 Task: Look for Airbnb options in Torrox, Spain from 15th December, 2023 to 20th December, 2023 for 1 adult.1  bedroom having 1 bed and 1 bathroom. Property type can be hotel. Booking option can be shelf check-in. Look for 5 properties as per requirement.
Action: Mouse moved to (737, 88)
Screenshot: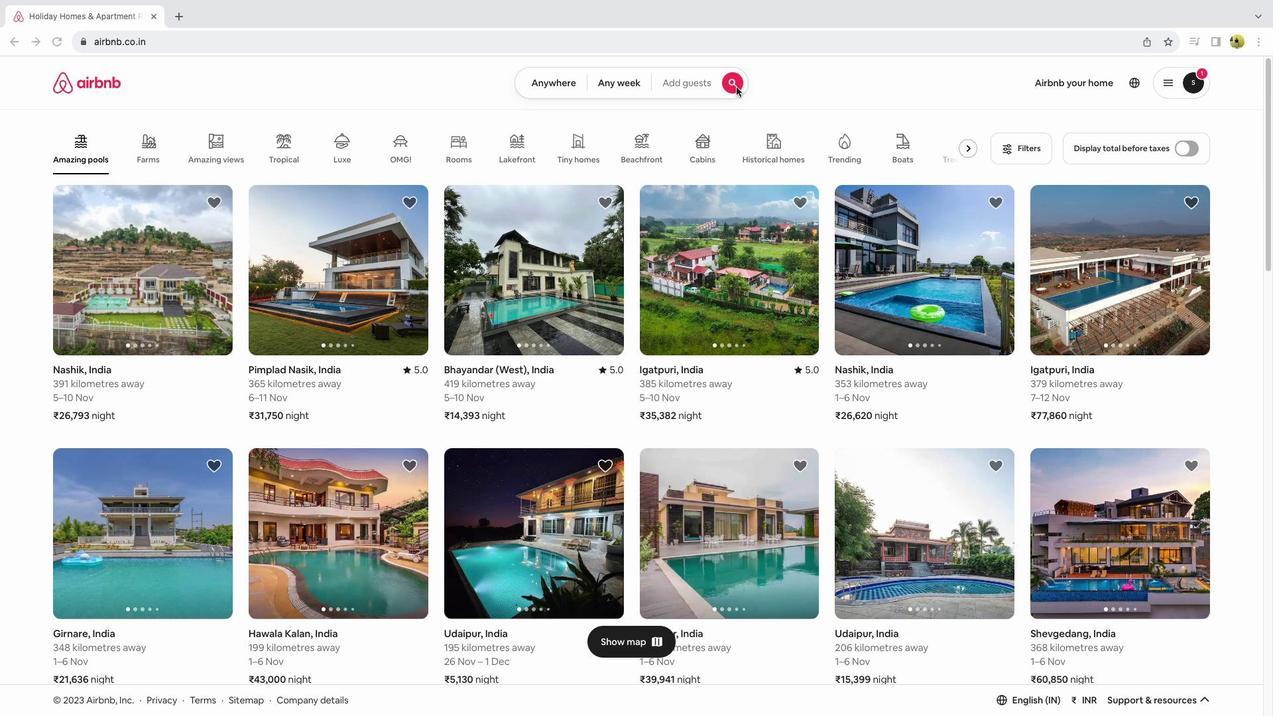 
Action: Mouse pressed left at (737, 88)
Screenshot: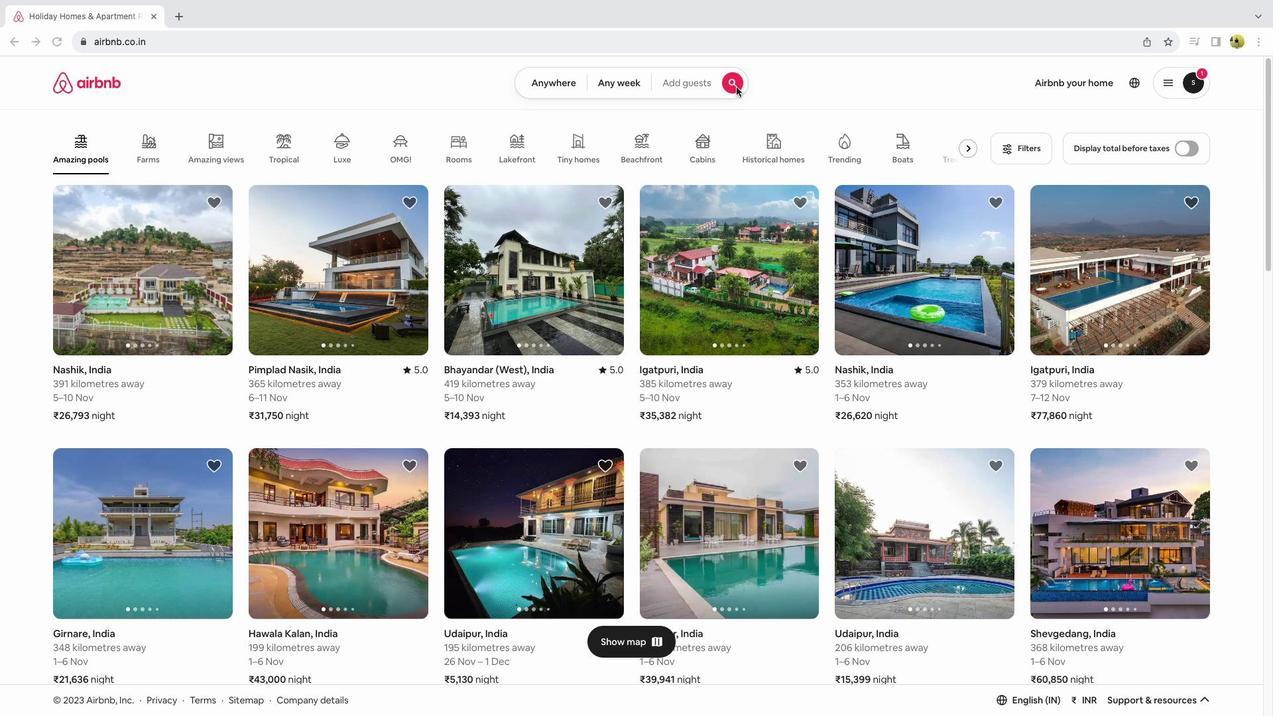 
Action: Mouse pressed left at (737, 88)
Screenshot: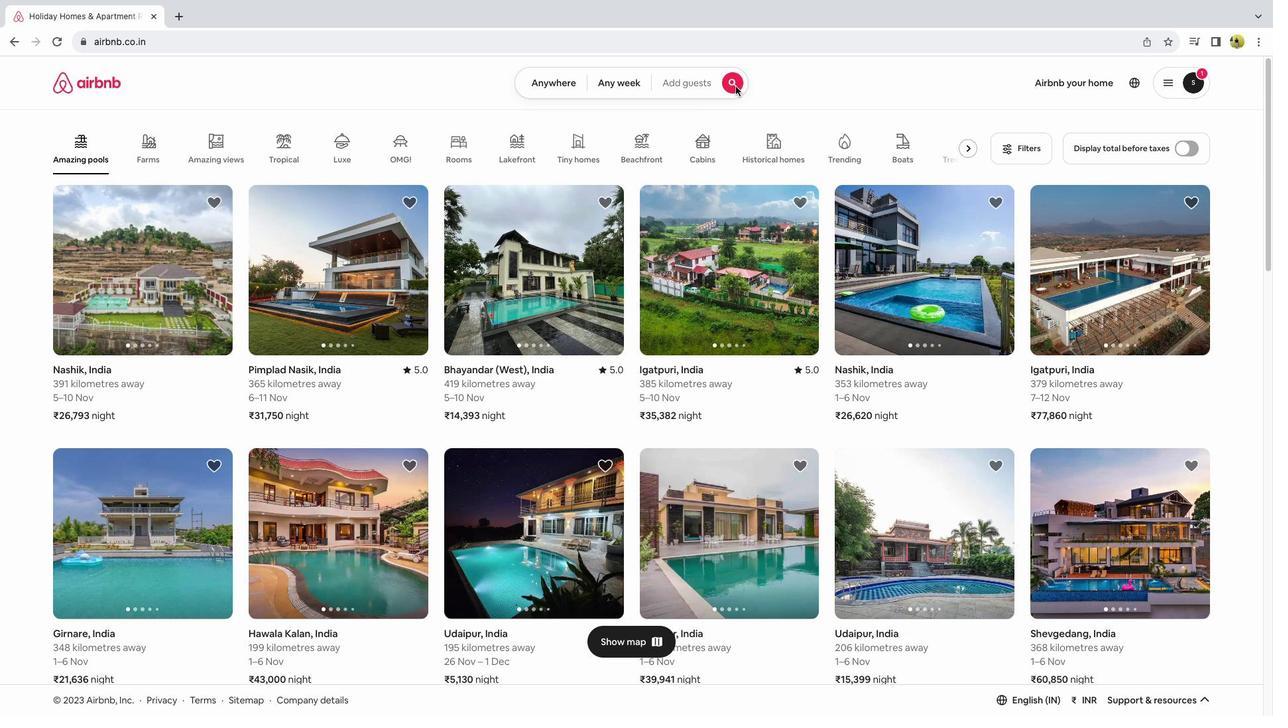 
Action: Mouse moved to (482, 145)
Screenshot: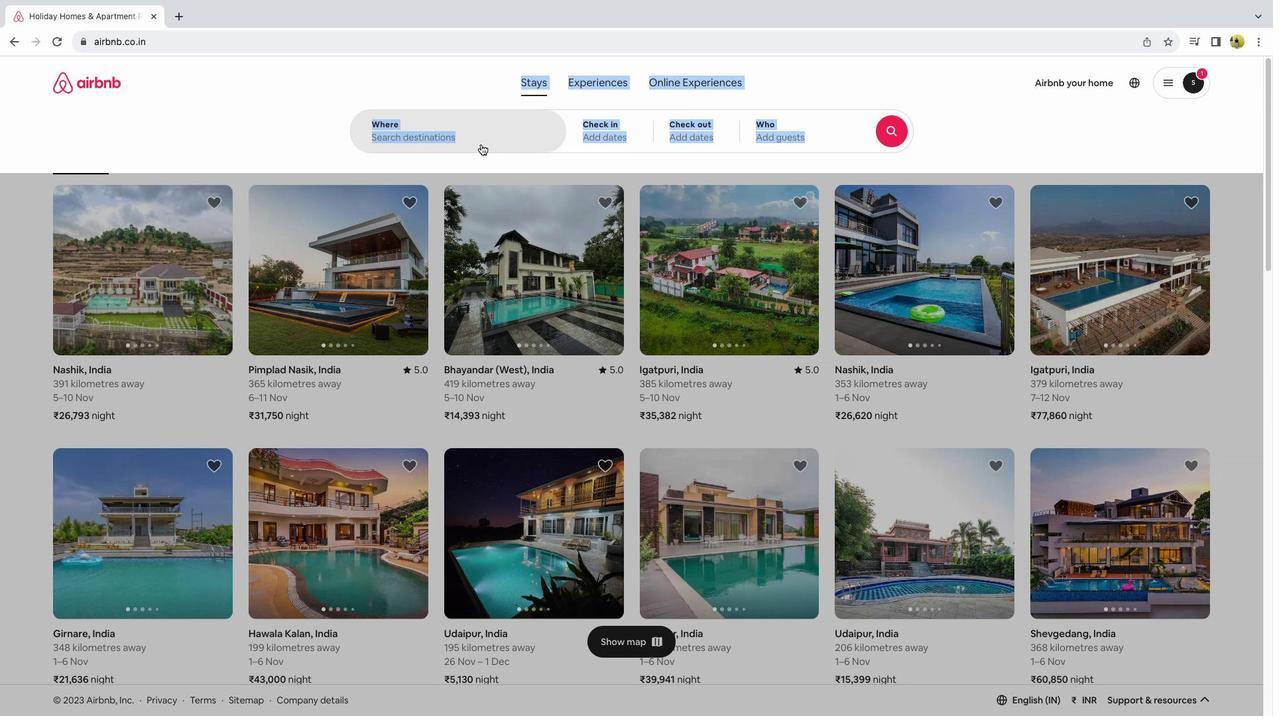 
Action: Mouse pressed left at (482, 145)
Screenshot: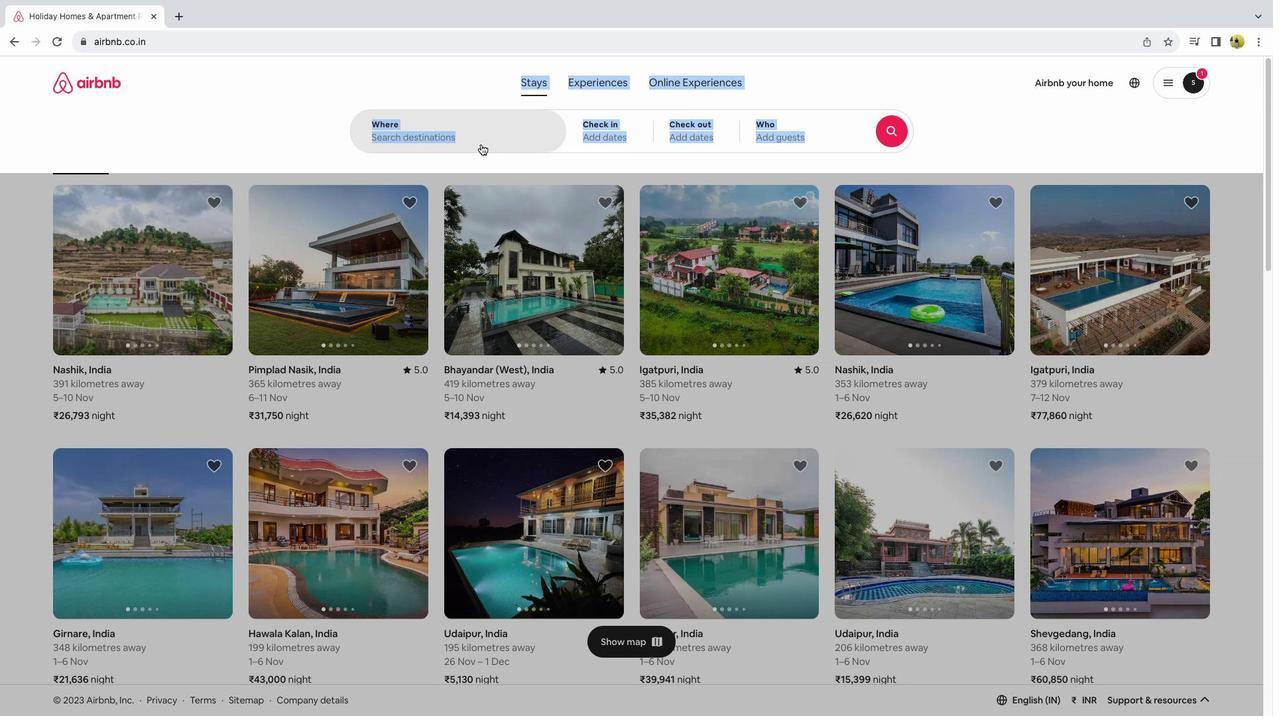 
Action: Mouse moved to (482, 143)
Screenshot: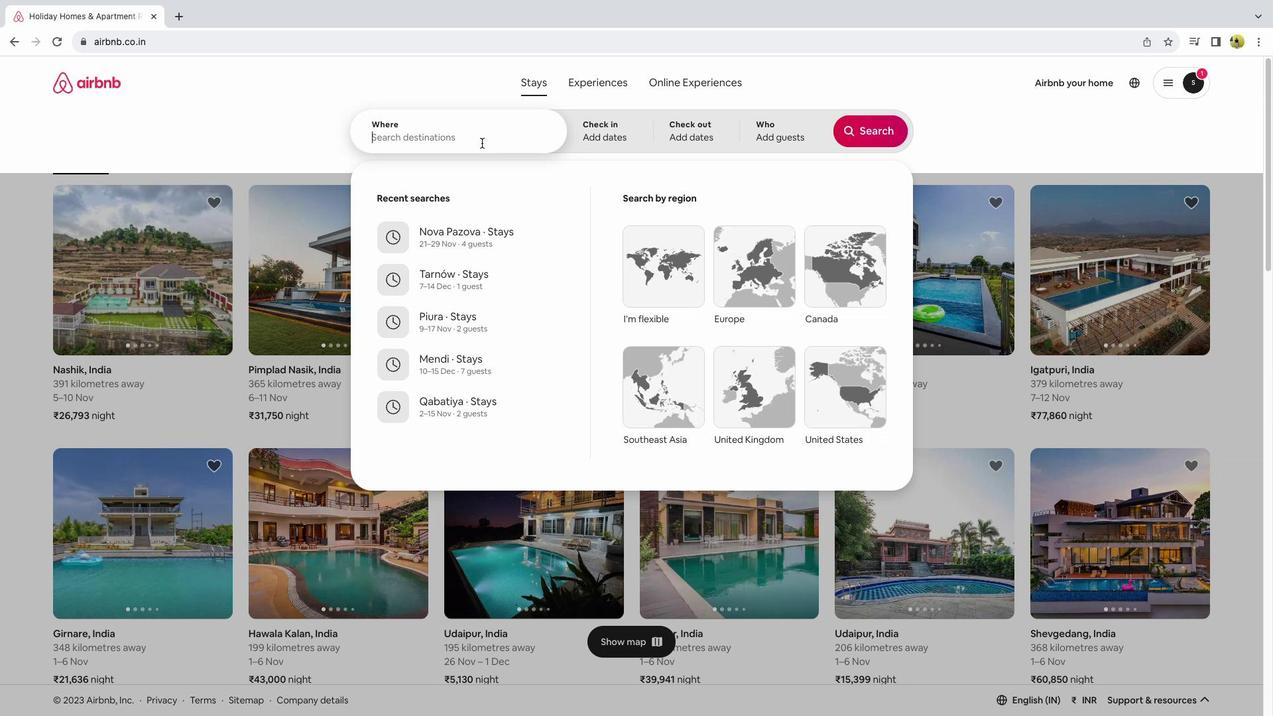 
Action: Key pressed Key.shift_r'T''o''r''r''o''x'','Key.spaceKey.shift_r'S''p''a''i''n'Key.enter
Screenshot: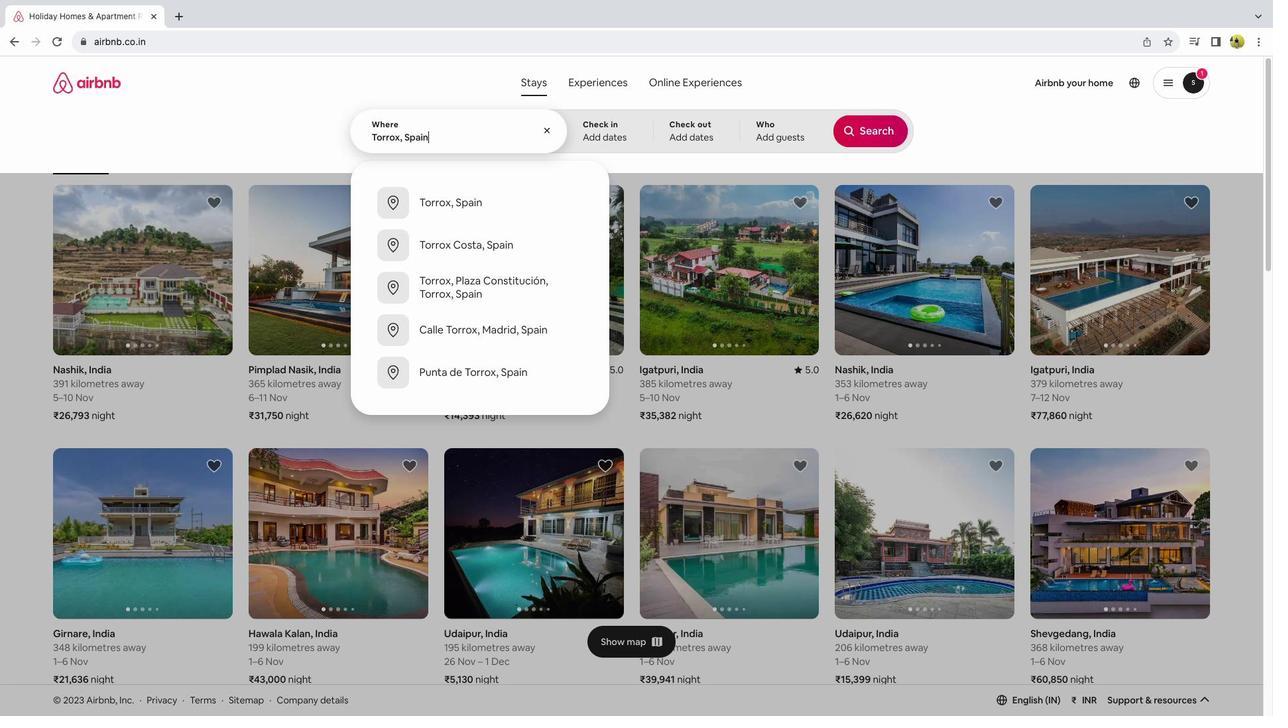 
Action: Mouse moved to (862, 237)
Screenshot: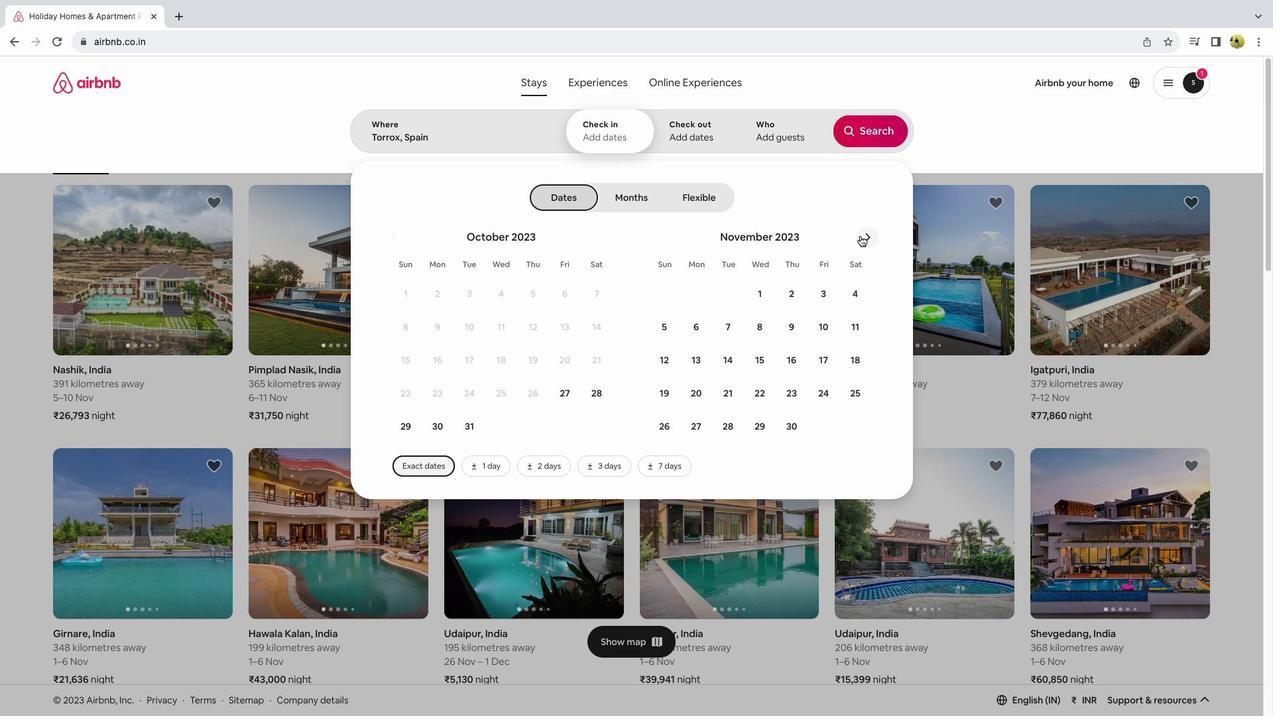
Action: Mouse pressed left at (862, 237)
Screenshot: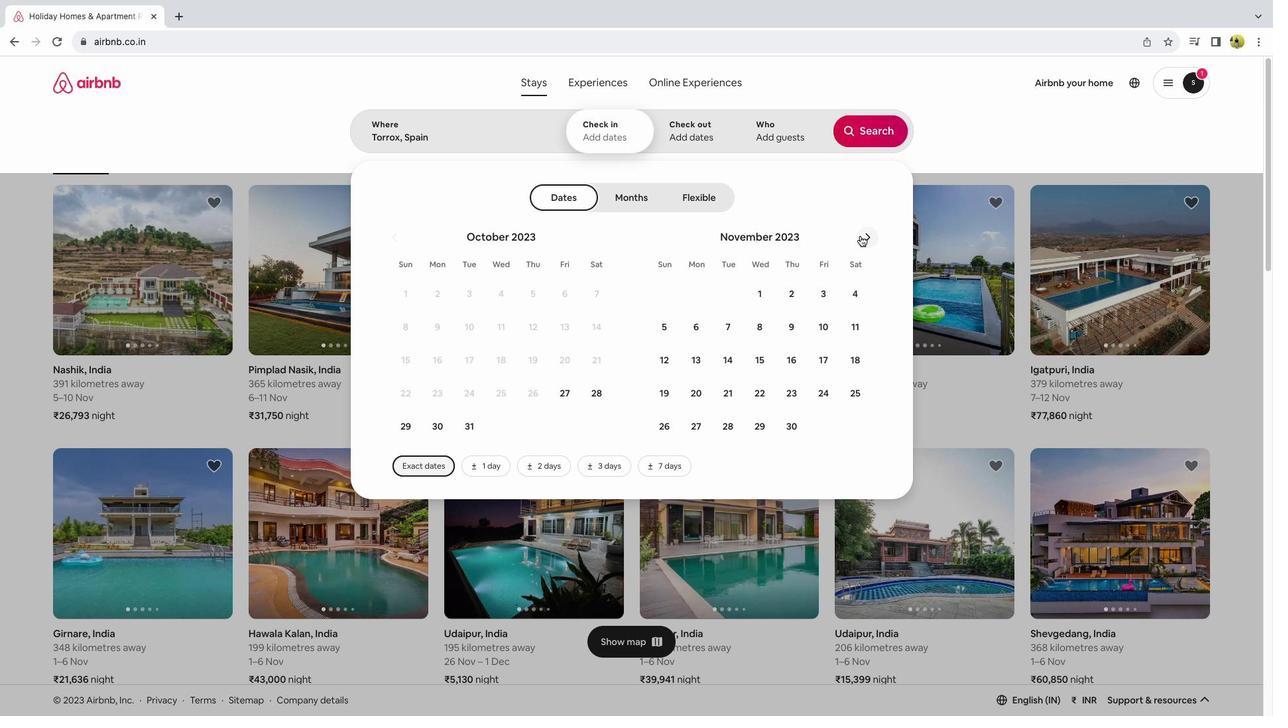 
Action: Mouse moved to (825, 356)
Screenshot: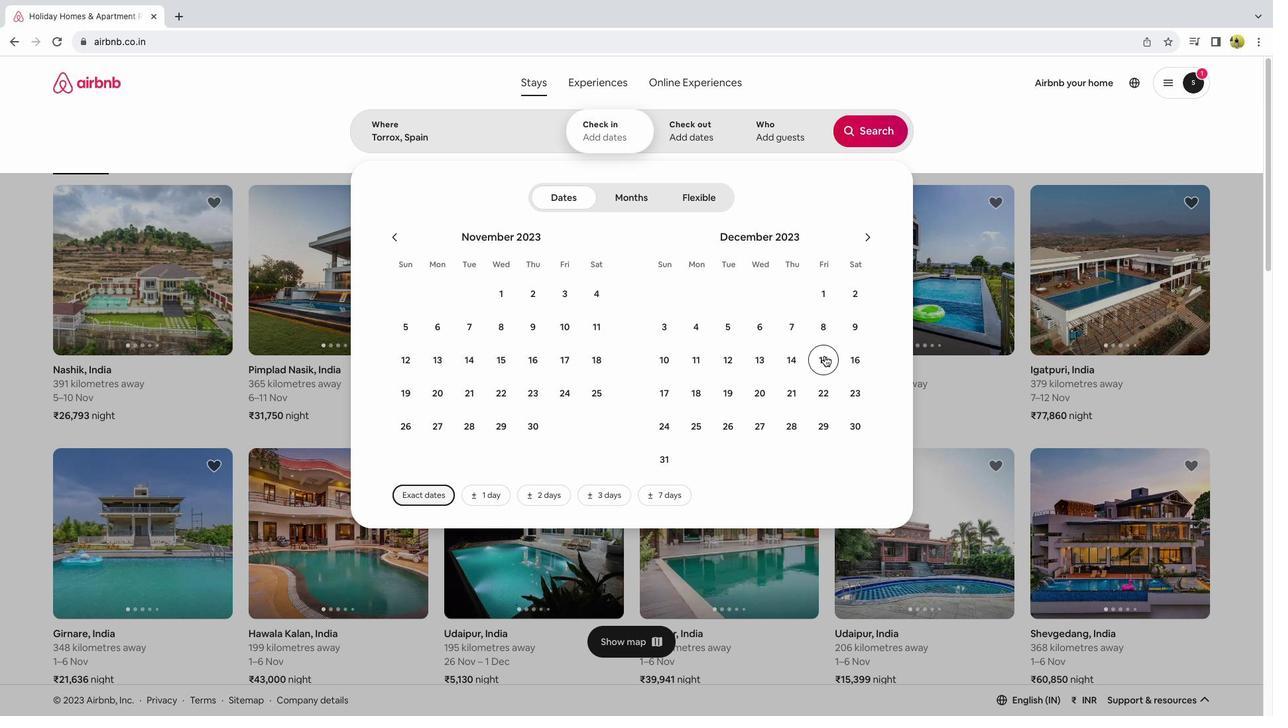 
Action: Mouse pressed left at (825, 356)
Screenshot: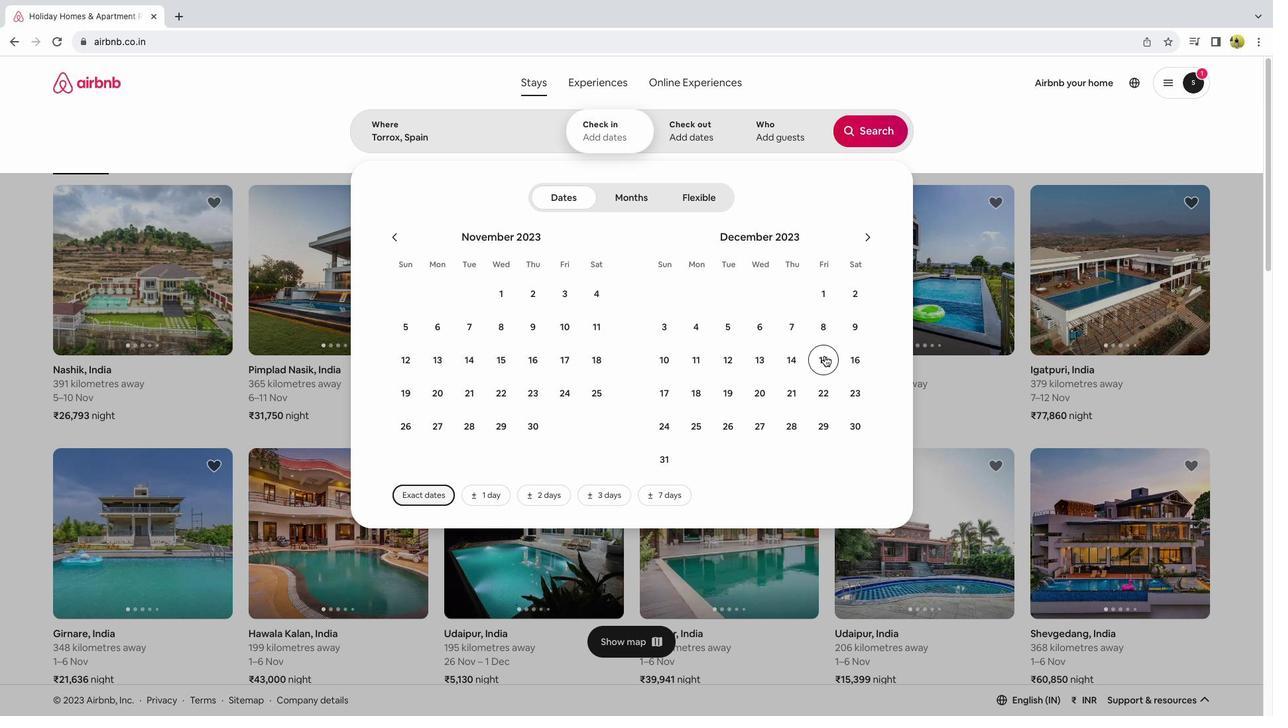 
Action: Mouse moved to (763, 401)
Screenshot: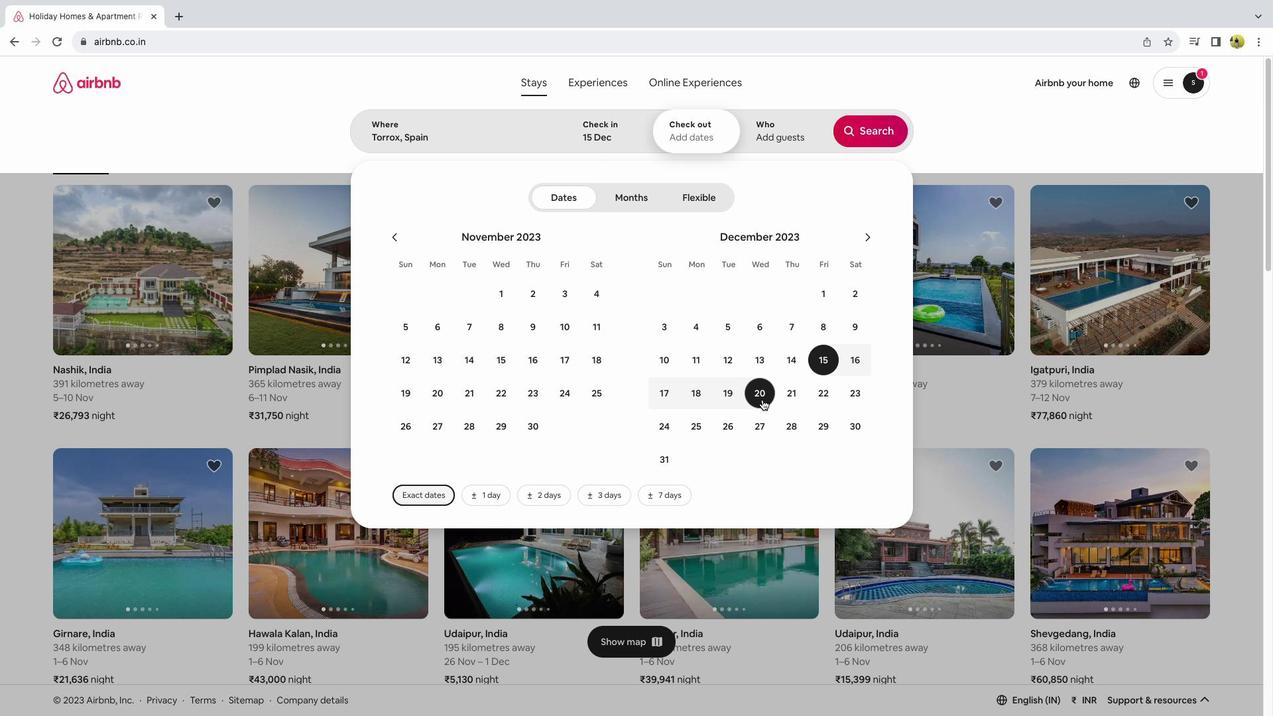 
Action: Mouse pressed left at (763, 401)
Screenshot: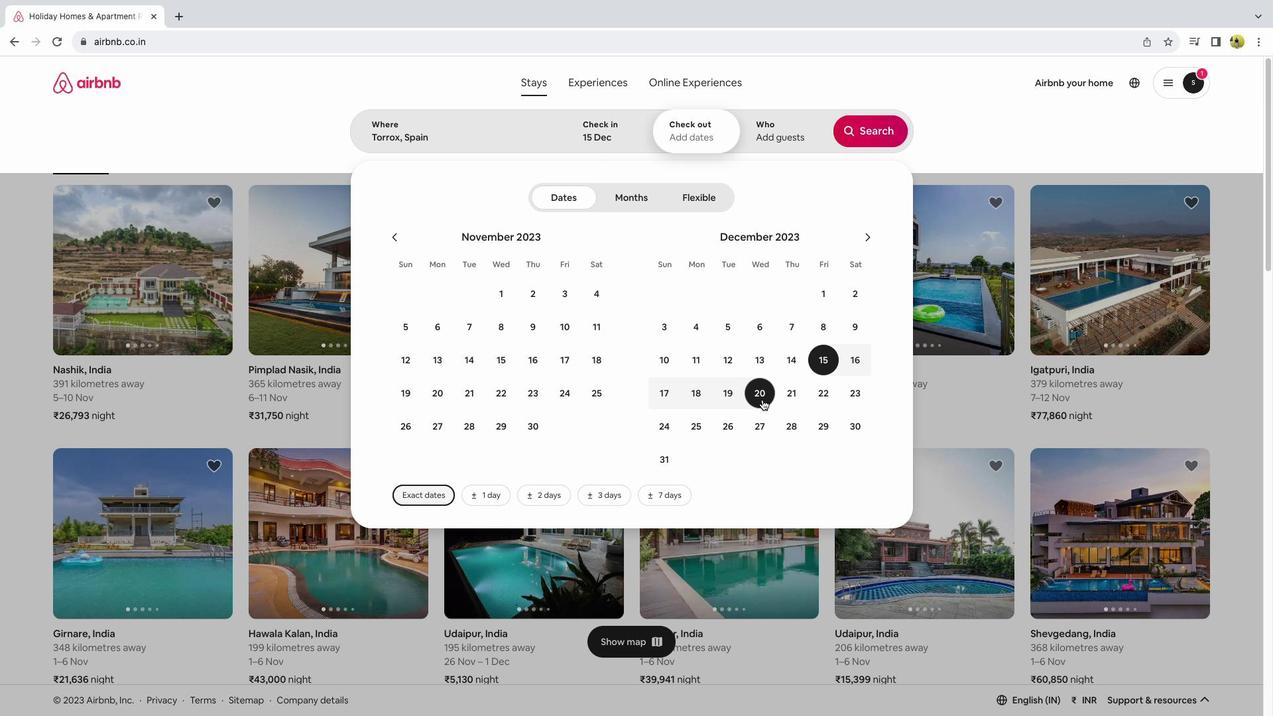 
Action: Mouse moved to (797, 147)
Screenshot: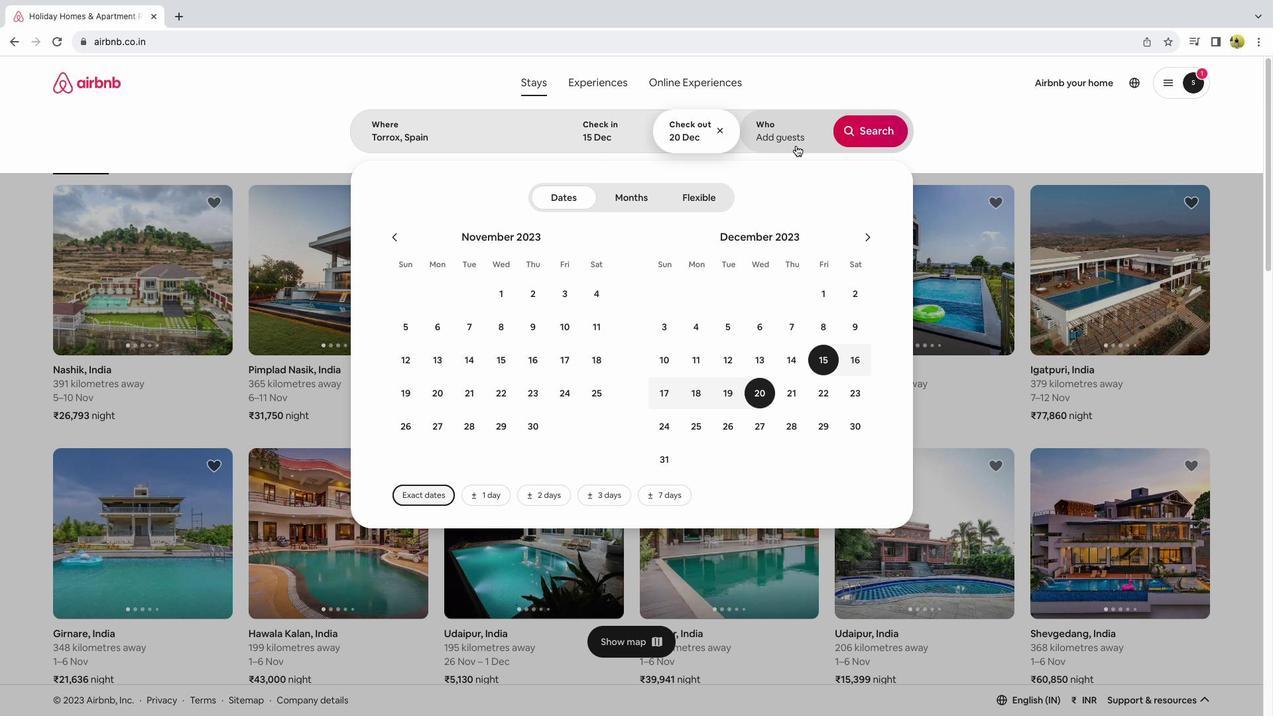 
Action: Mouse pressed left at (797, 147)
Screenshot: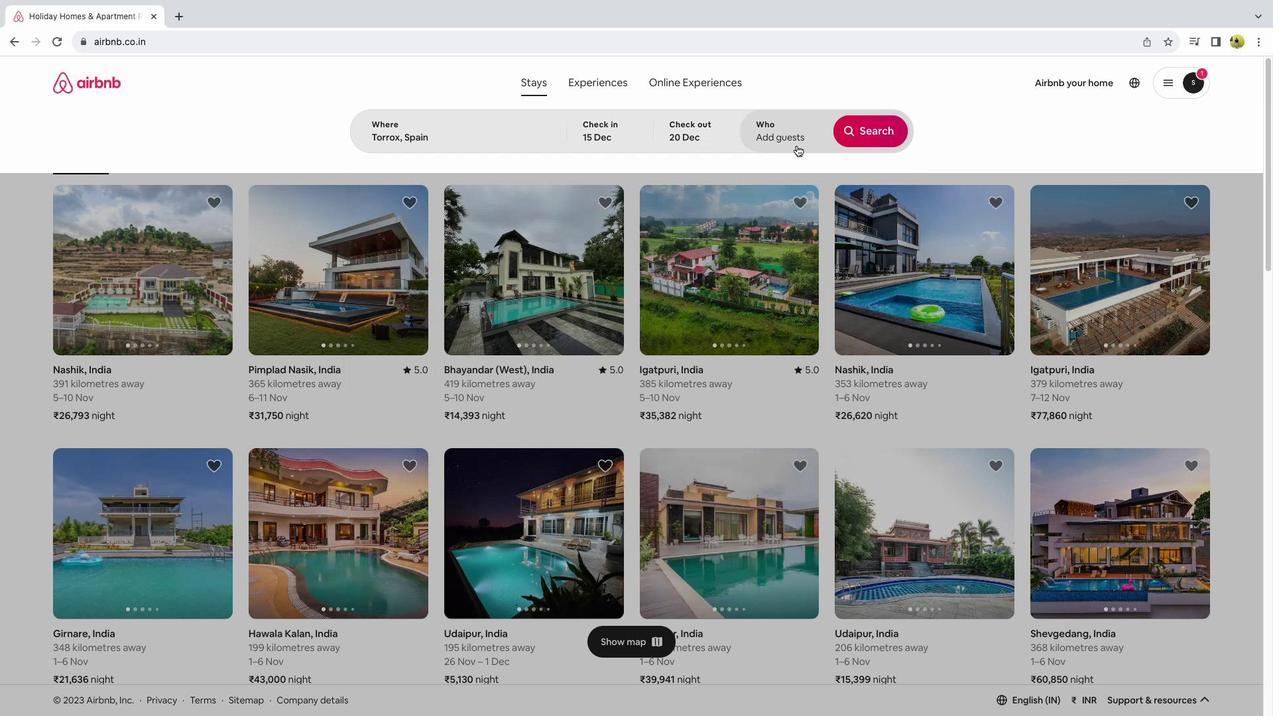 
Action: Mouse moved to (878, 200)
Screenshot: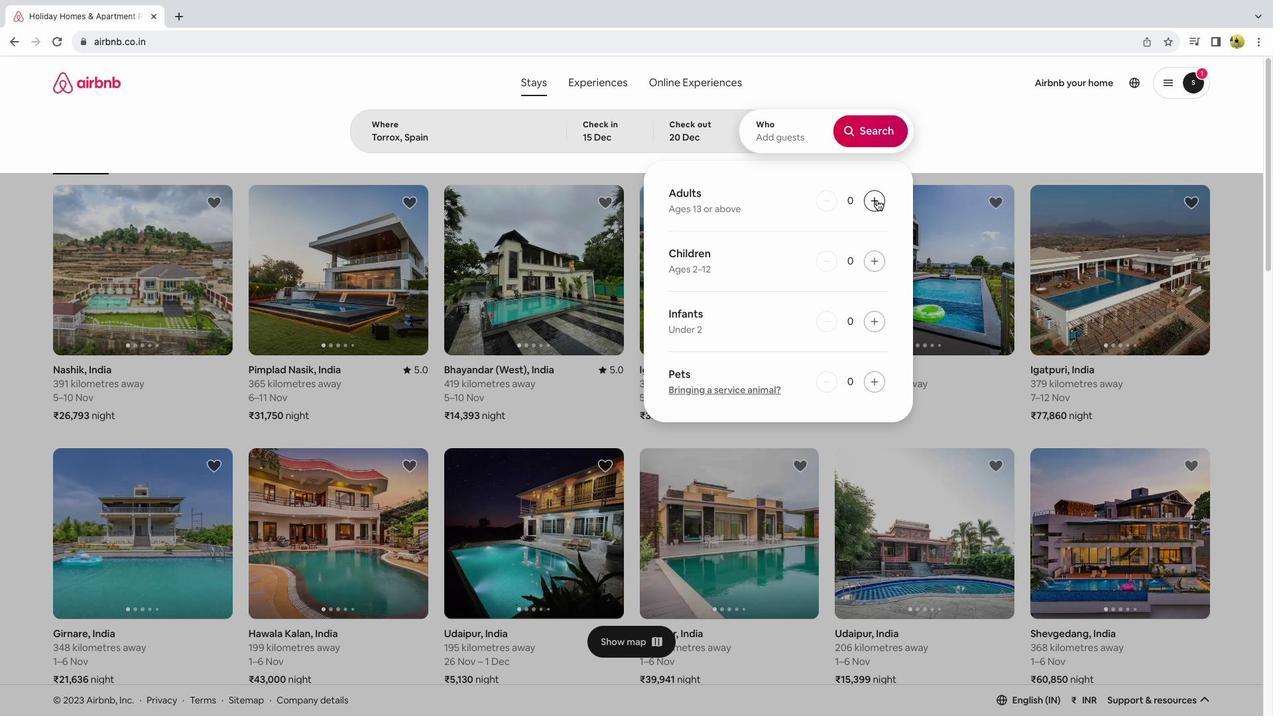
Action: Mouse pressed left at (878, 200)
Screenshot: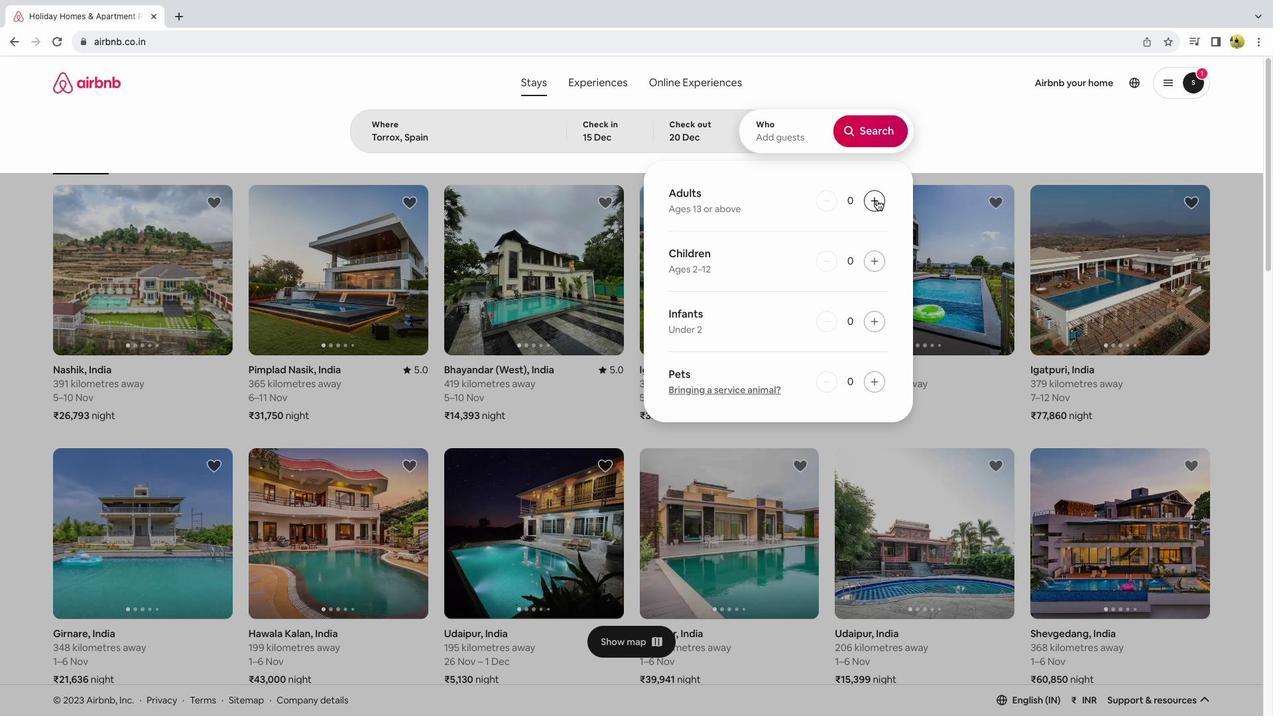 
Action: Mouse moved to (857, 139)
Screenshot: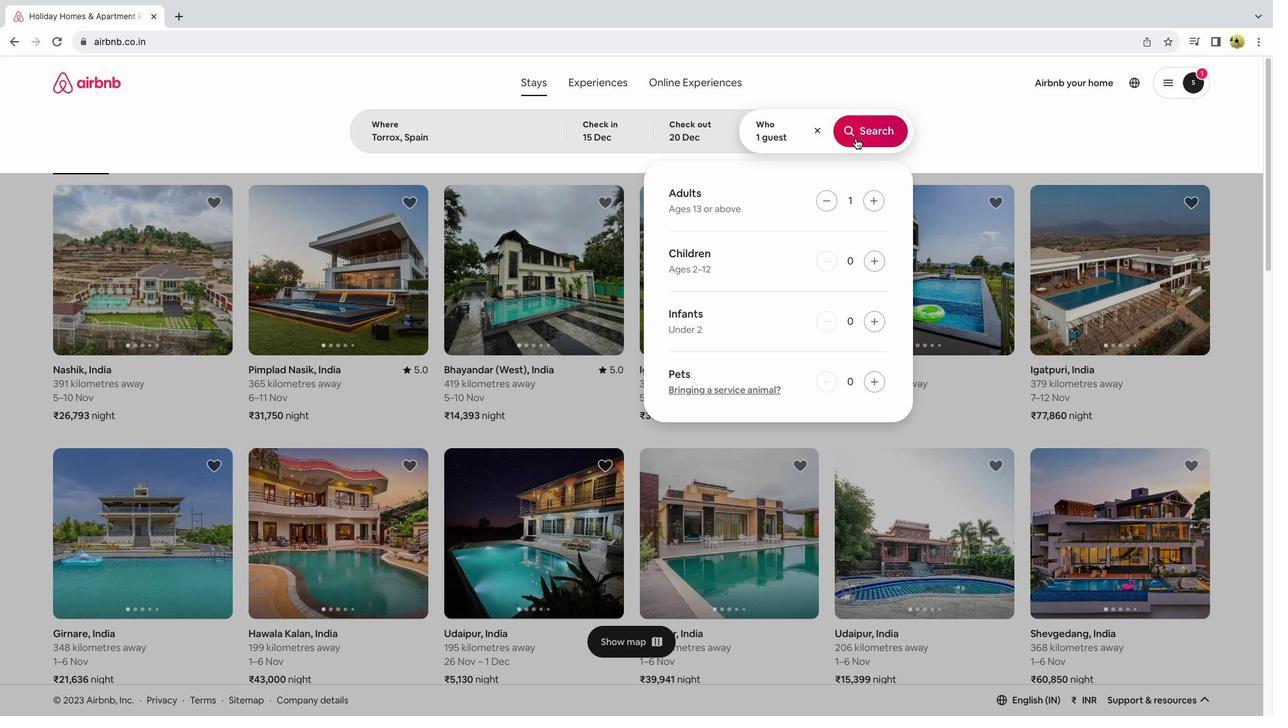 
Action: Mouse pressed left at (857, 139)
Screenshot: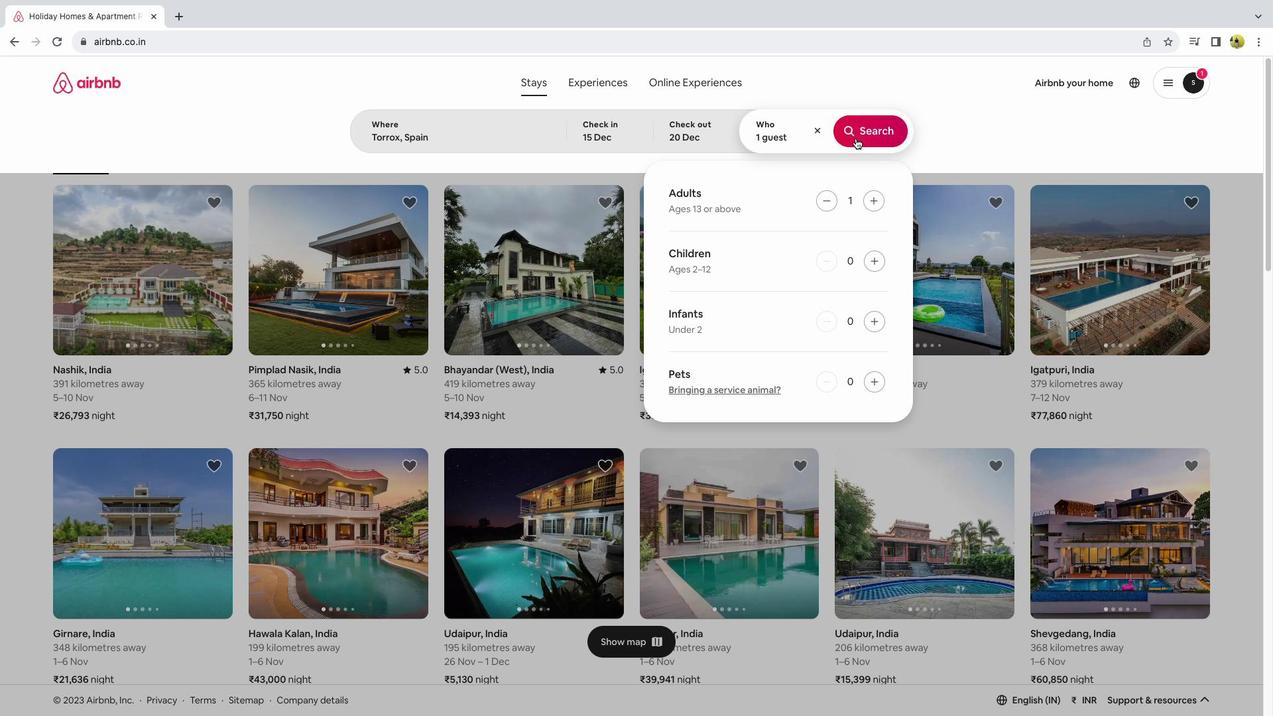 
Action: Mouse moved to (1044, 141)
Screenshot: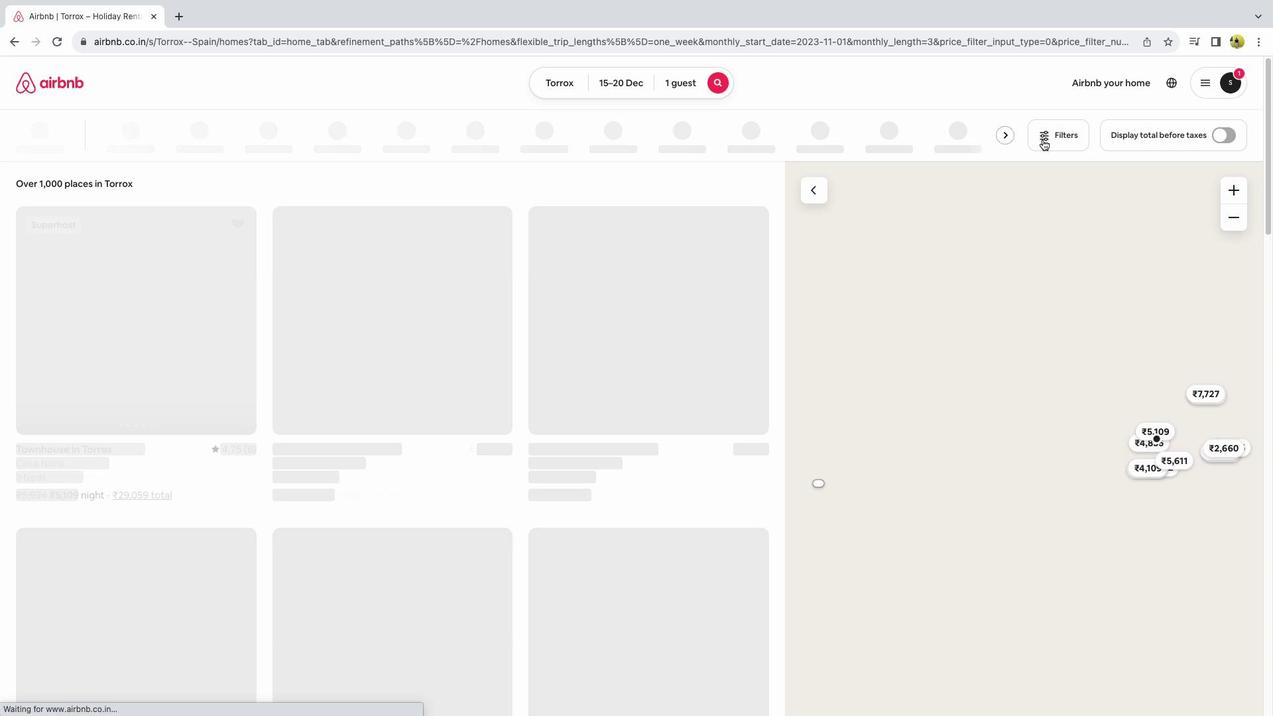 
Action: Mouse pressed left at (1044, 141)
Screenshot: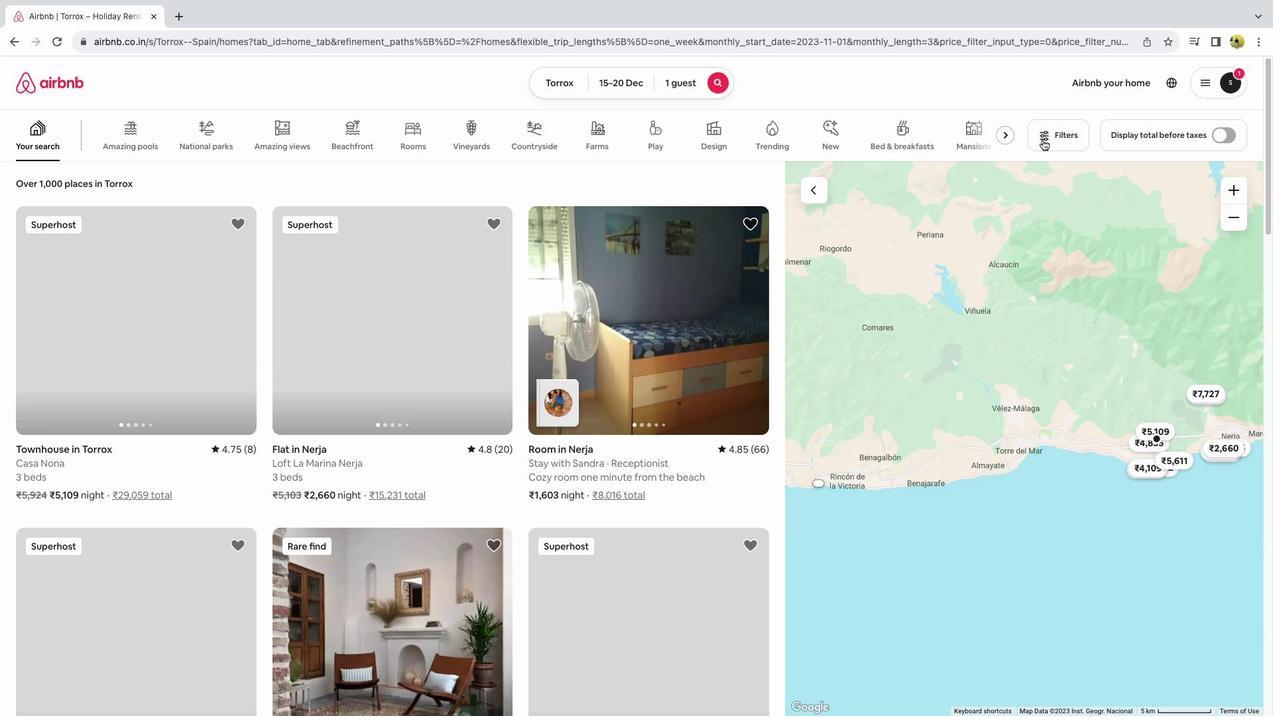 
Action: Mouse moved to (657, 338)
Screenshot: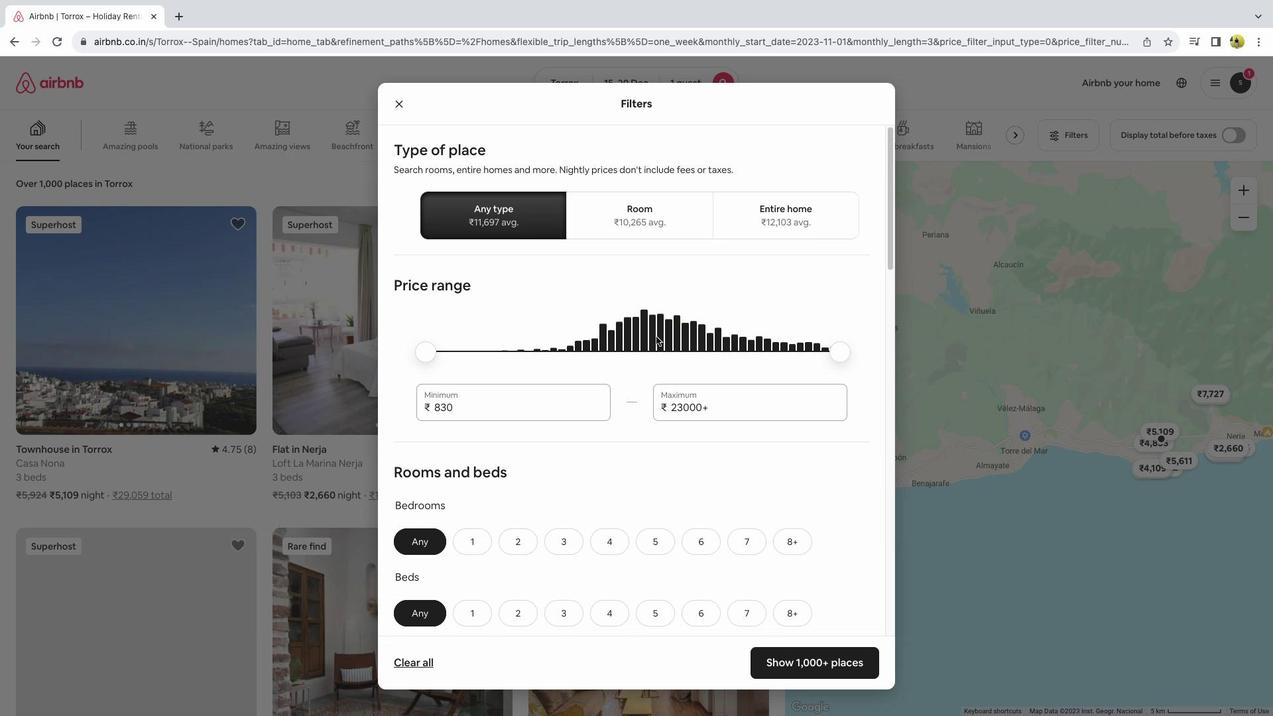 
Action: Mouse scrolled (657, 338) with delta (1, 0)
Screenshot: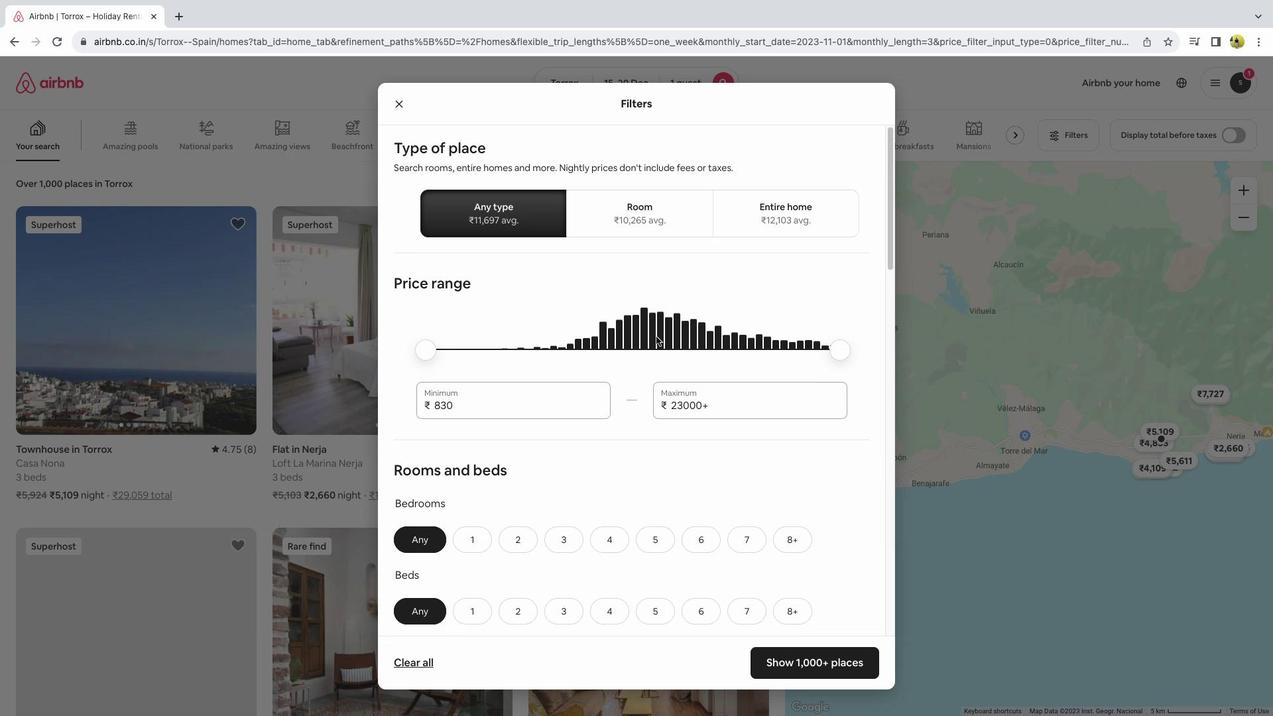 
Action: Mouse scrolled (657, 338) with delta (1, 0)
Screenshot: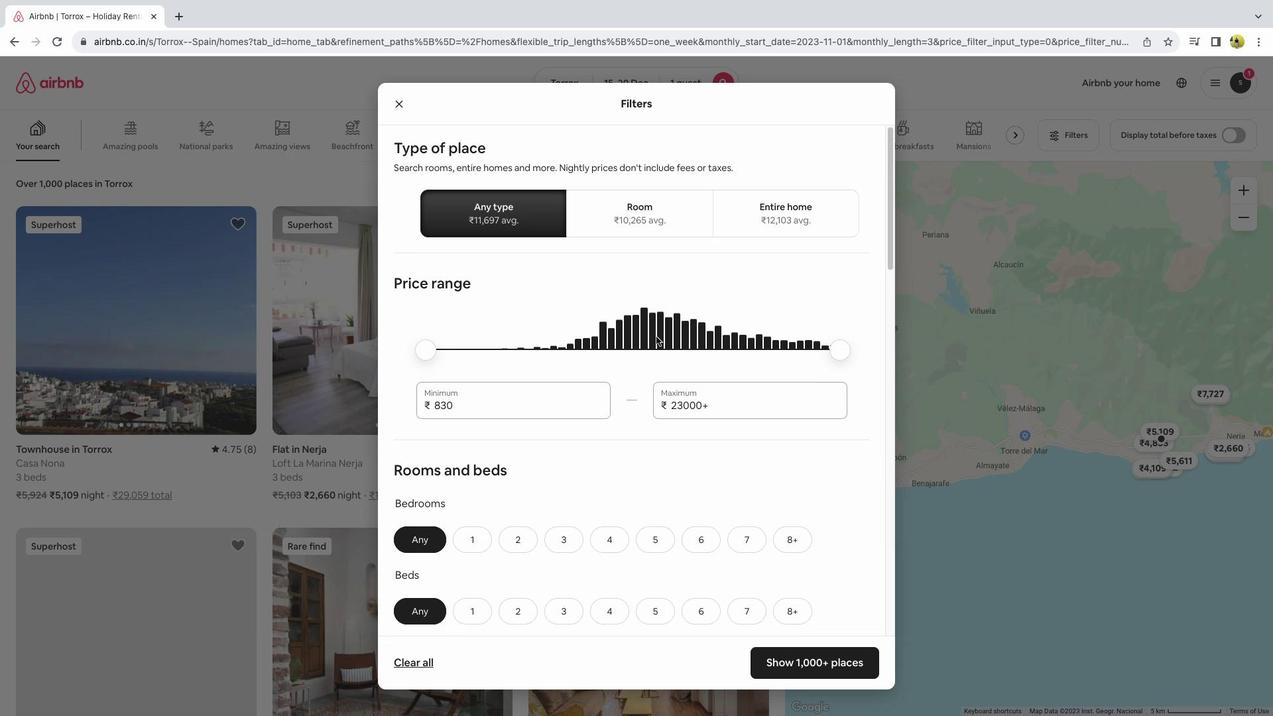 
Action: Mouse moved to (688, 328)
Screenshot: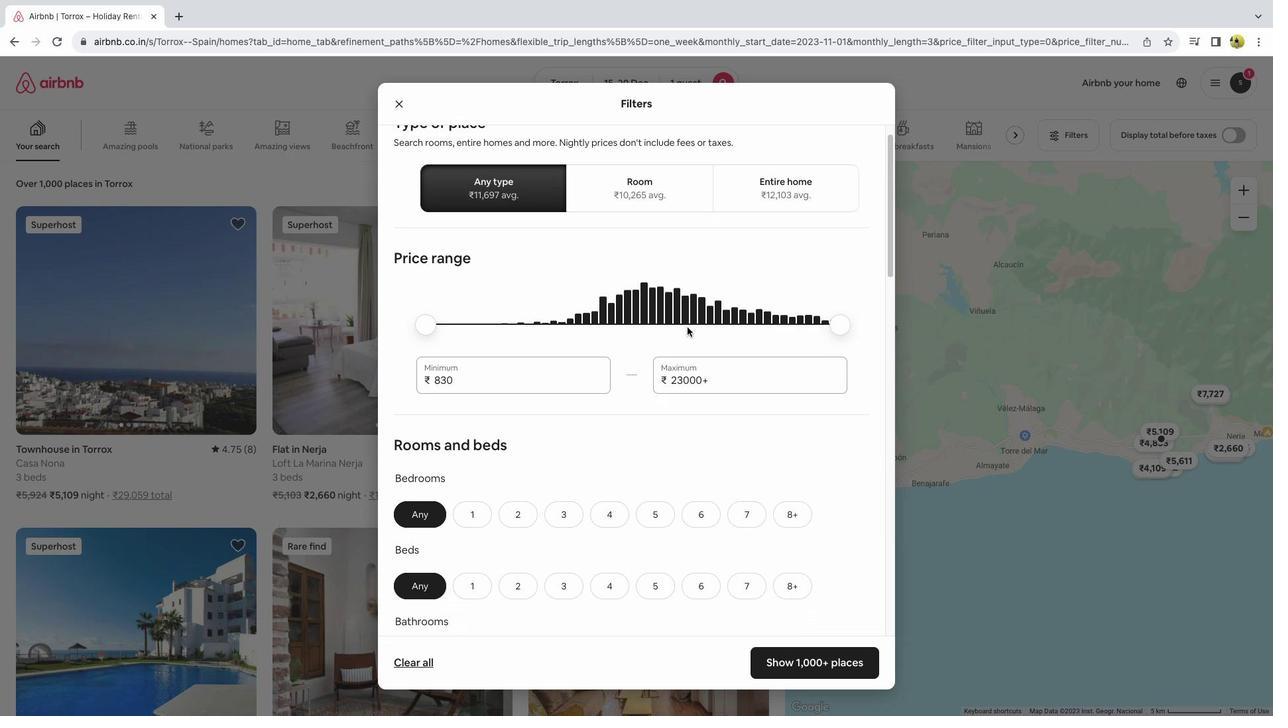 
Action: Mouse scrolled (688, 328) with delta (1, 0)
Screenshot: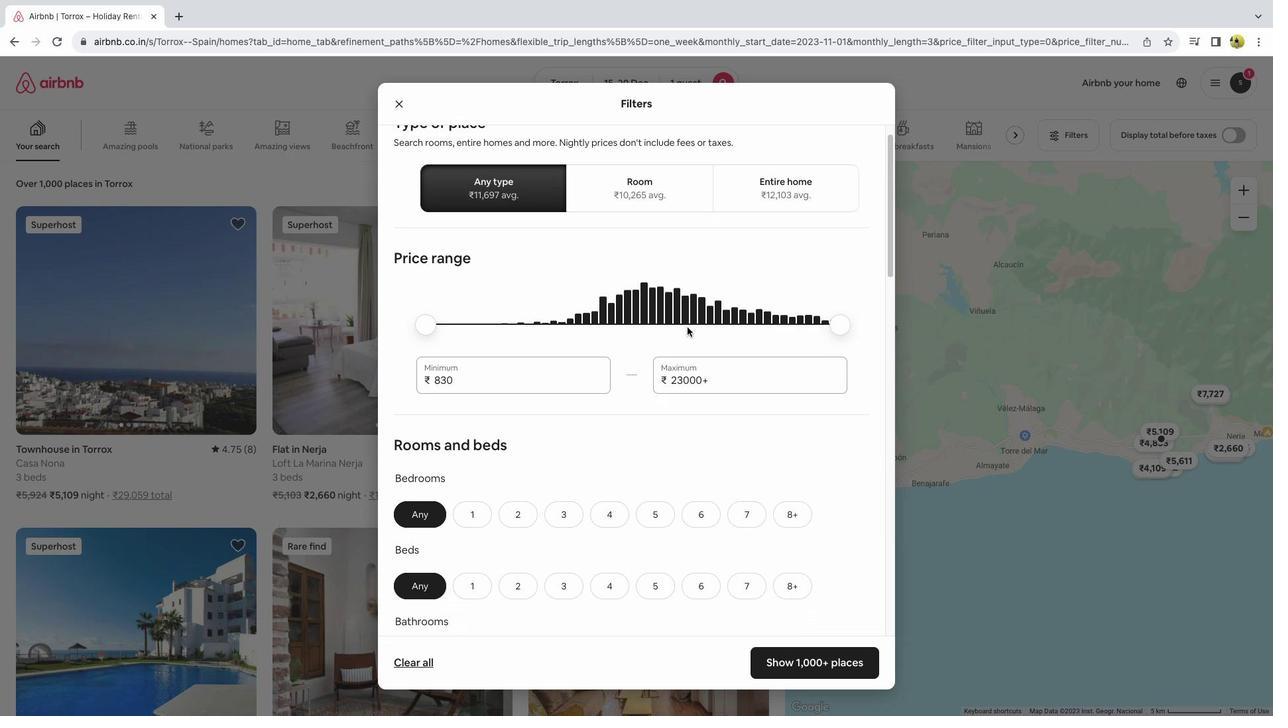 
Action: Mouse scrolled (688, 328) with delta (1, 0)
Screenshot: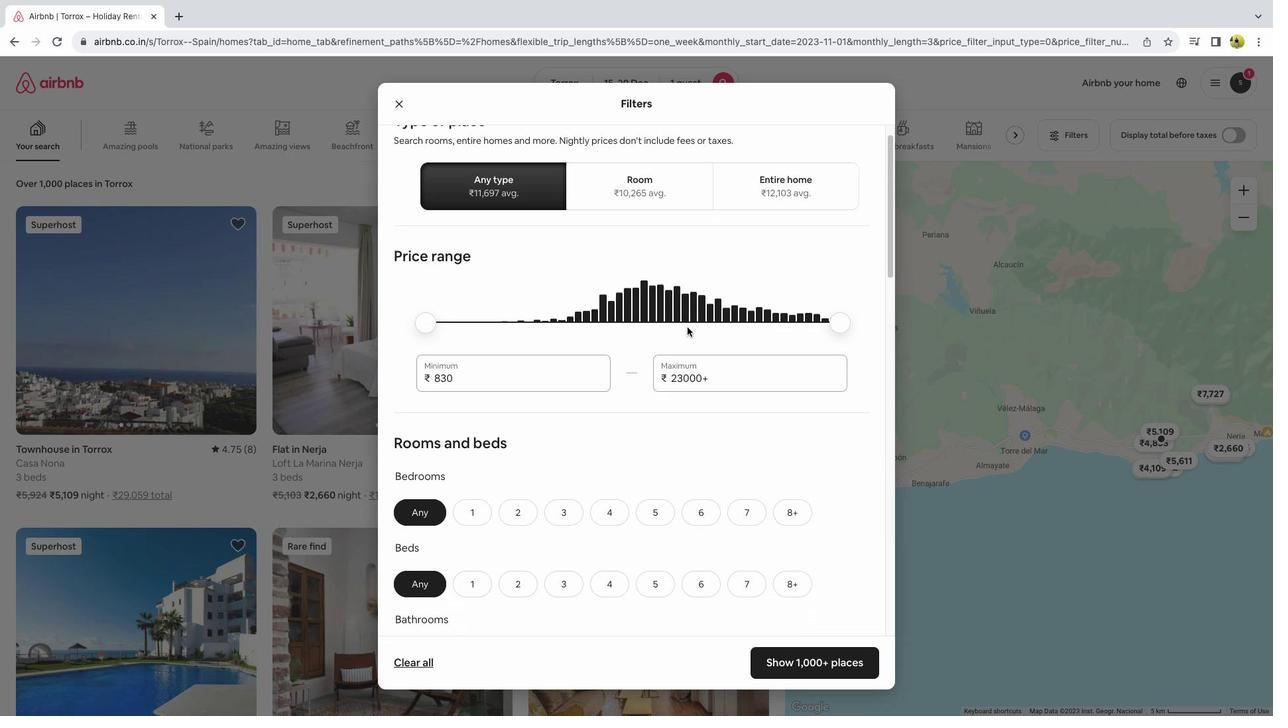 
Action: Mouse moved to (482, 492)
Screenshot: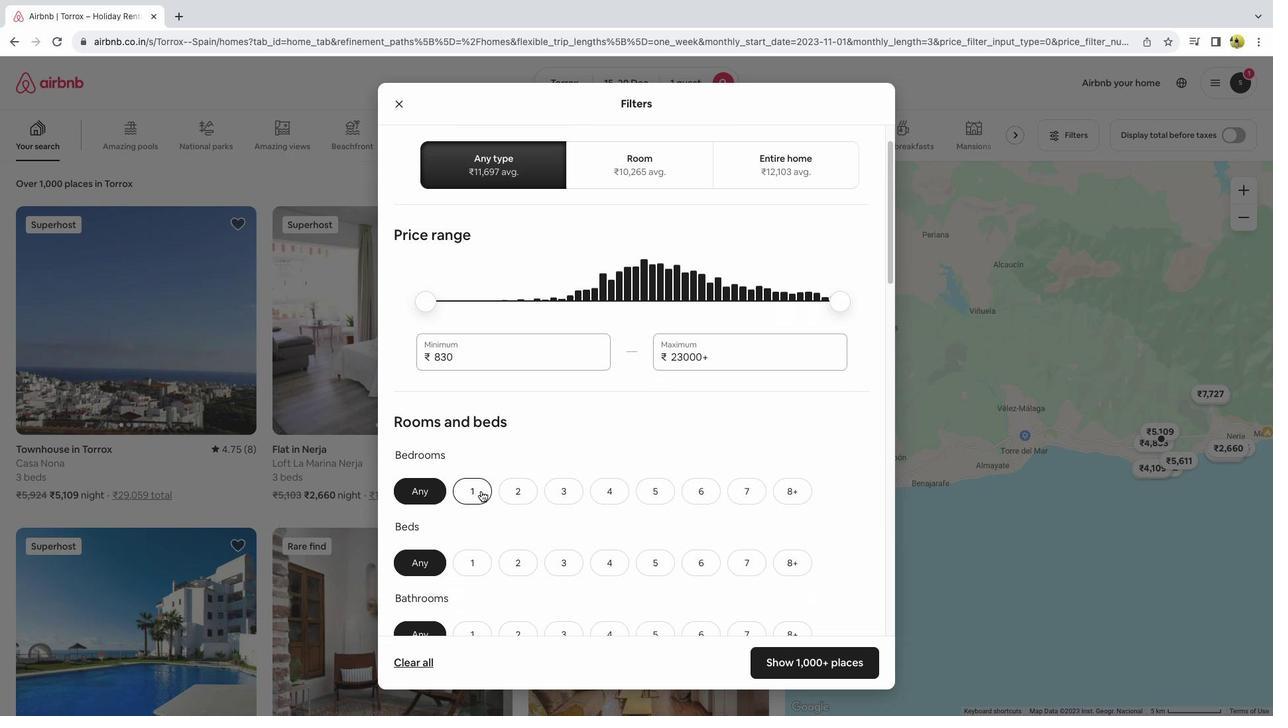 
Action: Mouse pressed left at (482, 492)
Screenshot: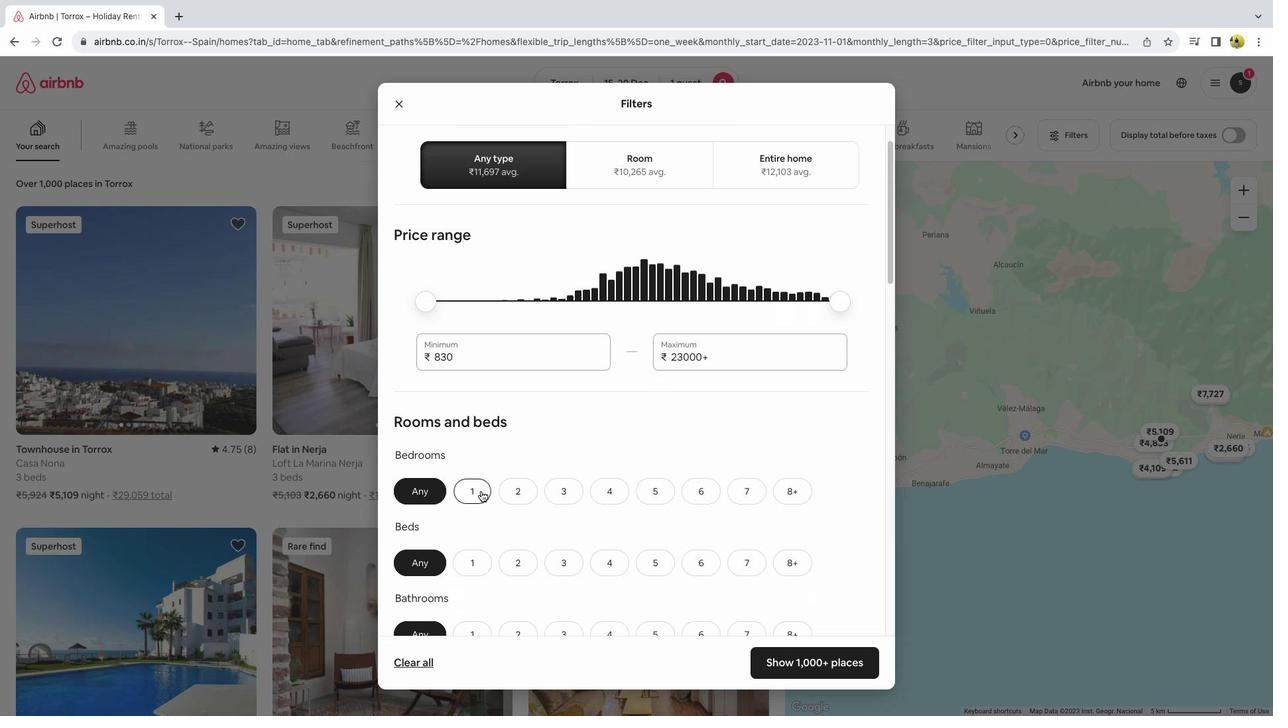 
Action: Mouse moved to (551, 434)
Screenshot: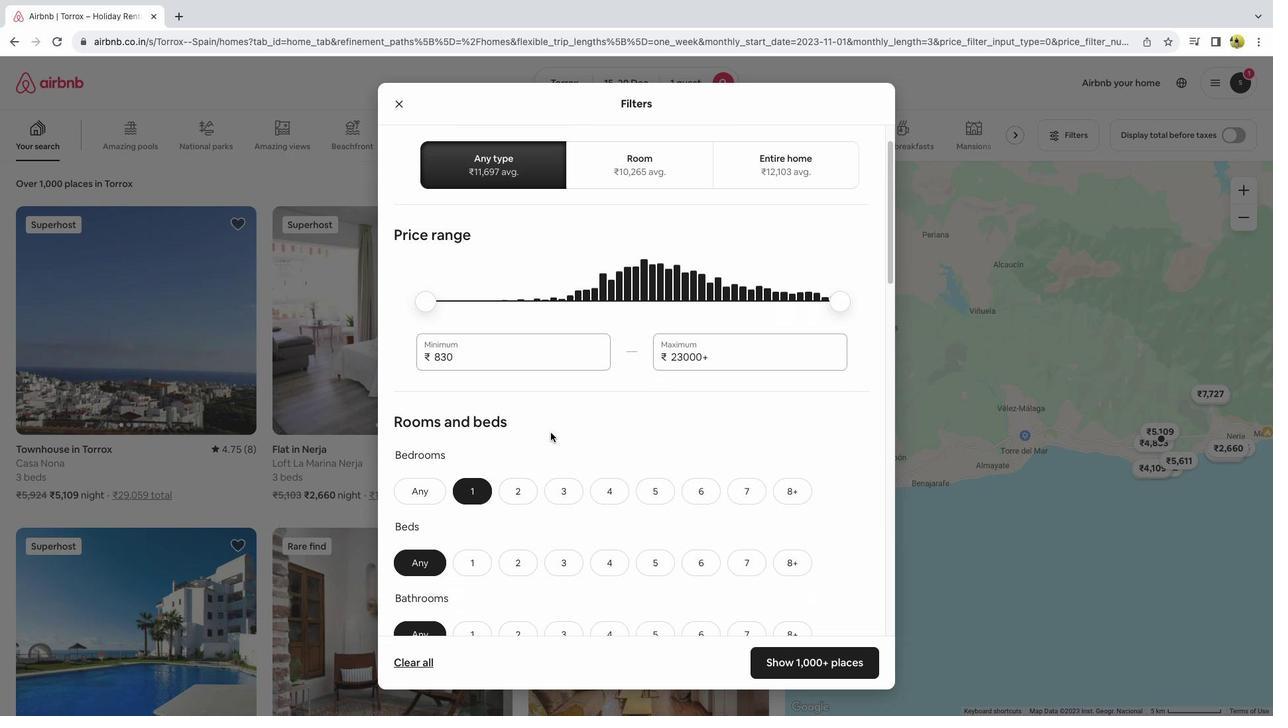 
Action: Mouse scrolled (551, 434) with delta (1, 0)
Screenshot: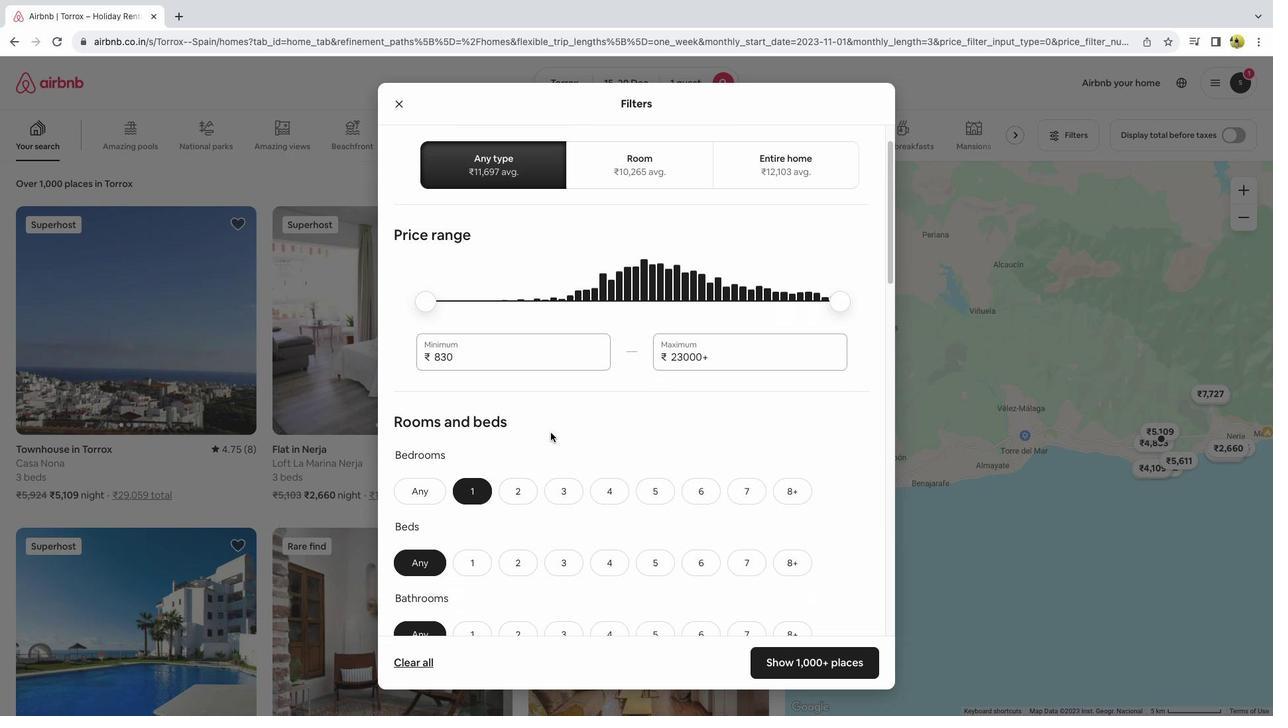 
Action: Mouse scrolled (551, 434) with delta (1, 0)
Screenshot: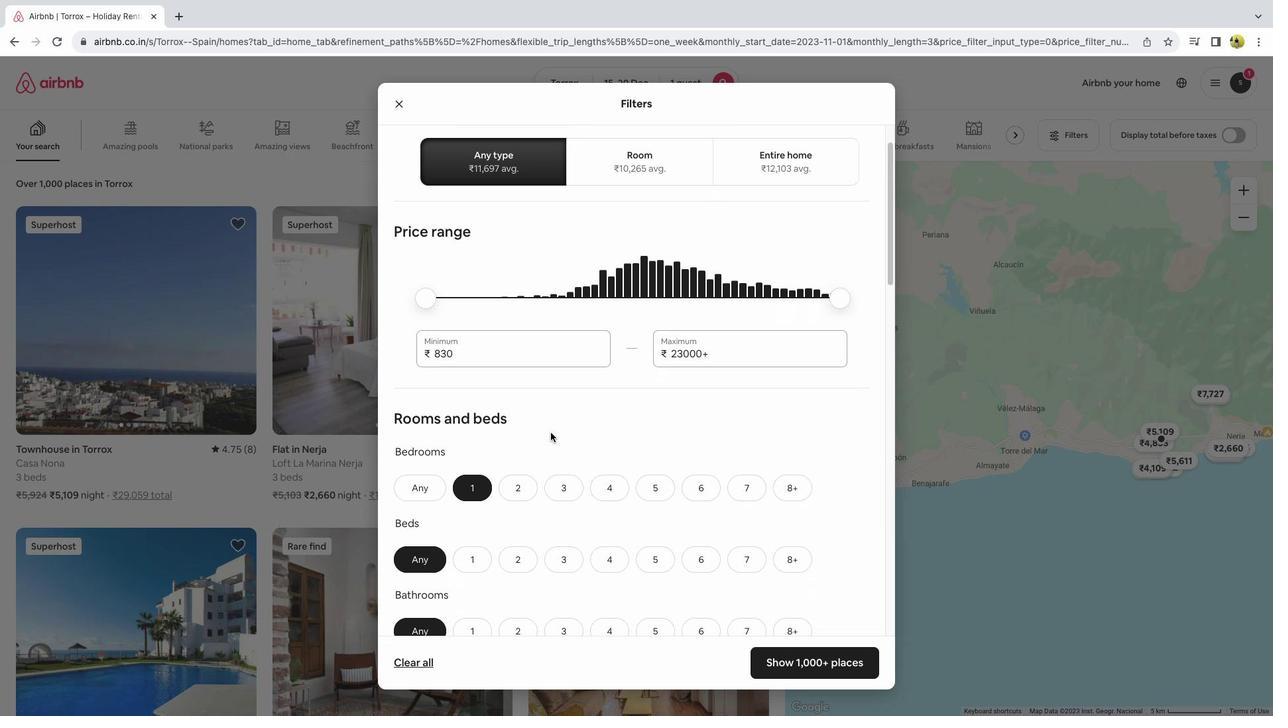 
Action: Mouse scrolled (551, 434) with delta (1, 0)
Screenshot: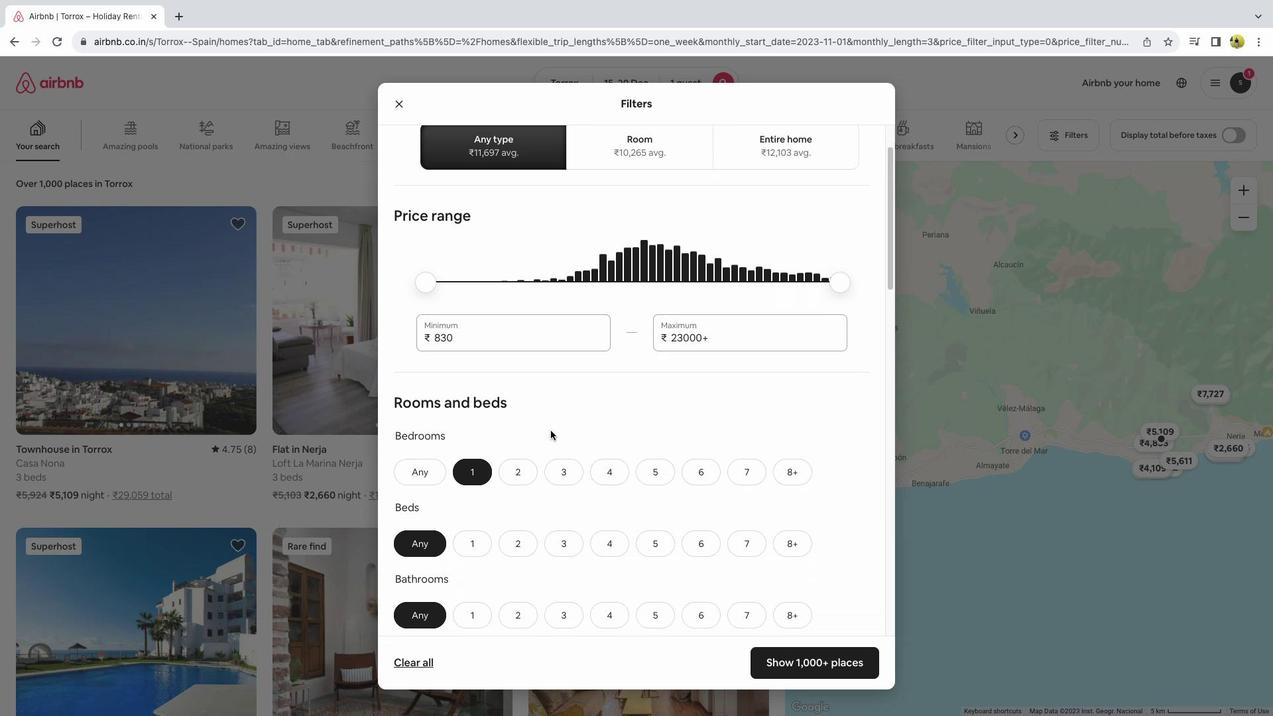 
Action: Mouse moved to (574, 420)
Screenshot: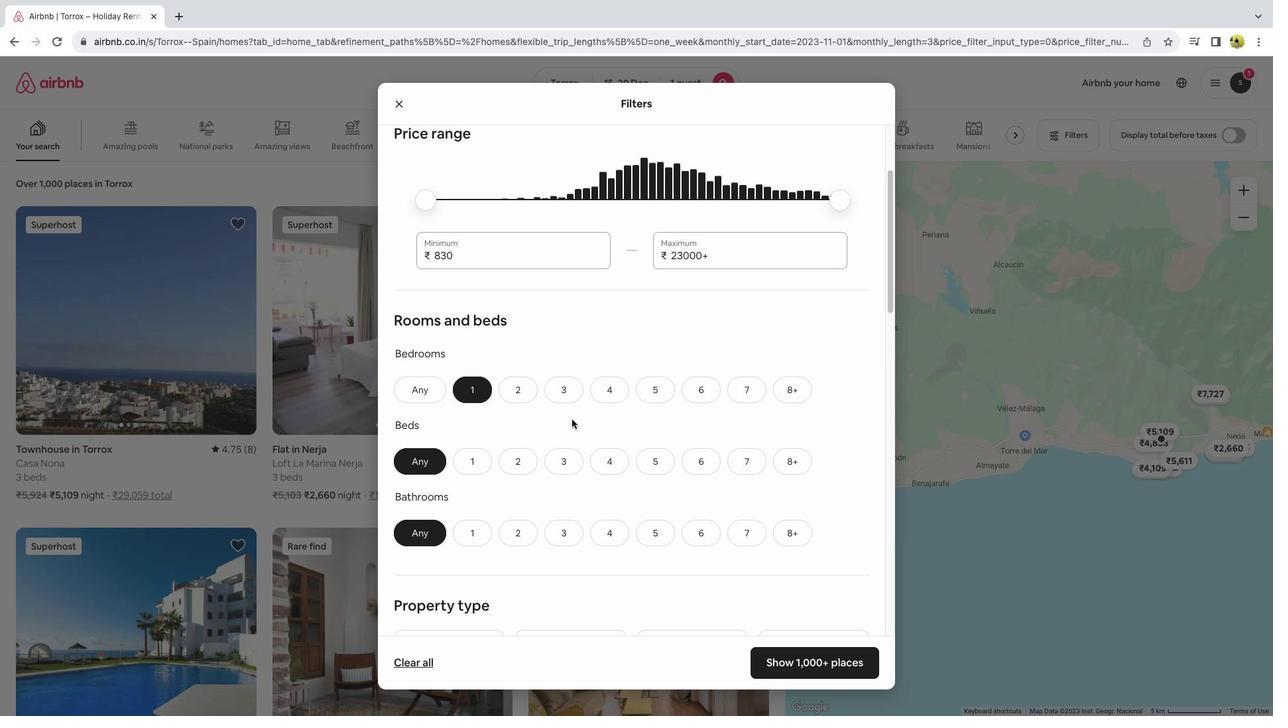 
Action: Mouse scrolled (574, 420) with delta (1, 0)
Screenshot: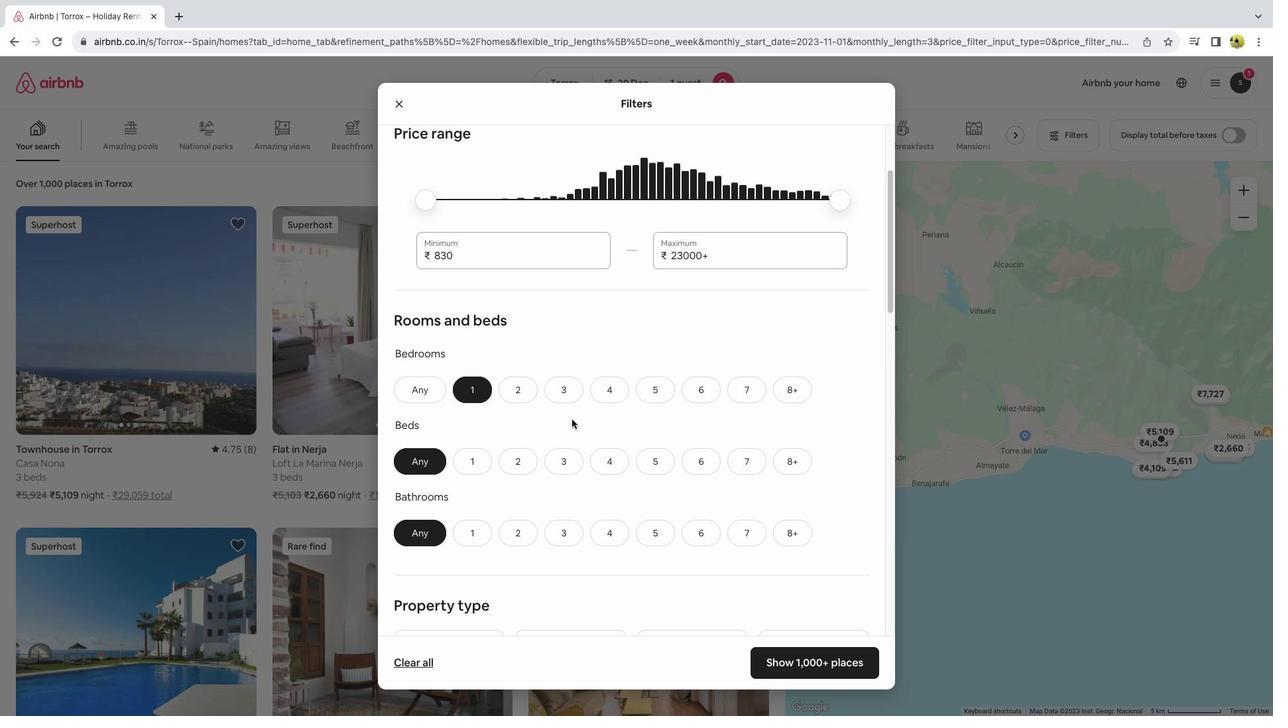 
Action: Mouse moved to (572, 421)
Screenshot: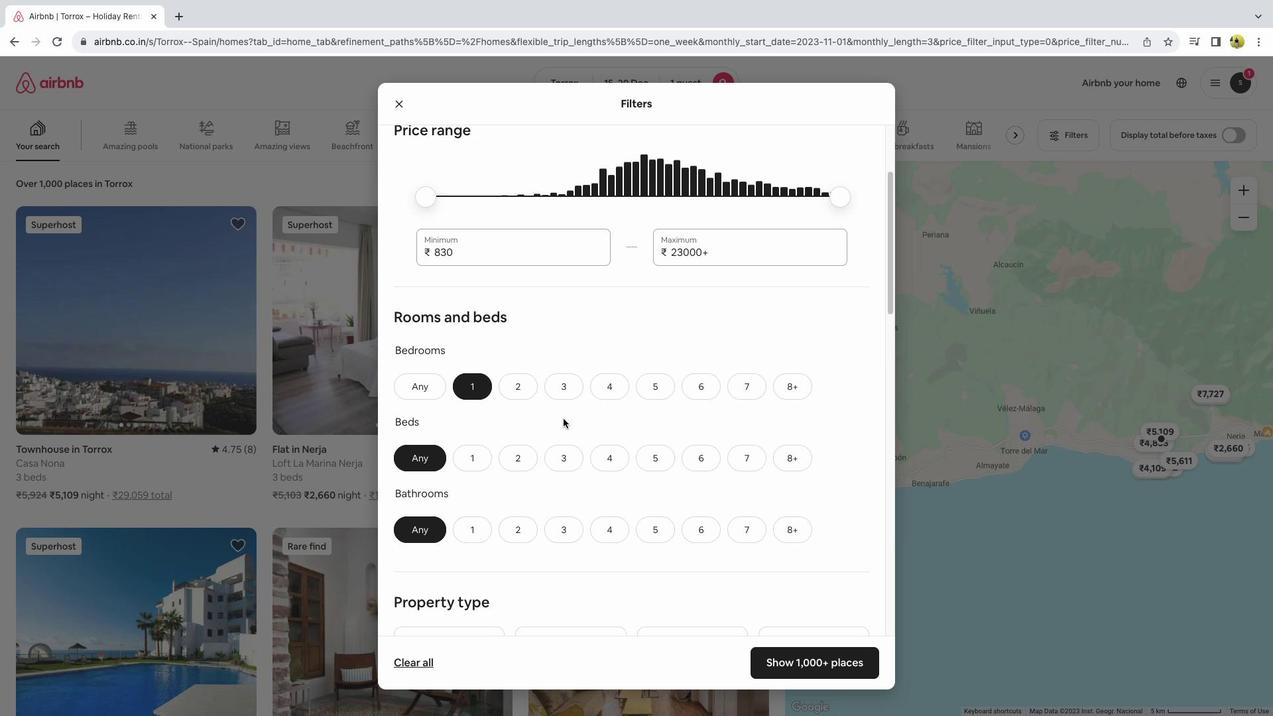 
Action: Mouse scrolled (572, 421) with delta (1, 0)
Screenshot: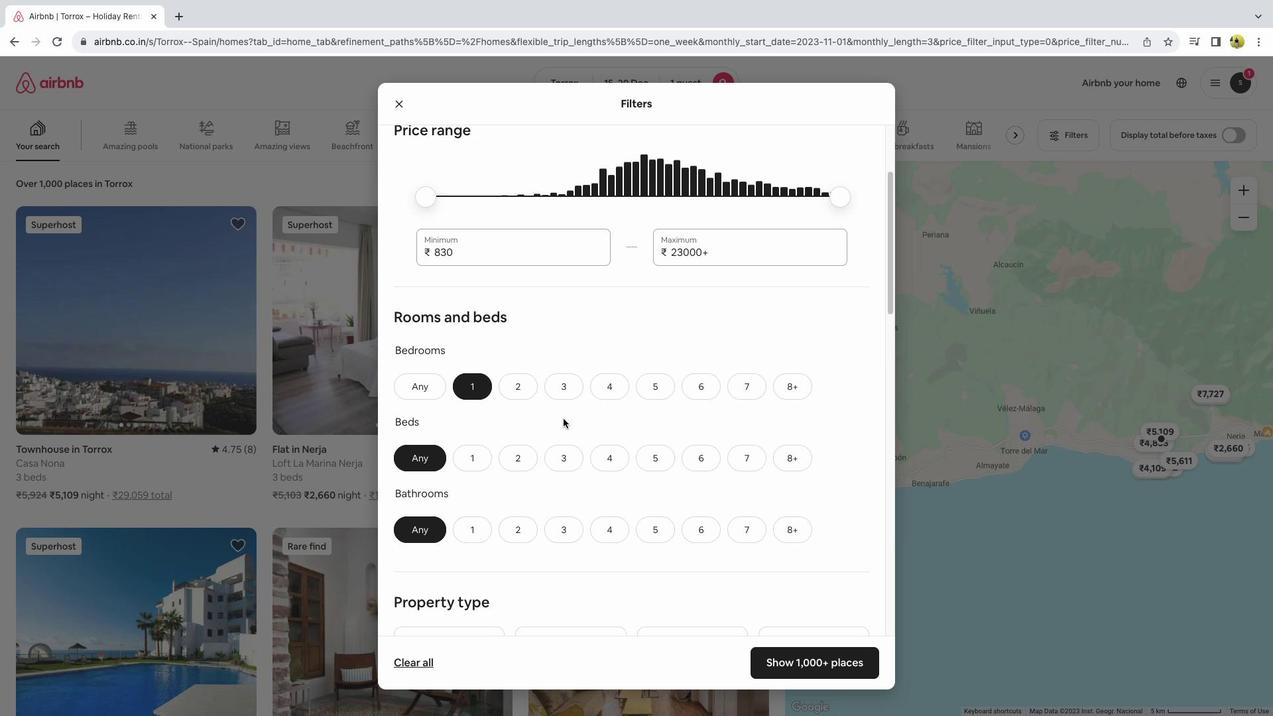 
Action: Mouse moved to (448, 452)
Screenshot: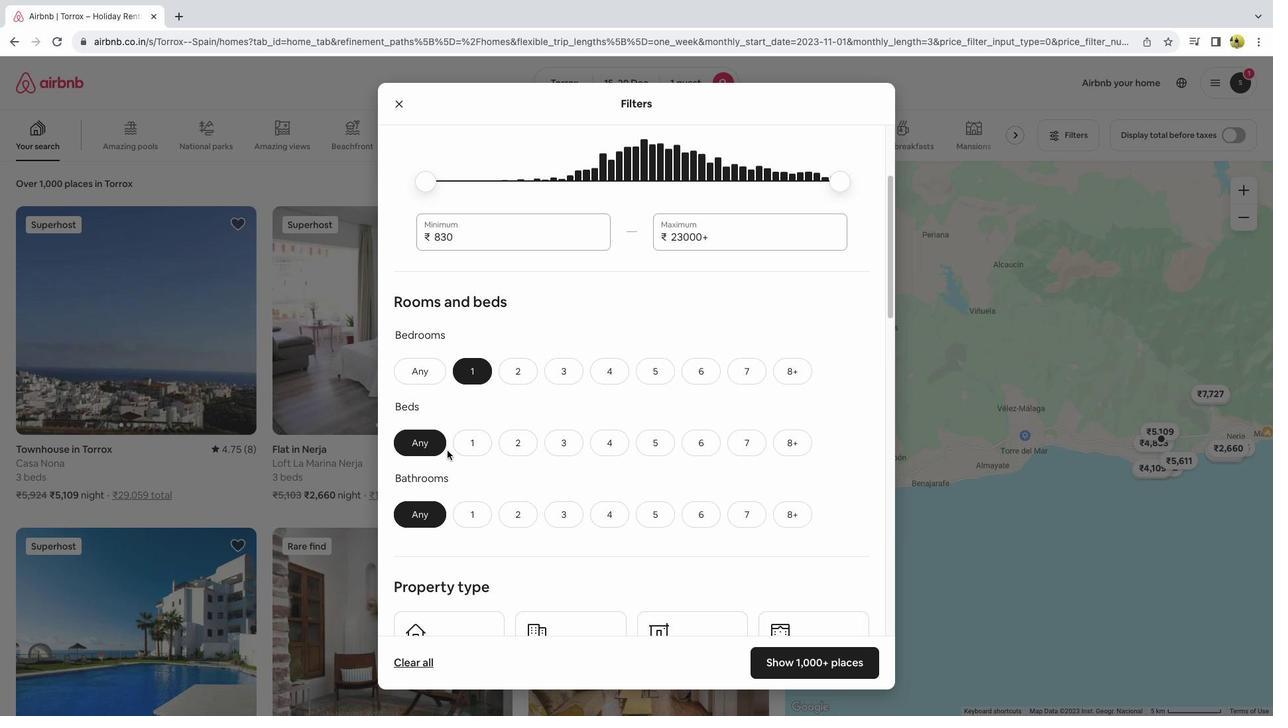 
Action: Mouse pressed left at (448, 452)
Screenshot: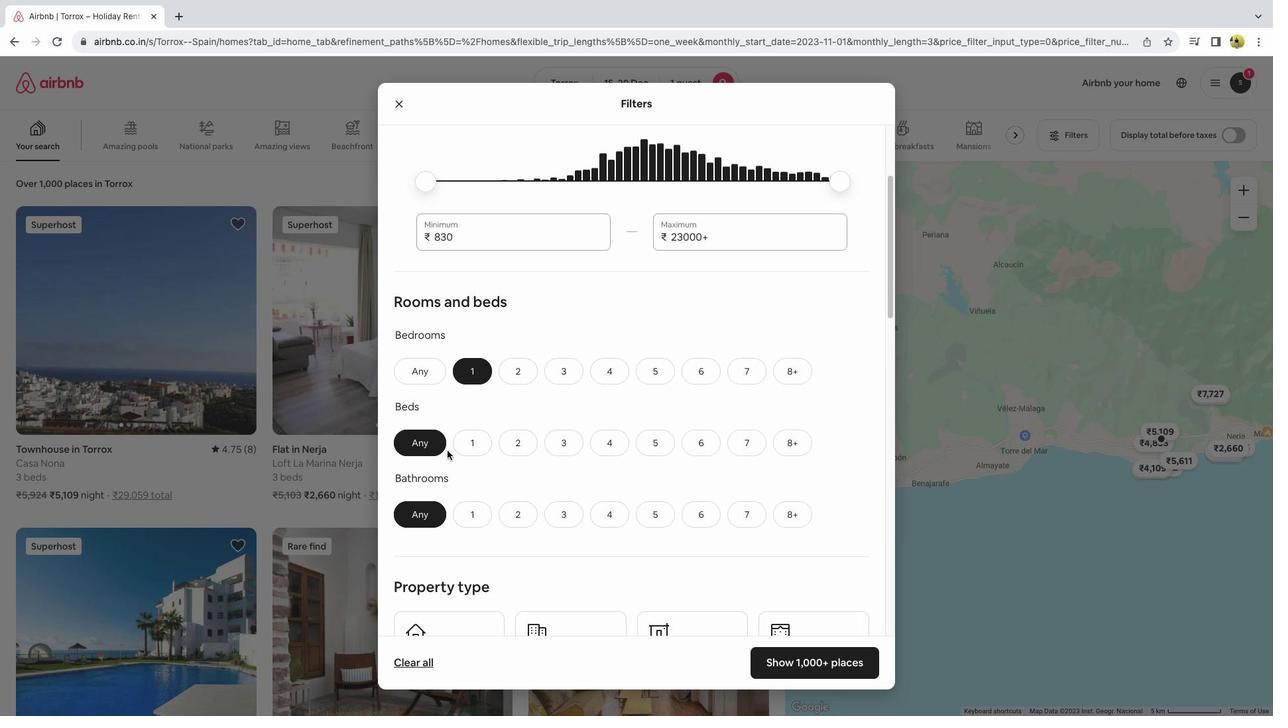 
Action: Mouse moved to (470, 447)
Screenshot: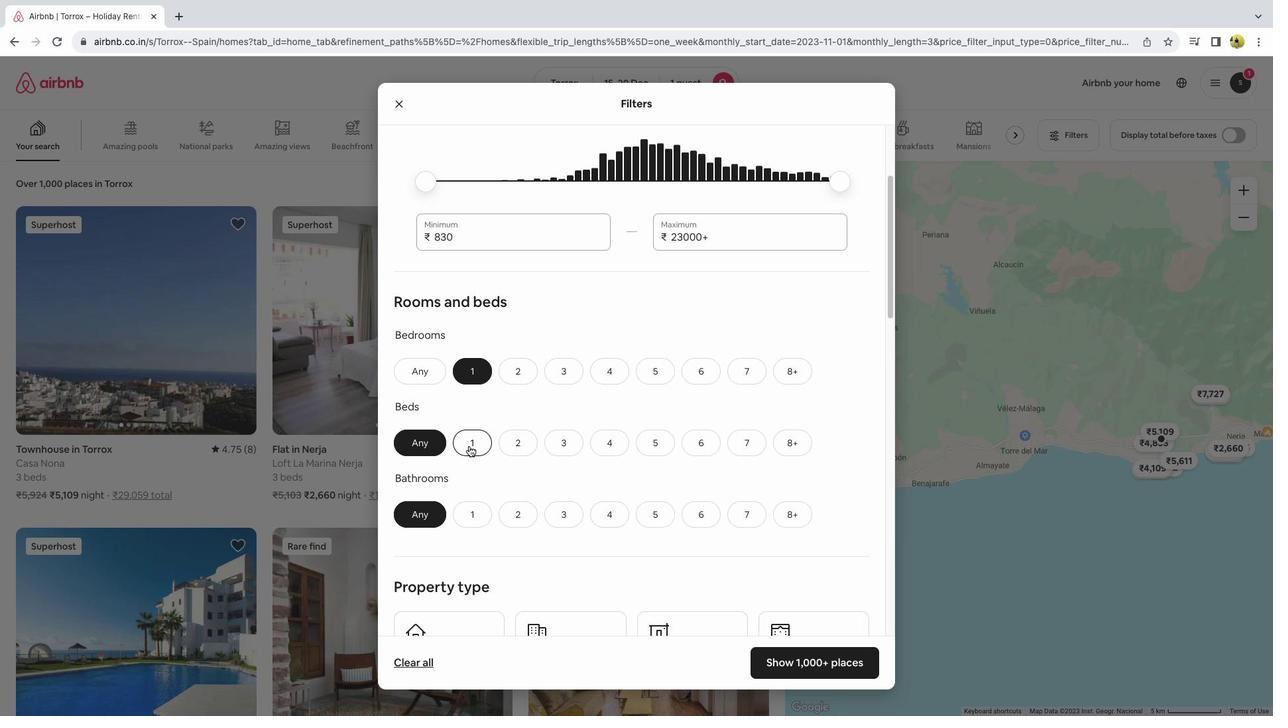 
Action: Mouse pressed left at (470, 447)
Screenshot: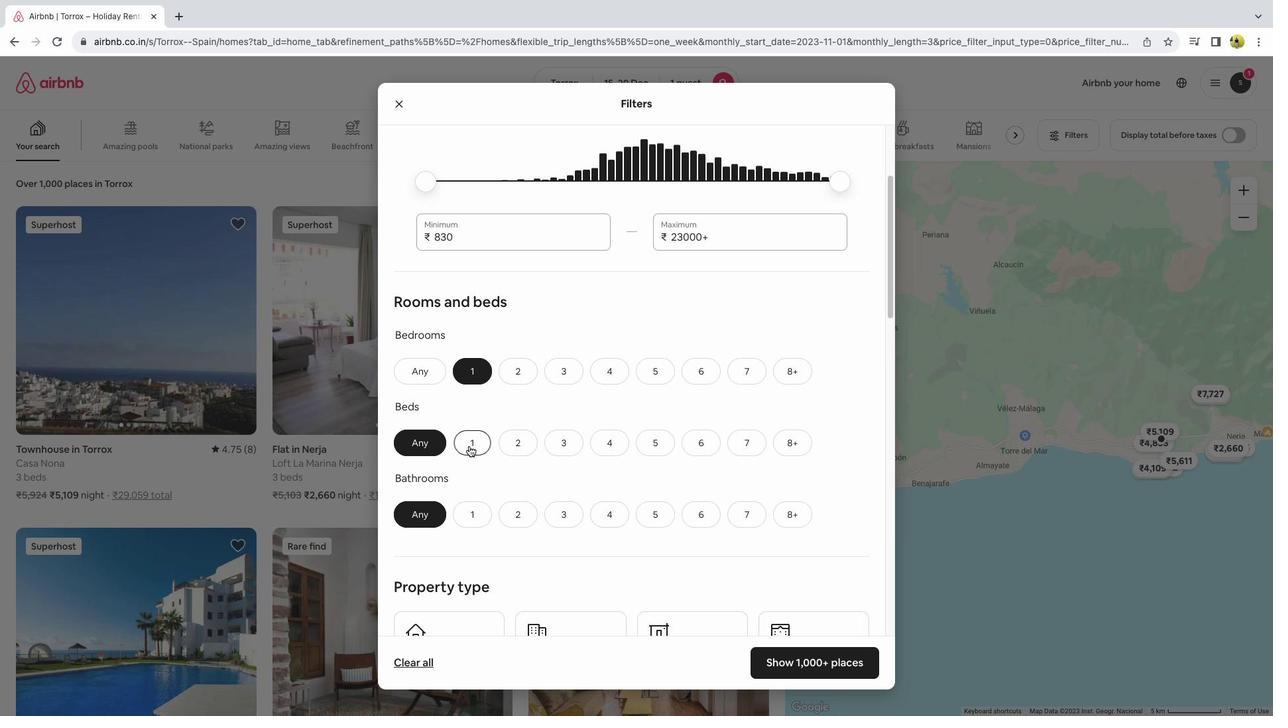 
Action: Mouse moved to (469, 513)
Screenshot: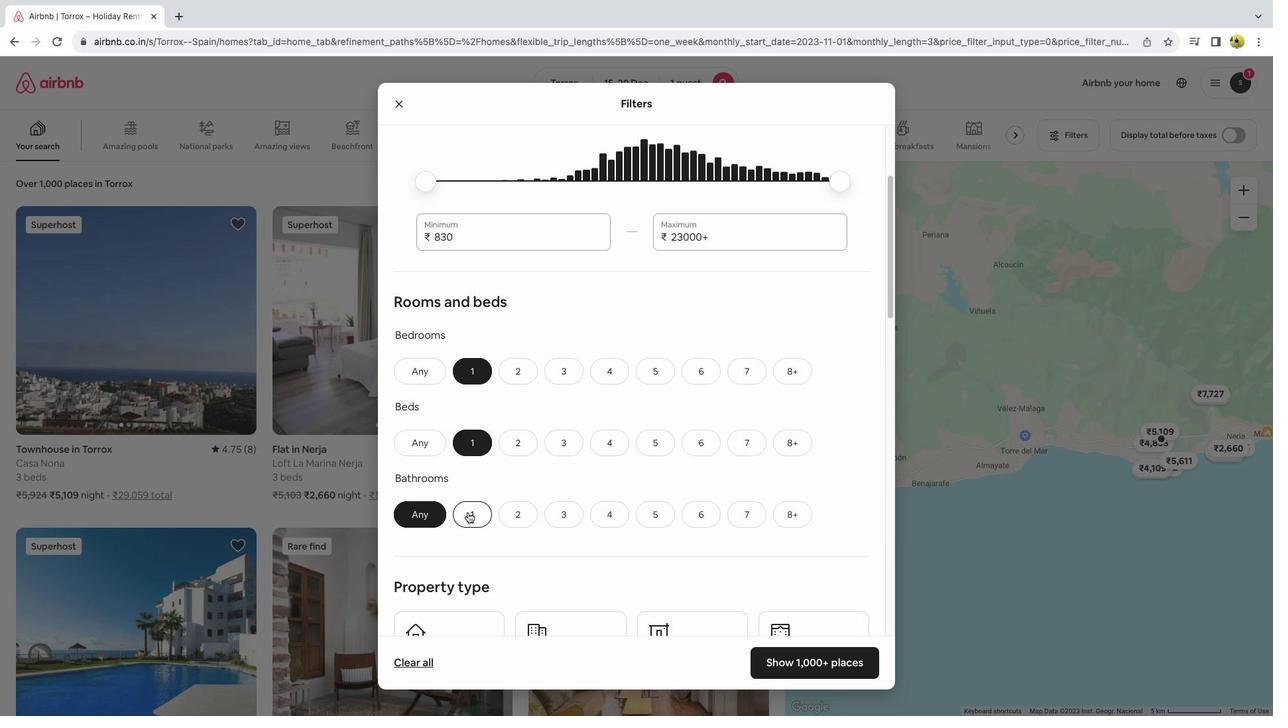 
Action: Mouse pressed left at (469, 513)
Screenshot: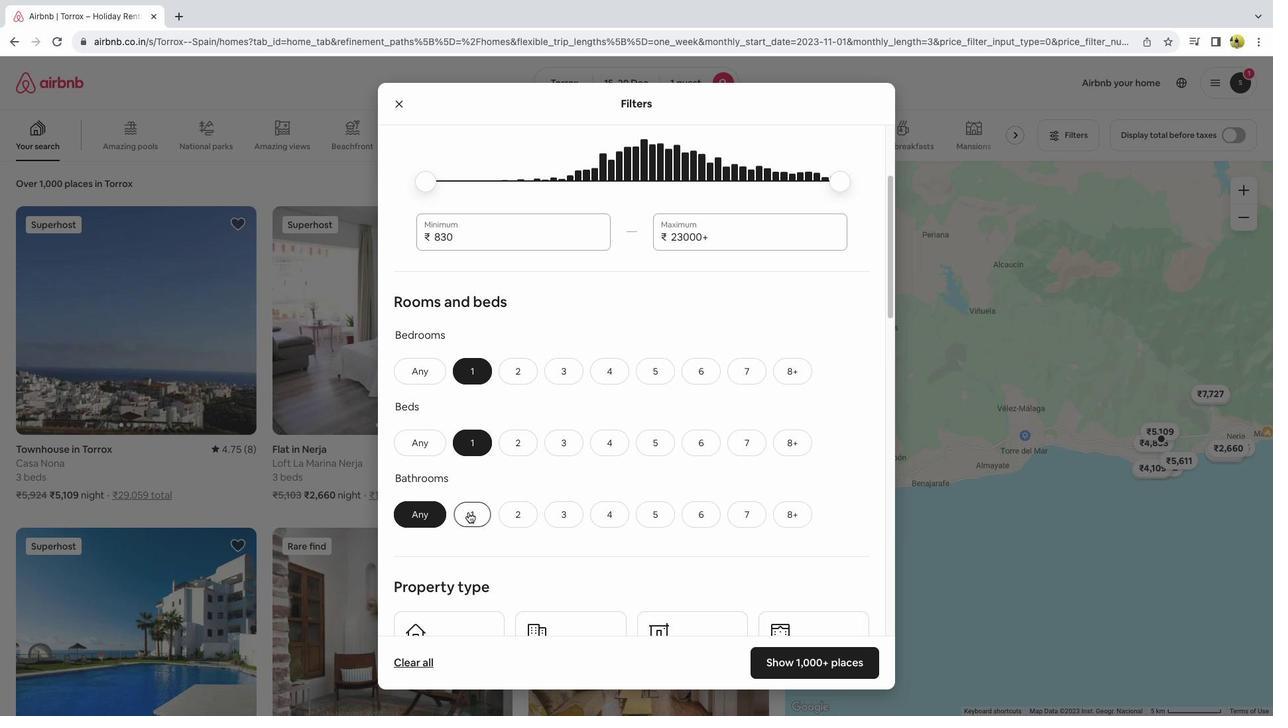 
Action: Mouse moved to (614, 418)
Screenshot: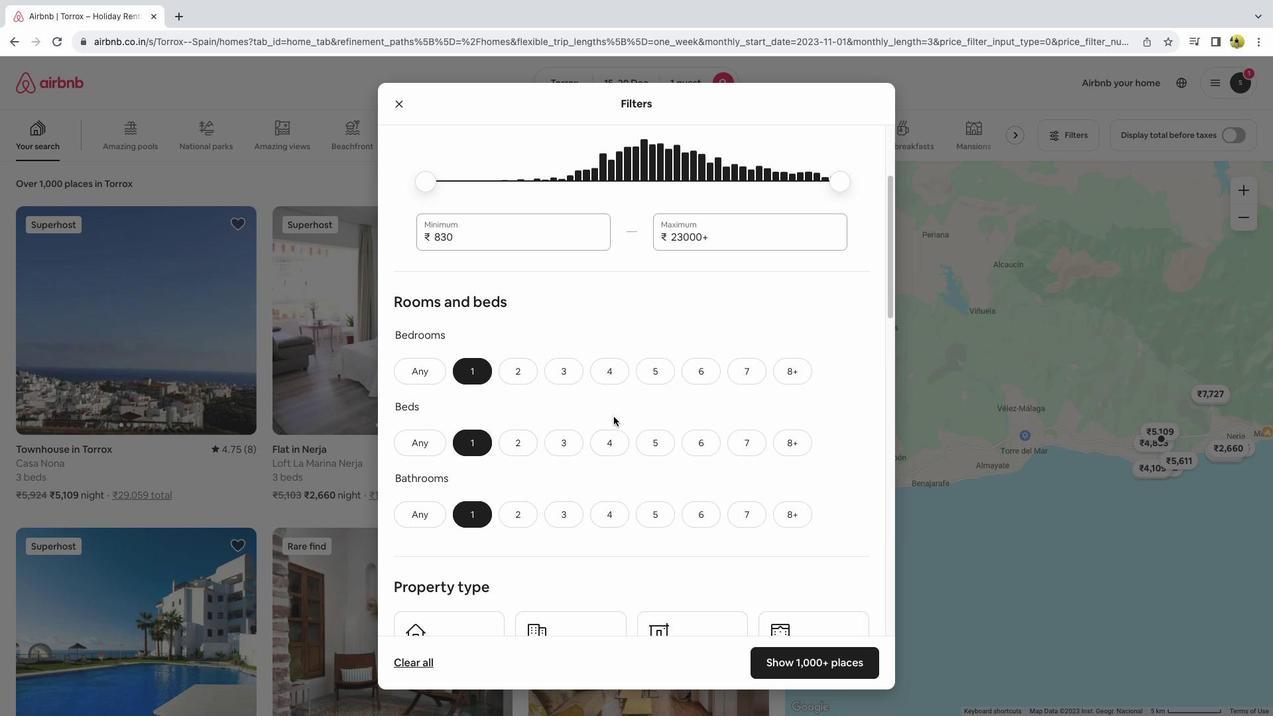 
Action: Mouse scrolled (614, 418) with delta (1, 0)
Screenshot: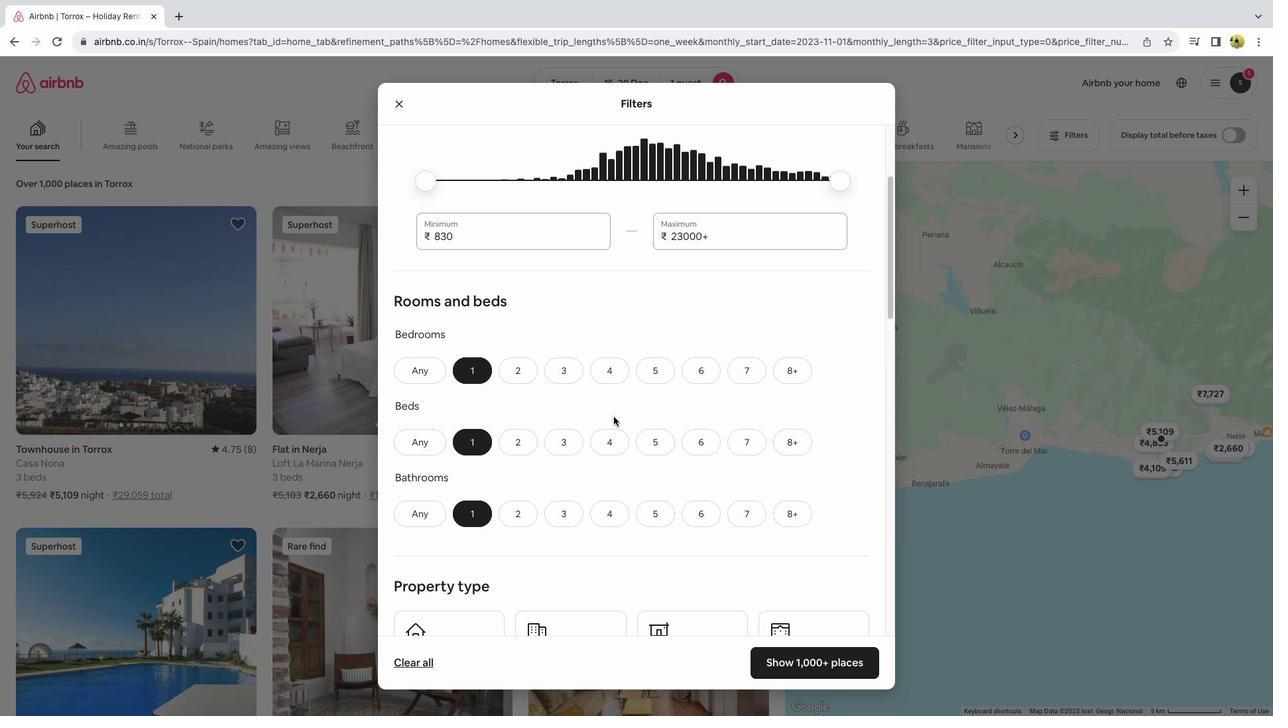 
Action: Mouse scrolled (614, 418) with delta (1, 0)
Screenshot: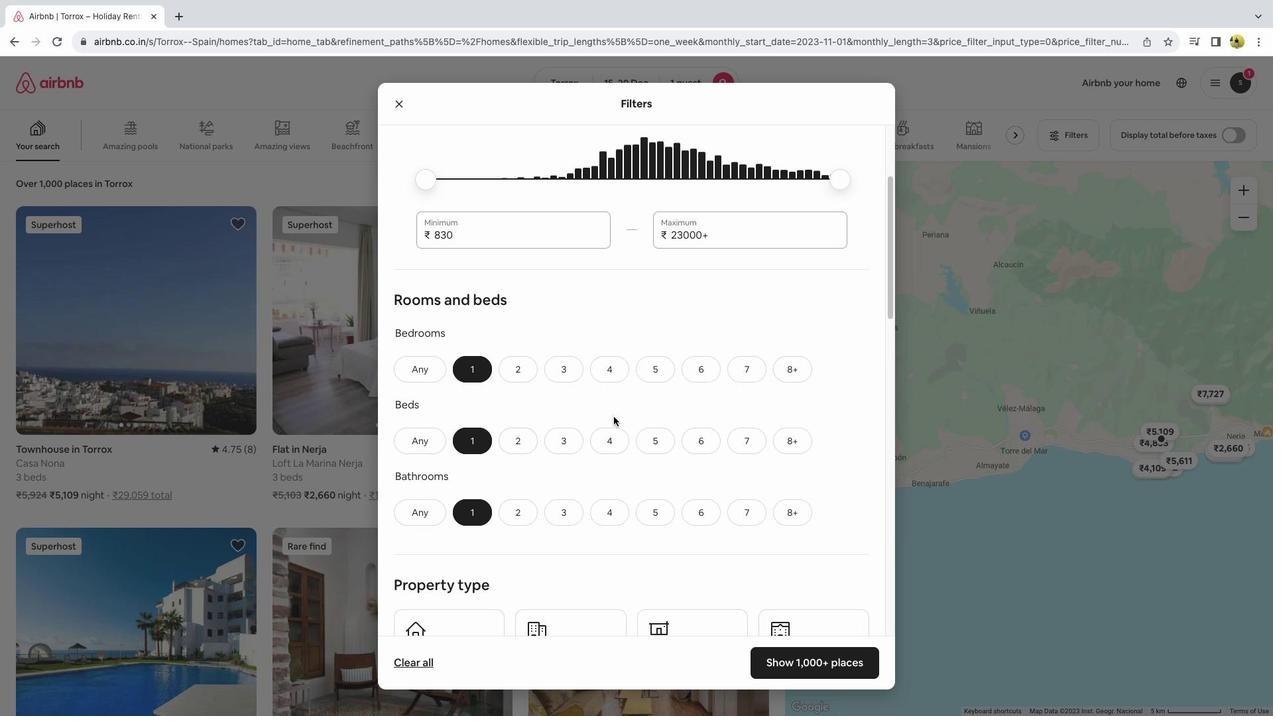
Action: Mouse moved to (616, 414)
Screenshot: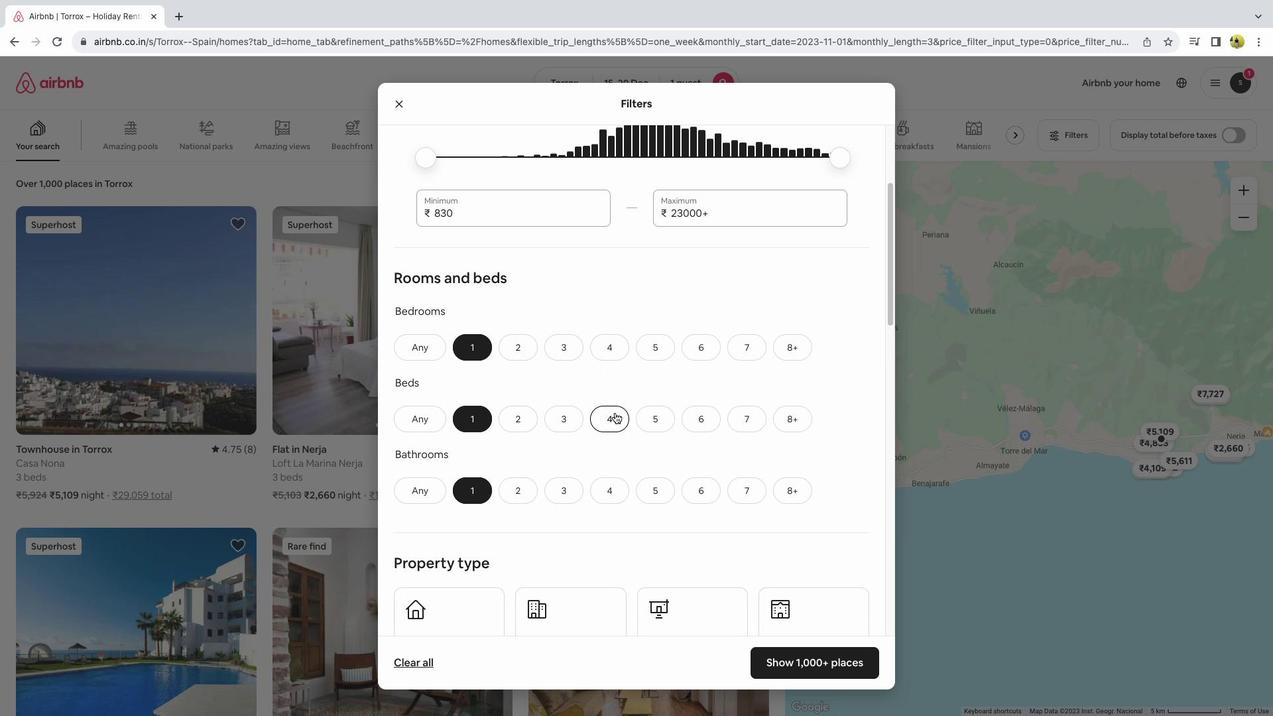 
Action: Mouse scrolled (616, 414) with delta (1, 0)
Screenshot: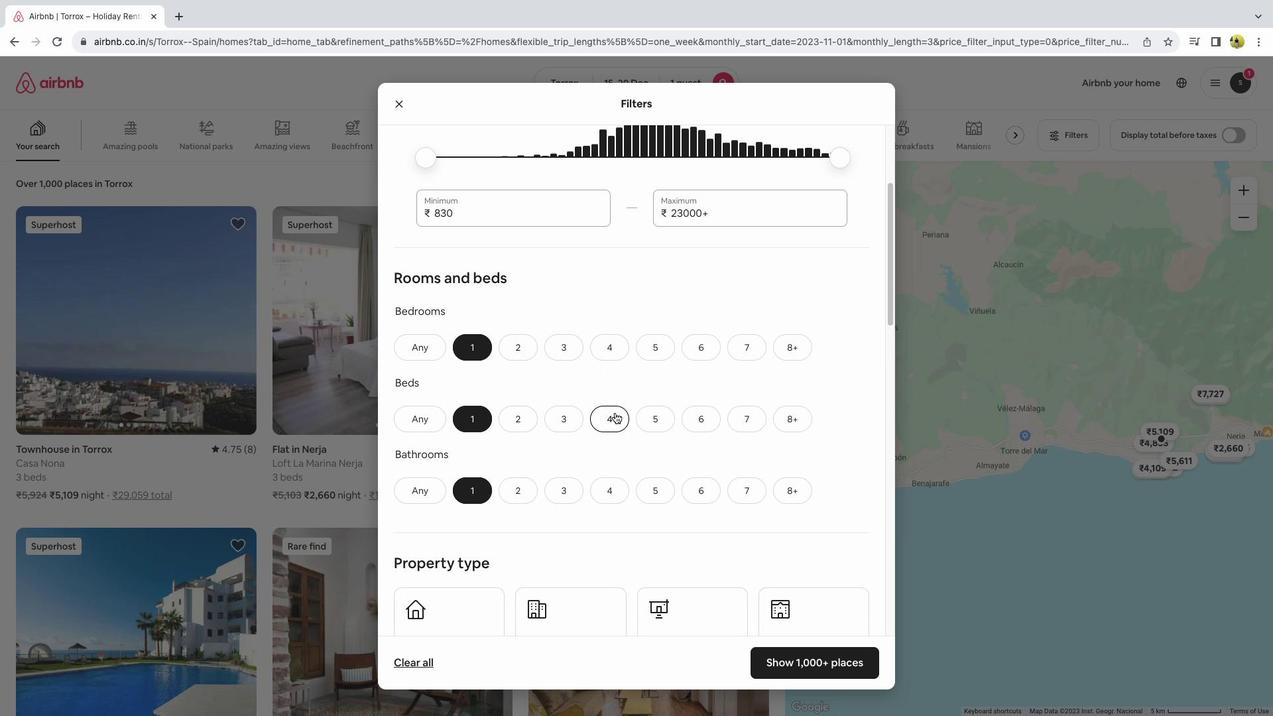 
Action: Mouse scrolled (616, 414) with delta (1, 0)
Screenshot: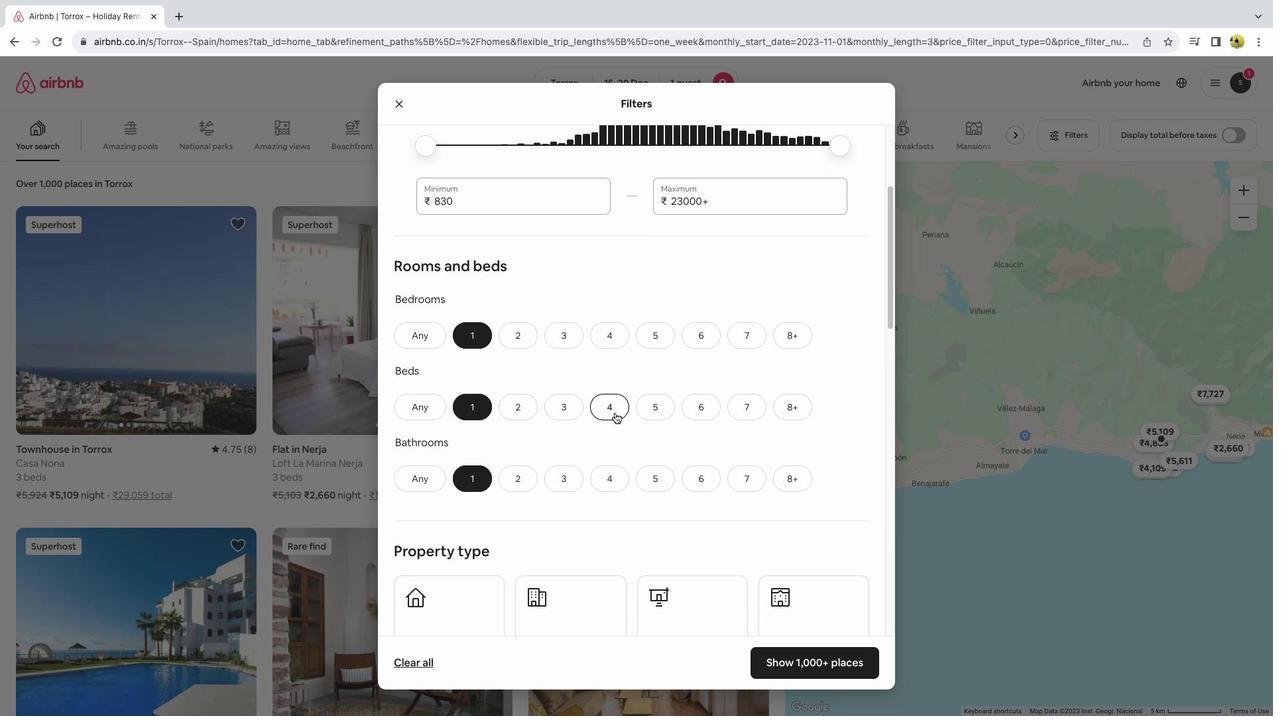 
Action: Mouse scrolled (616, 414) with delta (1, 0)
Screenshot: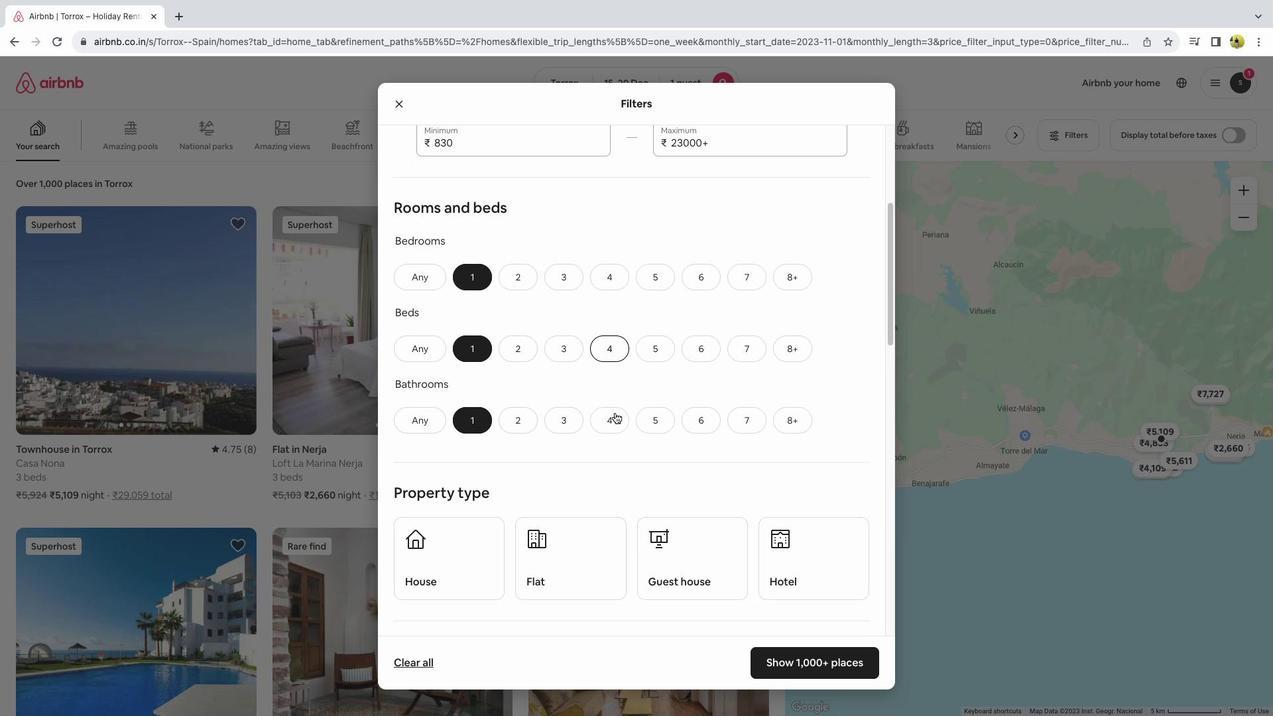 
Action: Mouse scrolled (616, 414) with delta (1, -1)
Screenshot: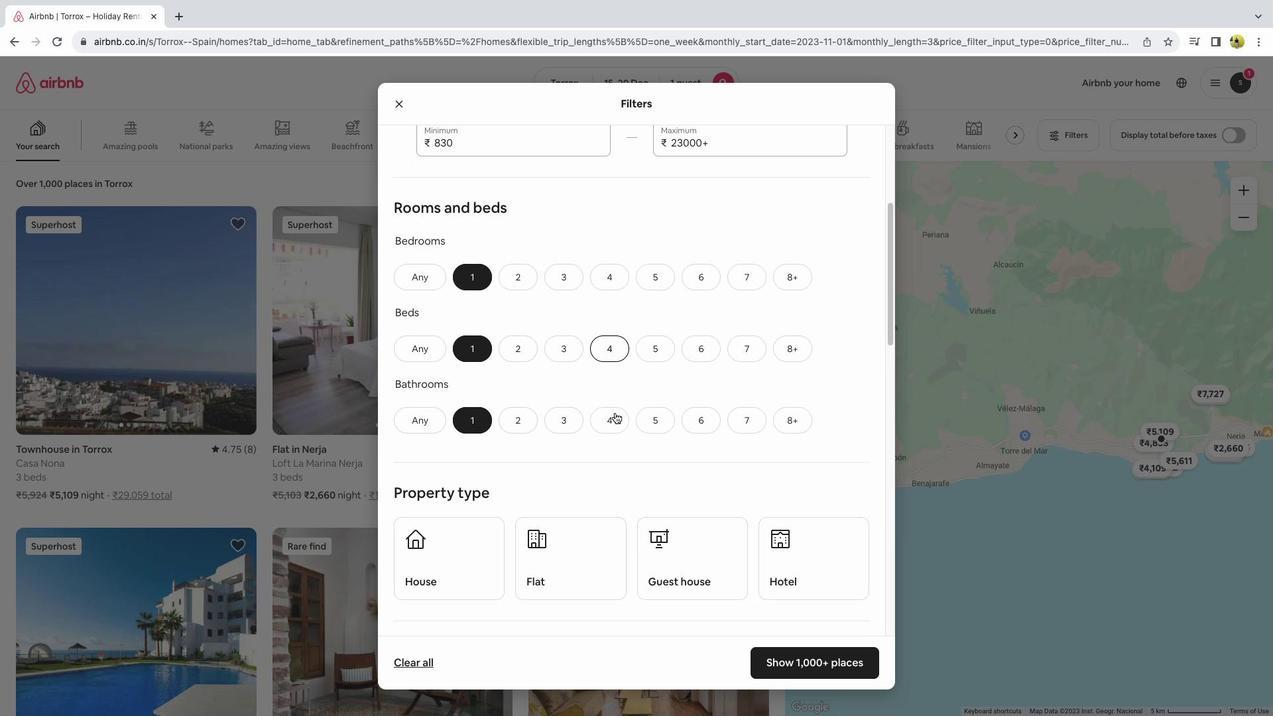 
Action: Mouse moved to (819, 373)
Screenshot: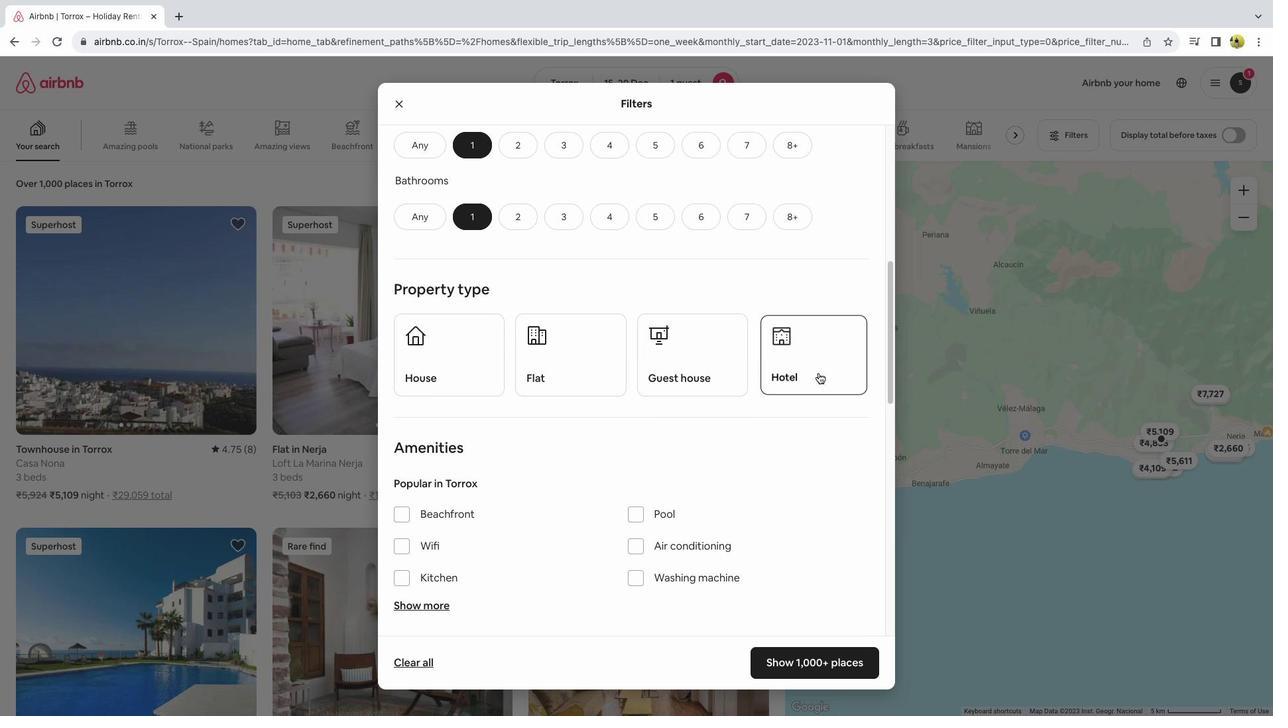 
Action: Mouse pressed left at (819, 373)
Screenshot: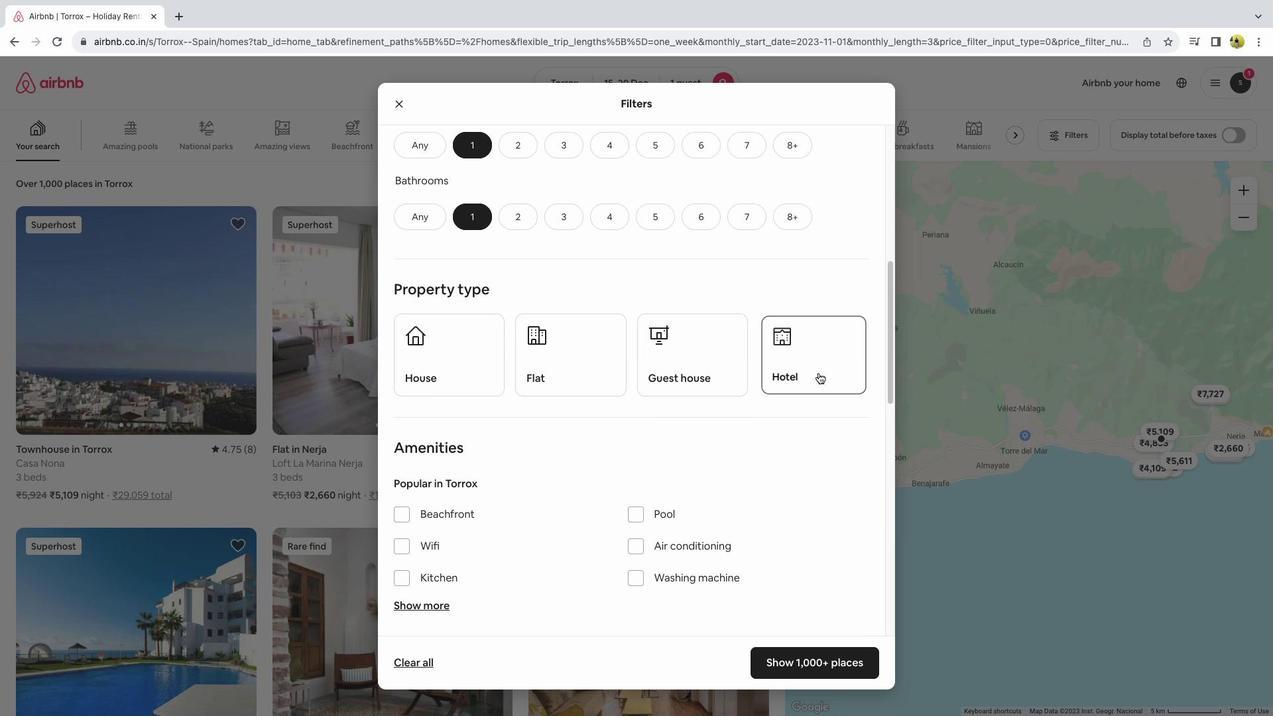 
Action: Mouse moved to (737, 418)
Screenshot: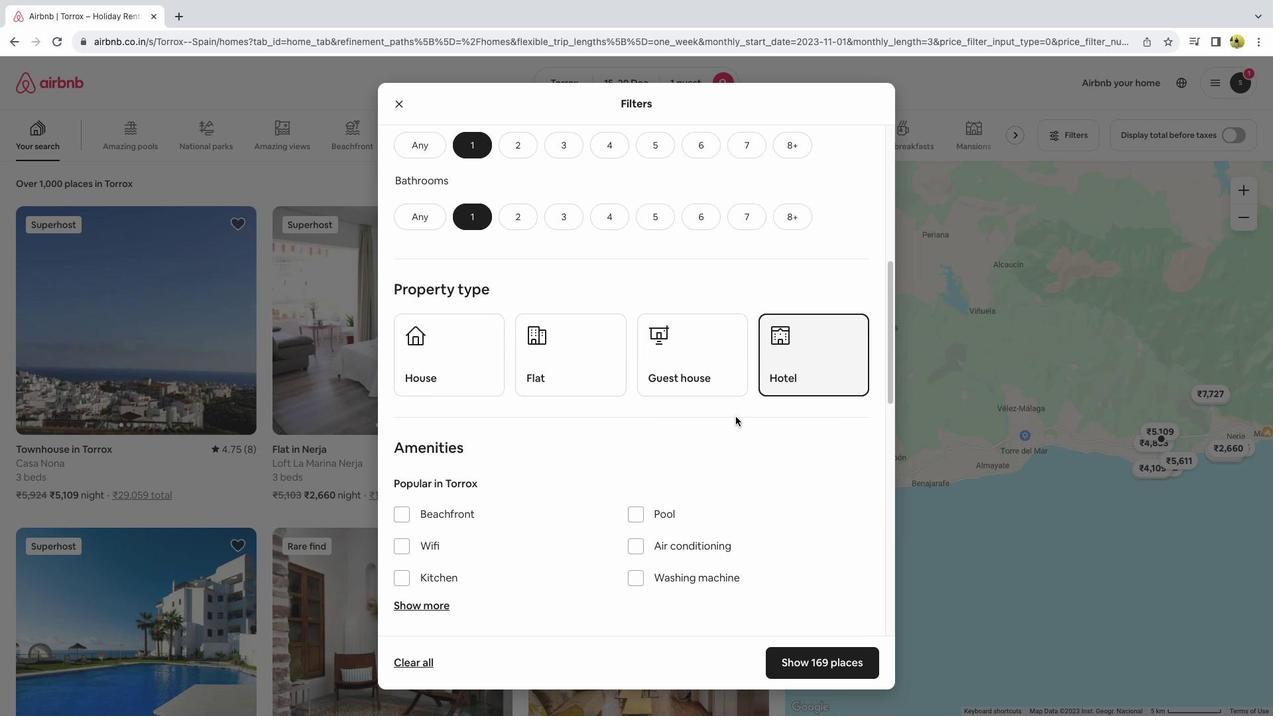 
Action: Mouse scrolled (737, 418) with delta (1, 0)
Screenshot: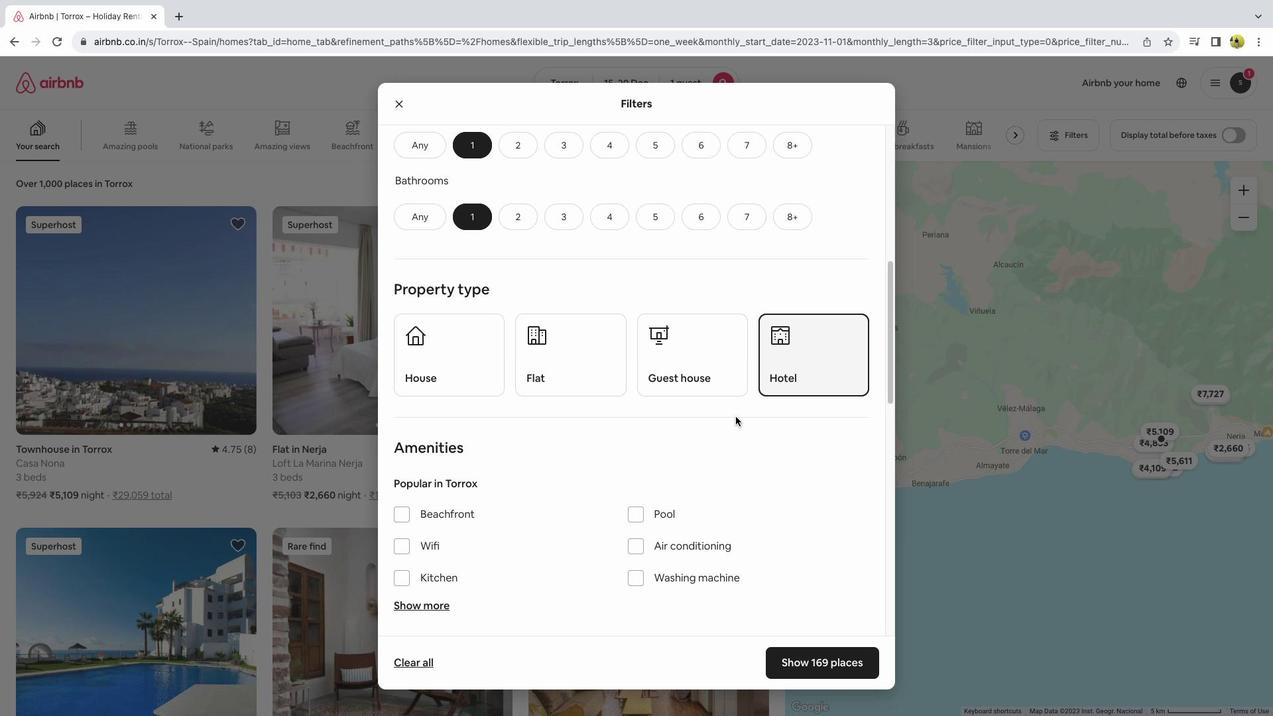 
Action: Mouse scrolled (737, 418) with delta (1, 0)
Screenshot: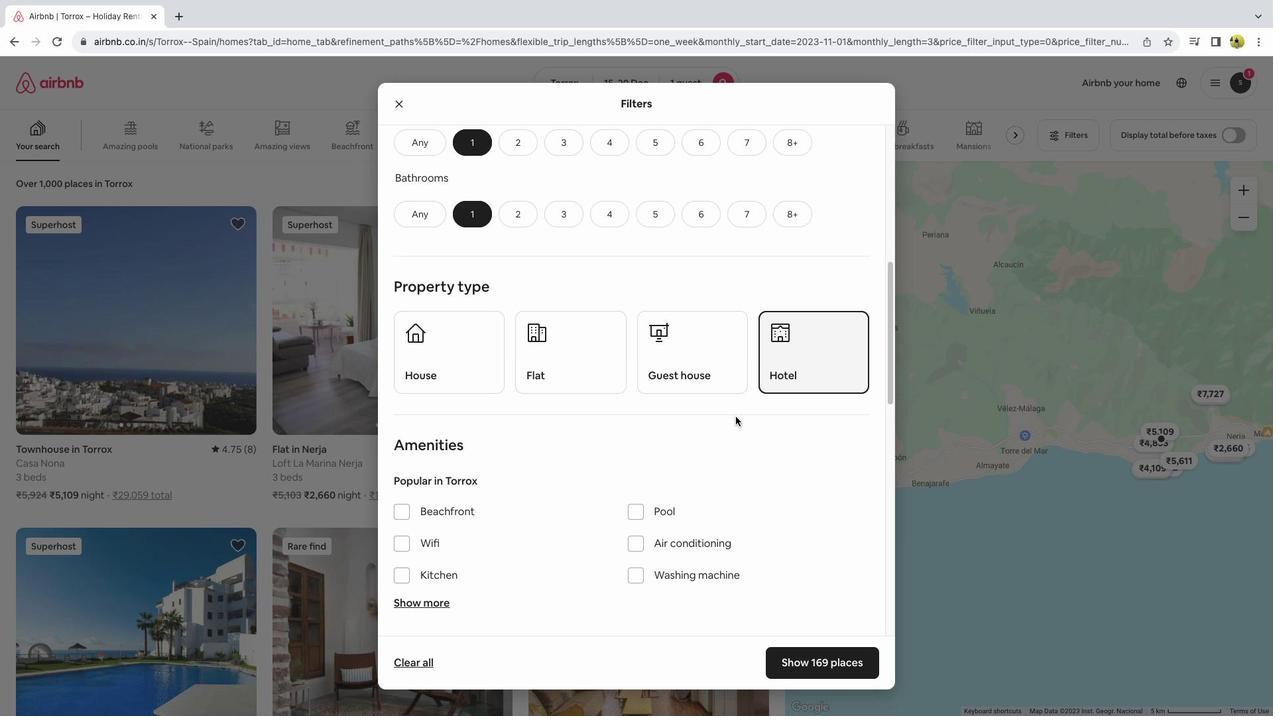 
Action: Mouse scrolled (737, 418) with delta (1, 0)
Screenshot: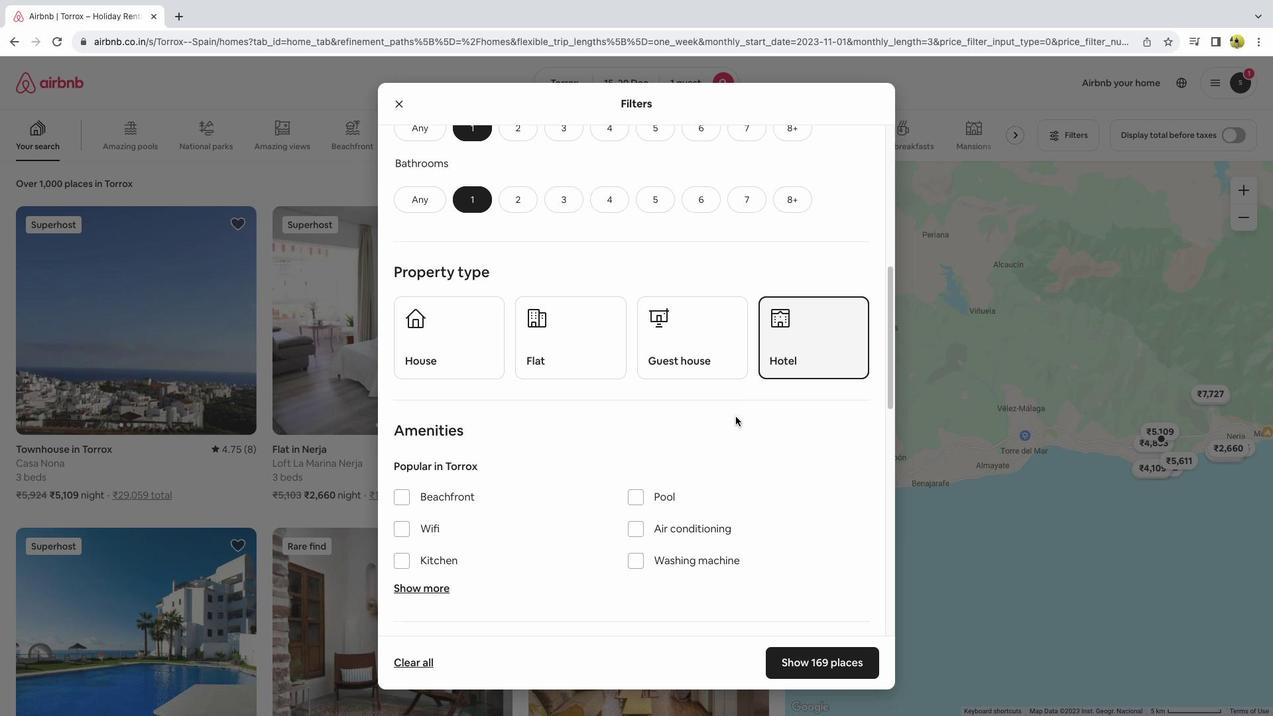 
Action: Mouse moved to (713, 429)
Screenshot: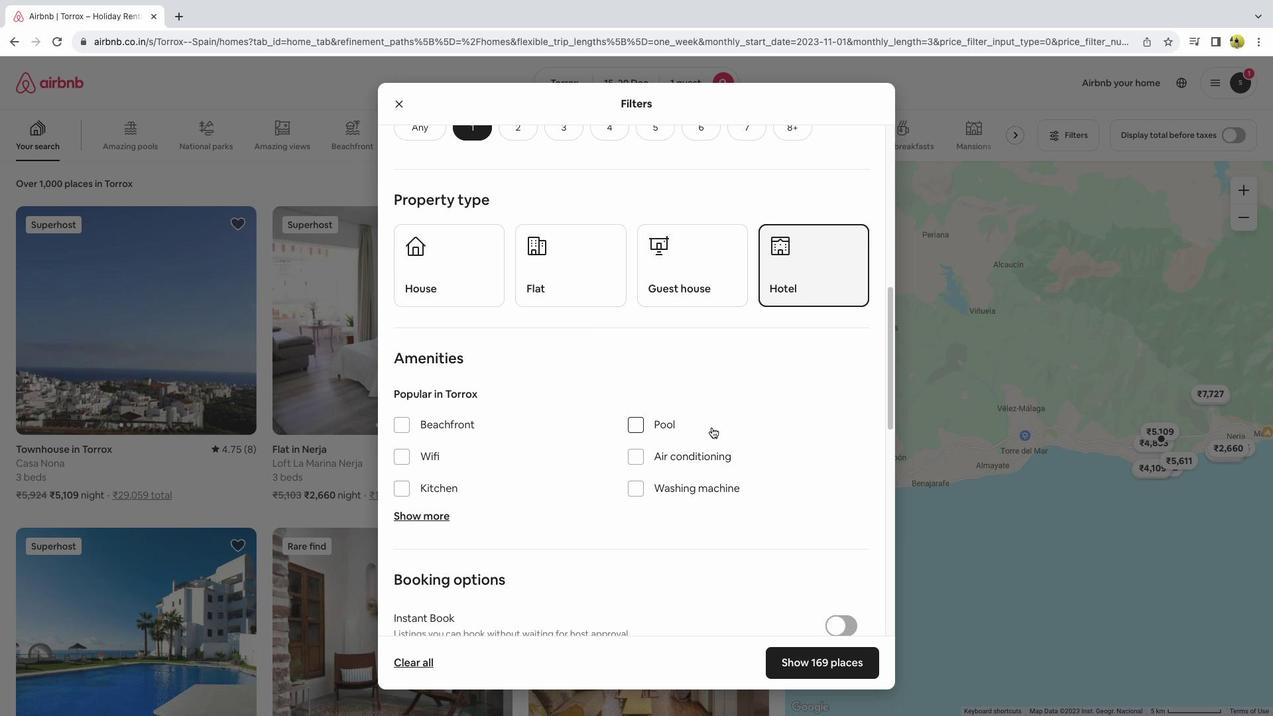 
Action: Mouse scrolled (713, 429) with delta (1, 0)
Screenshot: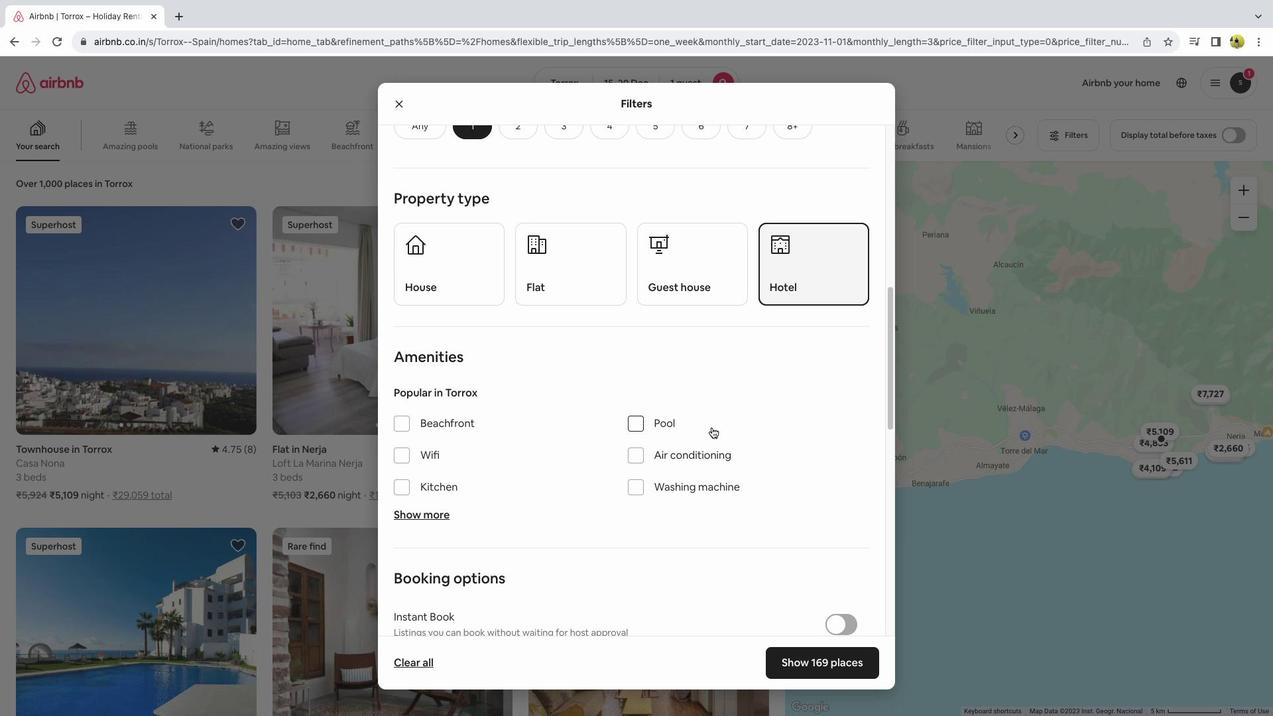 
Action: Mouse scrolled (713, 429) with delta (1, 0)
Screenshot: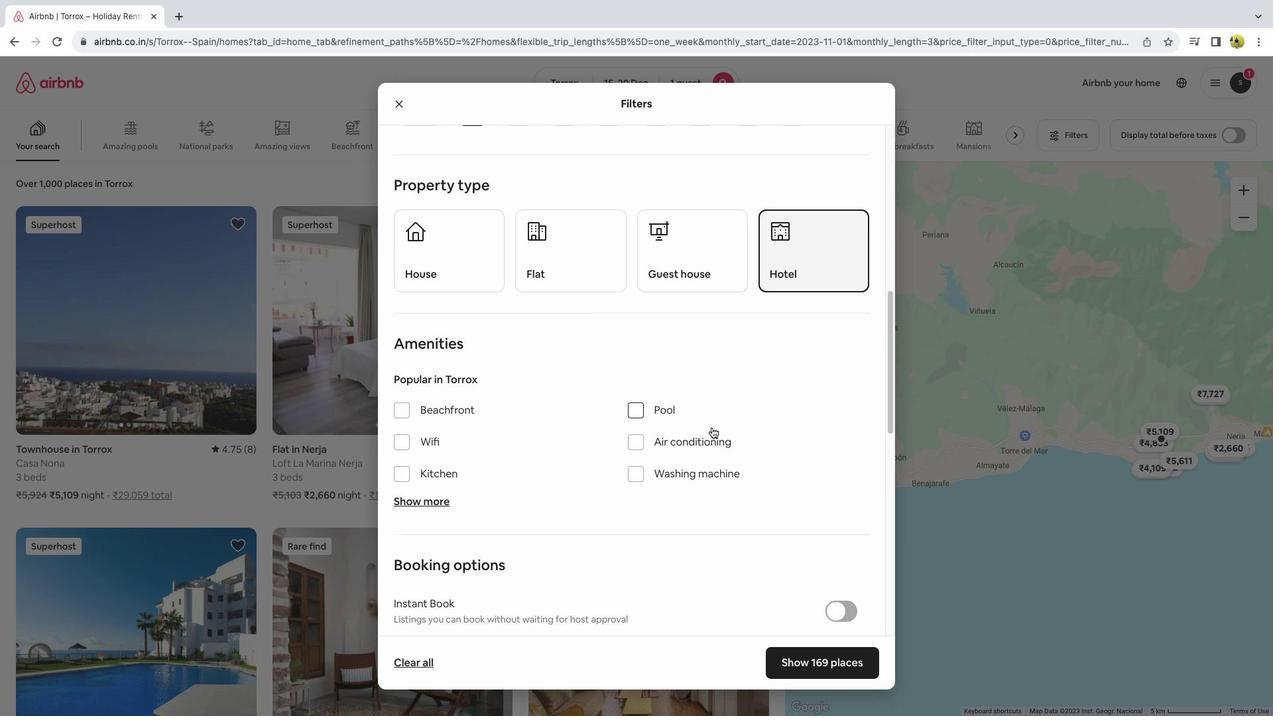 
Action: Mouse scrolled (713, 429) with delta (1, 0)
Screenshot: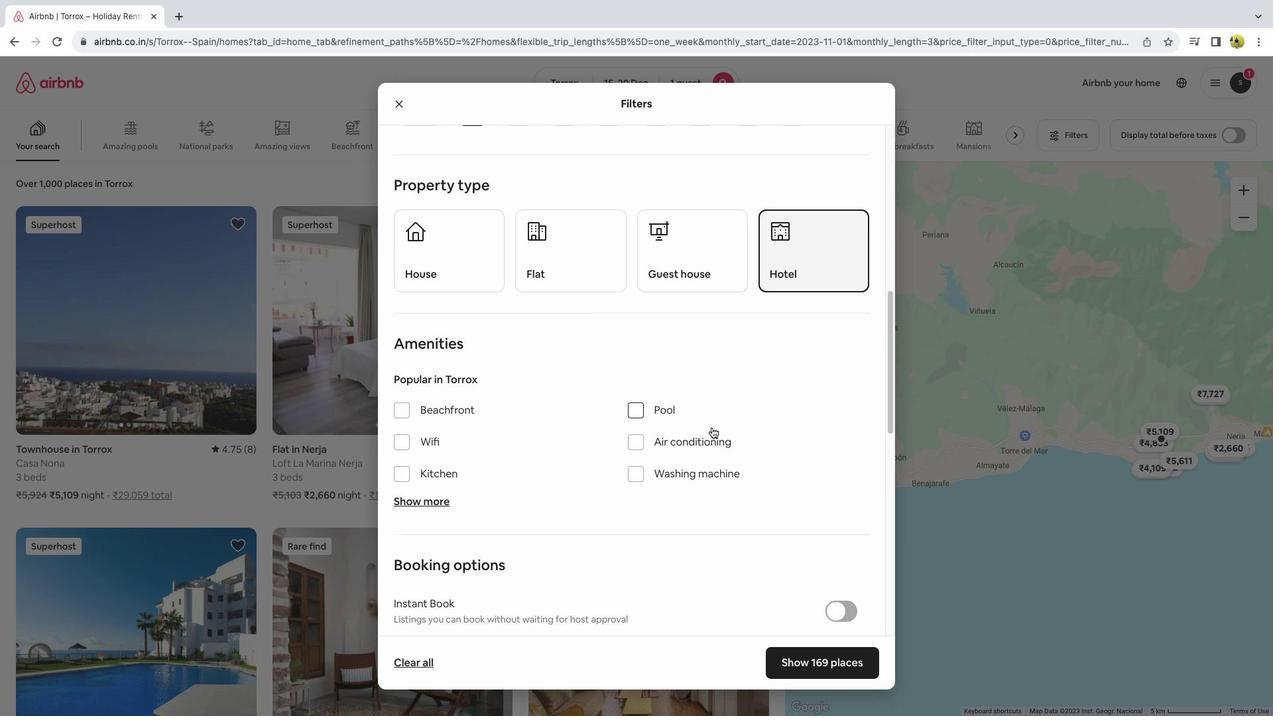 
Action: Mouse scrolled (713, 429) with delta (1, 0)
Screenshot: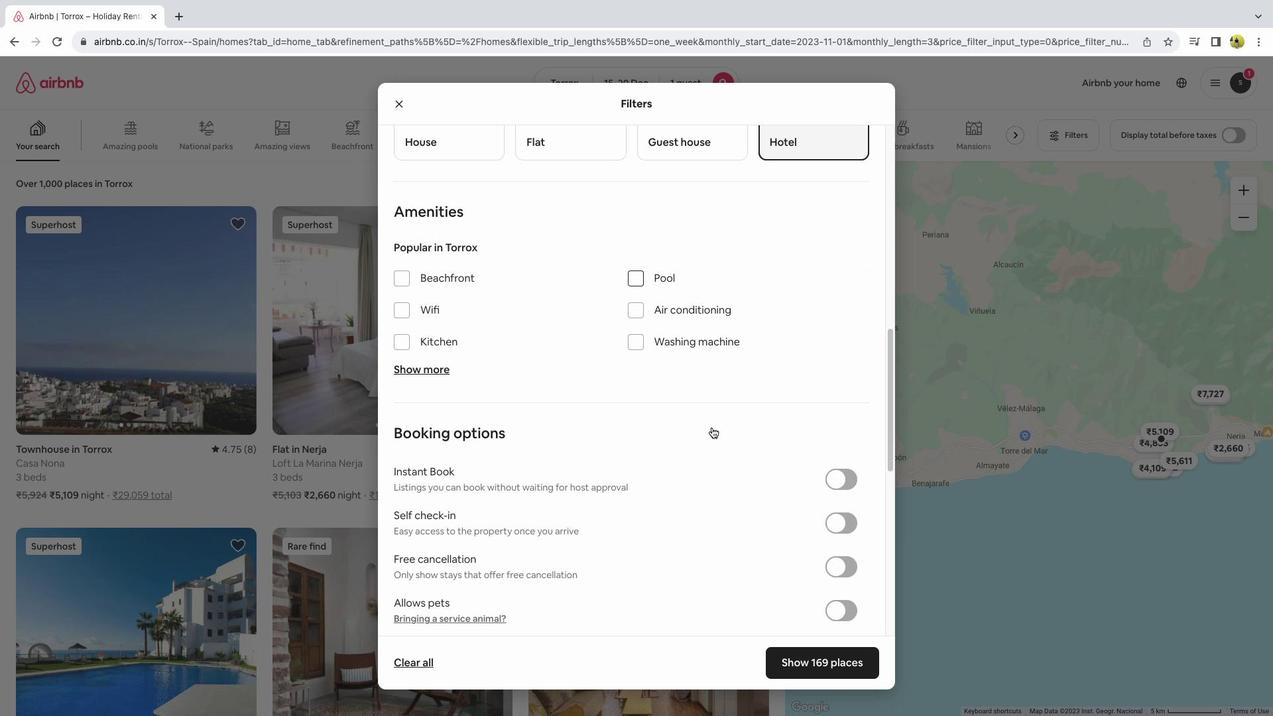 
Action: Mouse moved to (840, 415)
Screenshot: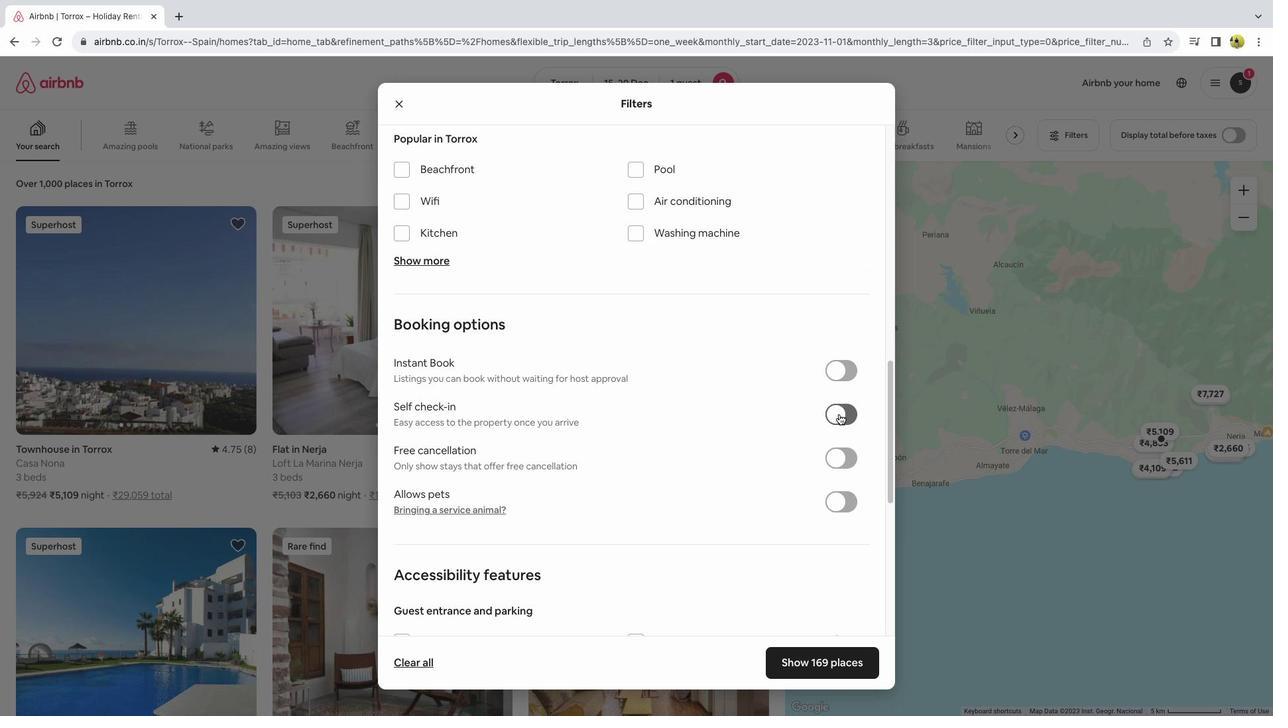 
Action: Mouse pressed left at (840, 415)
Screenshot: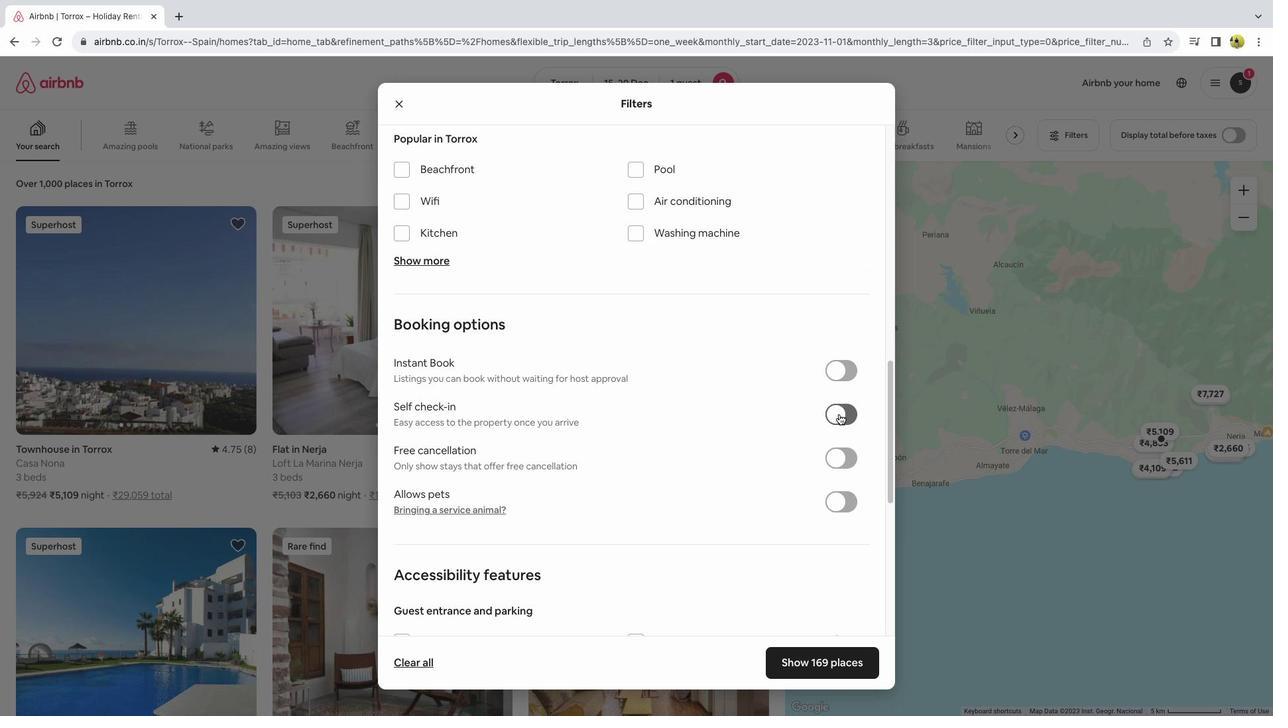 
Action: Mouse moved to (839, 660)
Screenshot: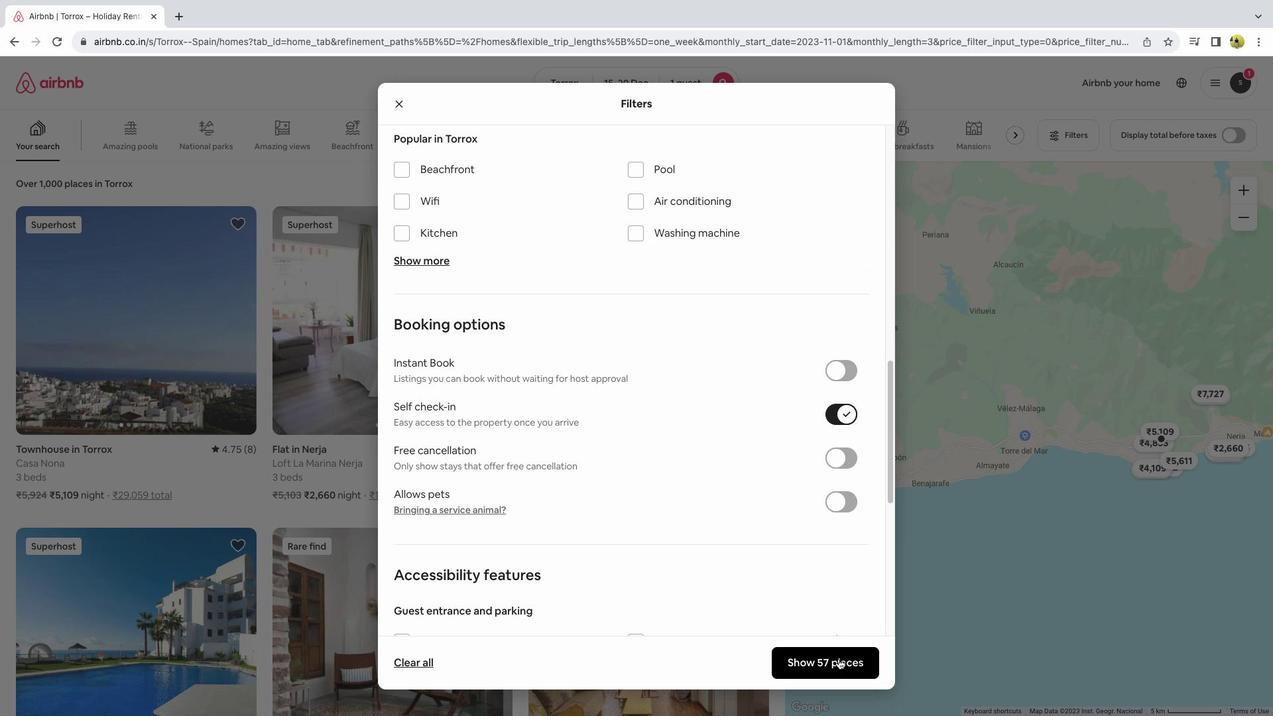 
Action: Mouse pressed left at (839, 660)
Screenshot: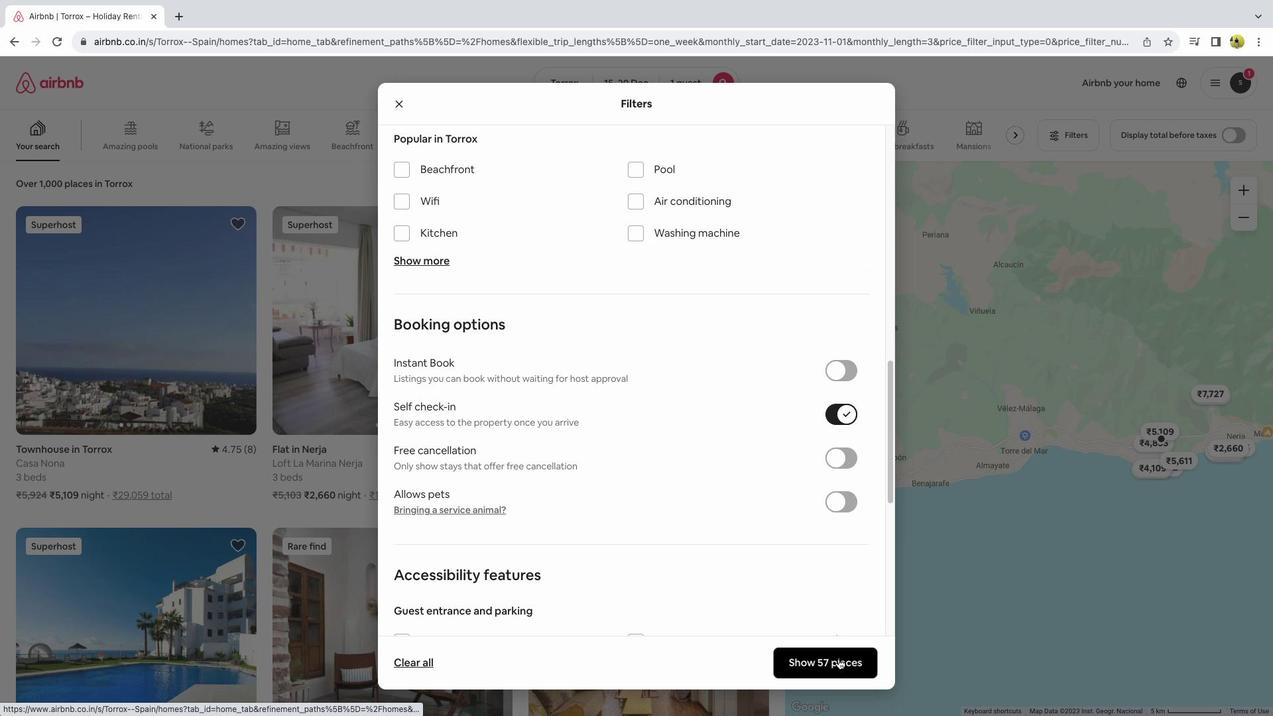 
Action: Mouse moved to (193, 366)
Screenshot: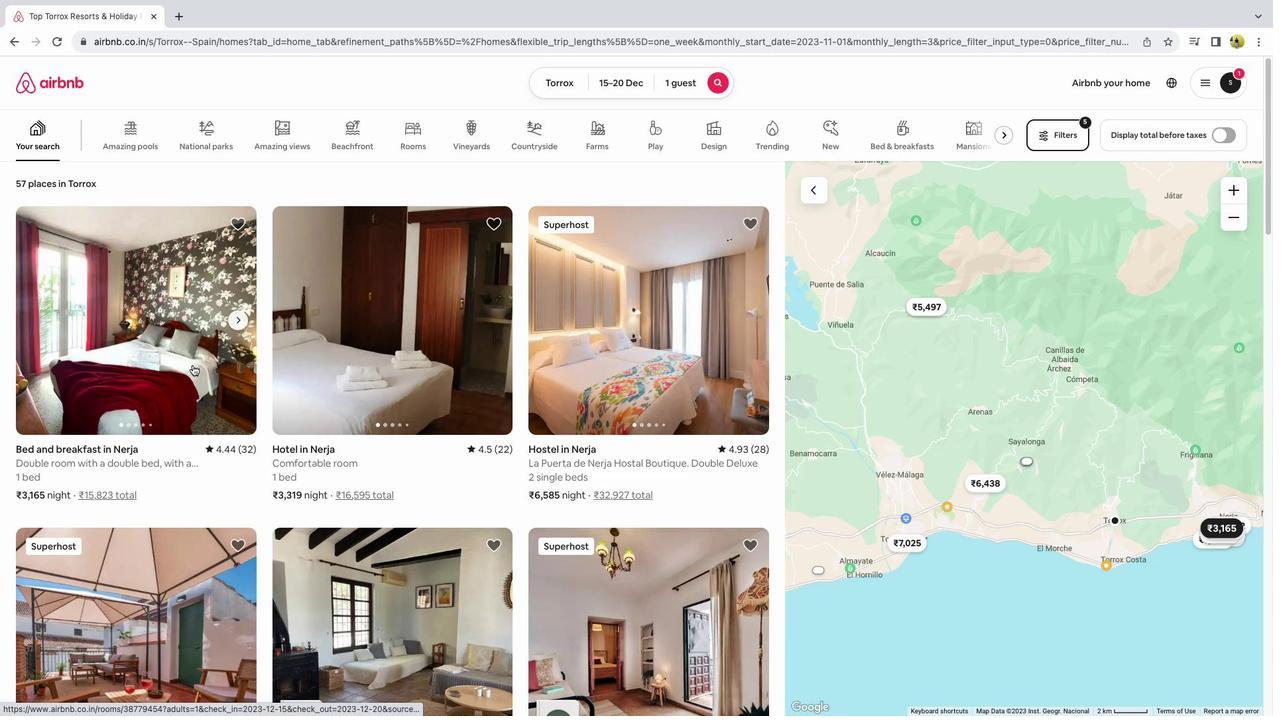 
Action: Mouse pressed left at (193, 366)
Screenshot: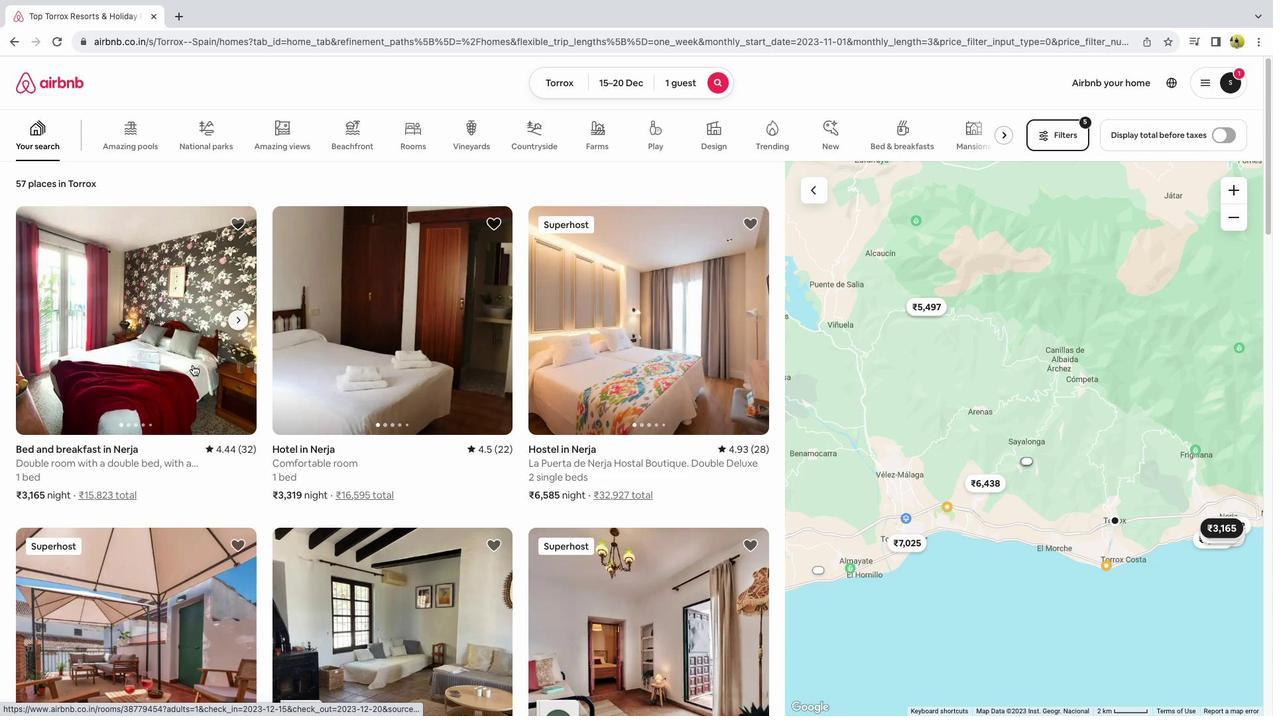 
Action: Mouse moved to (909, 507)
Screenshot: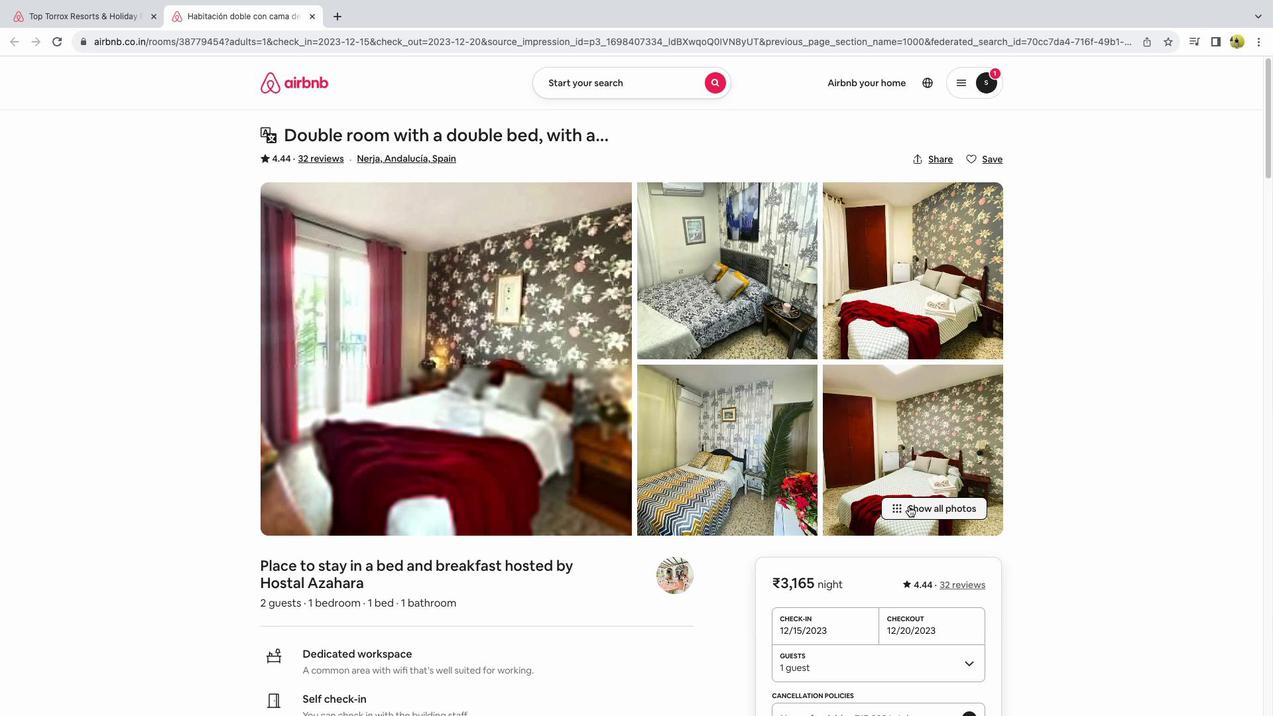 
Action: Mouse pressed left at (909, 507)
Screenshot: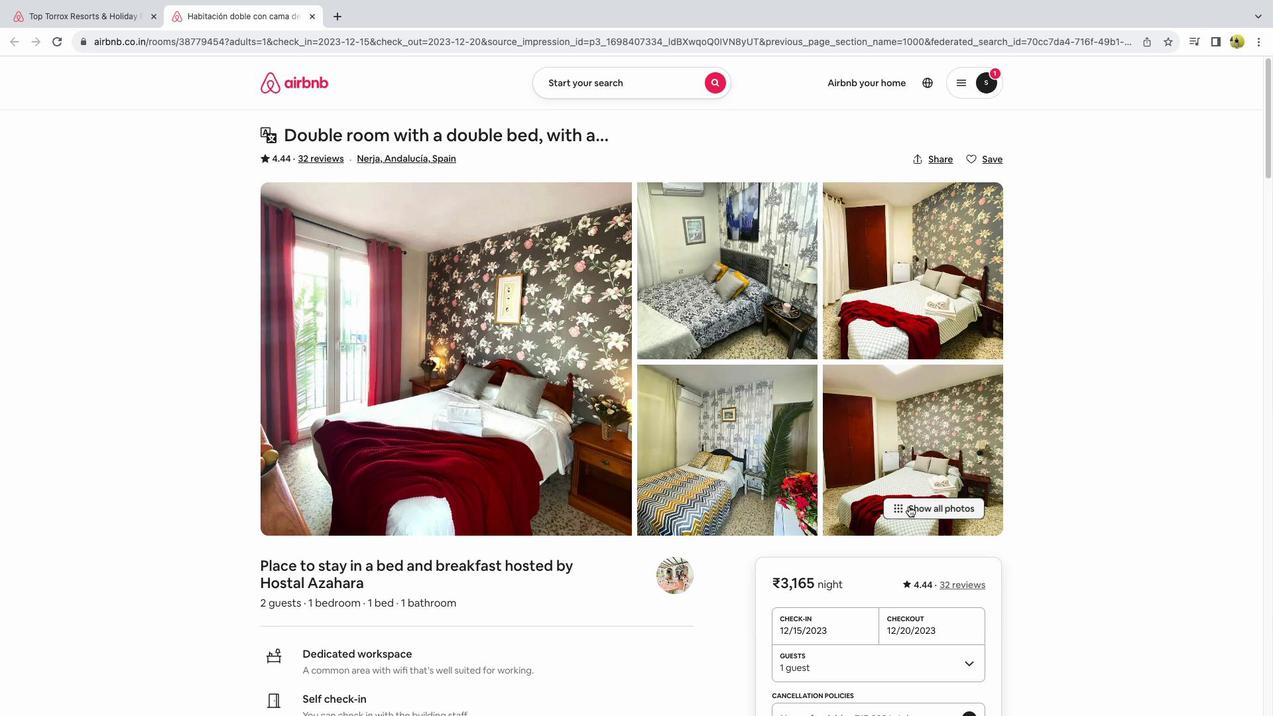 
Action: Mouse moved to (749, 560)
Screenshot: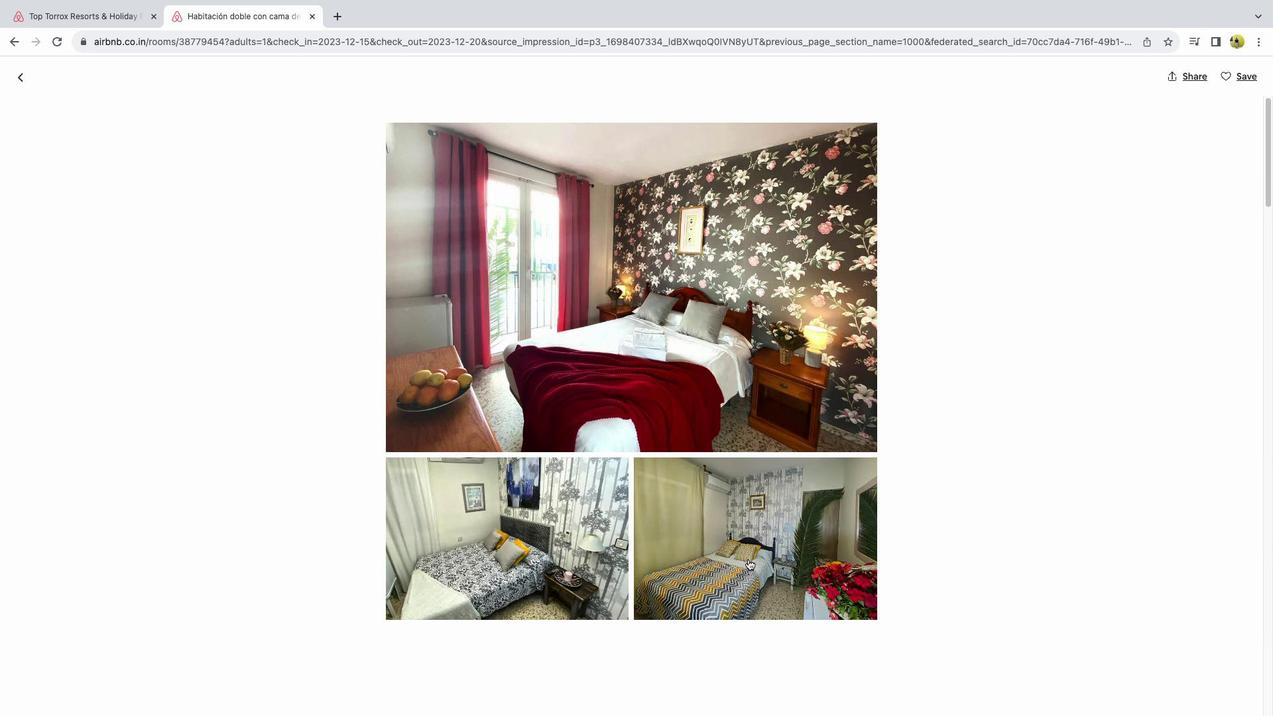 
Action: Mouse scrolled (749, 560) with delta (1, 0)
Screenshot: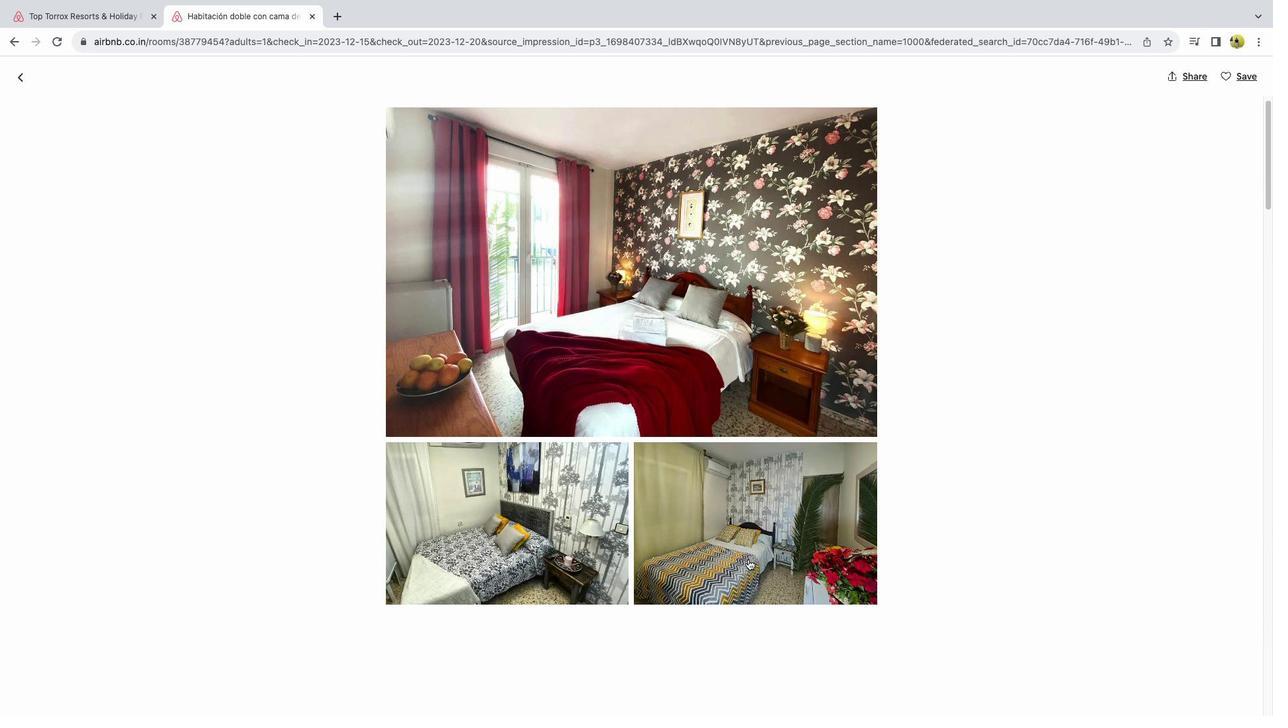 
Action: Mouse scrolled (749, 560) with delta (1, 0)
Screenshot: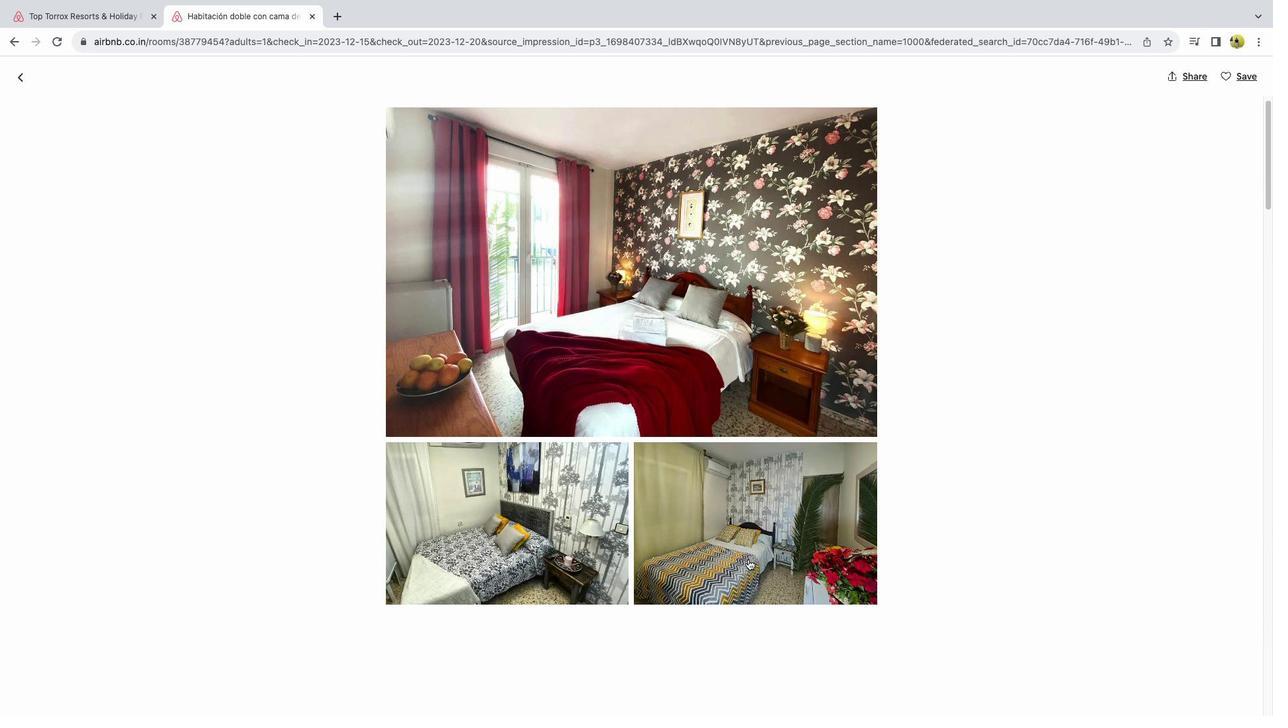 
Action: Mouse scrolled (749, 560) with delta (1, 0)
Screenshot: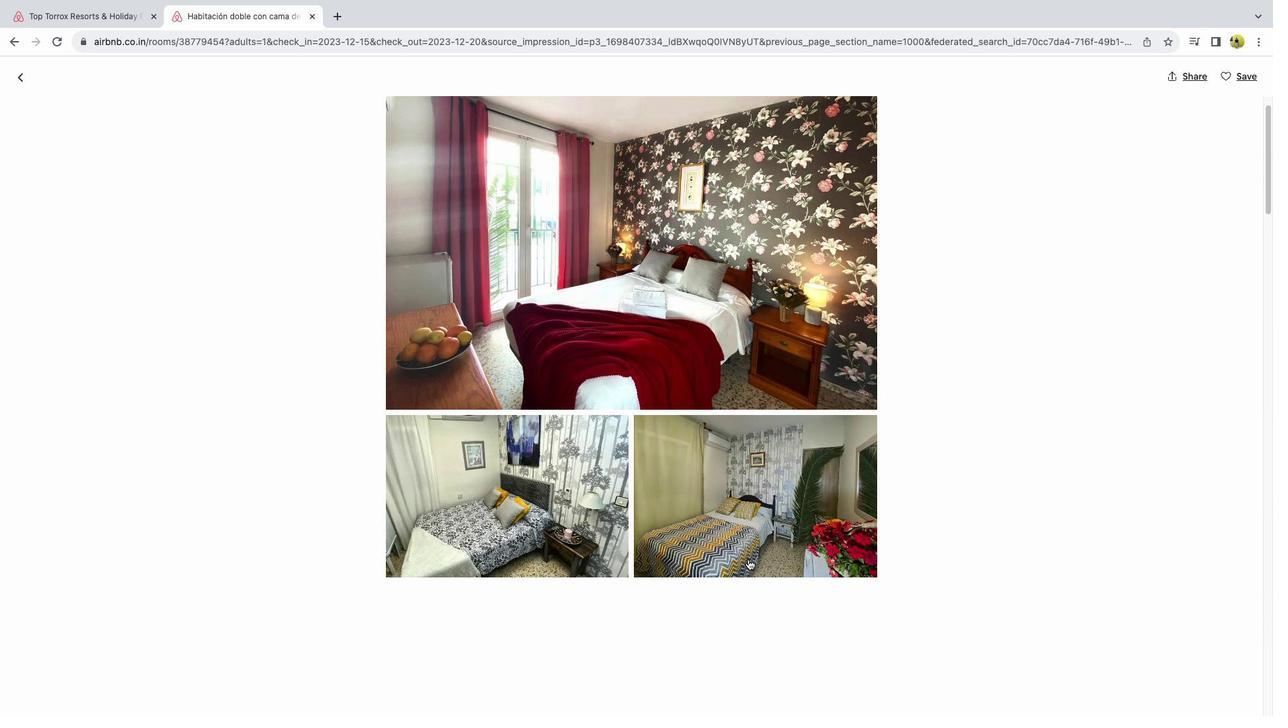 
Action: Mouse scrolled (749, 560) with delta (1, 0)
Screenshot: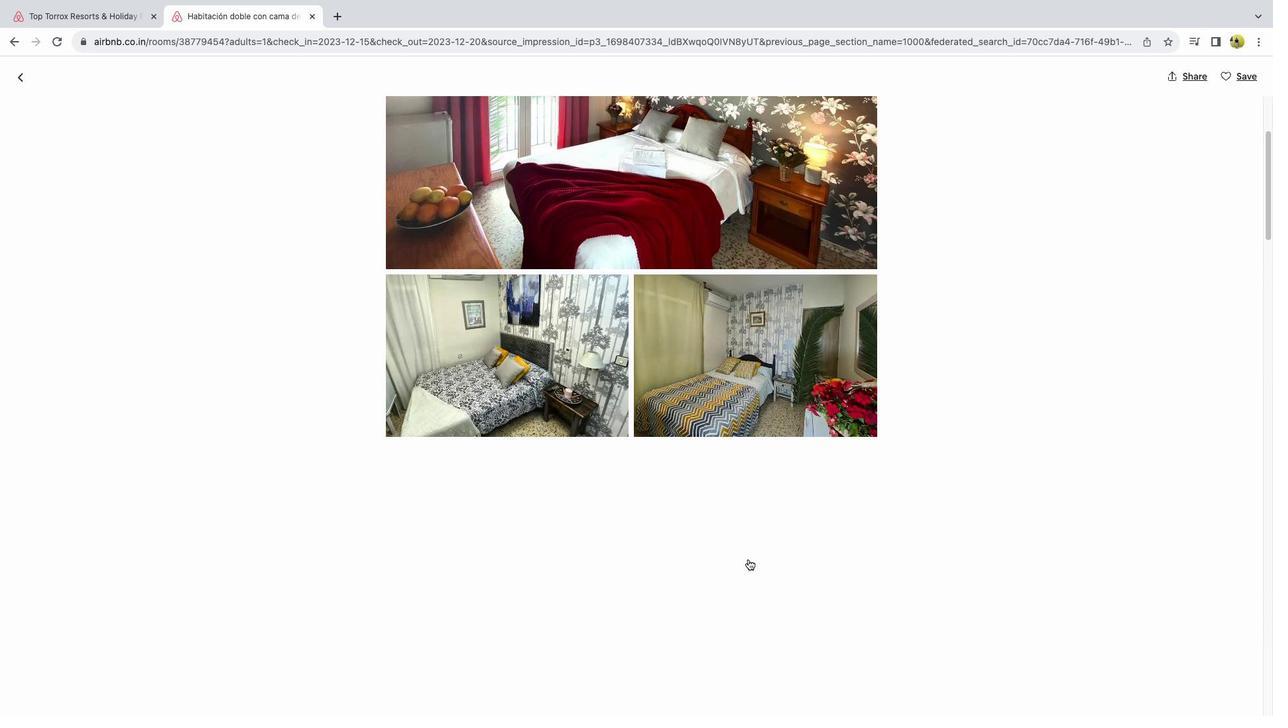 
Action: Mouse scrolled (749, 560) with delta (1, 0)
Screenshot: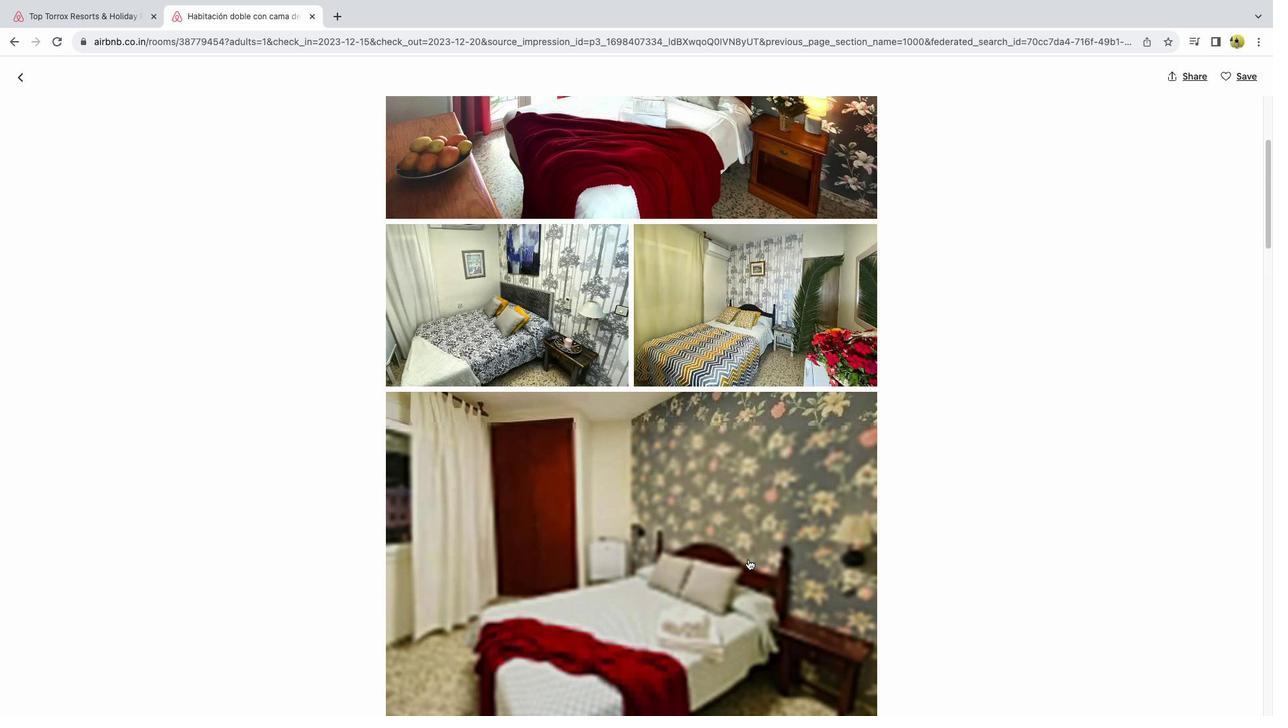 
Action: Mouse scrolled (749, 560) with delta (1, 0)
Screenshot: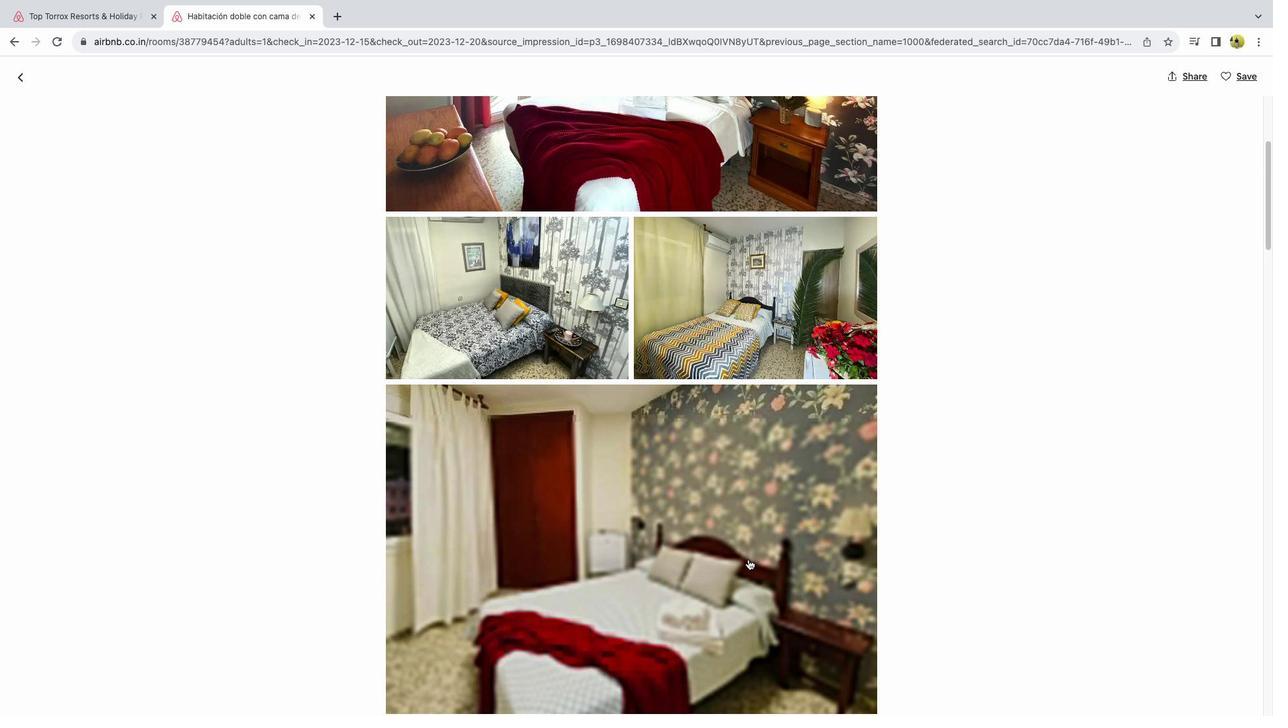 
Action: Mouse scrolled (749, 560) with delta (1, 0)
Screenshot: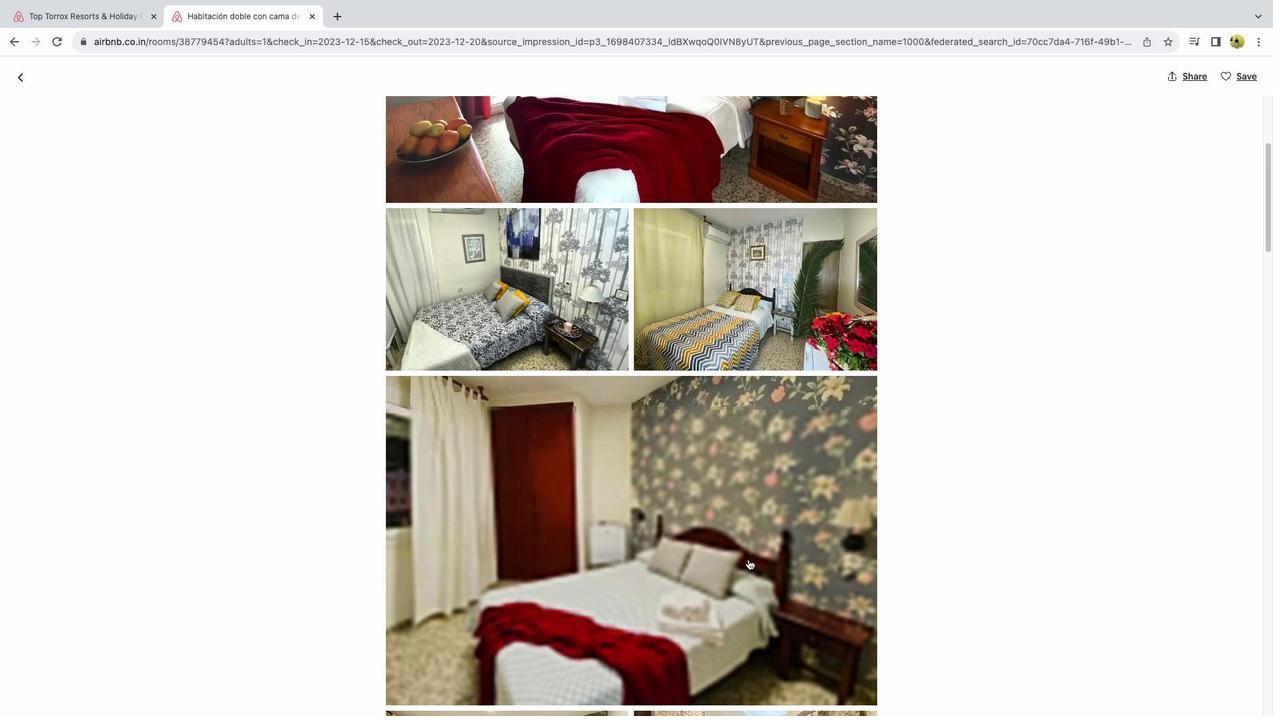 
Action: Mouse scrolled (749, 560) with delta (1, 0)
Screenshot: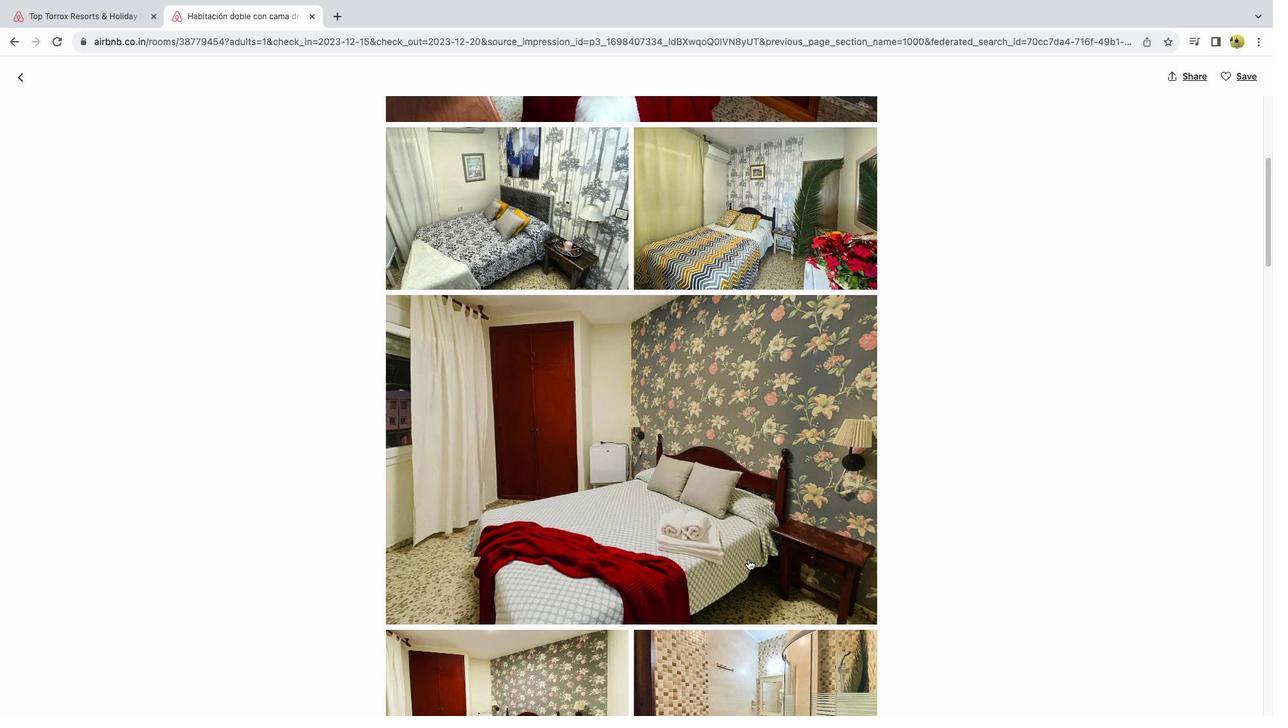
Action: Mouse scrolled (749, 560) with delta (1, 0)
Screenshot: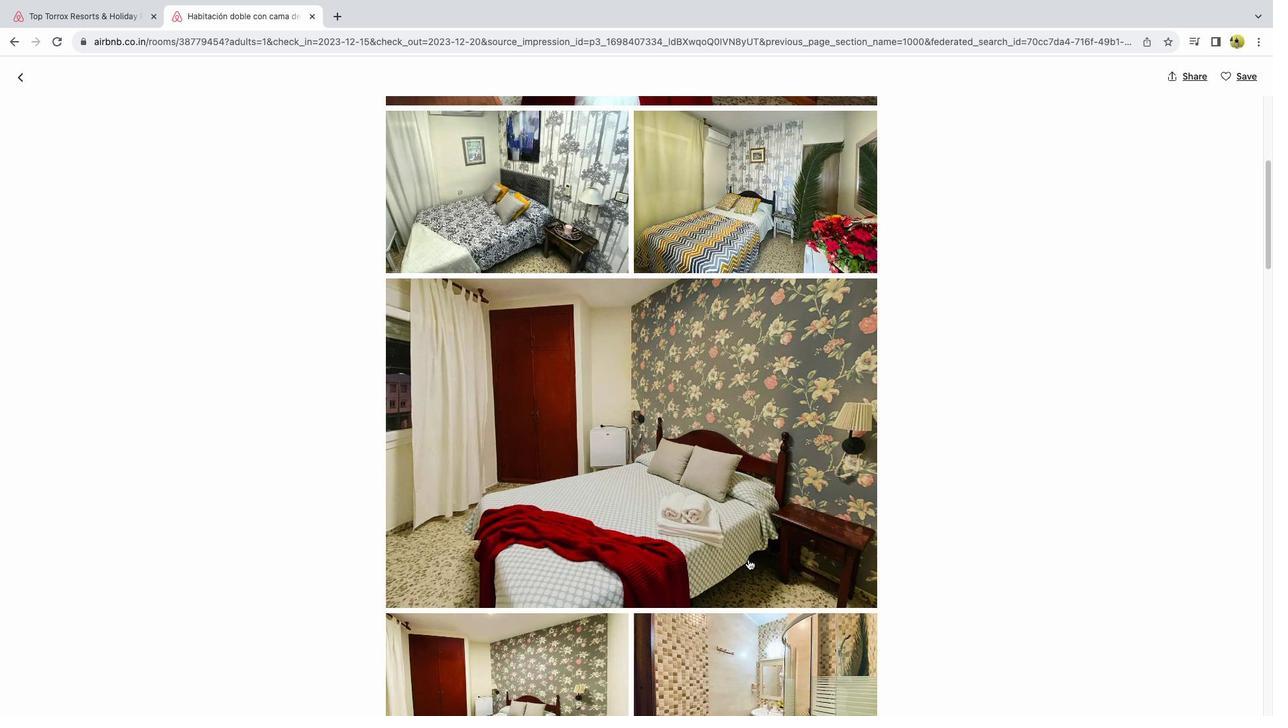 
Action: Mouse scrolled (749, 560) with delta (1, 0)
Screenshot: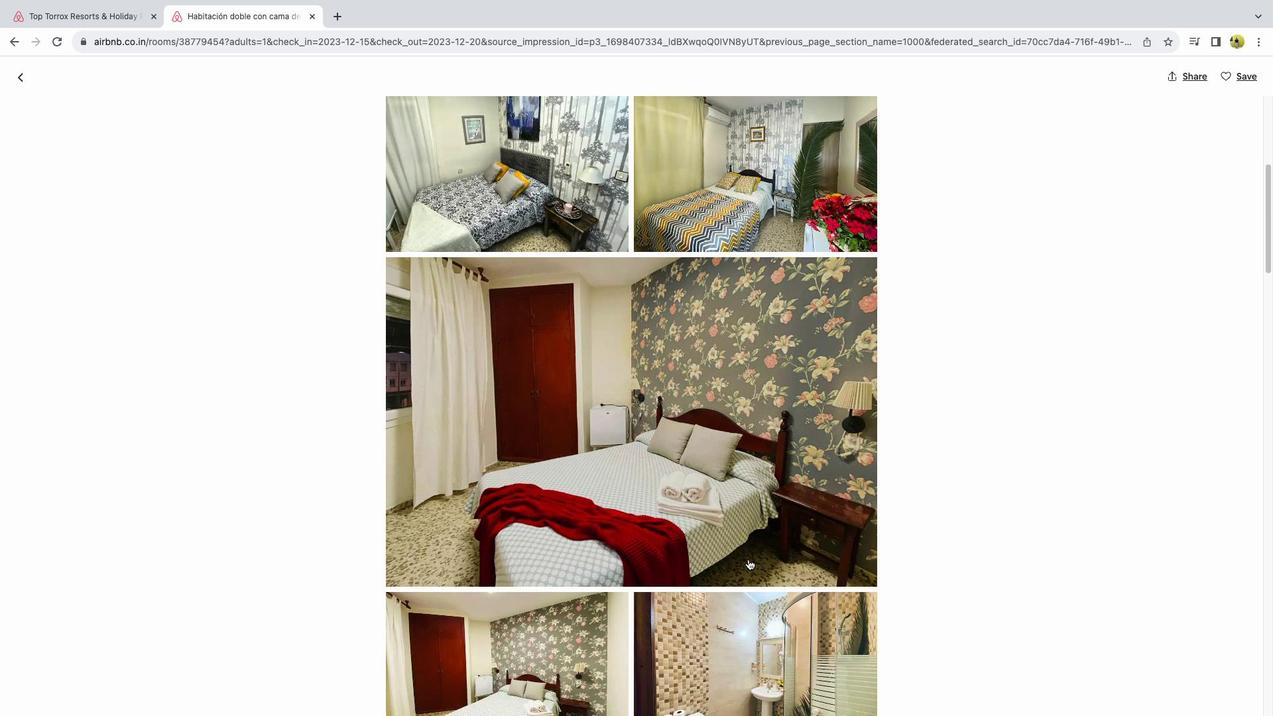 
Action: Mouse scrolled (749, 560) with delta (1, 0)
Screenshot: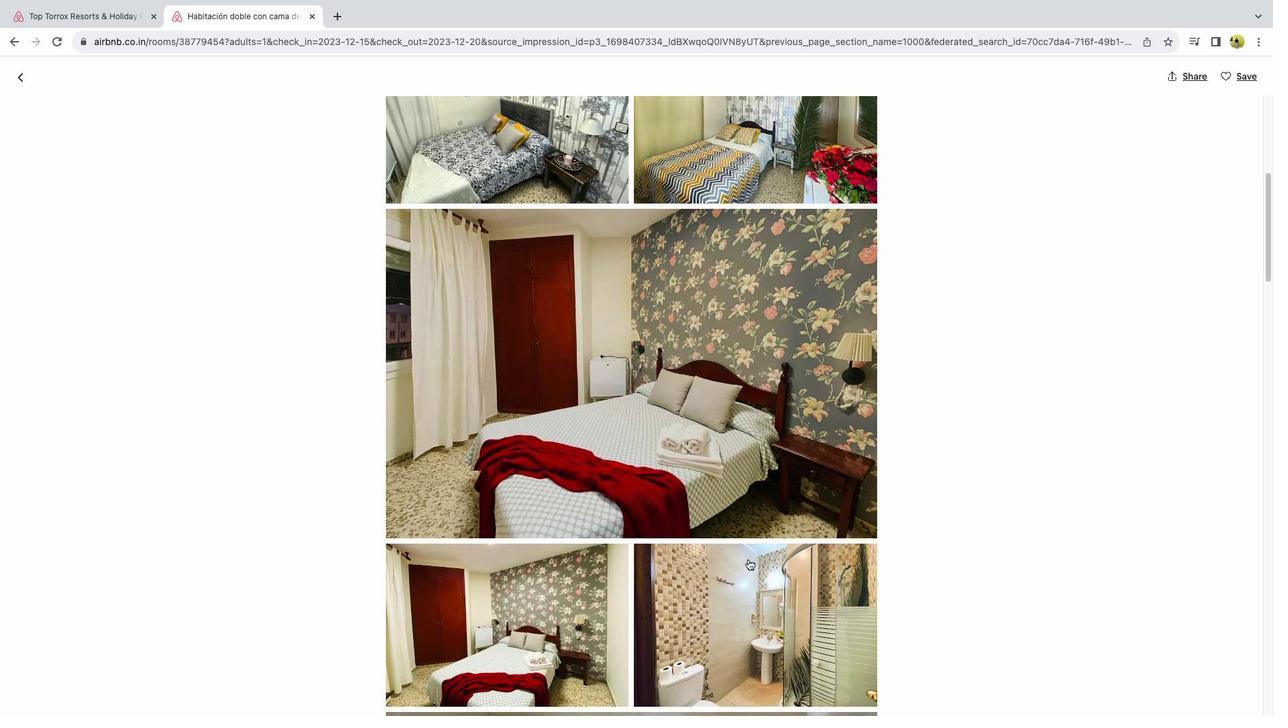 
Action: Mouse scrolled (749, 560) with delta (1, 0)
Screenshot: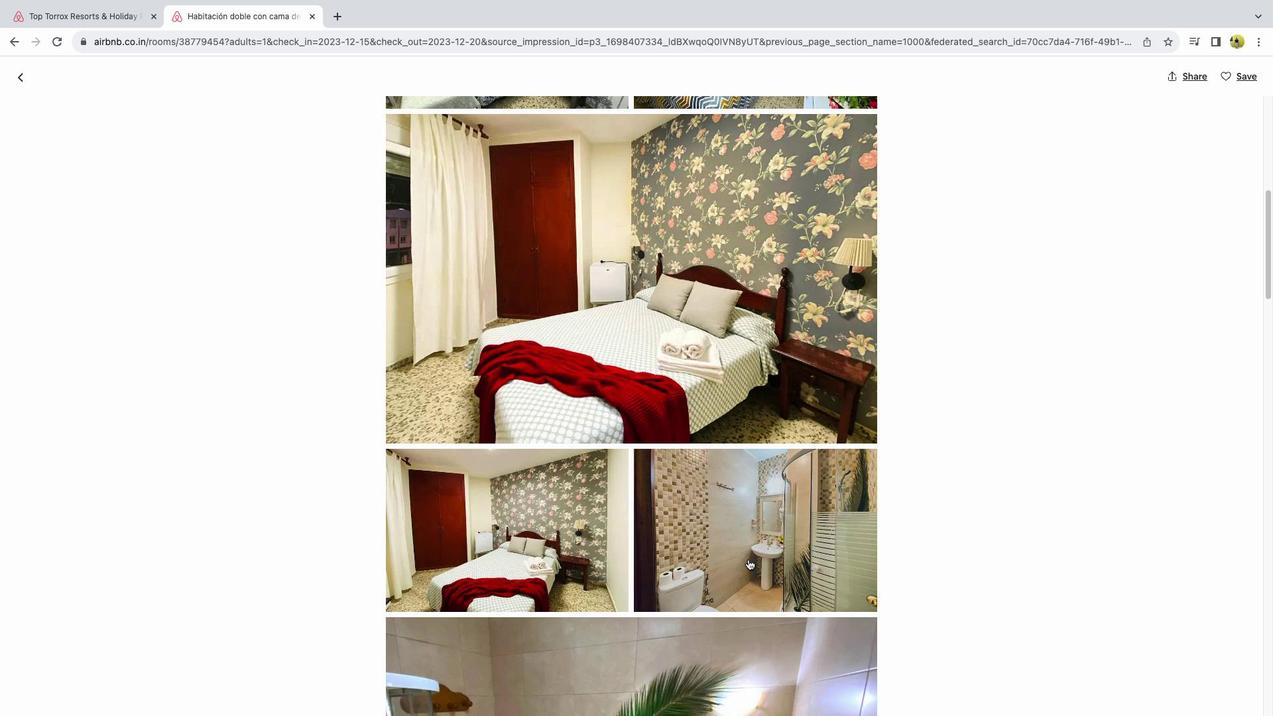 
Action: Mouse scrolled (749, 560) with delta (1, 0)
Screenshot: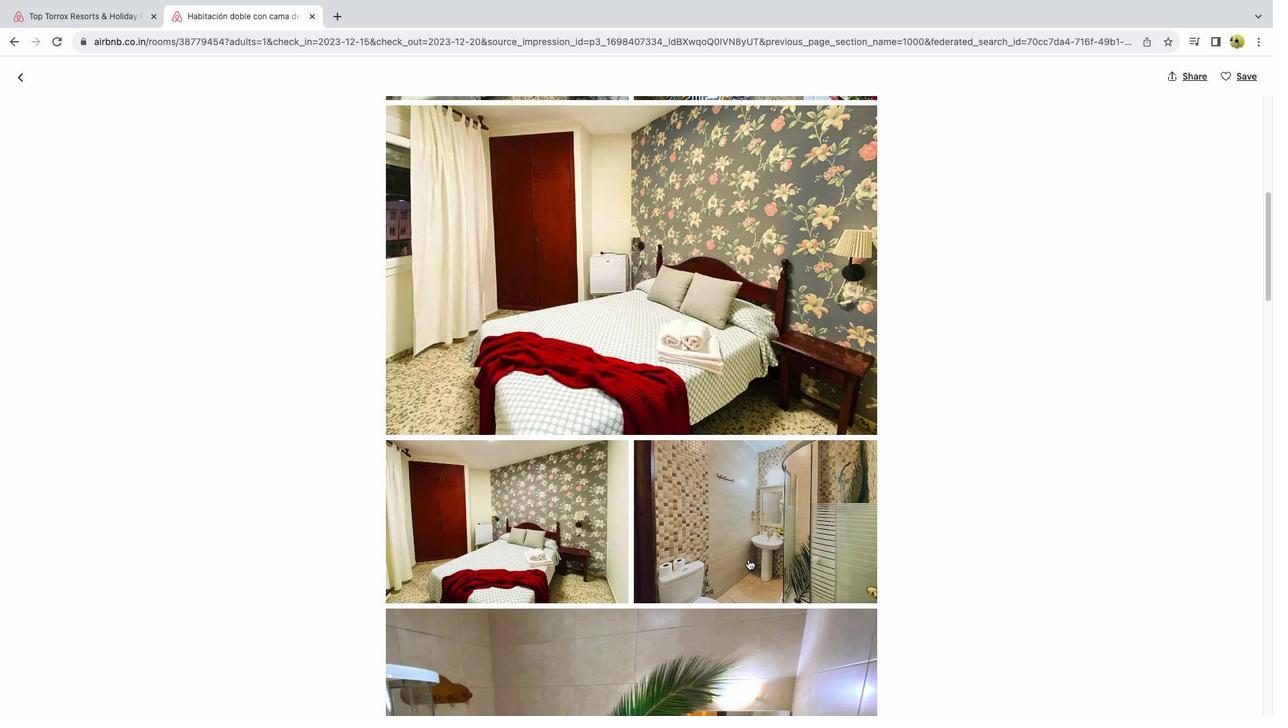 
Action: Mouse scrolled (749, 560) with delta (1, 0)
Screenshot: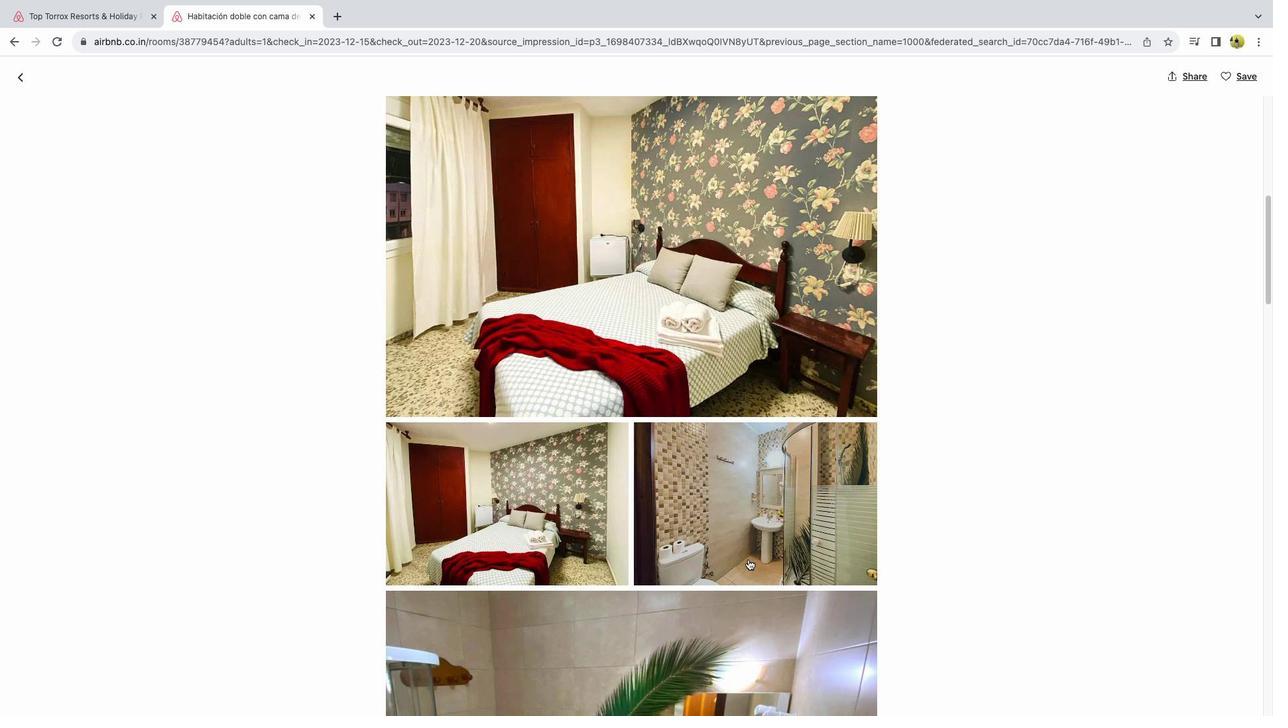
Action: Mouse scrolled (749, 560) with delta (1, 0)
Screenshot: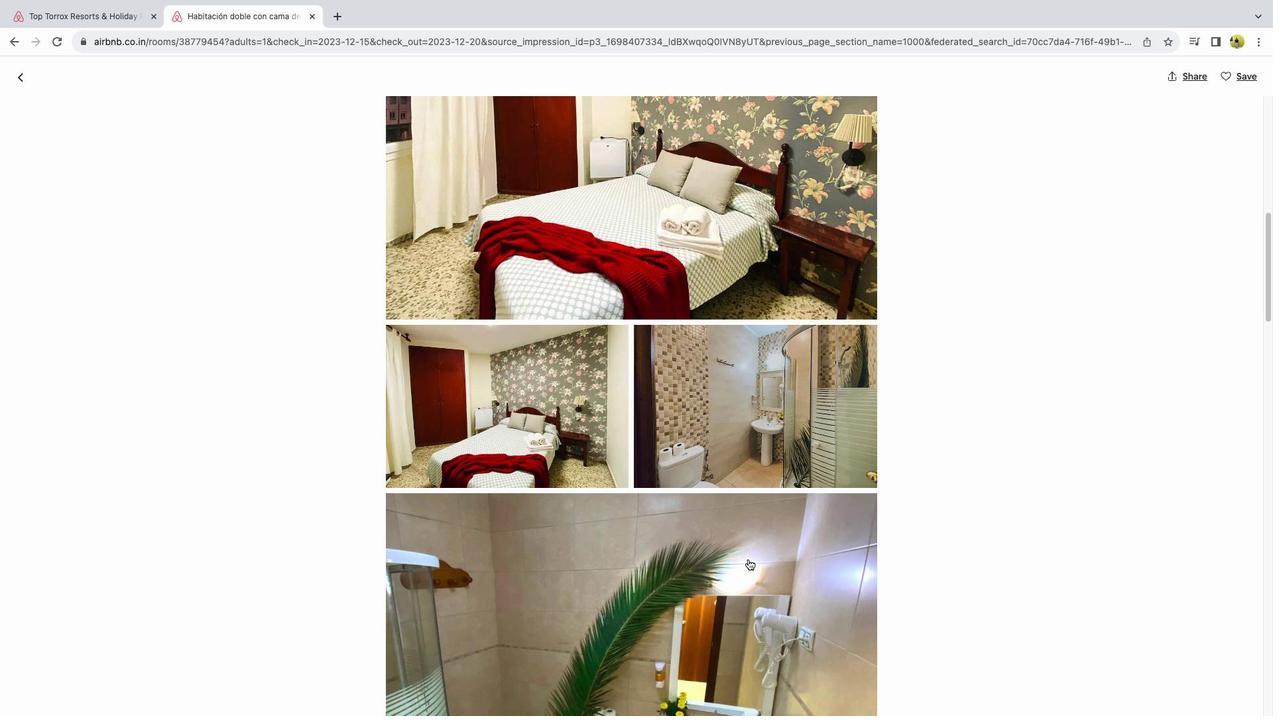 
Action: Mouse scrolled (749, 560) with delta (1, 0)
Screenshot: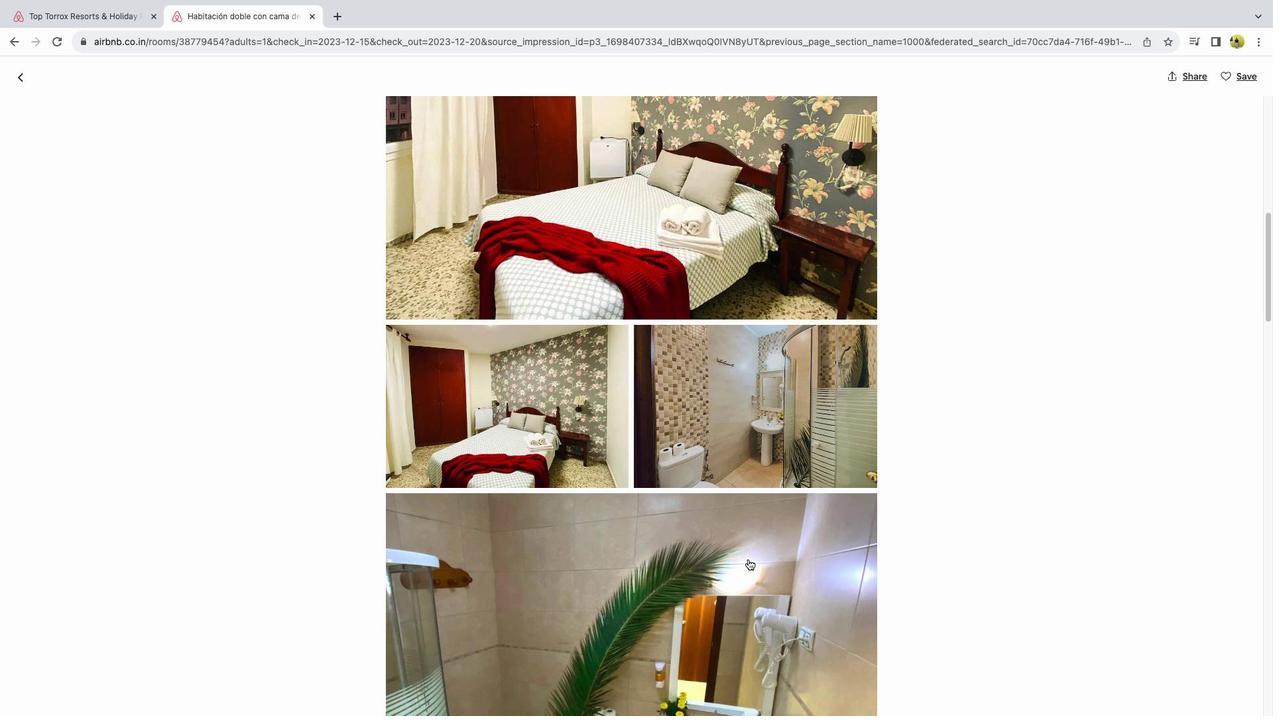 
Action: Mouse scrolled (749, 560) with delta (1, 0)
Screenshot: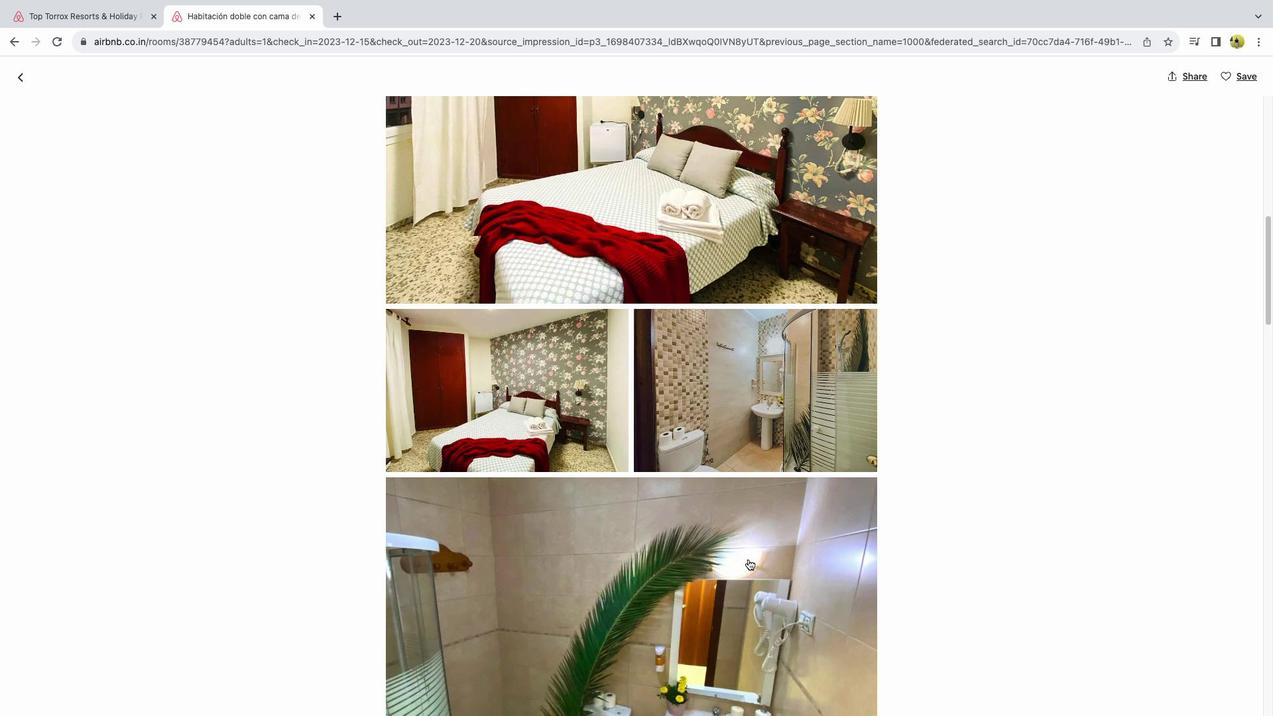 
Action: Mouse scrolled (749, 560) with delta (1, 0)
Screenshot: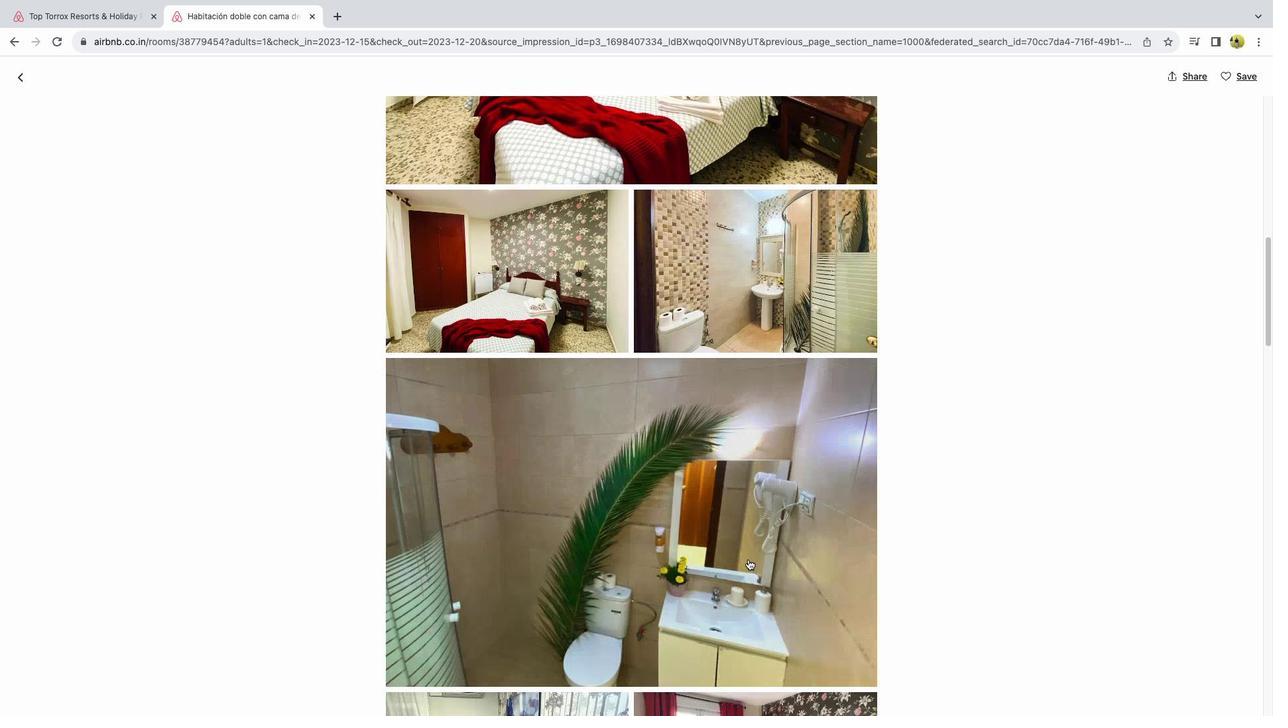 
Action: Mouse scrolled (749, 560) with delta (1, 0)
Screenshot: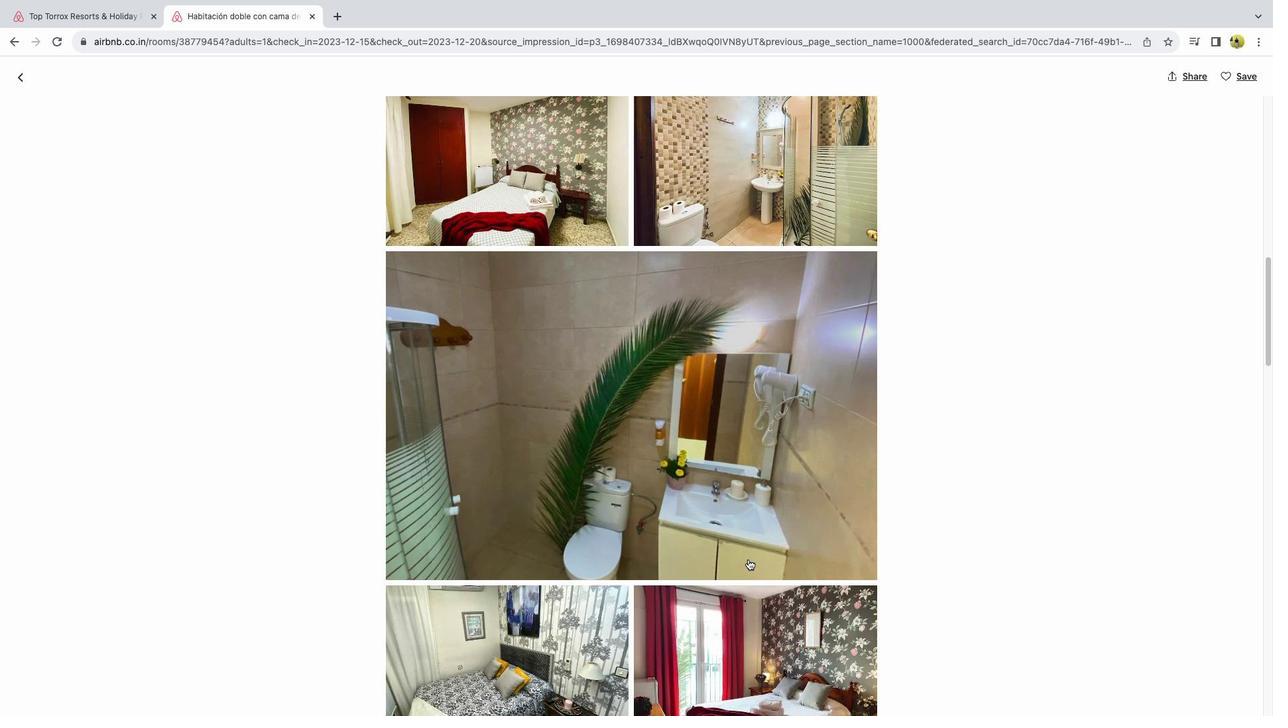 
Action: Mouse scrolled (749, 560) with delta (1, 0)
Screenshot: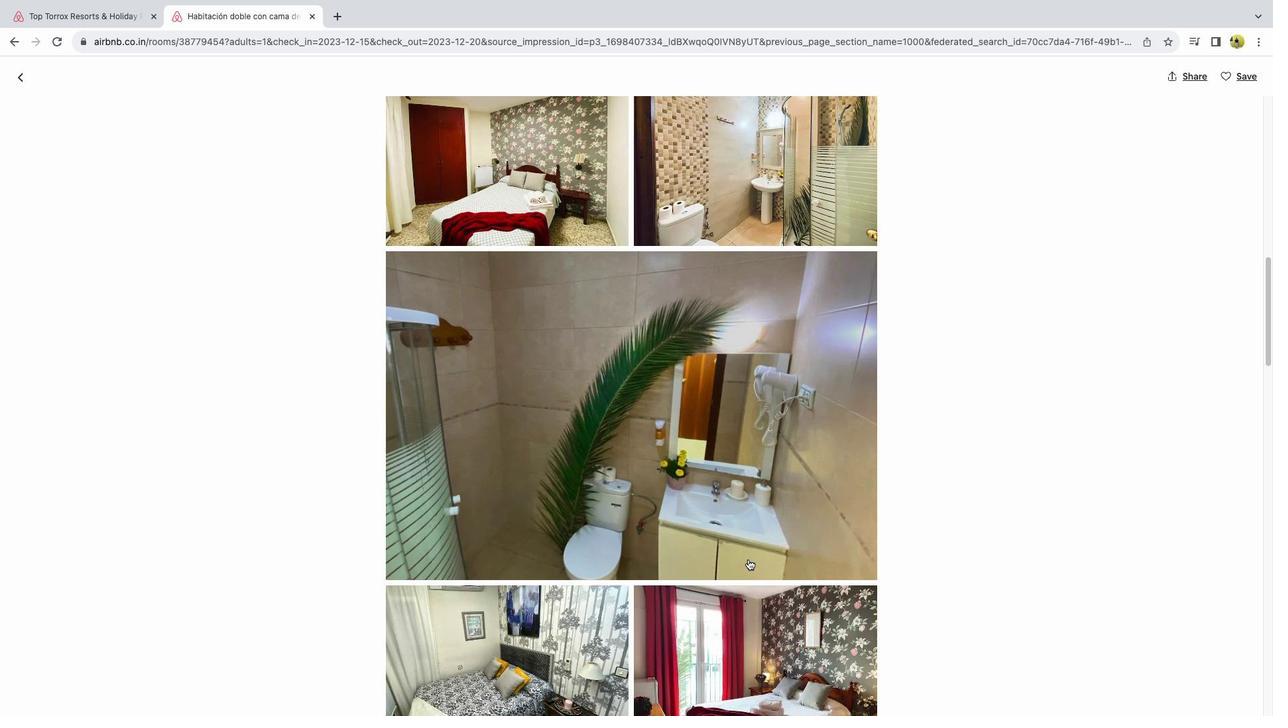 
Action: Mouse scrolled (749, 560) with delta (1, 0)
Screenshot: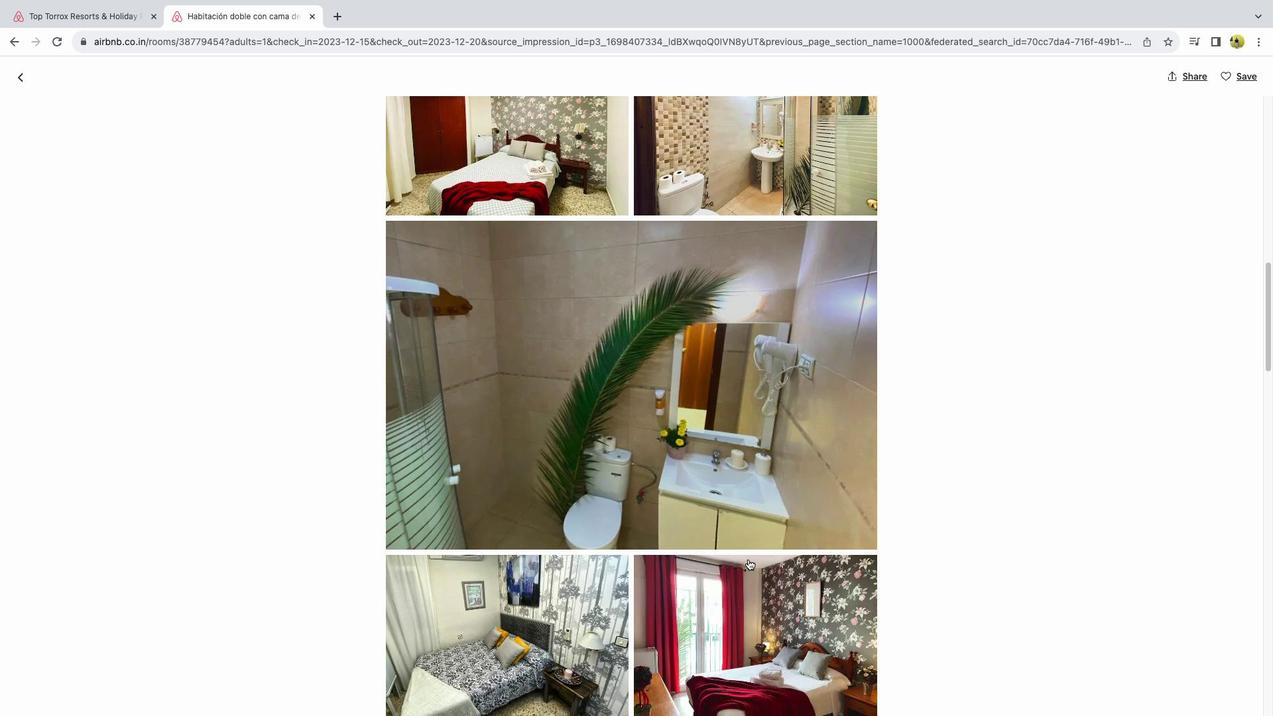 
Action: Mouse scrolled (749, 560) with delta (1, 0)
Screenshot: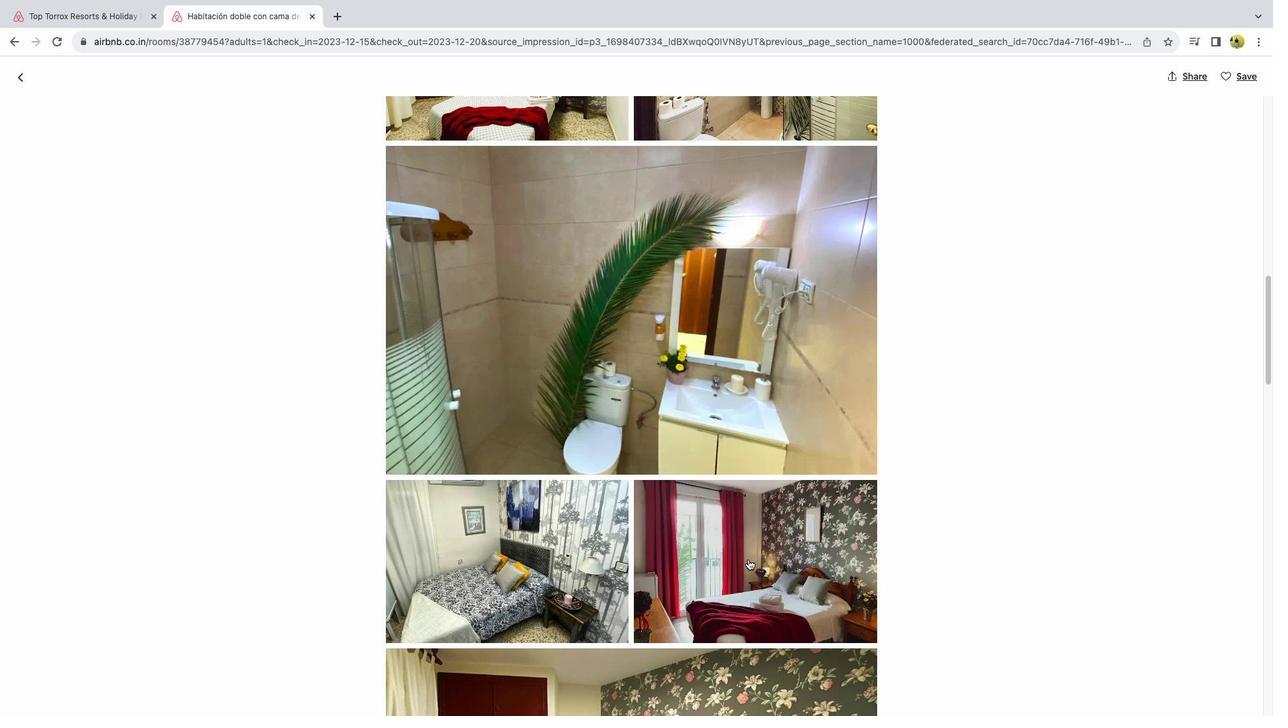 
Action: Mouse scrolled (749, 560) with delta (1, 0)
Screenshot: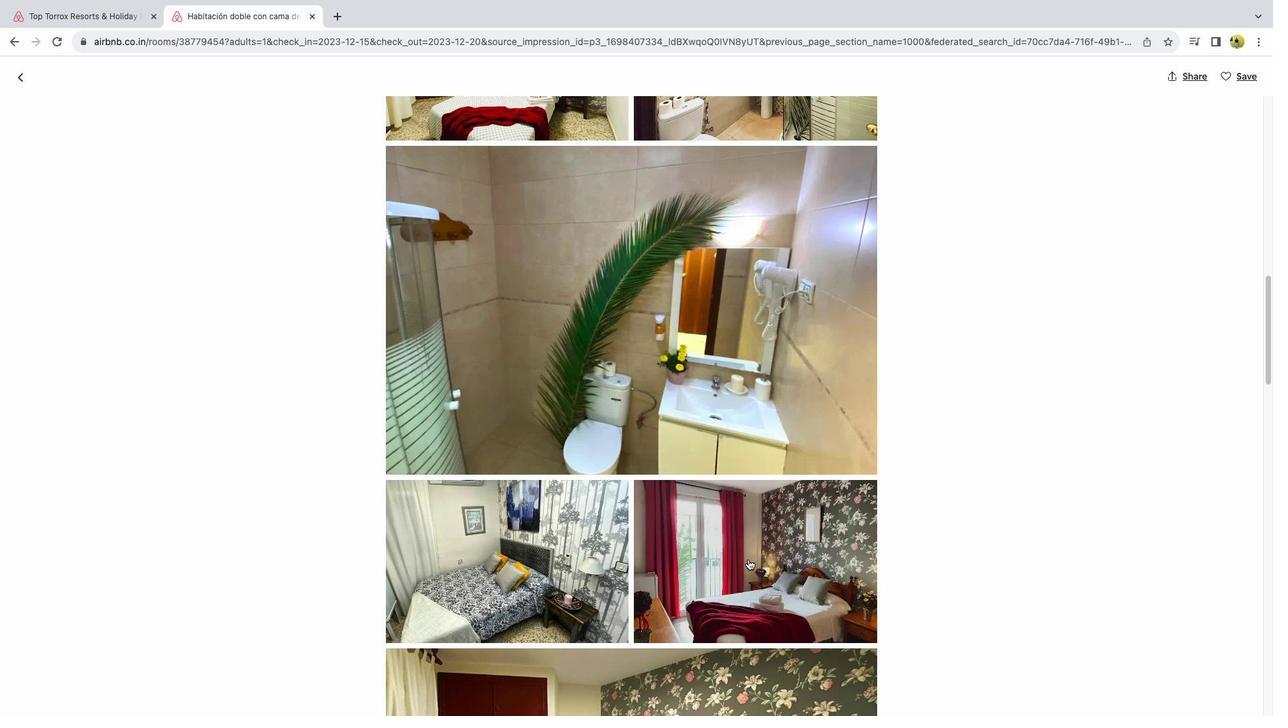 
Action: Mouse scrolled (749, 560) with delta (1, 0)
Screenshot: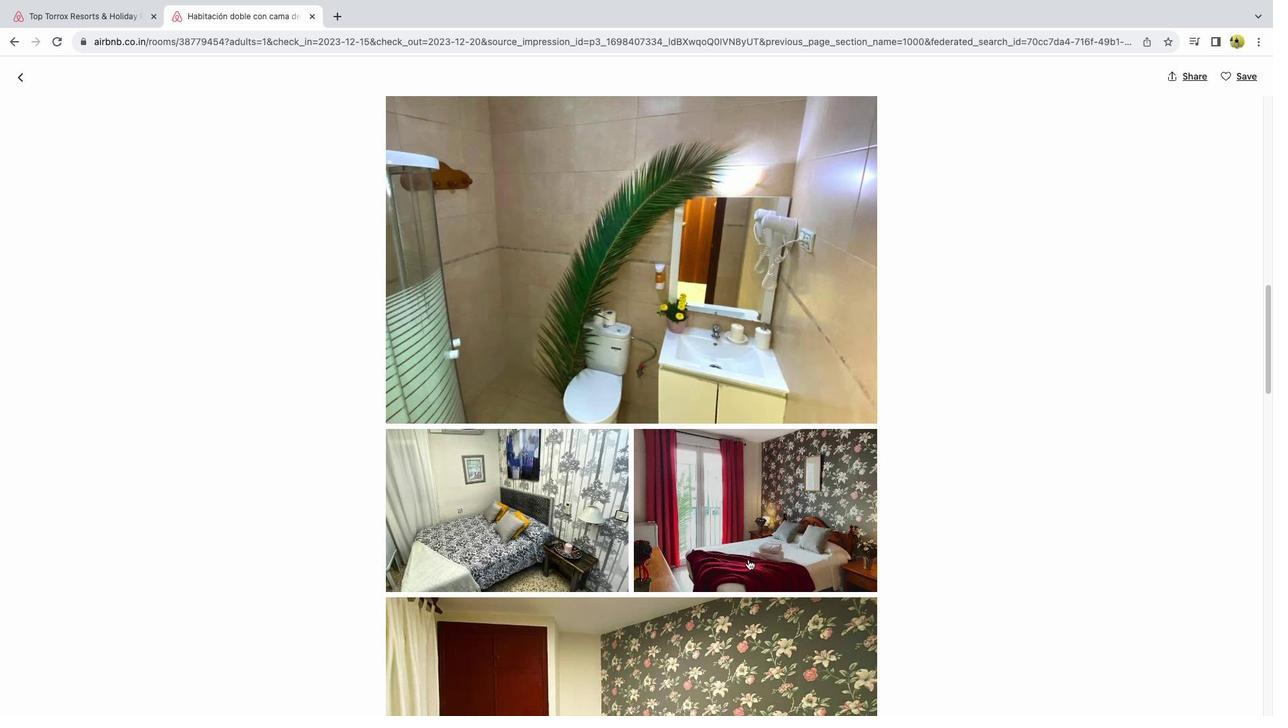 
Action: Mouse scrolled (749, 560) with delta (1, 0)
Screenshot: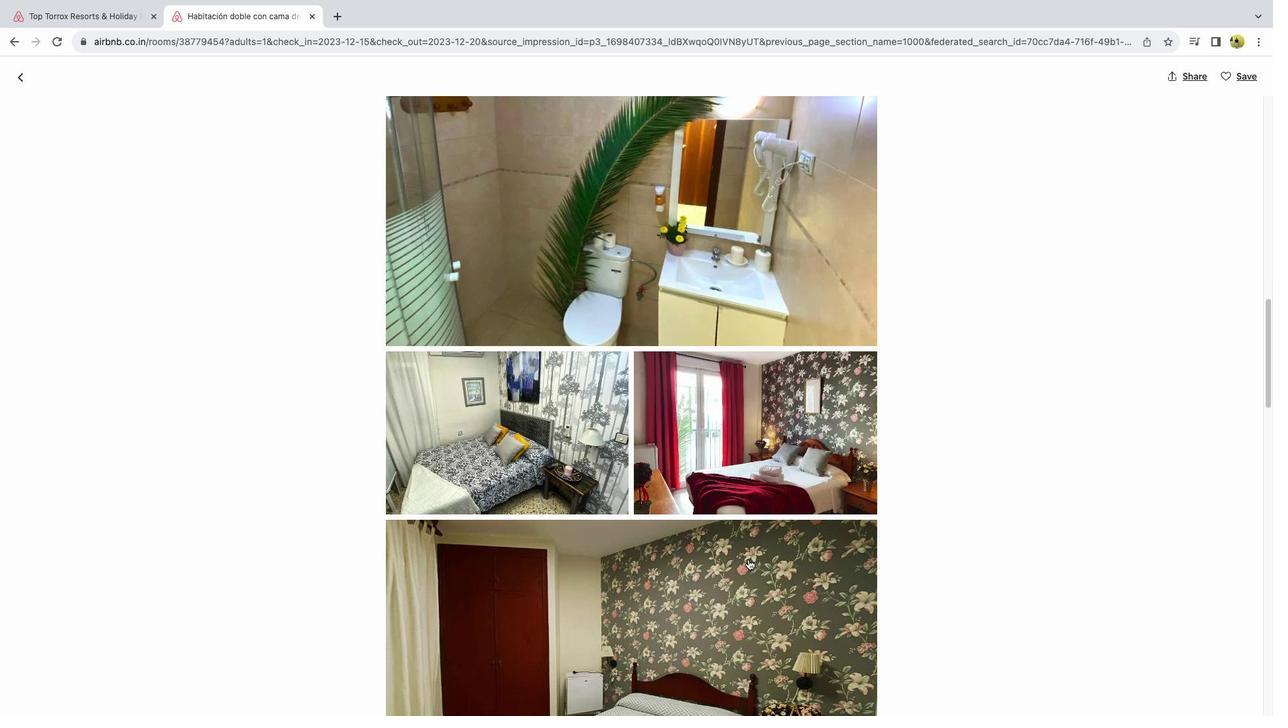 
Action: Mouse scrolled (749, 560) with delta (1, 0)
Screenshot: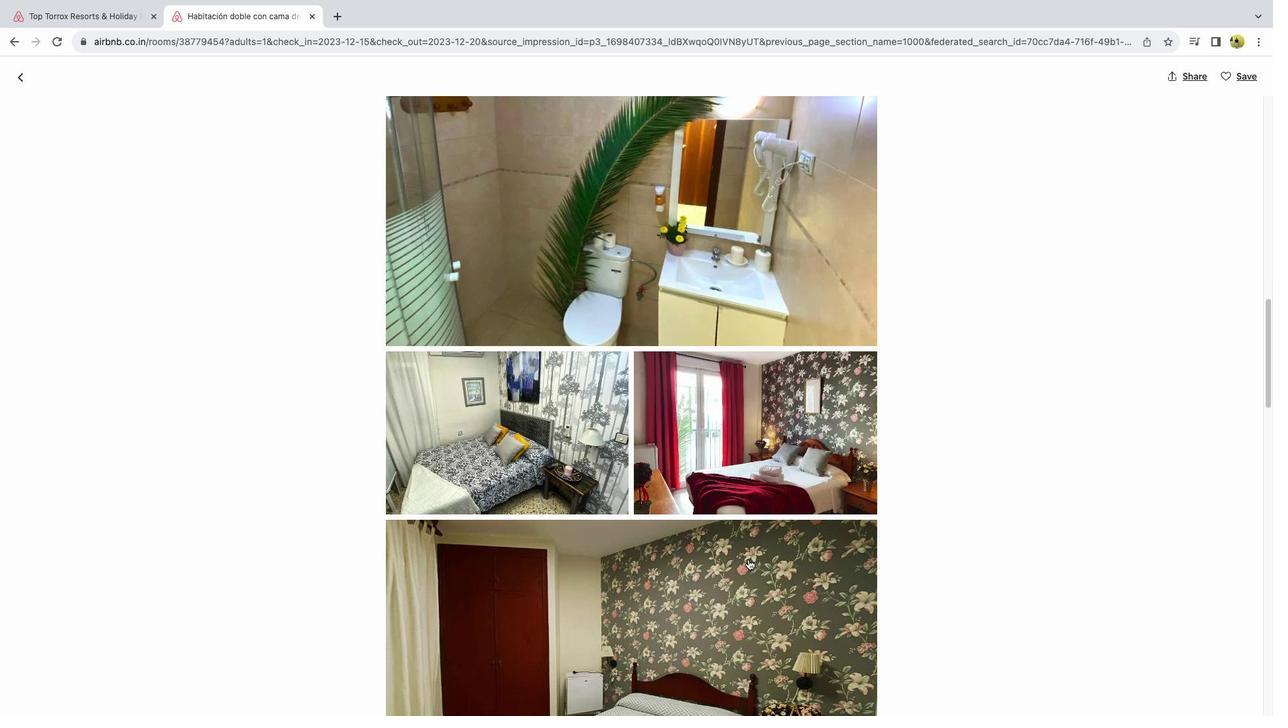 
Action: Mouse scrolled (749, 560) with delta (1, 0)
Screenshot: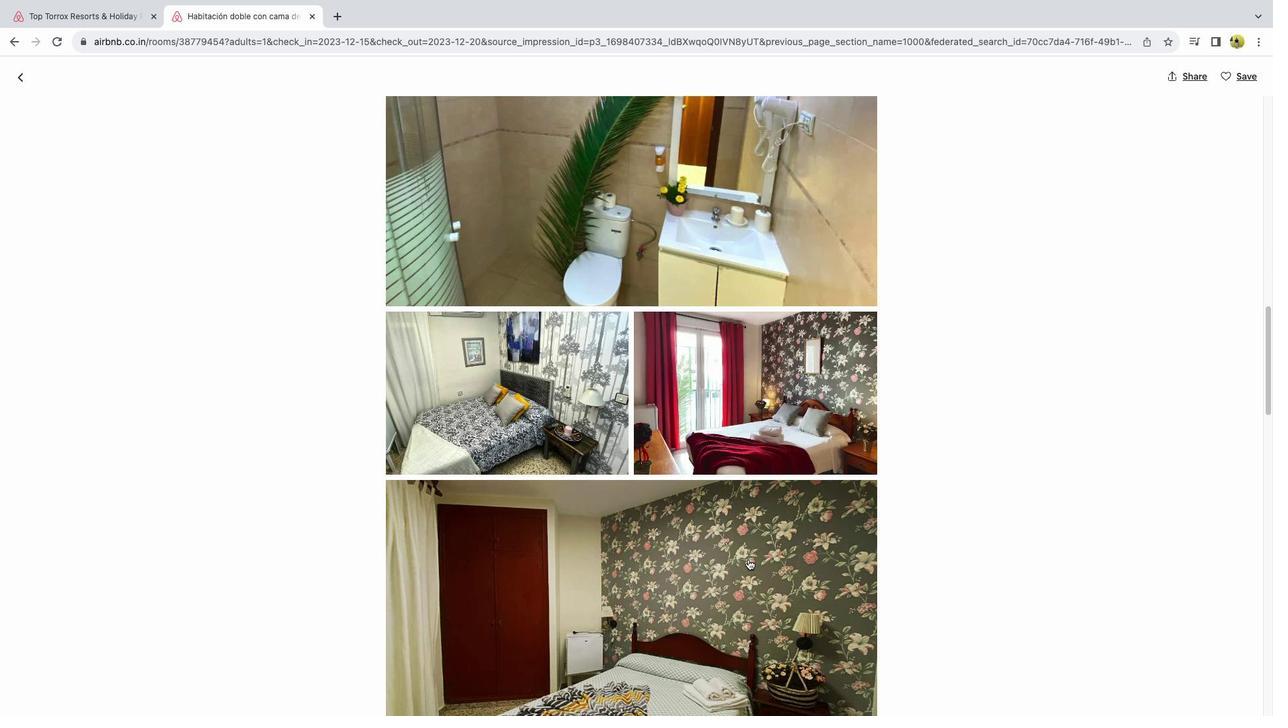 
Action: Mouse scrolled (749, 560) with delta (1, 0)
Screenshot: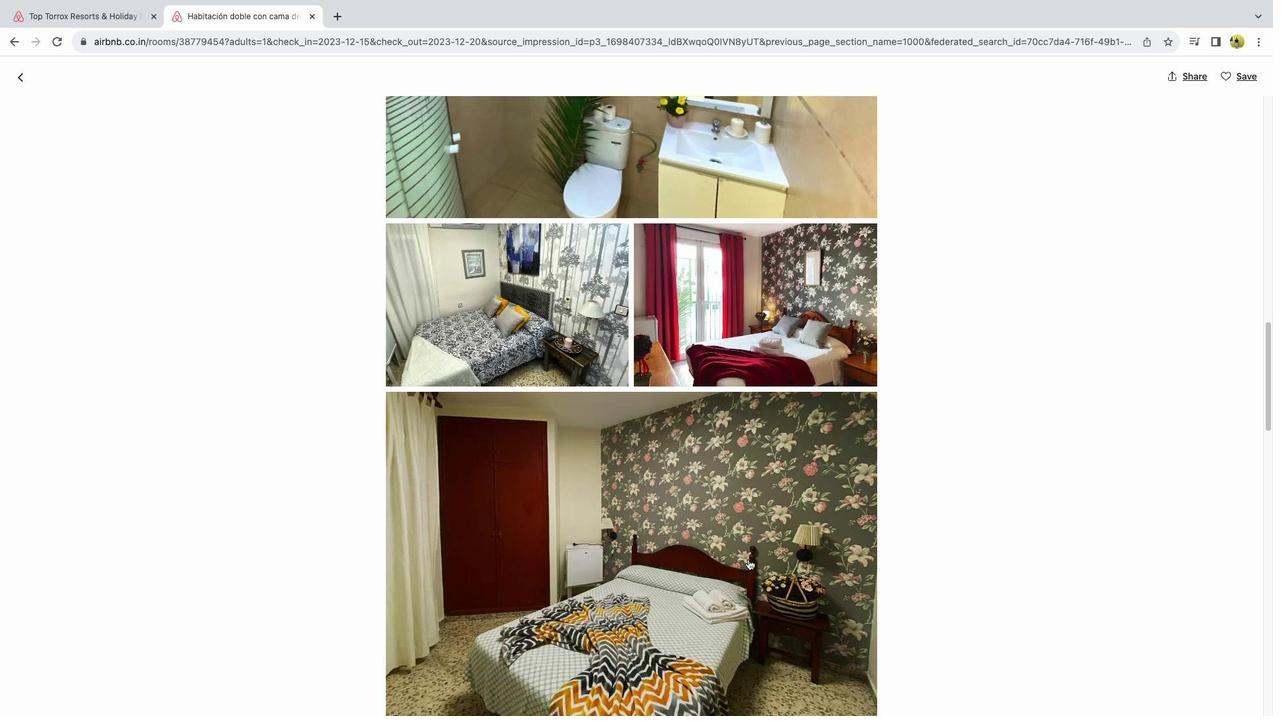 
Action: Mouse scrolled (749, 560) with delta (1, 0)
Screenshot: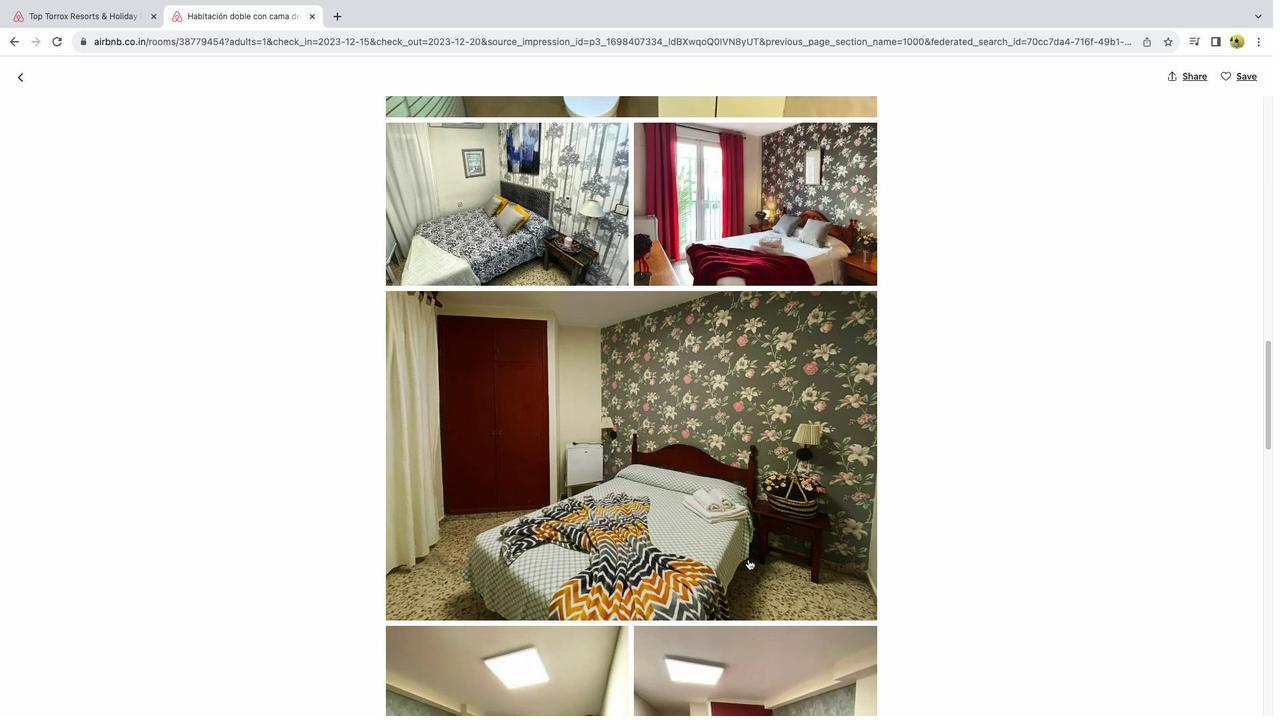 
Action: Mouse scrolled (749, 560) with delta (1, 0)
Screenshot: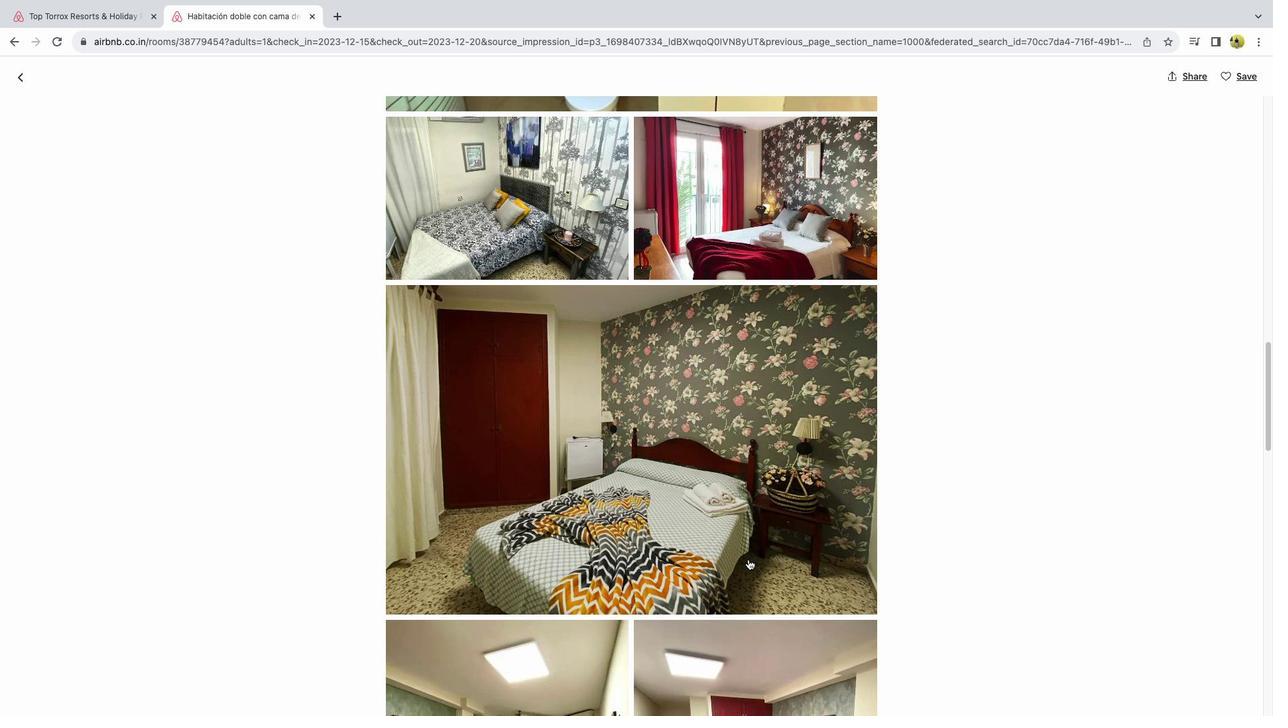 
Action: Mouse scrolled (749, 560) with delta (1, 0)
Screenshot: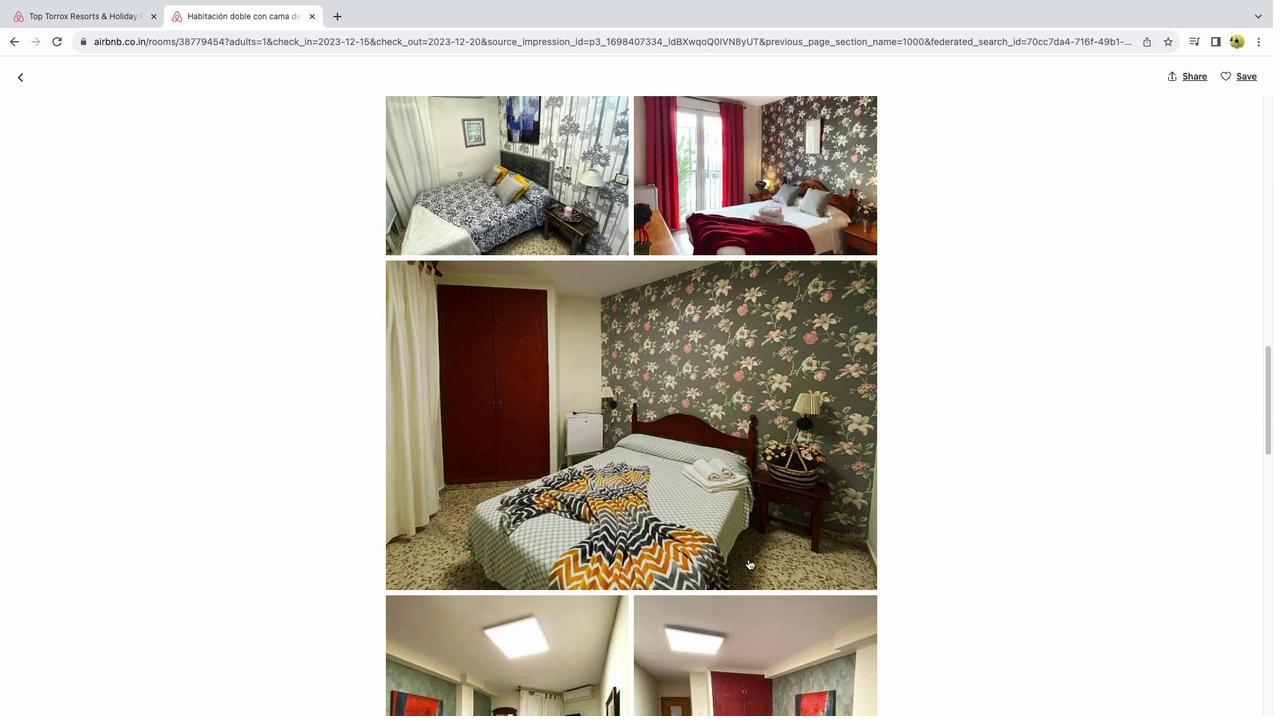 
Action: Mouse scrolled (749, 560) with delta (1, 0)
Screenshot: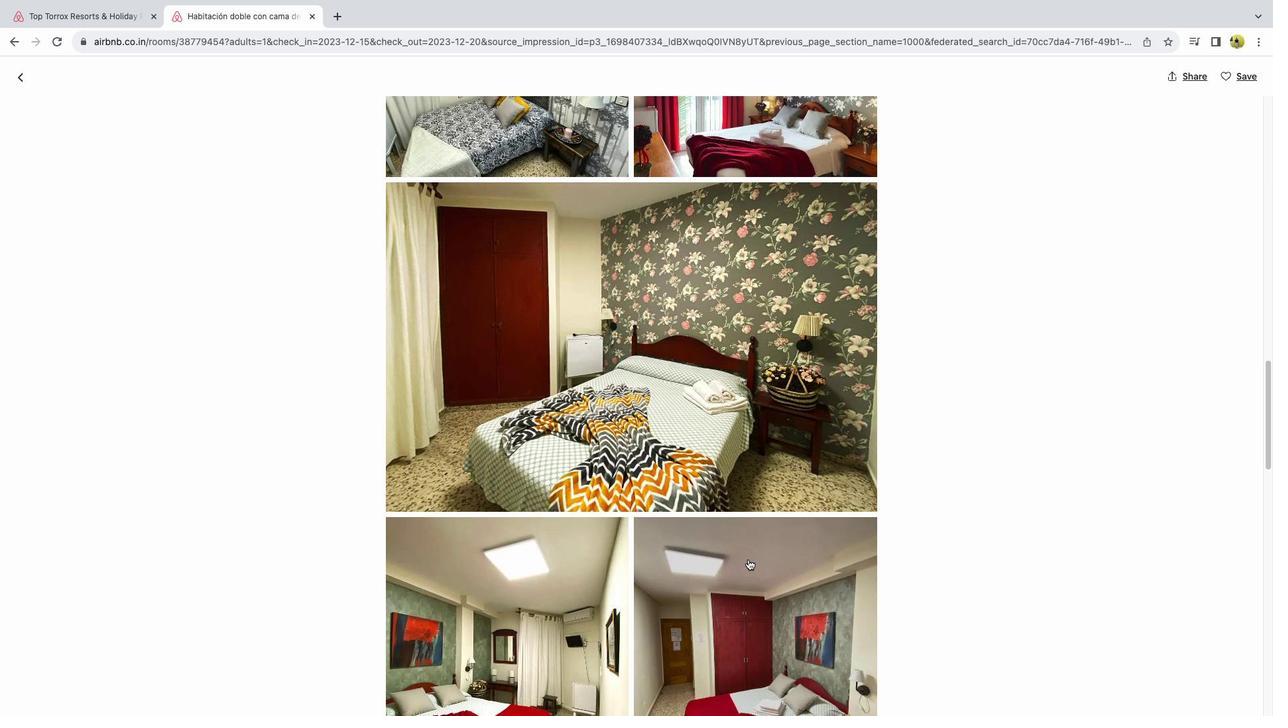 
Action: Mouse scrolled (749, 560) with delta (1, 0)
Screenshot: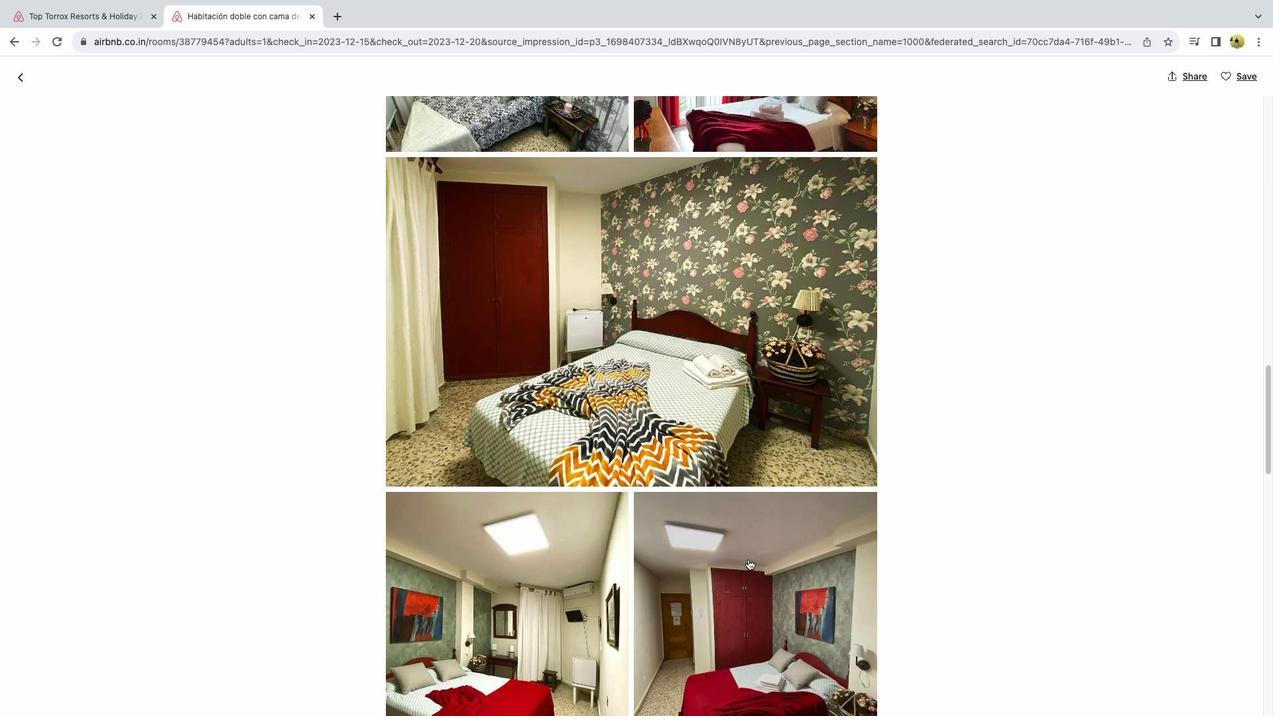 
Action: Mouse scrolled (749, 560) with delta (1, 0)
Screenshot: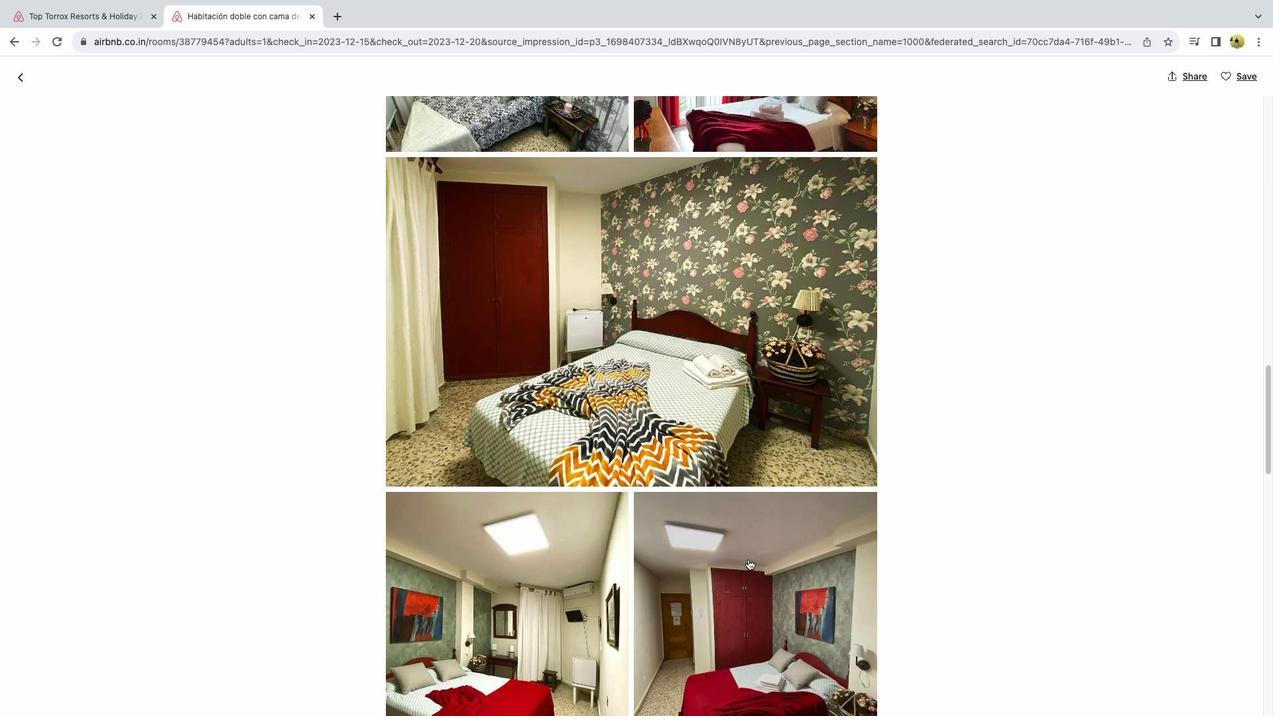 
Action: Mouse scrolled (749, 560) with delta (1, 0)
Screenshot: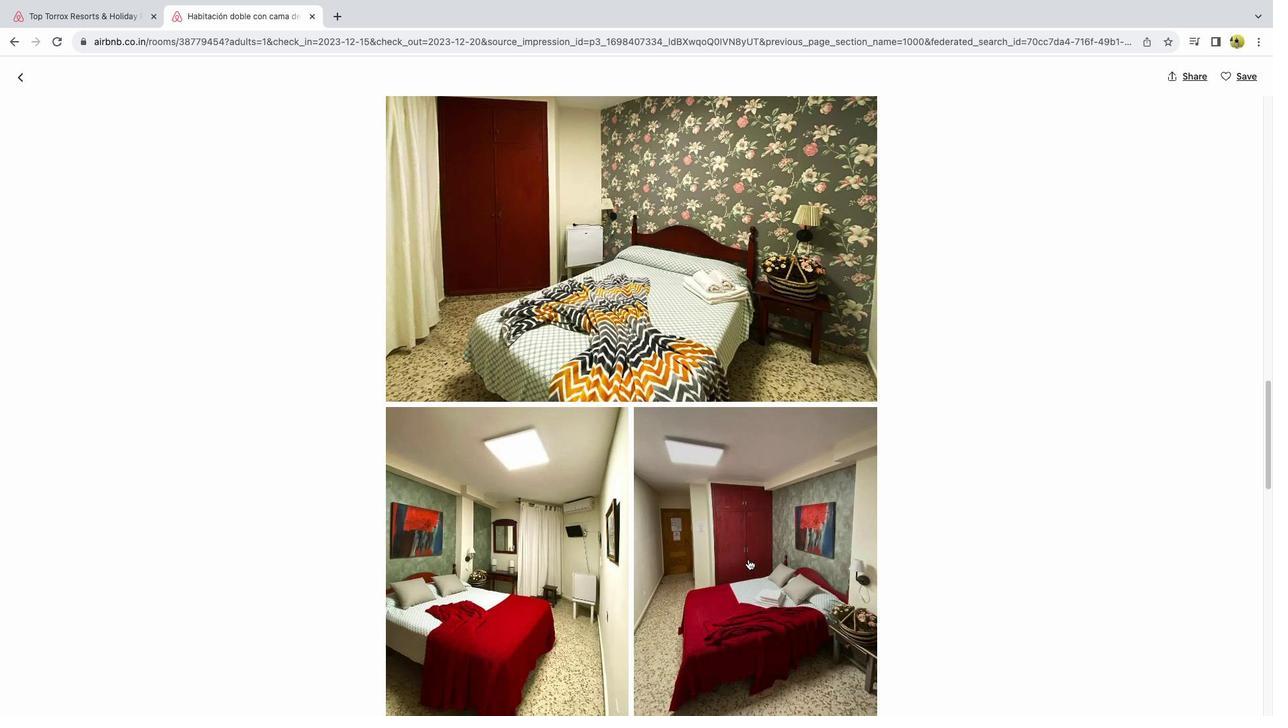 
Action: Mouse scrolled (749, 560) with delta (1, 0)
Screenshot: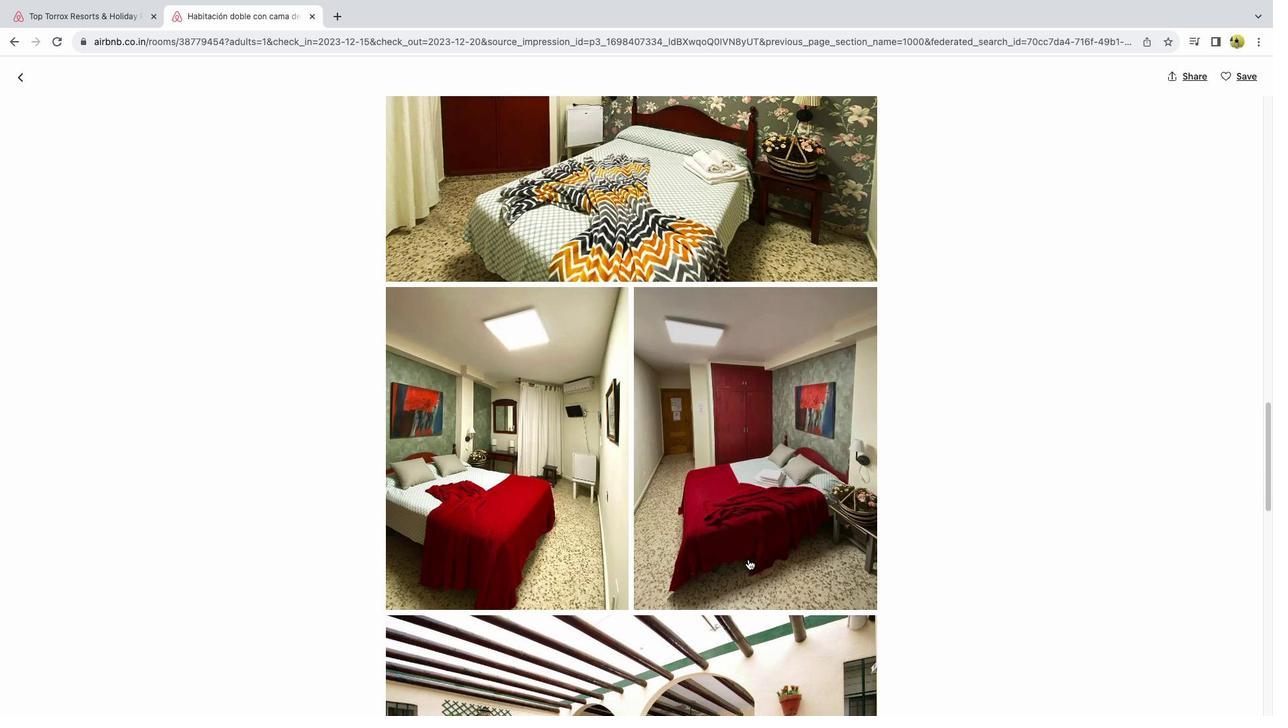 
Action: Mouse scrolled (749, 560) with delta (1, 0)
Screenshot: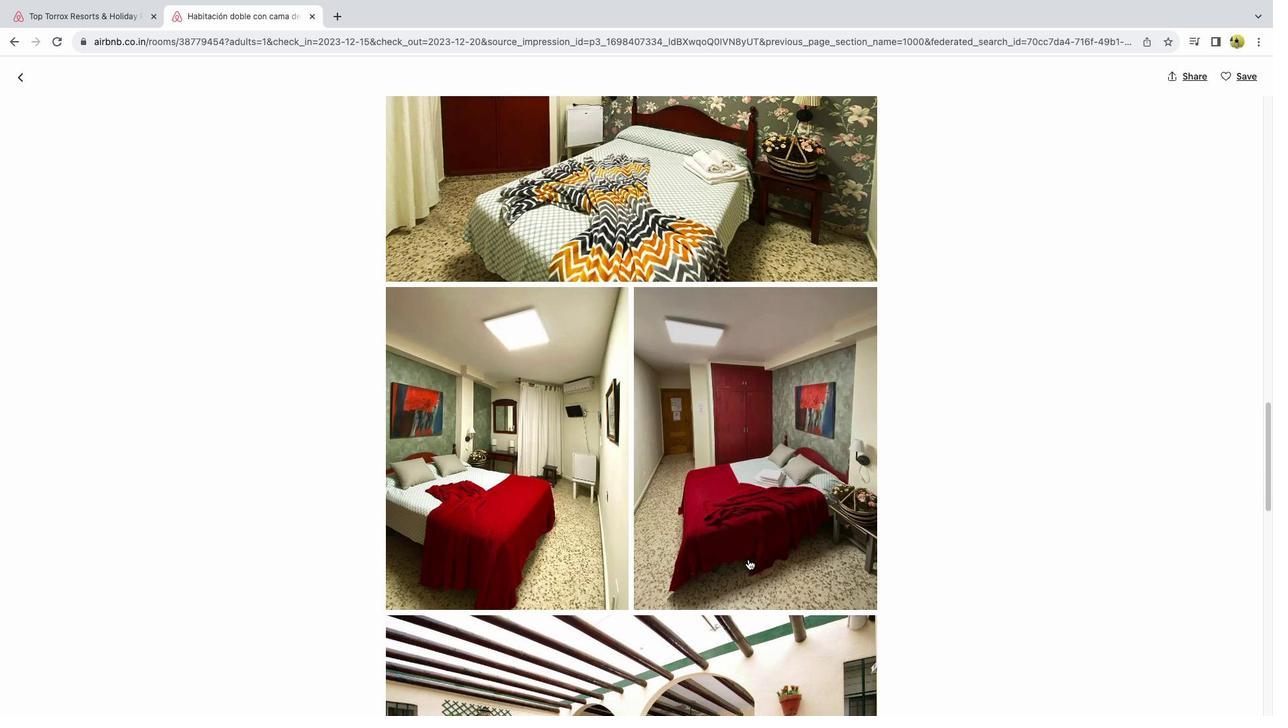 
Action: Mouse scrolled (749, 560) with delta (1, 0)
Screenshot: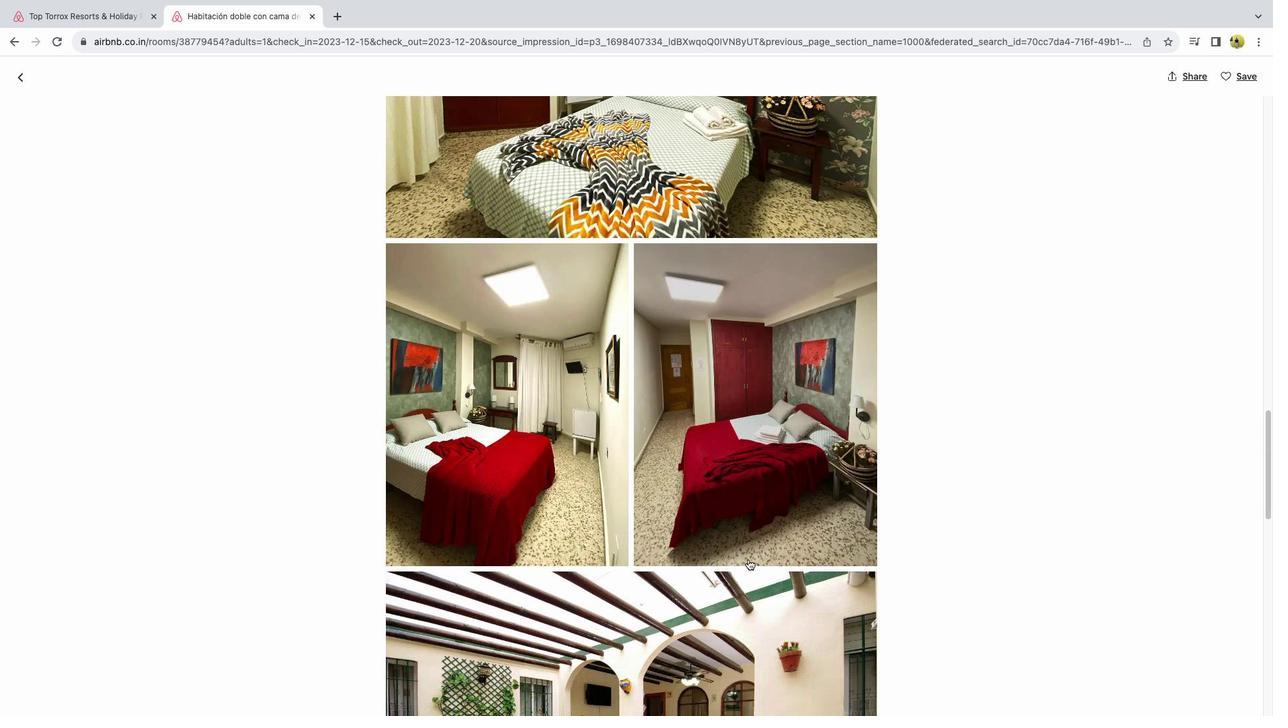 
Action: Mouse scrolled (749, 560) with delta (1, 0)
Screenshot: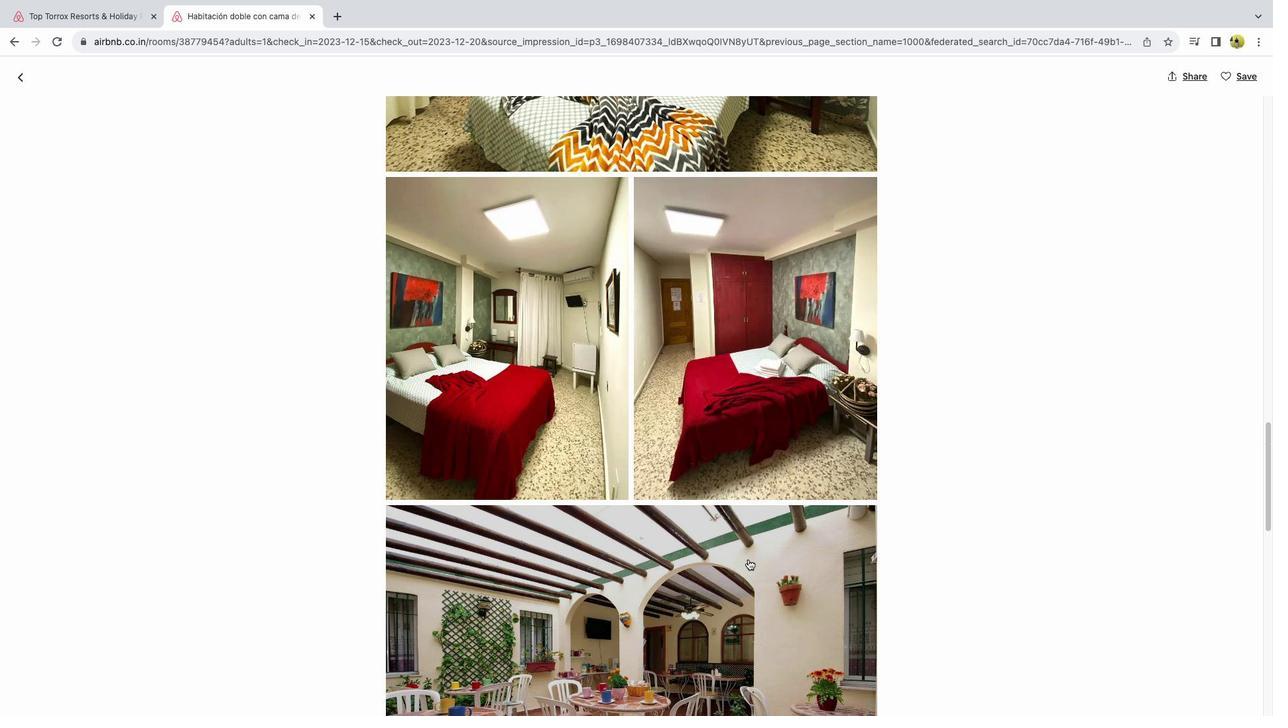 
Action: Mouse scrolled (749, 560) with delta (1, 0)
Screenshot: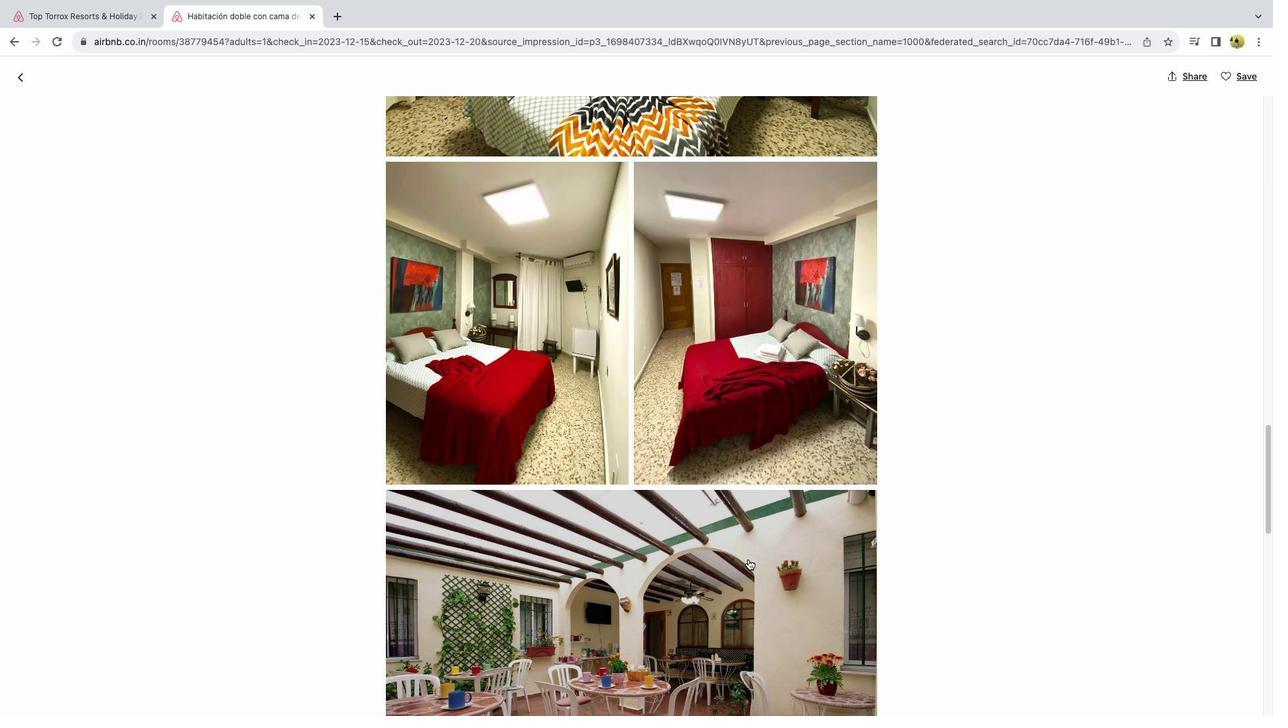 
Action: Mouse scrolled (749, 560) with delta (1, 0)
Screenshot: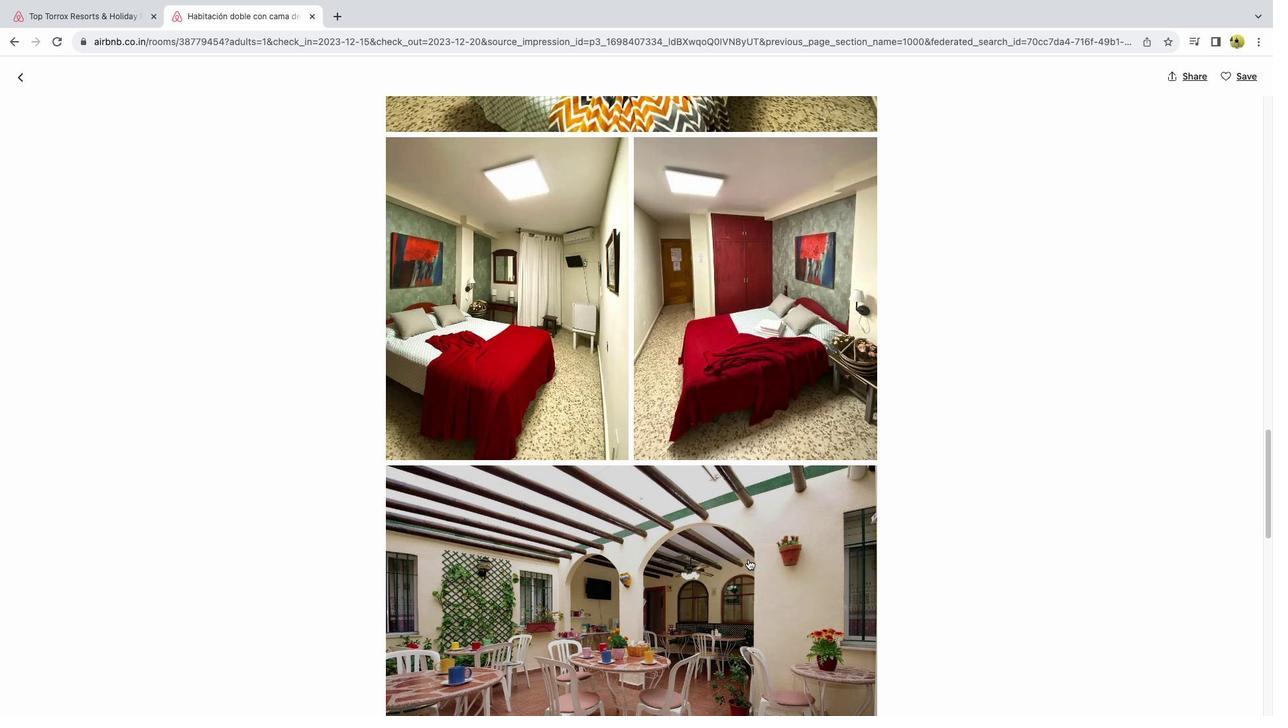 
Action: Mouse scrolled (749, 560) with delta (1, 0)
Screenshot: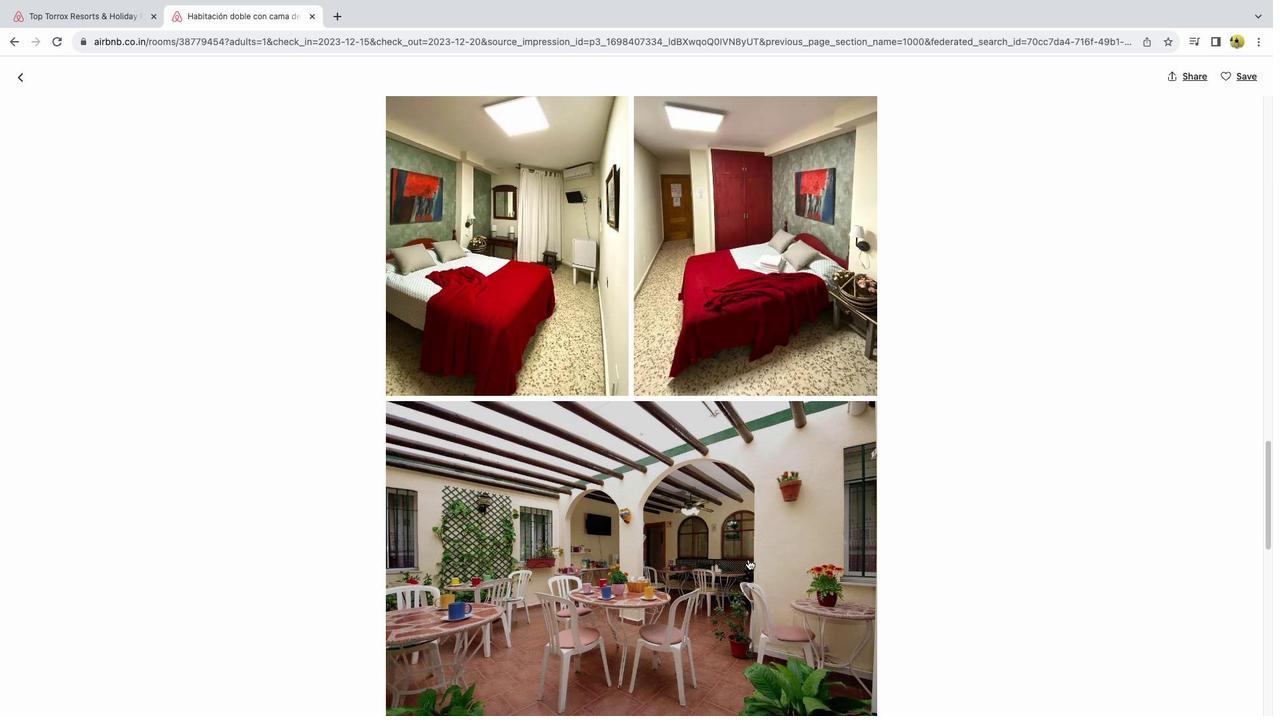 
Action: Mouse scrolled (749, 560) with delta (1, 0)
Screenshot: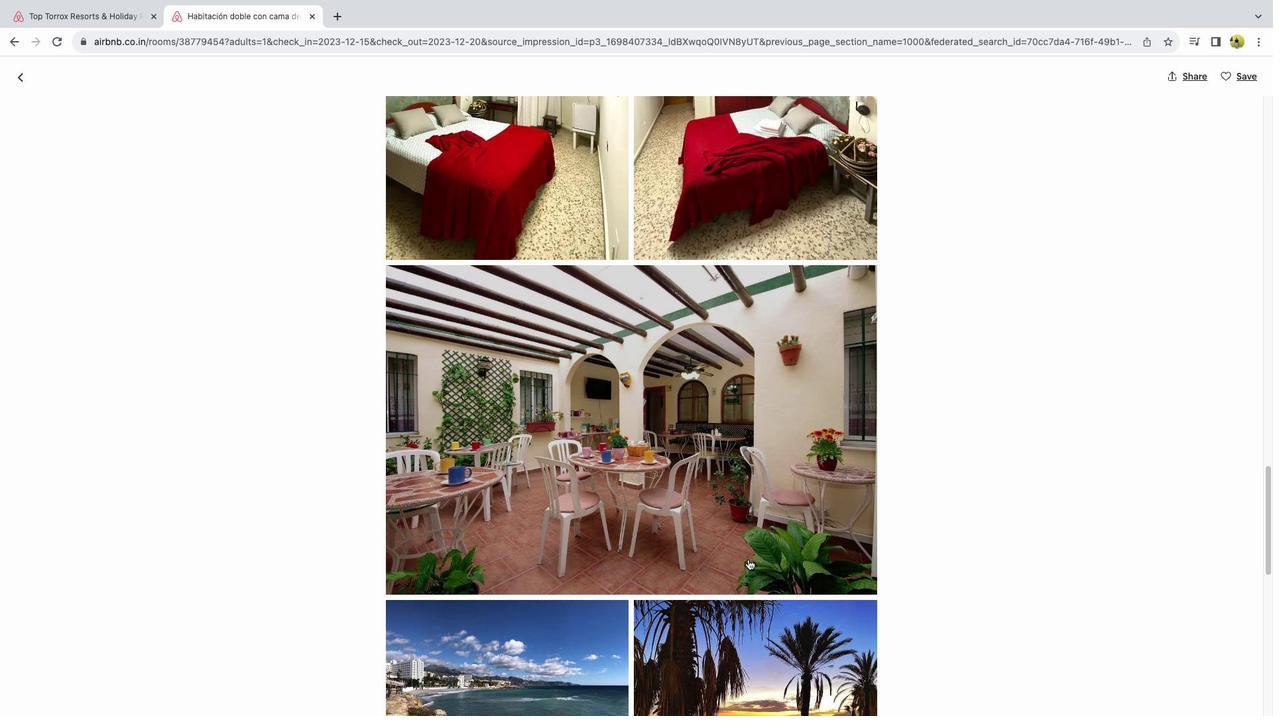 
Action: Mouse scrolled (749, 560) with delta (1, 0)
Screenshot: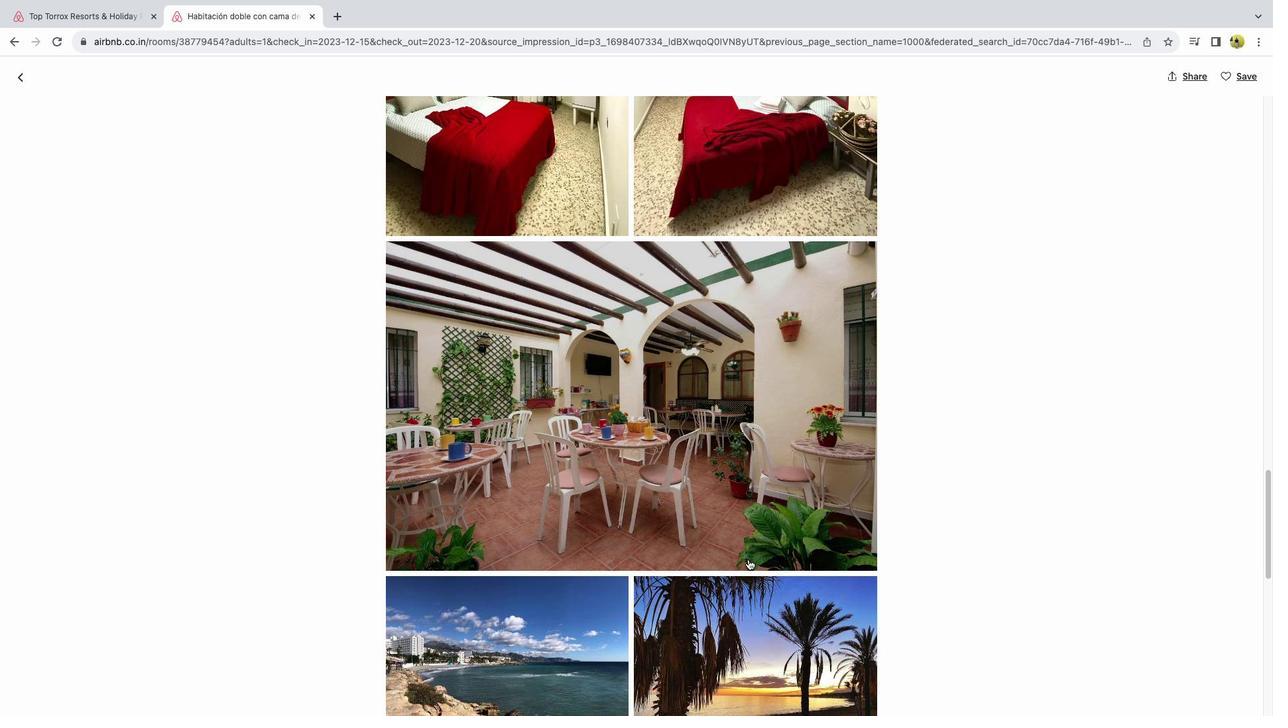 
Action: Mouse scrolled (749, 560) with delta (1, 0)
Screenshot: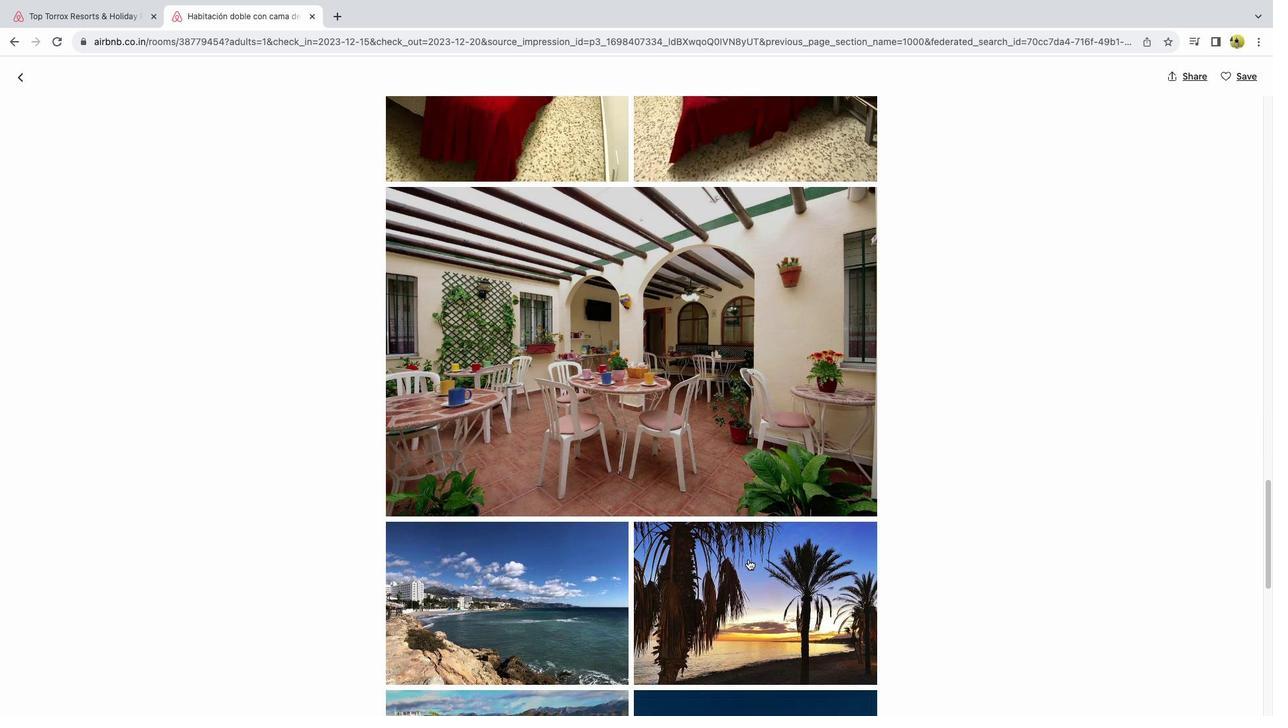 
Action: Mouse scrolled (749, 560) with delta (1, 0)
Screenshot: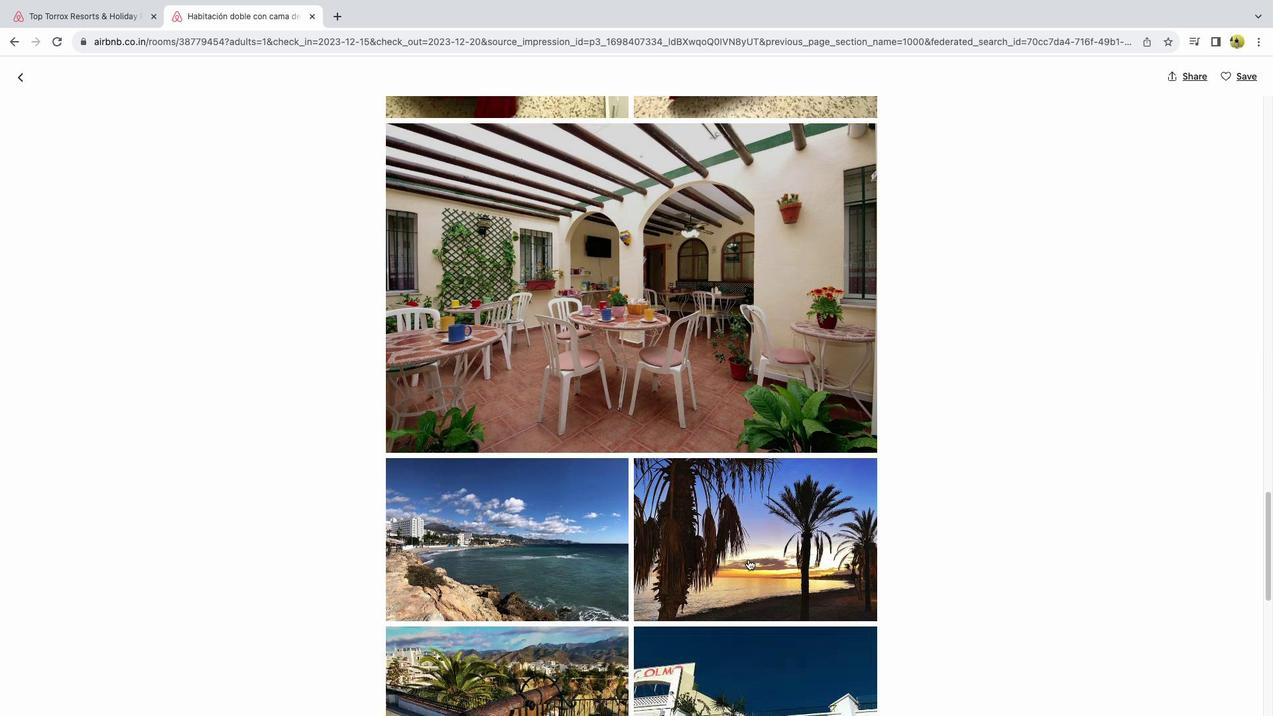 
Action: Mouse scrolled (749, 560) with delta (1, 0)
Screenshot: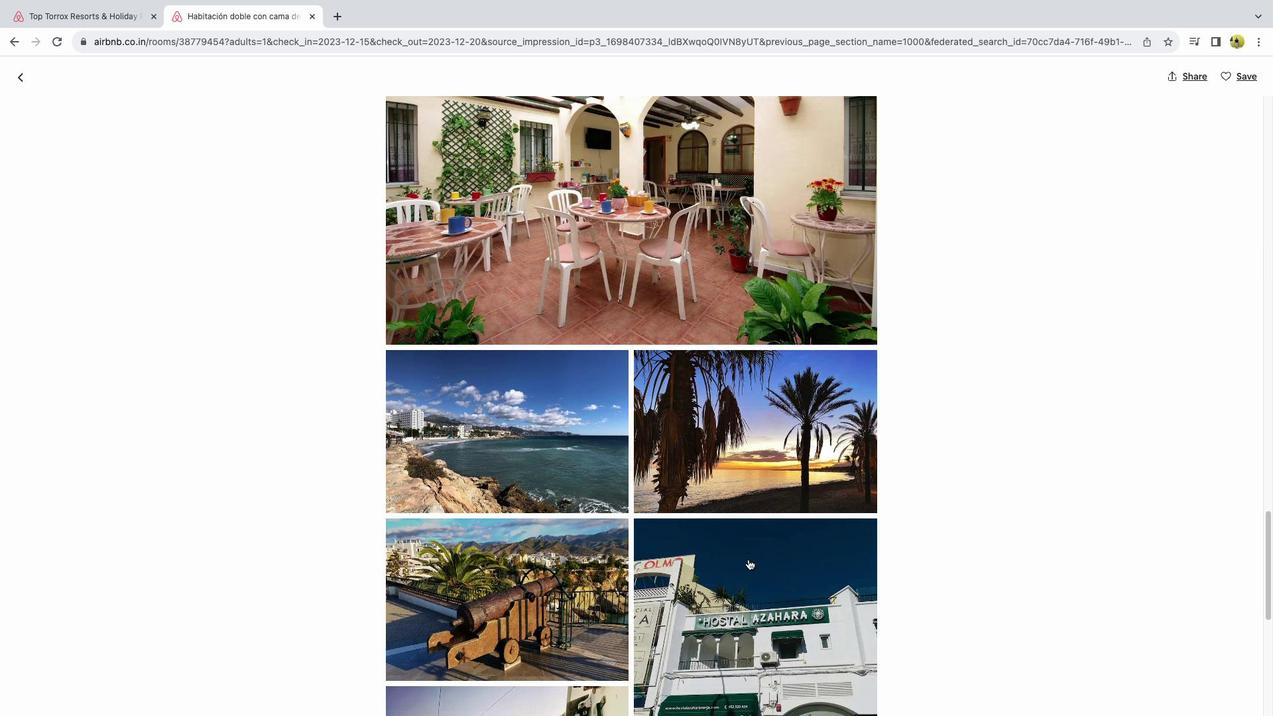 
Action: Mouse scrolled (749, 560) with delta (1, 0)
Screenshot: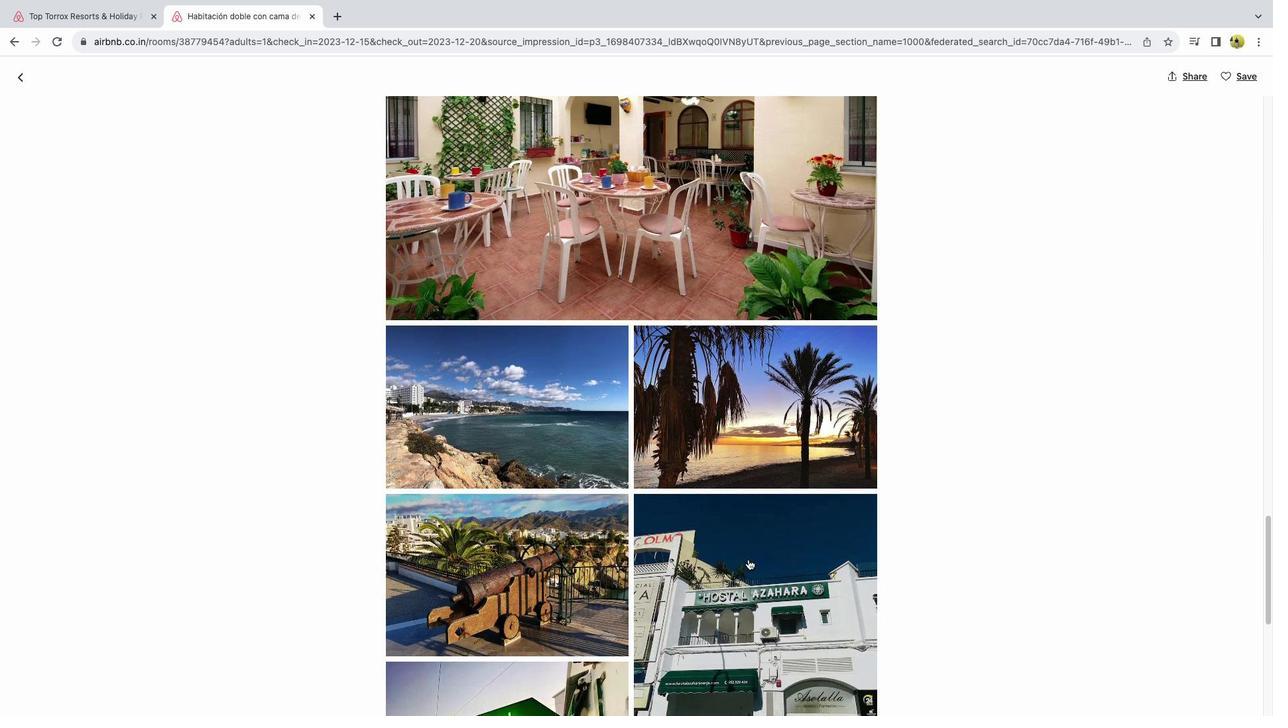 
Action: Mouse scrolled (749, 560) with delta (1, 0)
Screenshot: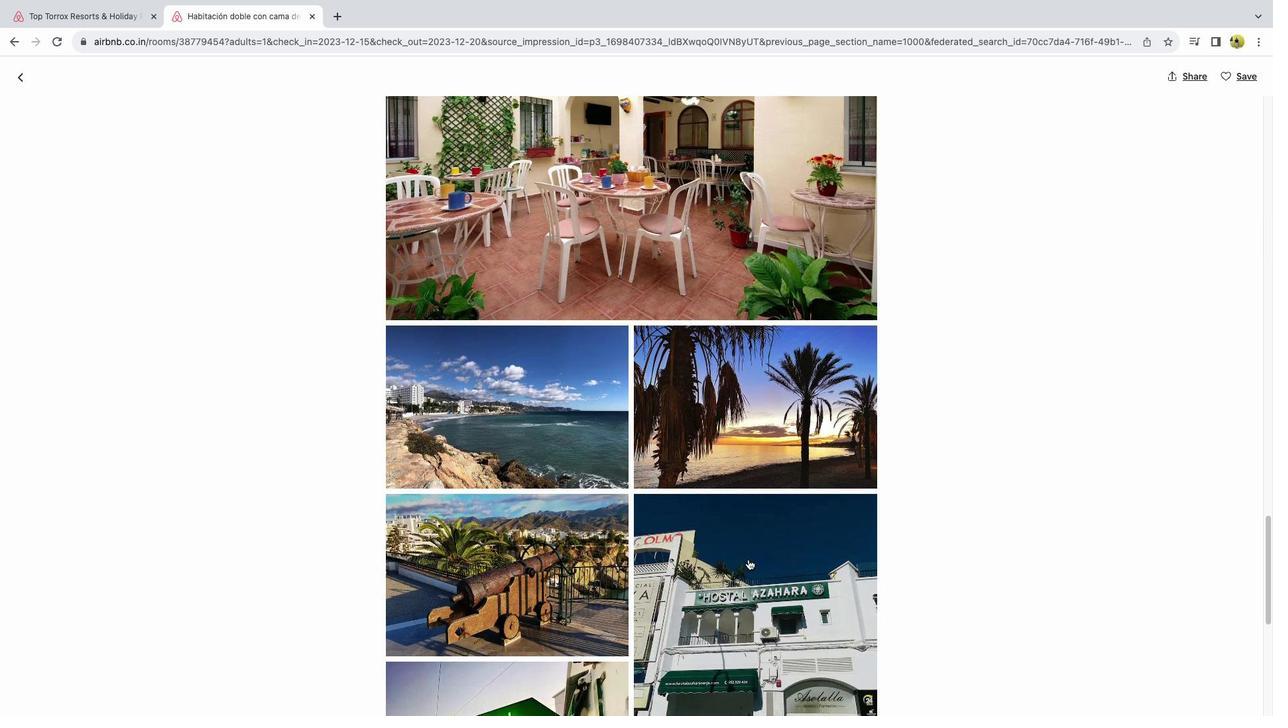 
Action: Mouse scrolled (749, 560) with delta (1, 0)
Screenshot: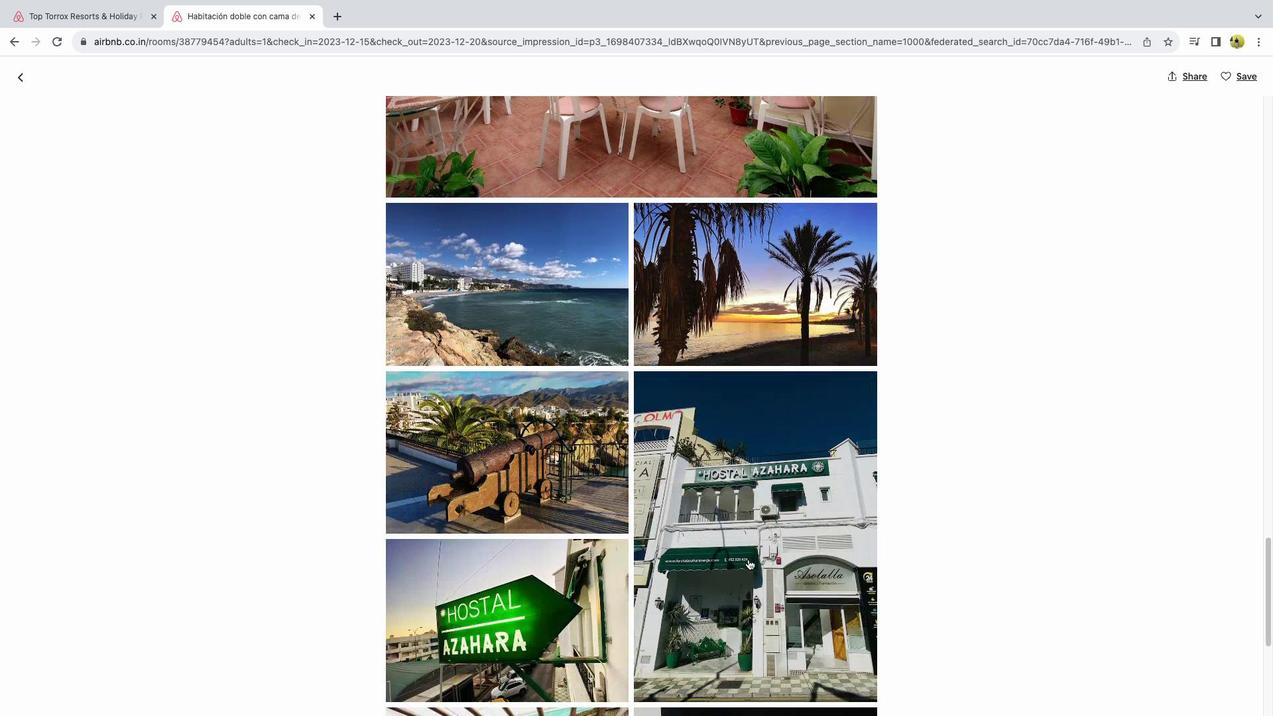 
Action: Mouse scrolled (749, 560) with delta (1, 0)
Screenshot: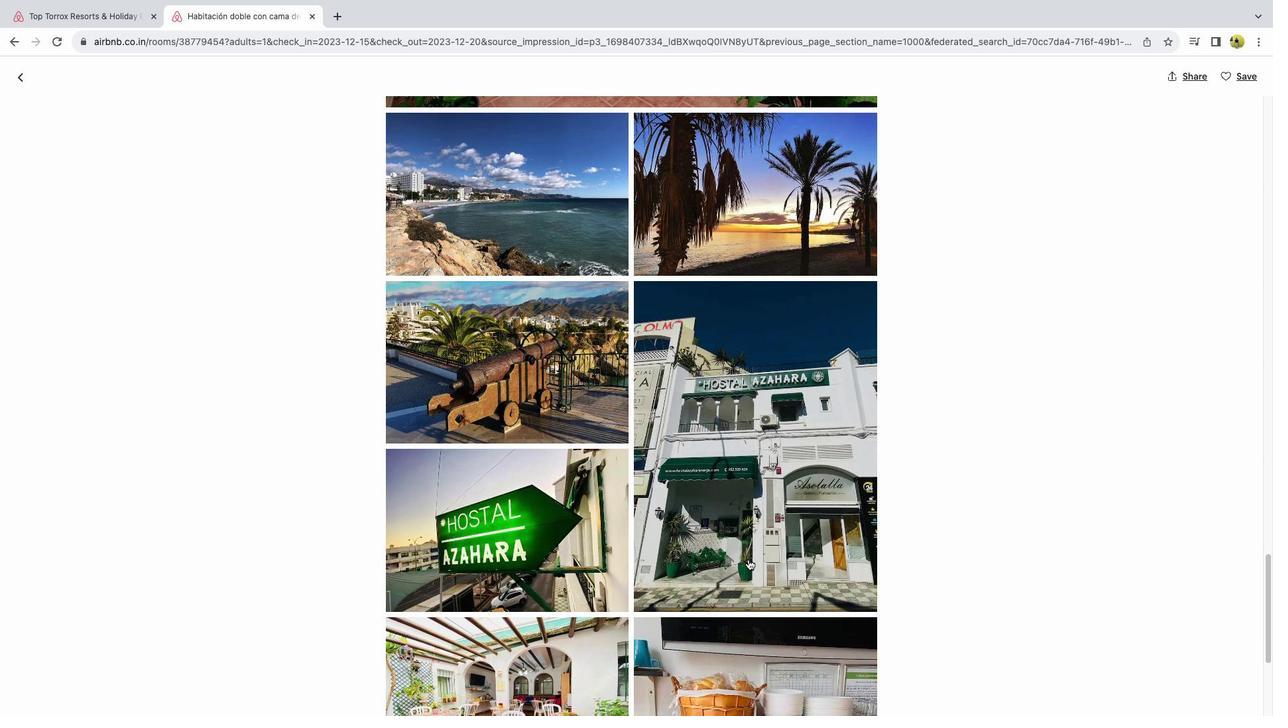 
Action: Mouse scrolled (749, 560) with delta (1, 0)
Screenshot: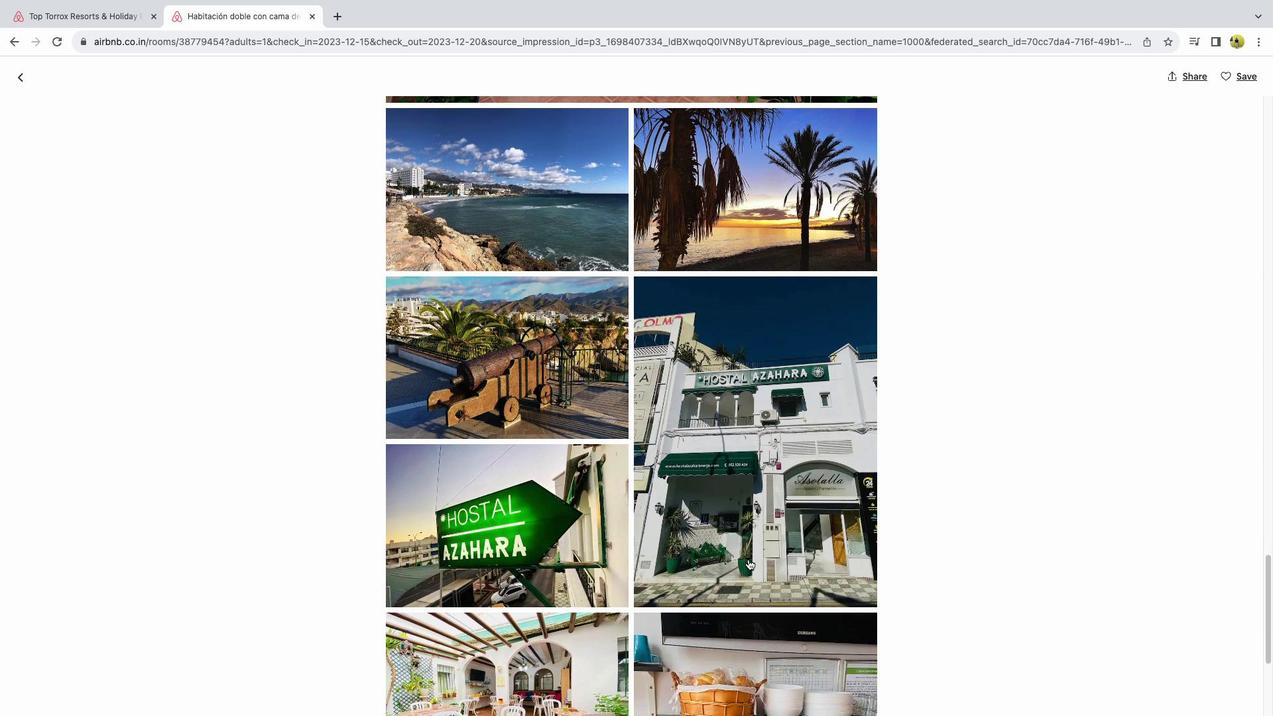 
Action: Mouse scrolled (749, 560) with delta (1, 0)
Screenshot: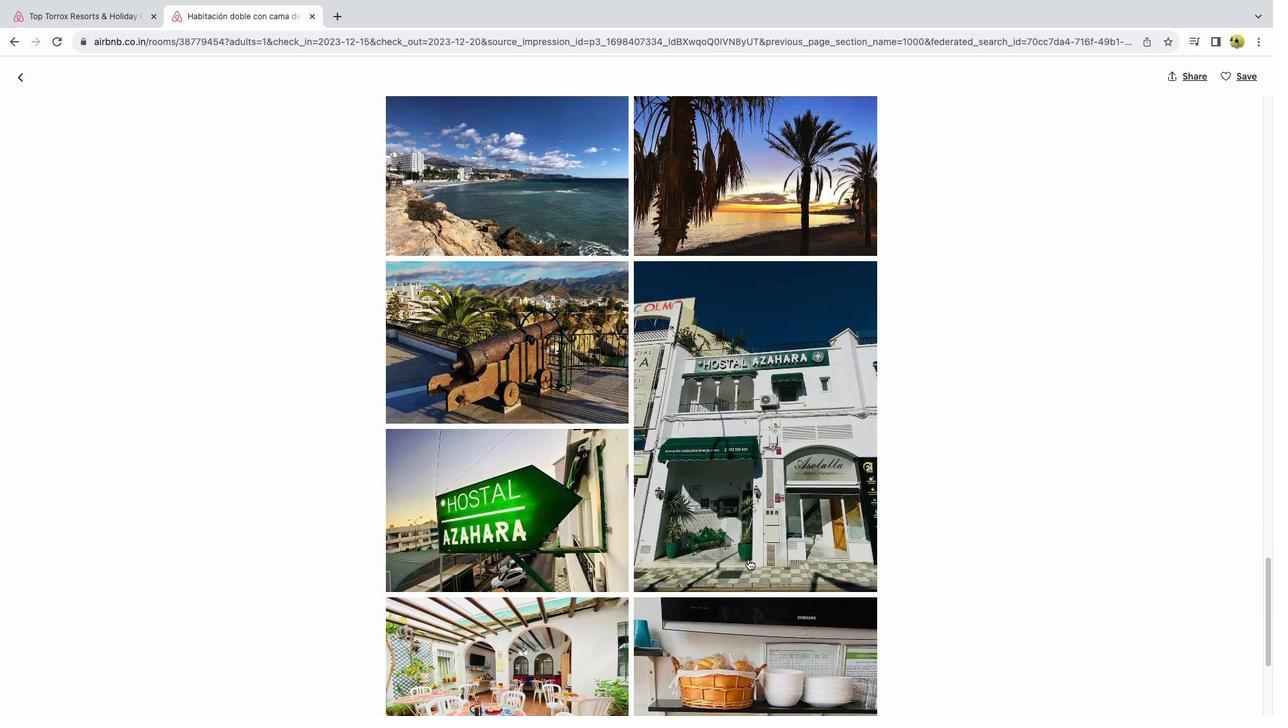 
Action: Mouse scrolled (749, 560) with delta (1, 0)
Screenshot: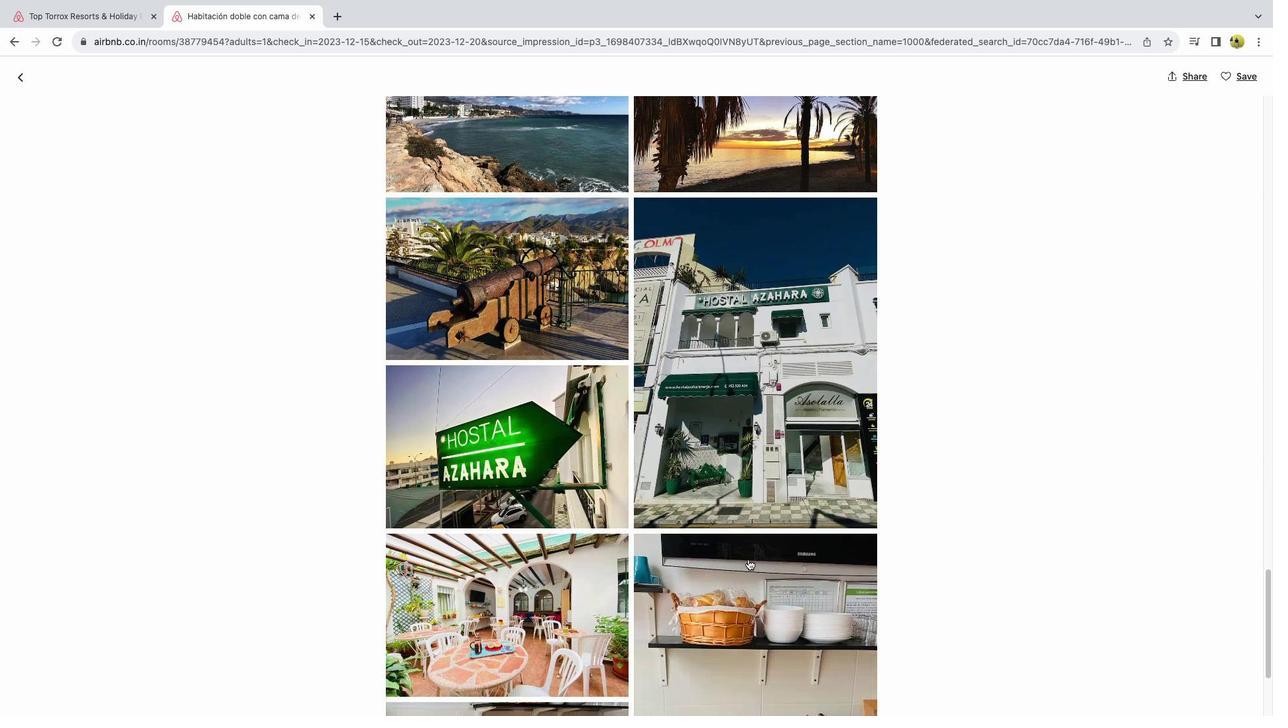 
Action: Mouse scrolled (749, 560) with delta (1, 0)
Screenshot: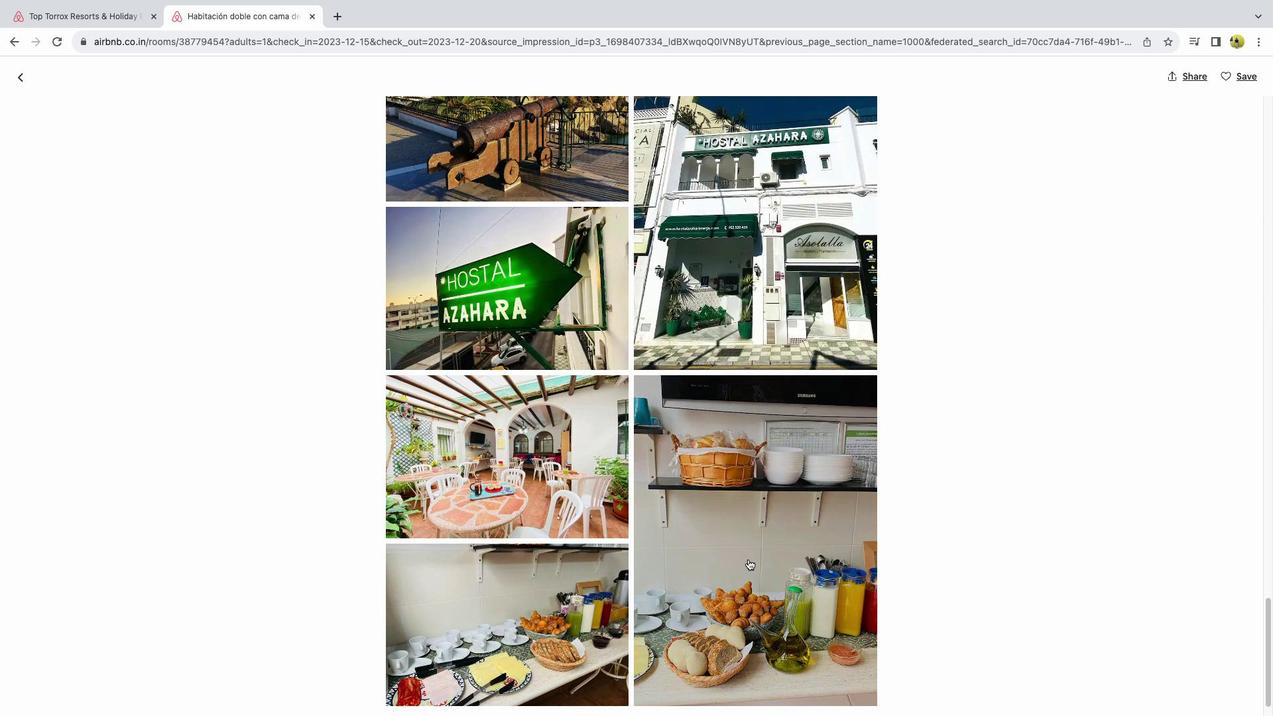 
Action: Mouse scrolled (749, 560) with delta (1, 0)
Screenshot: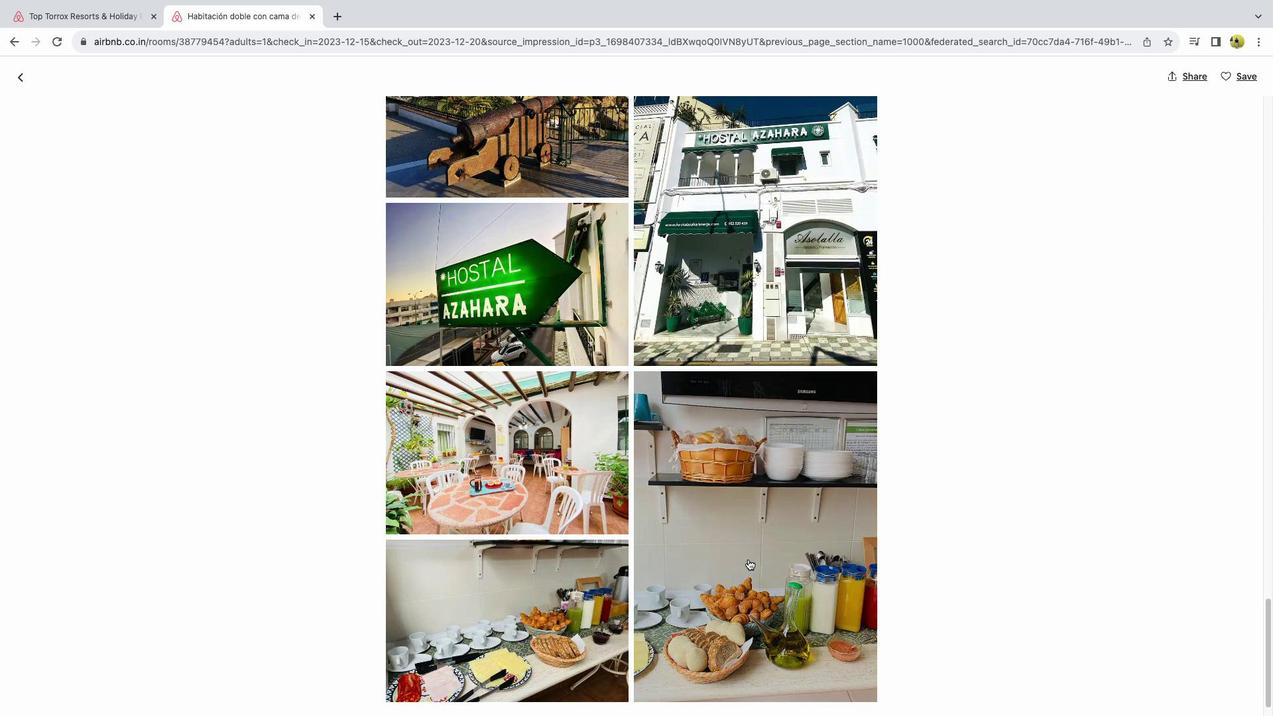 
Action: Mouse scrolled (749, 560) with delta (1, 0)
Screenshot: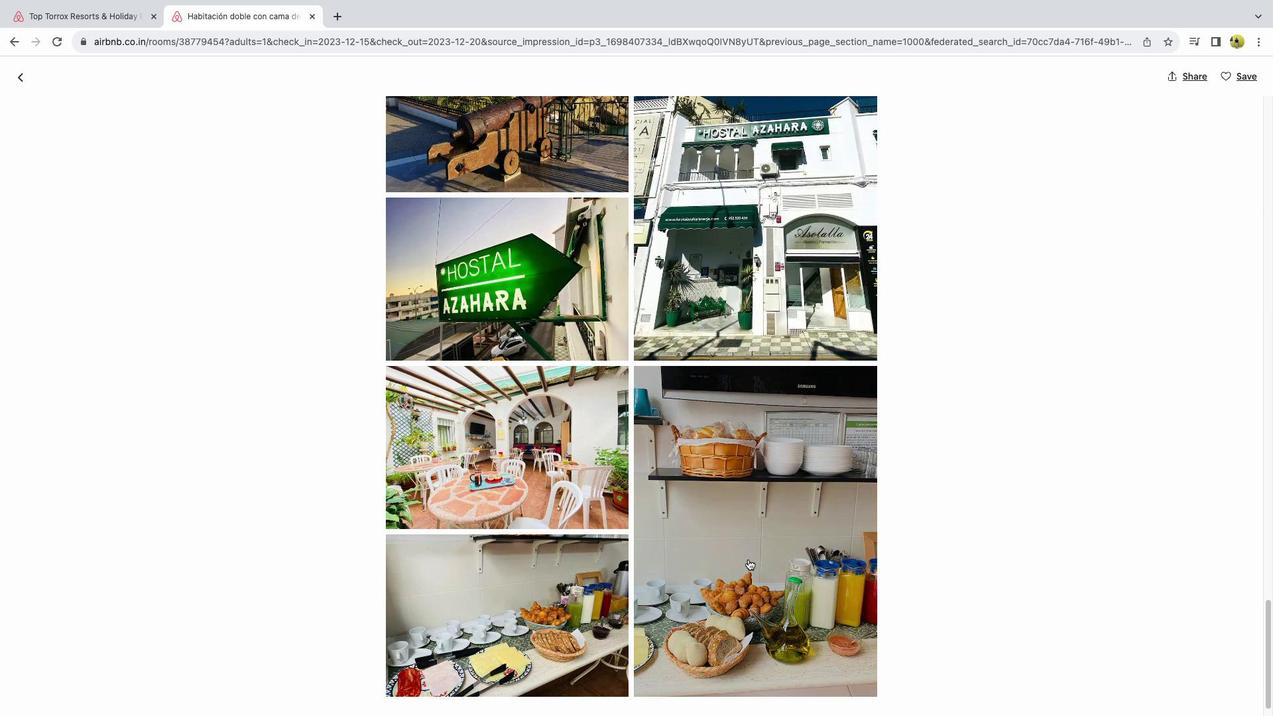 
Action: Mouse scrolled (749, 560) with delta (1, 0)
Screenshot: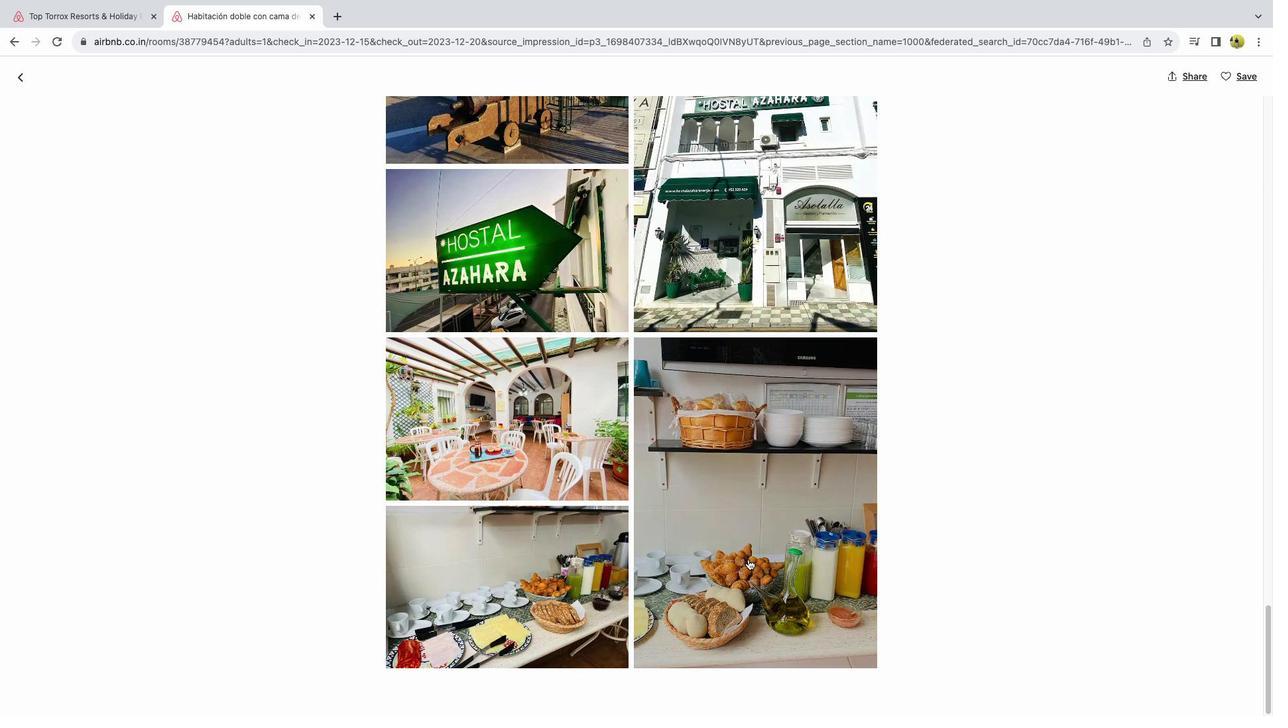
Action: Mouse scrolled (749, 560) with delta (1, 0)
Screenshot: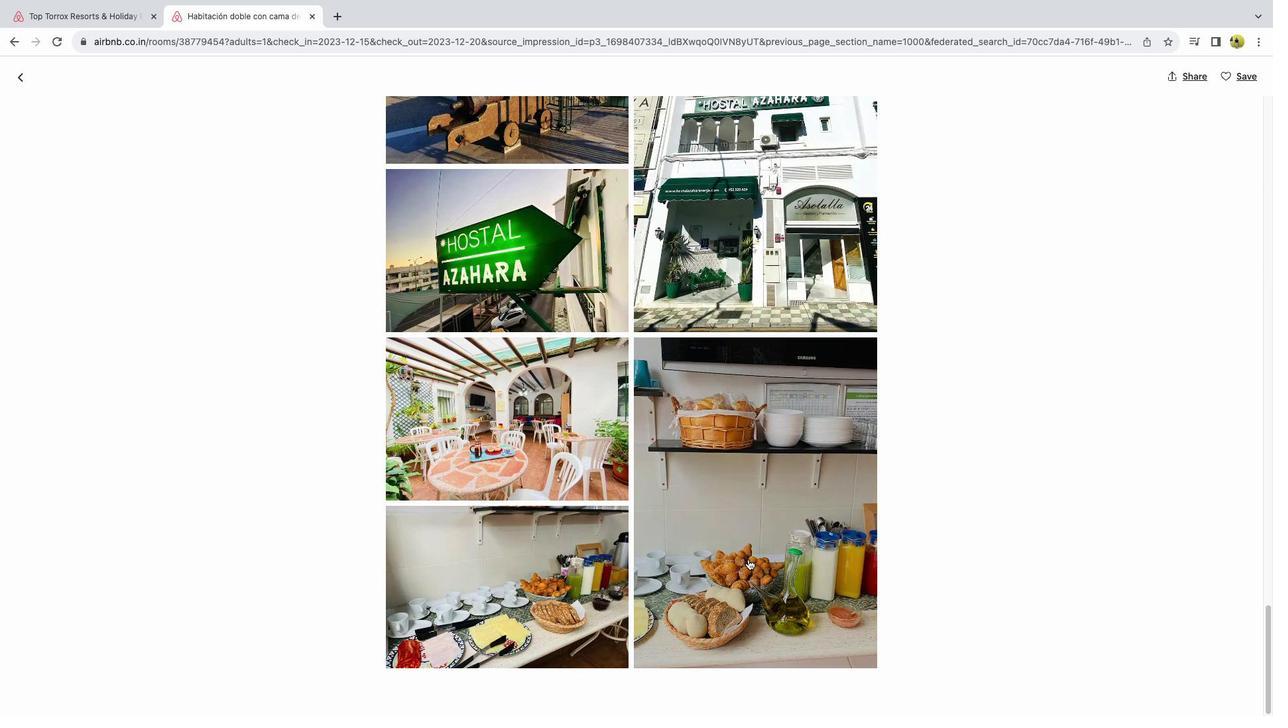 
Action: Mouse scrolled (749, 560) with delta (1, 0)
Screenshot: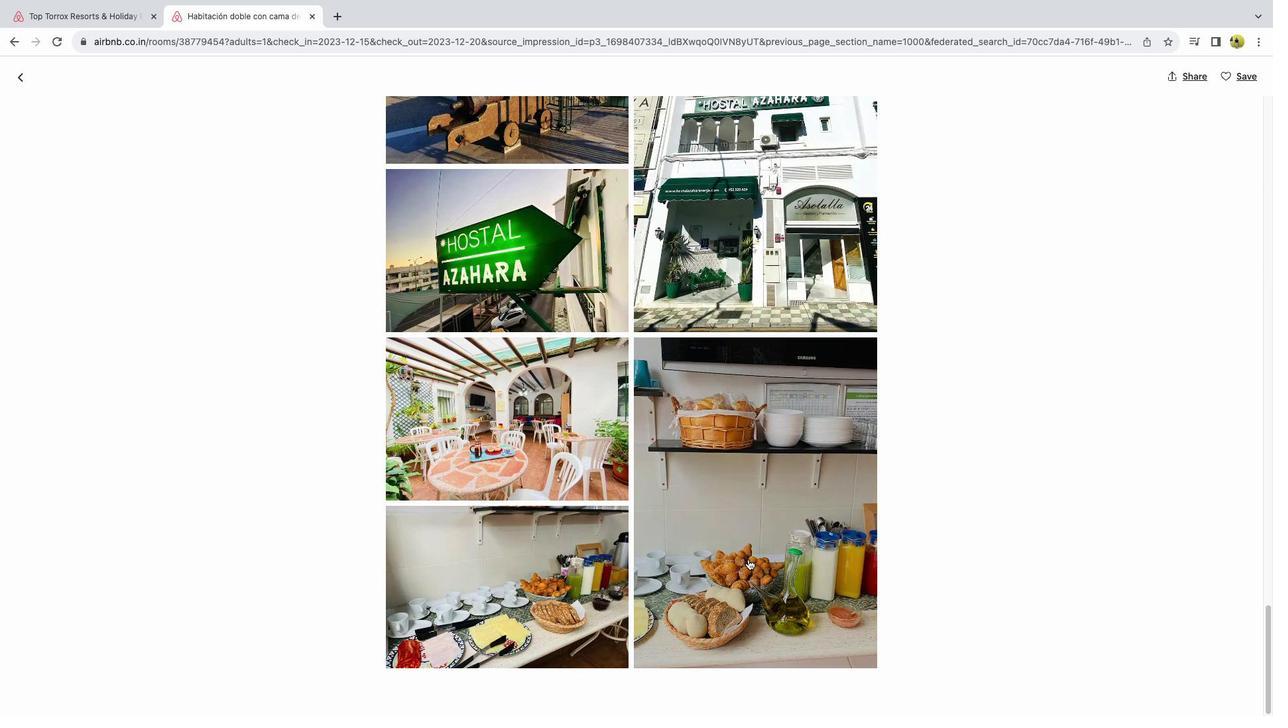 
Action: Mouse scrolled (749, 560) with delta (1, 0)
Screenshot: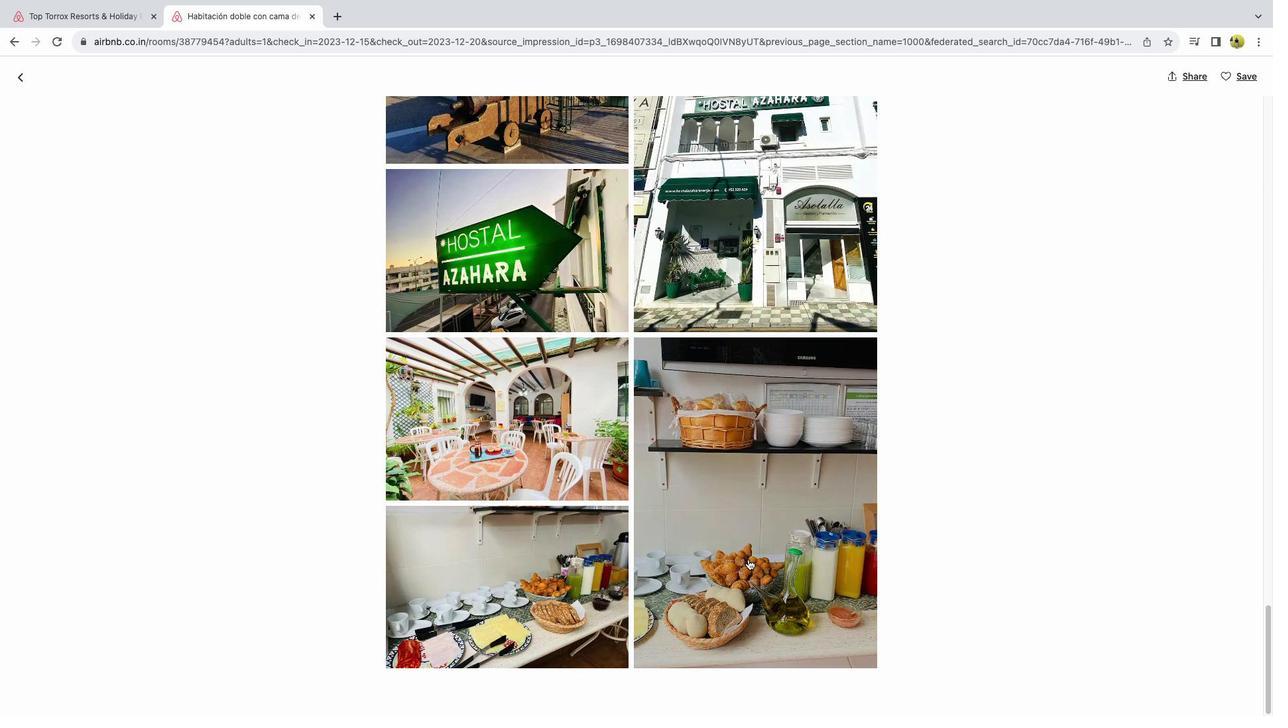 
Action: Mouse scrolled (749, 560) with delta (1, 0)
Screenshot: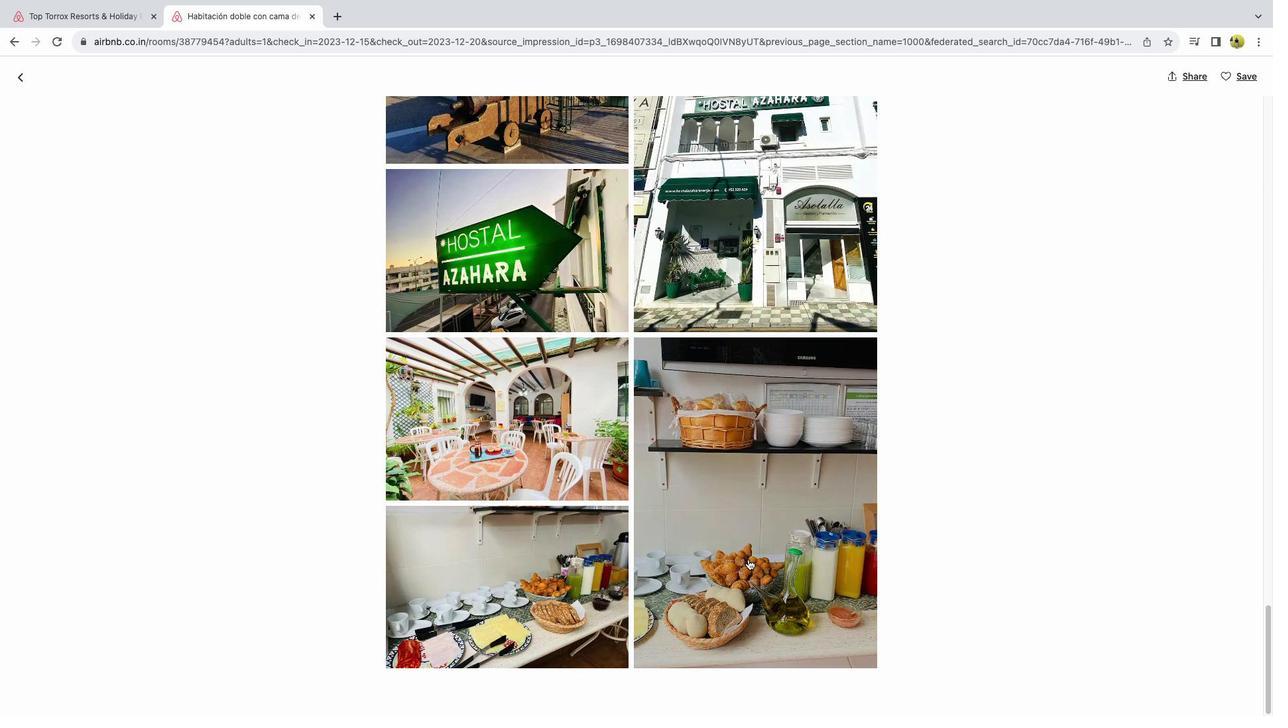 
Action: Mouse moved to (21, 82)
Screenshot: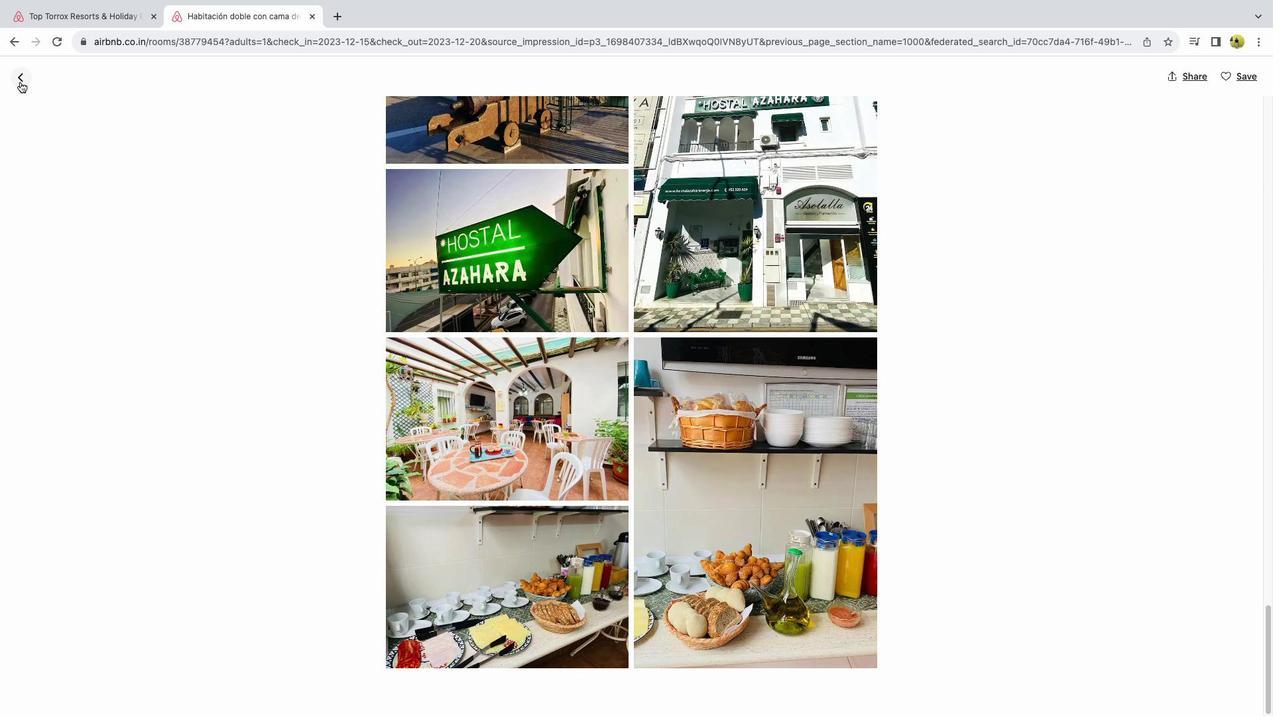 
Action: Mouse pressed left at (21, 82)
Screenshot: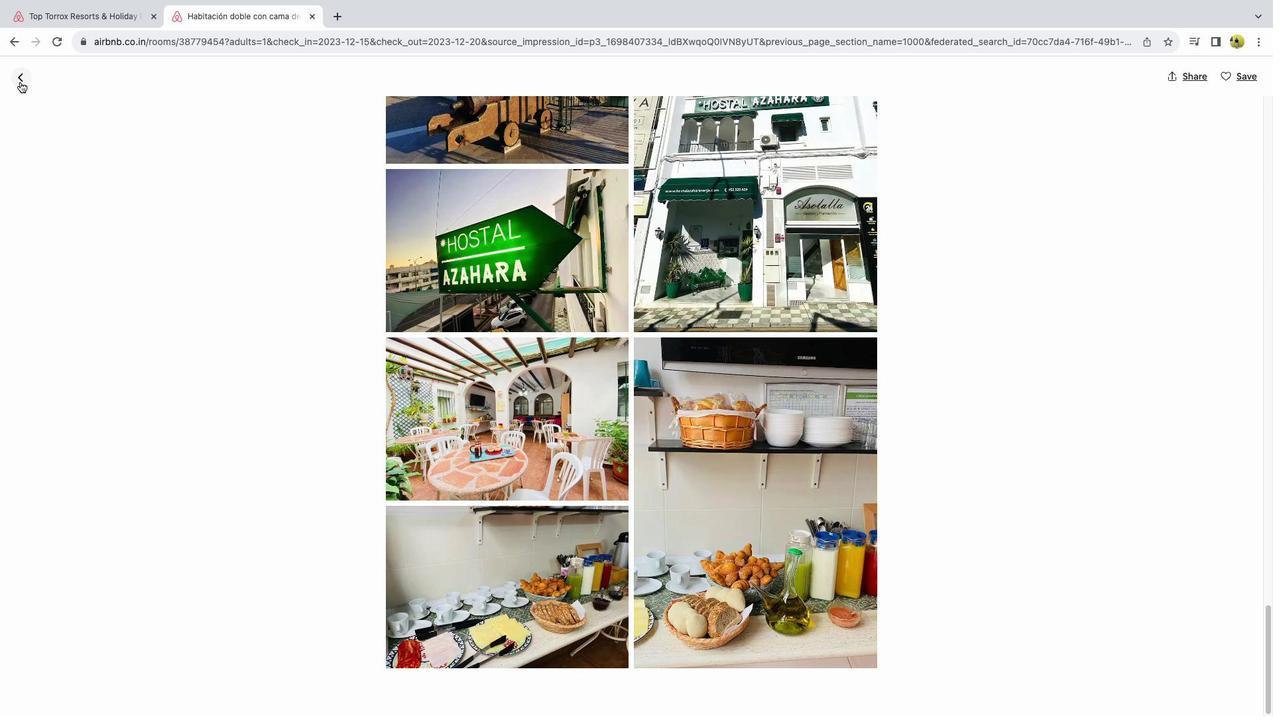 
Action: Mouse moved to (463, 338)
Screenshot: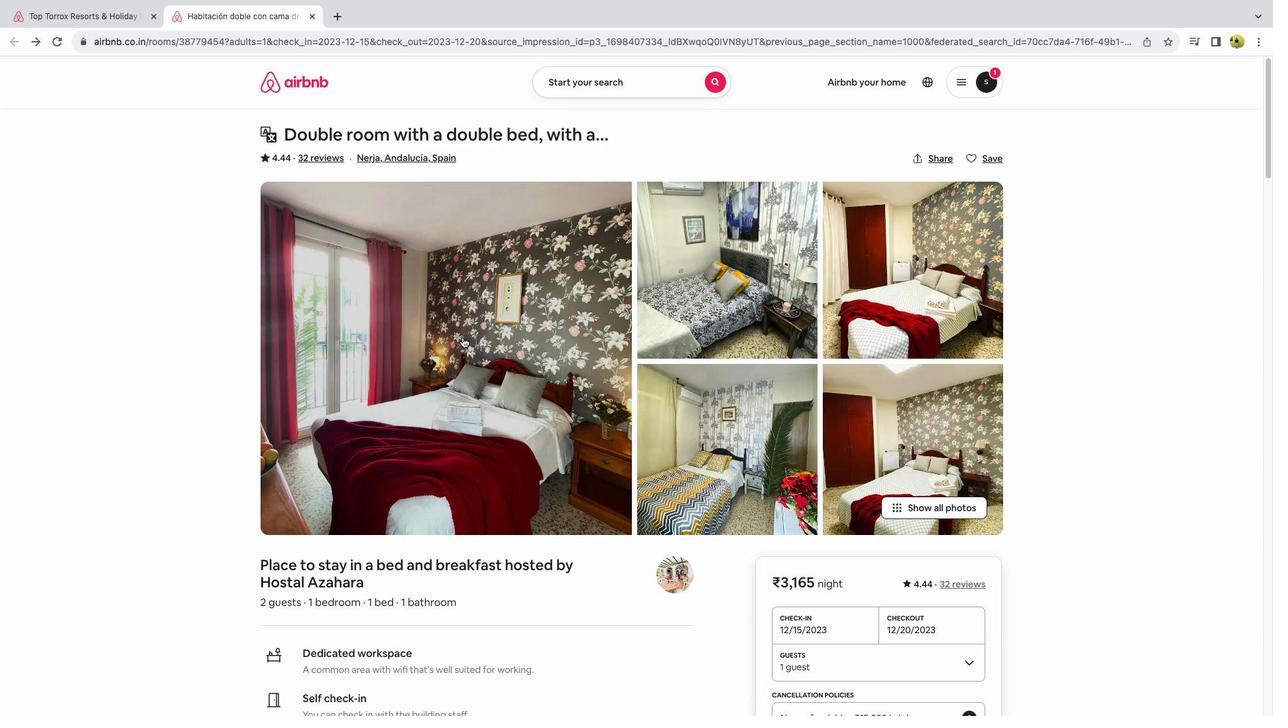 
Action: Mouse scrolled (463, 338) with delta (1, 0)
Screenshot: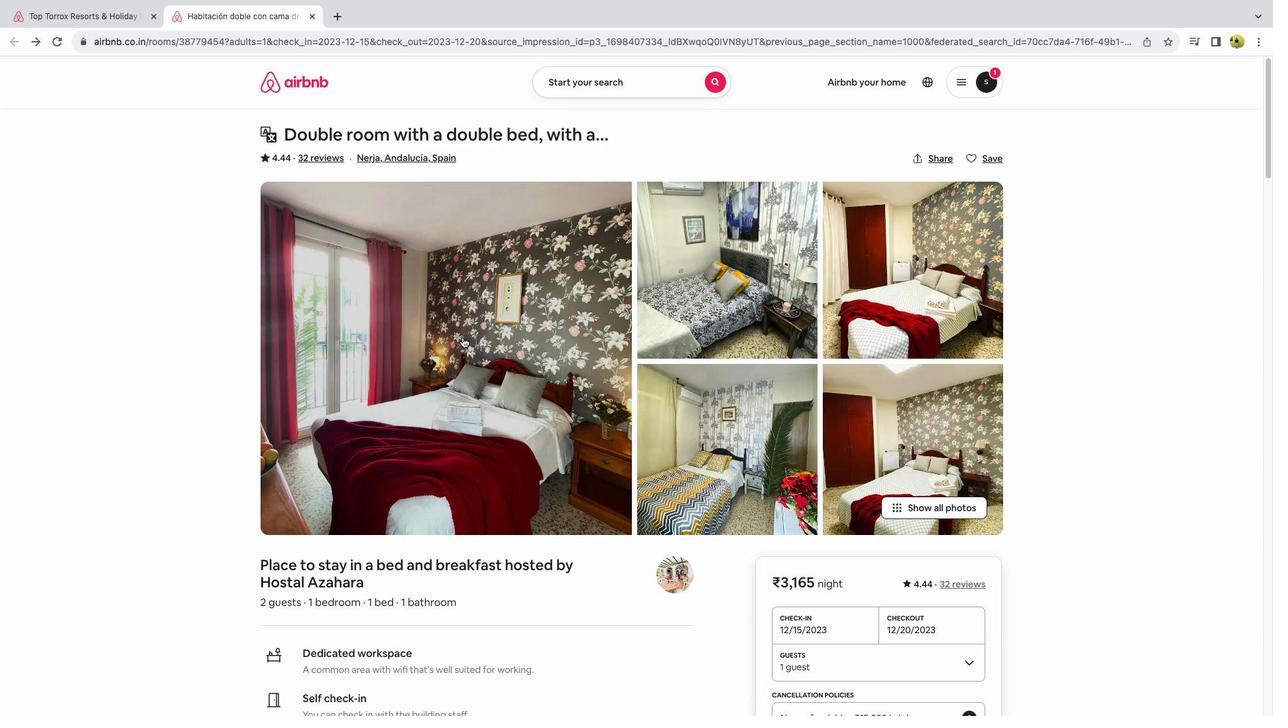 
Action: Mouse scrolled (463, 338) with delta (1, 0)
Screenshot: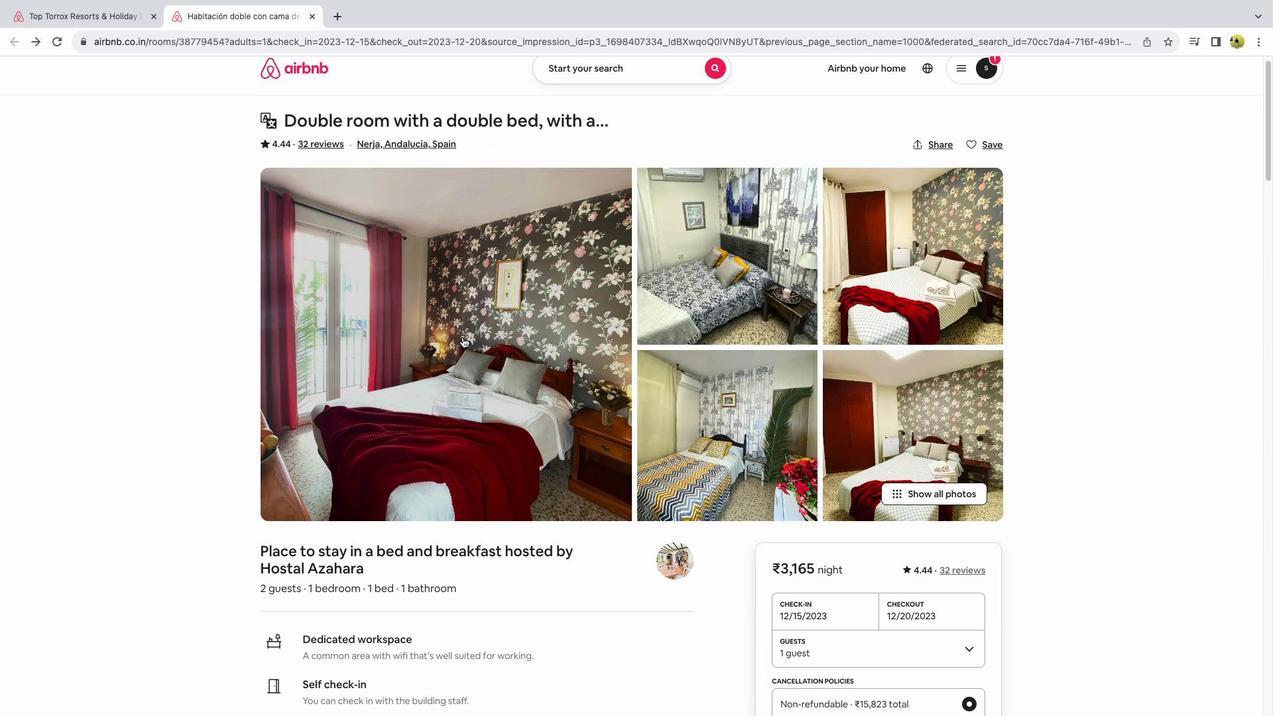 
Action: Mouse scrolled (463, 338) with delta (1, 0)
Screenshot: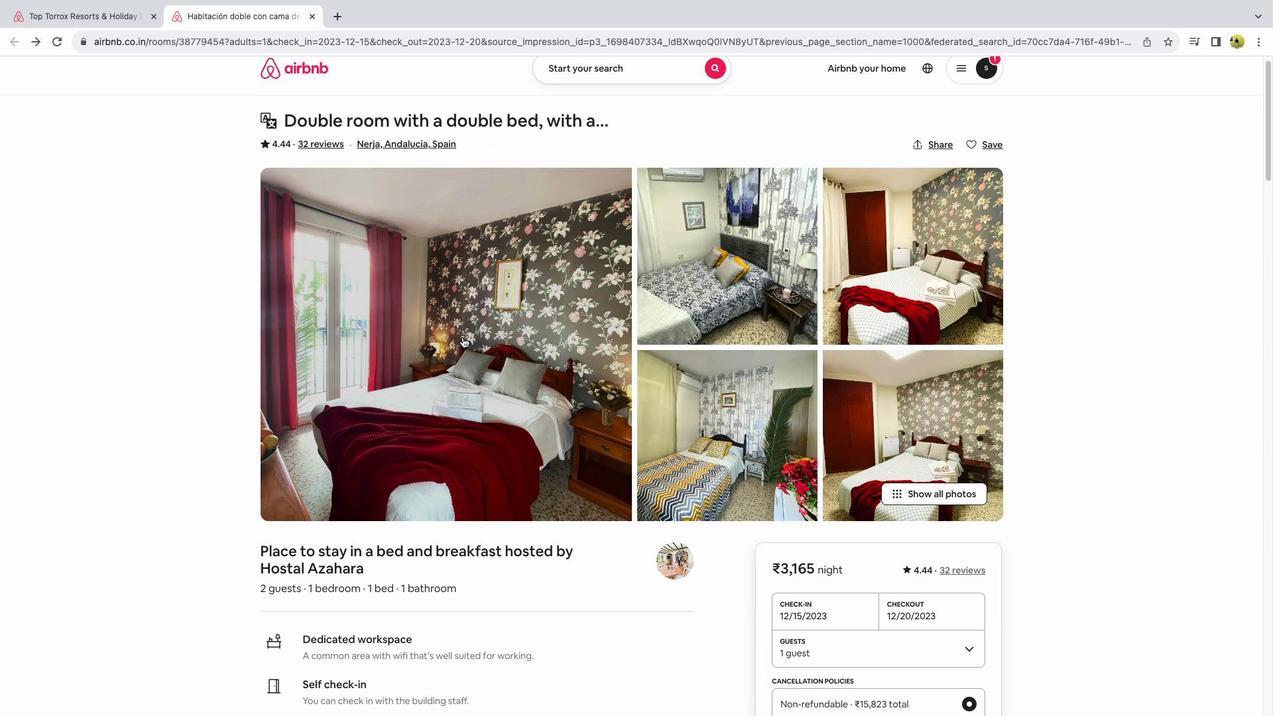 
Action: Mouse scrolled (463, 338) with delta (1, 0)
Screenshot: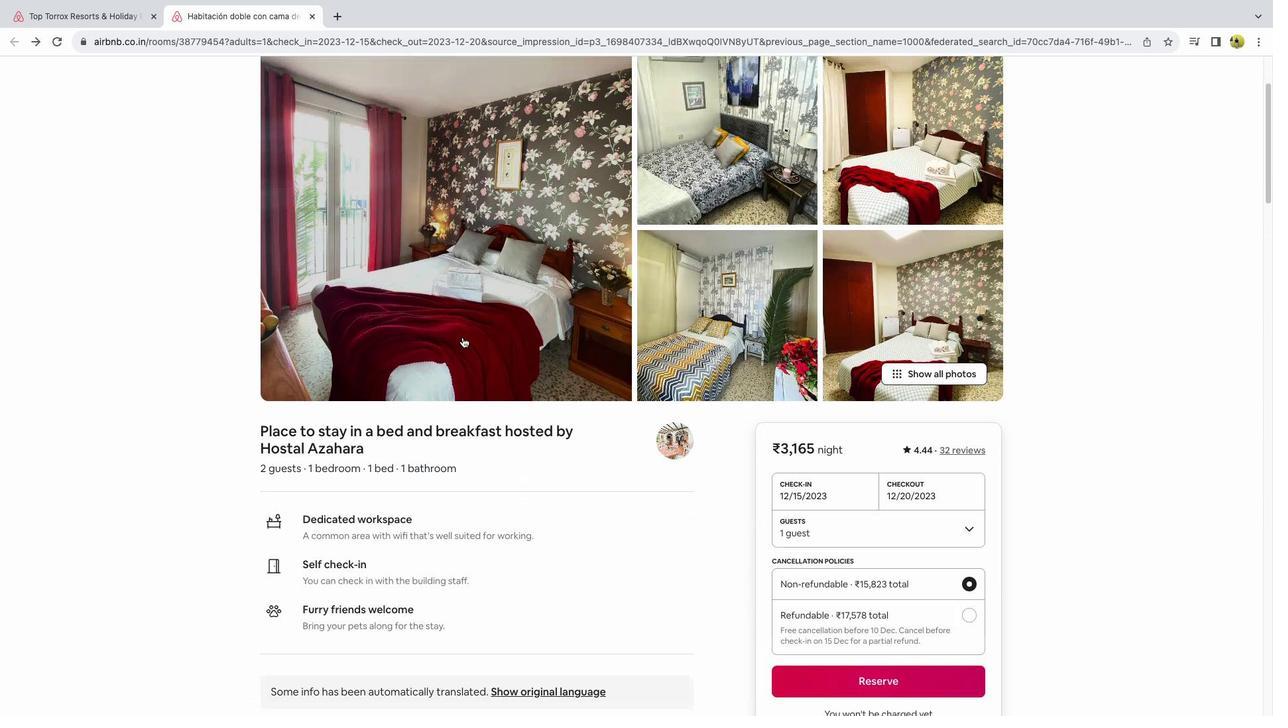 
Action: Mouse moved to (460, 344)
Screenshot: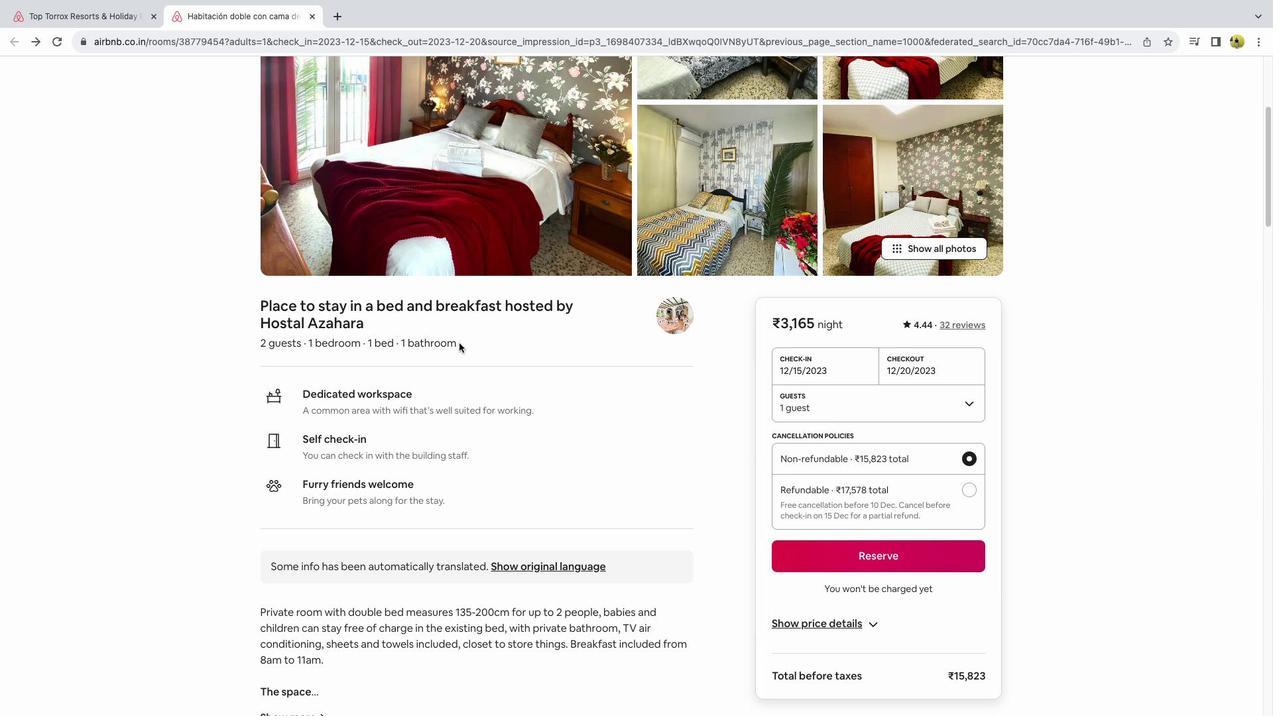 
Action: Mouse scrolled (460, 344) with delta (1, 0)
Screenshot: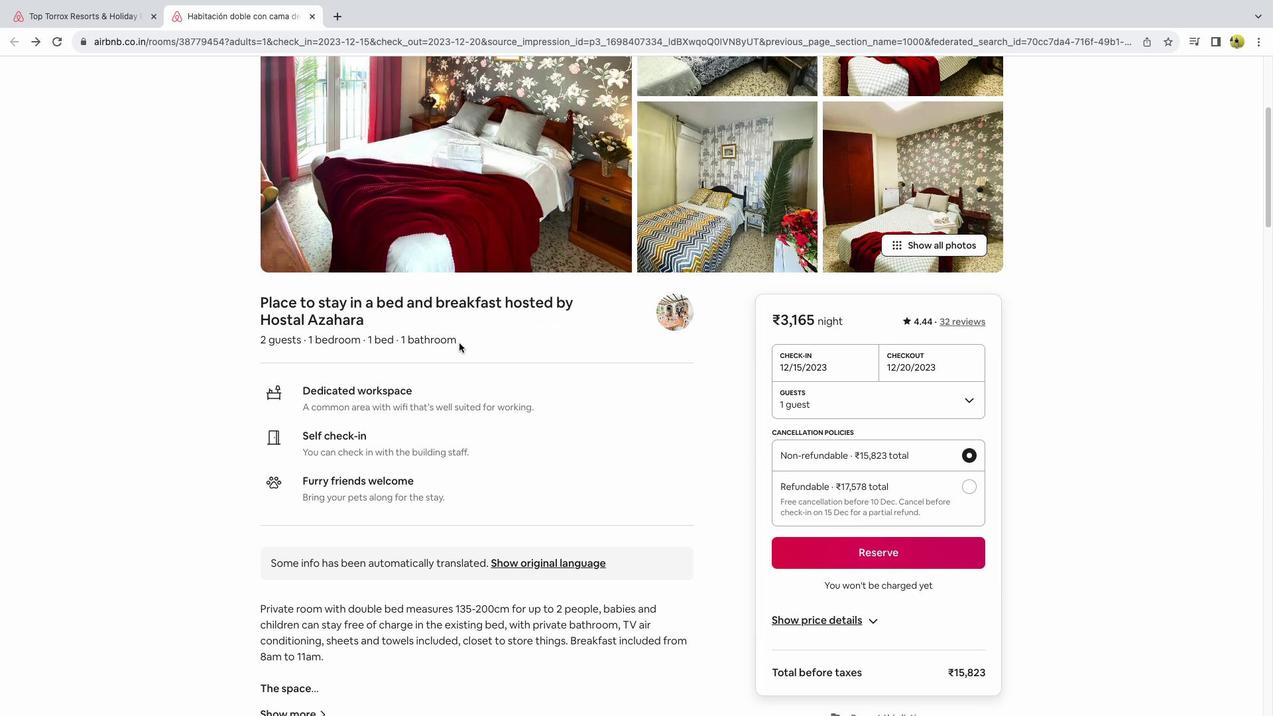 
Action: Mouse scrolled (460, 344) with delta (1, 0)
Screenshot: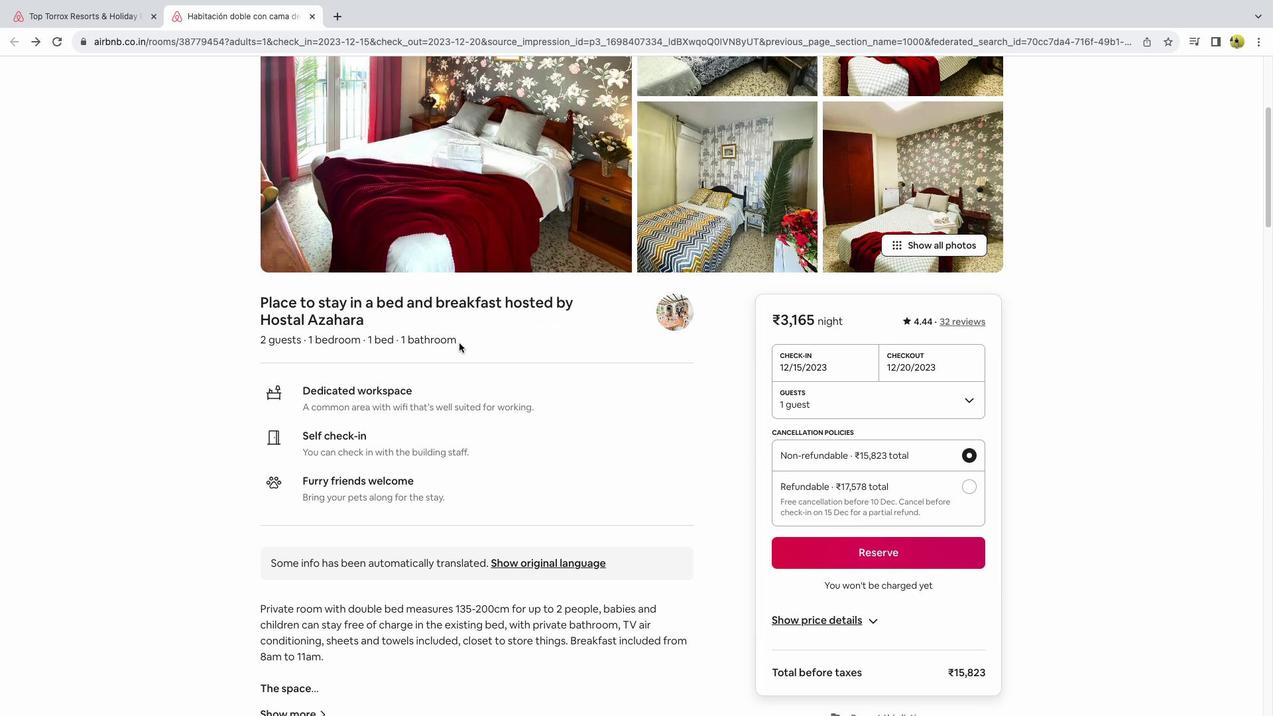 
Action: Mouse scrolled (460, 344) with delta (1, 0)
Screenshot: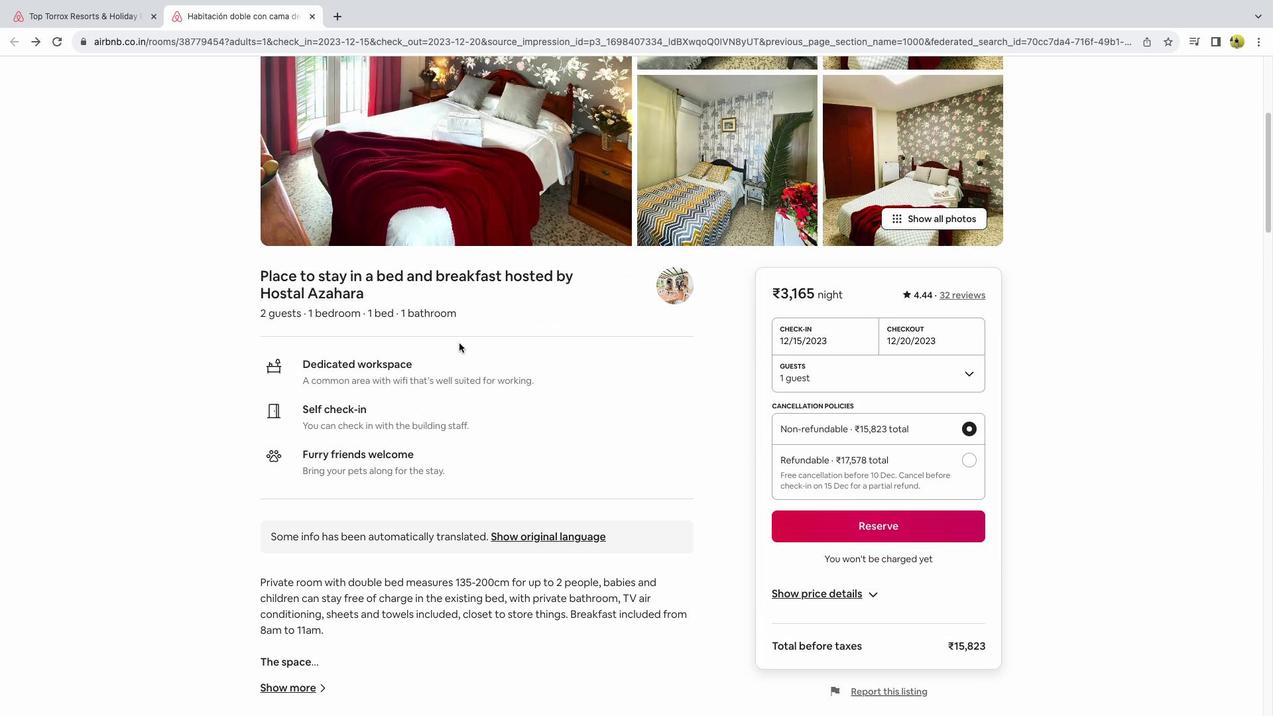 
Action: Mouse scrolled (460, 344) with delta (1, 0)
Screenshot: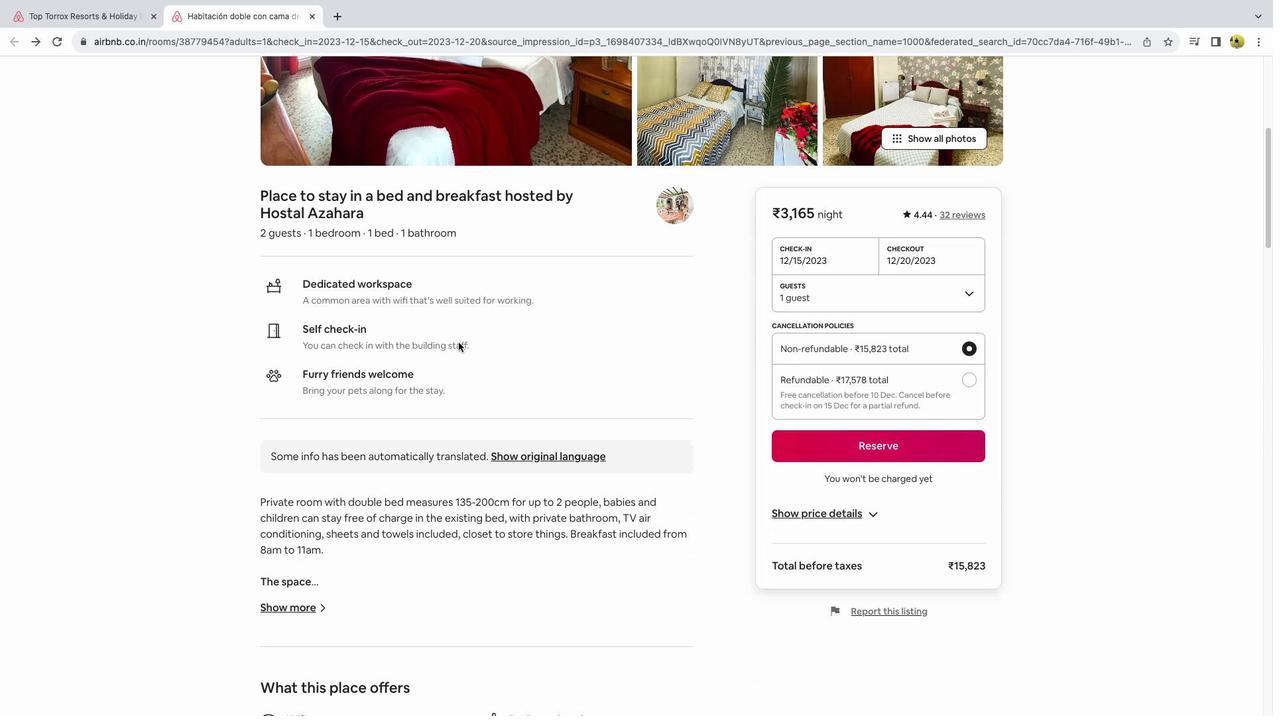 
Action: Mouse moved to (304, 458)
Screenshot: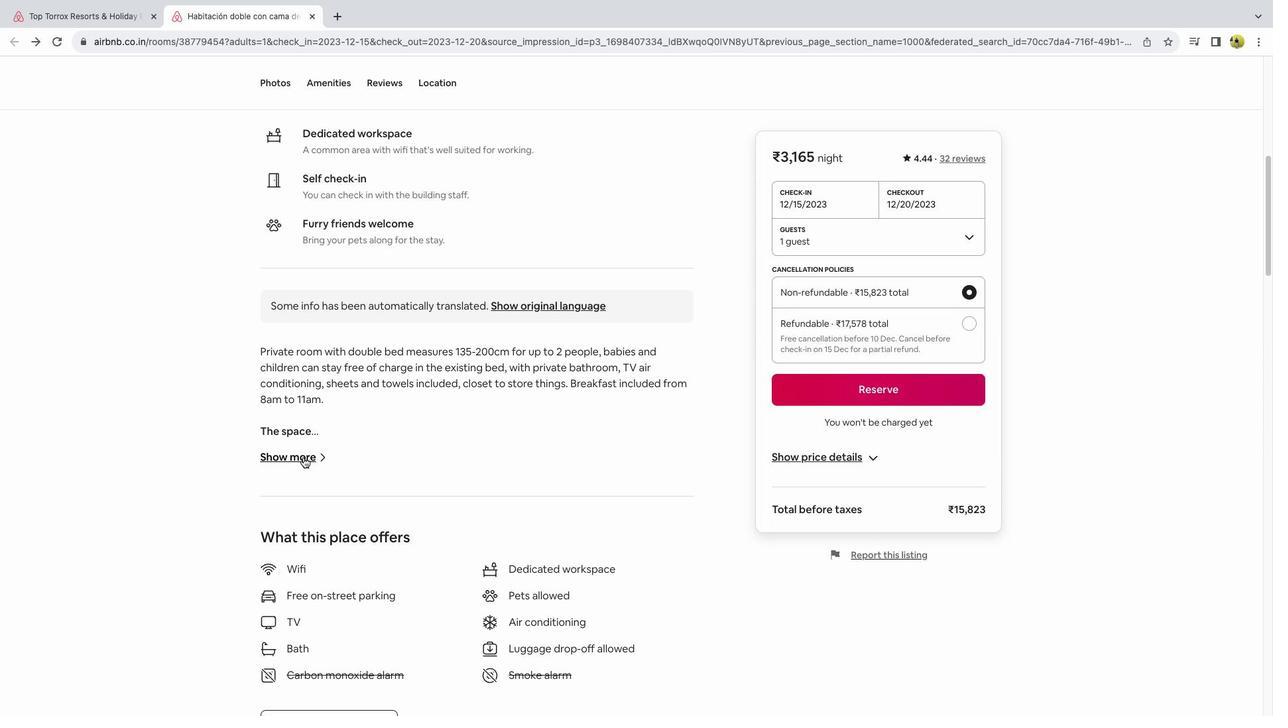 
Action: Mouse pressed left at (304, 458)
Screenshot: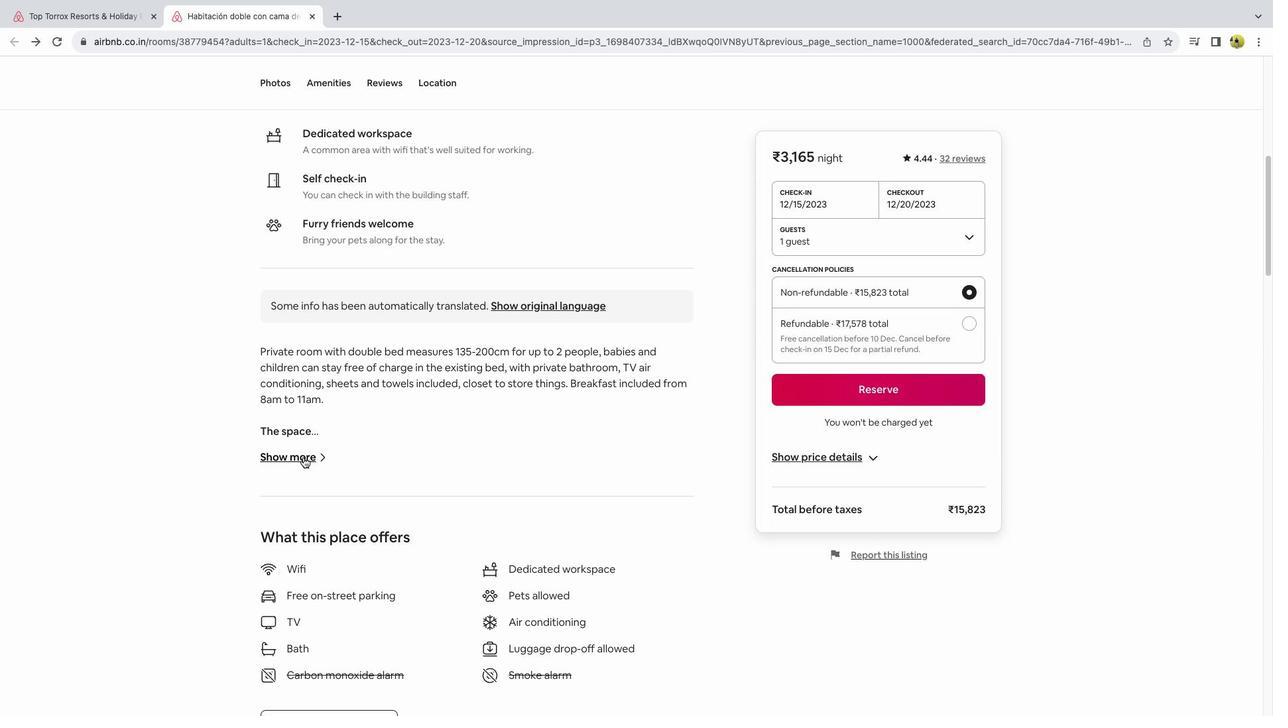 
Action: Mouse moved to (406, 179)
Screenshot: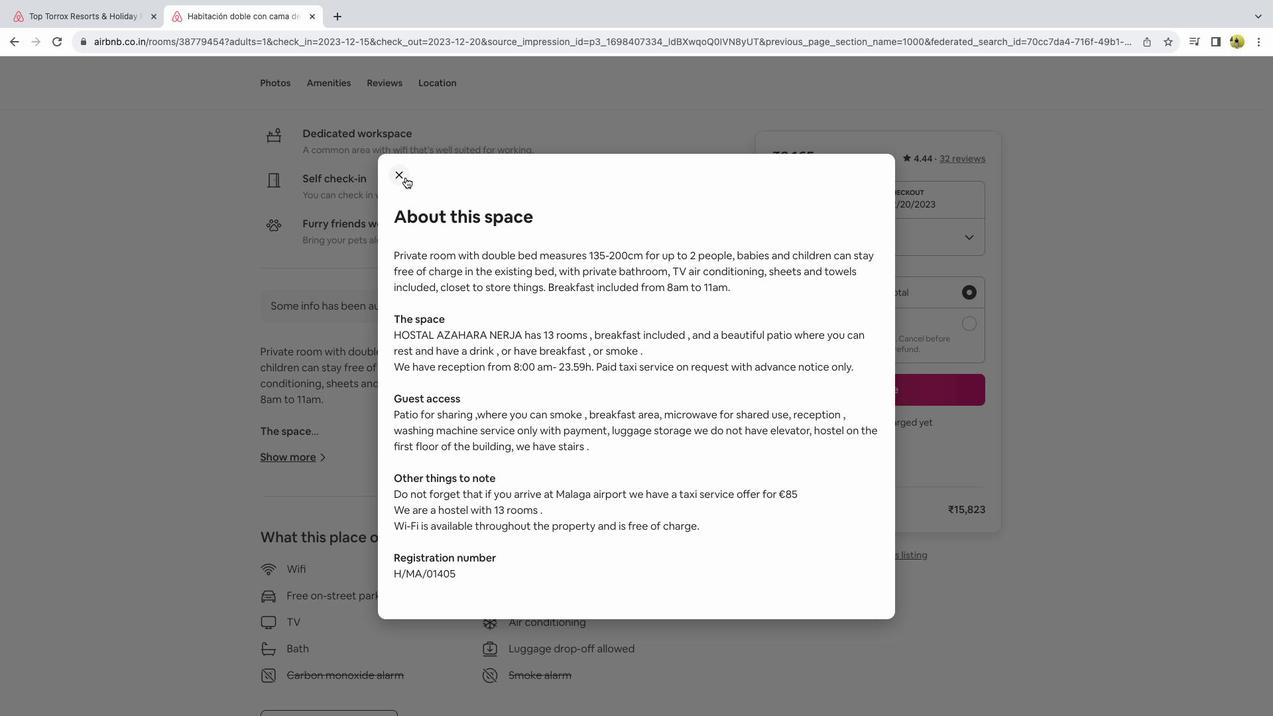 
Action: Mouse pressed left at (406, 179)
Screenshot: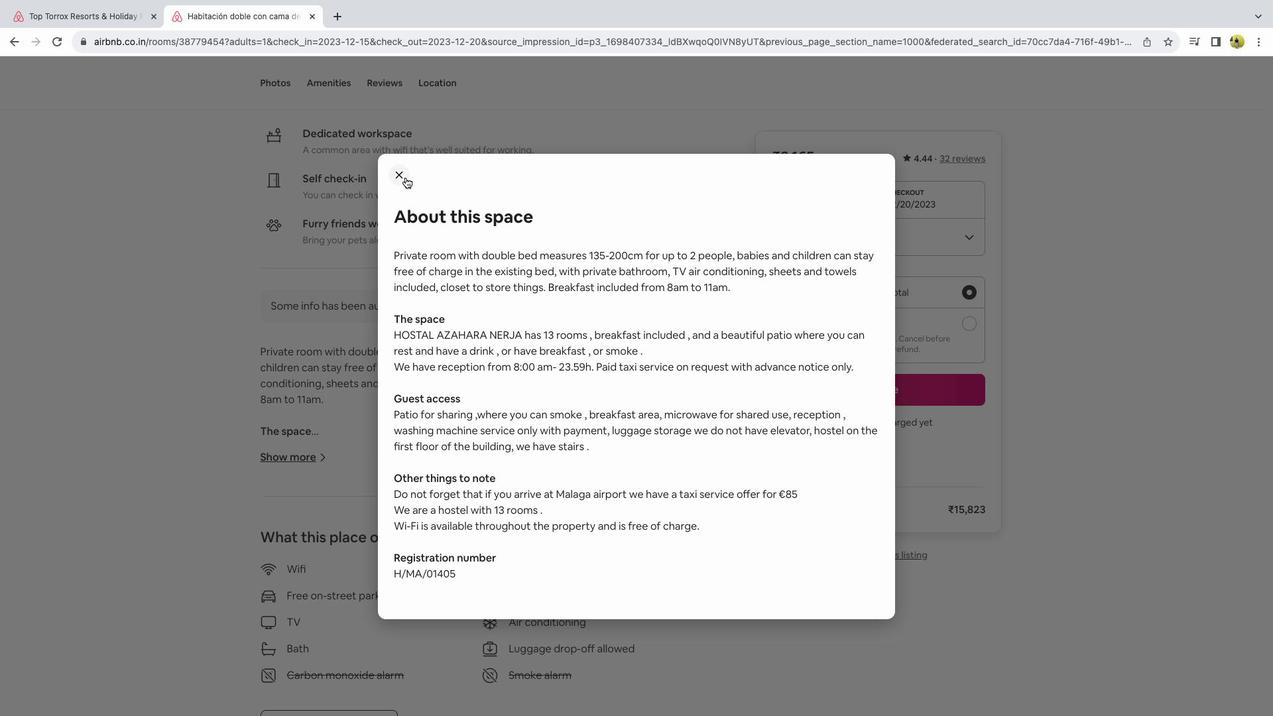 
Action: Mouse moved to (458, 424)
Screenshot: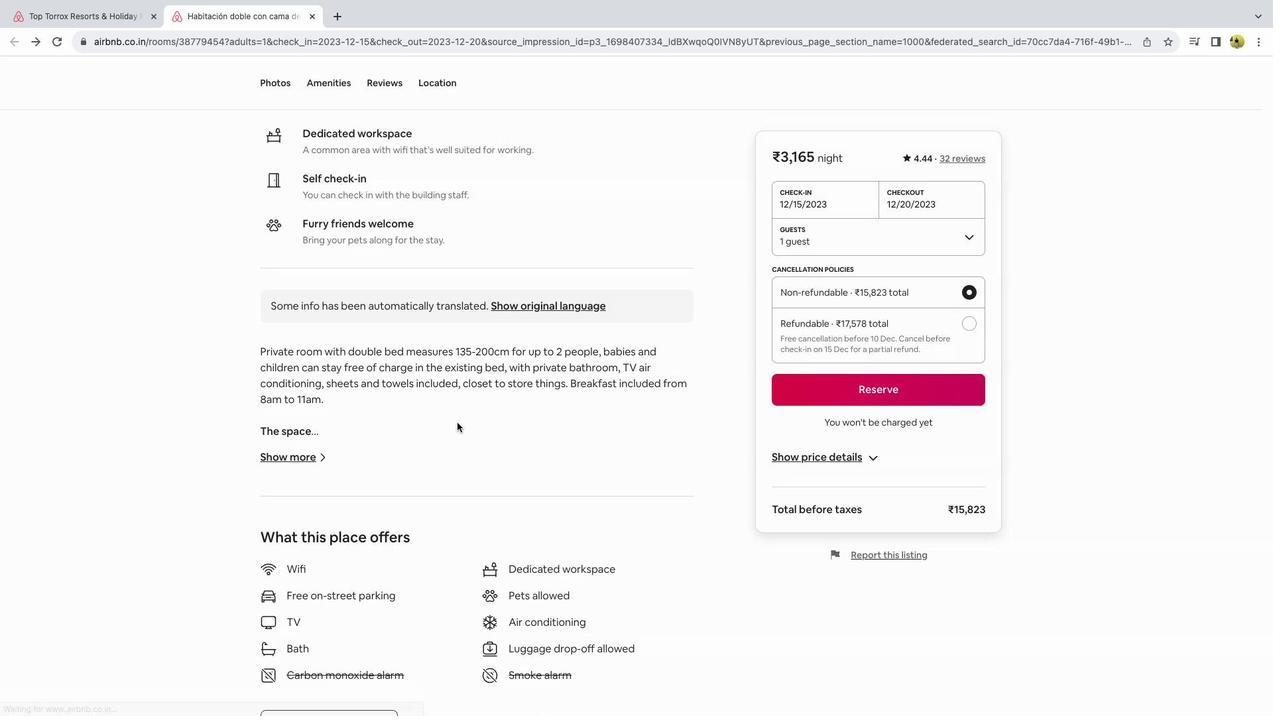 
Action: Mouse scrolled (458, 424) with delta (1, 0)
Screenshot: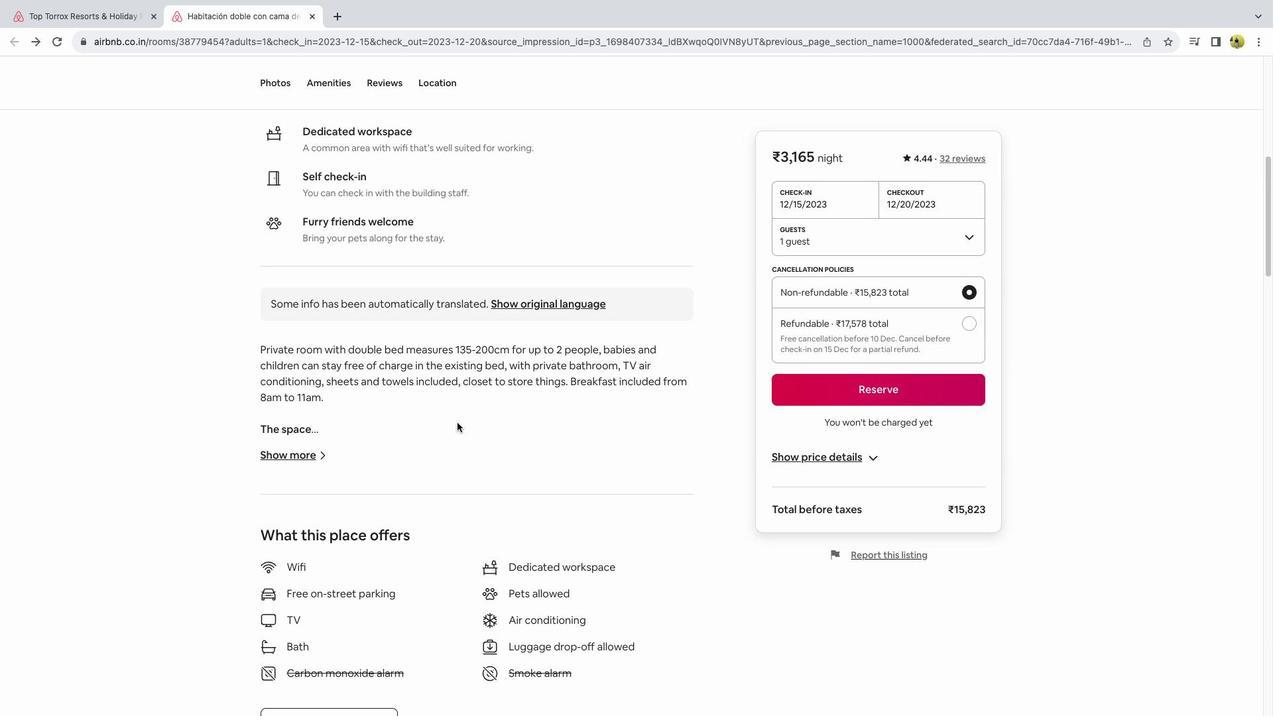 
Action: Mouse scrolled (458, 424) with delta (1, 0)
Screenshot: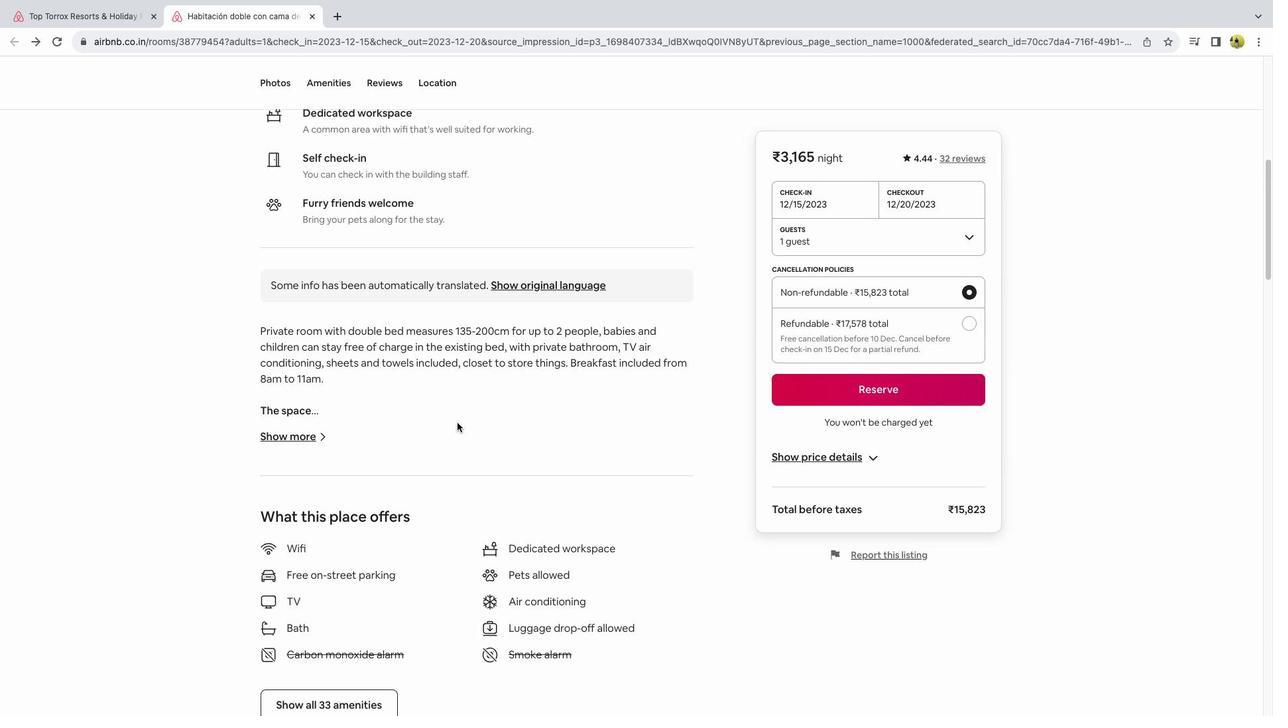 
Action: Mouse scrolled (458, 424) with delta (1, 0)
Screenshot: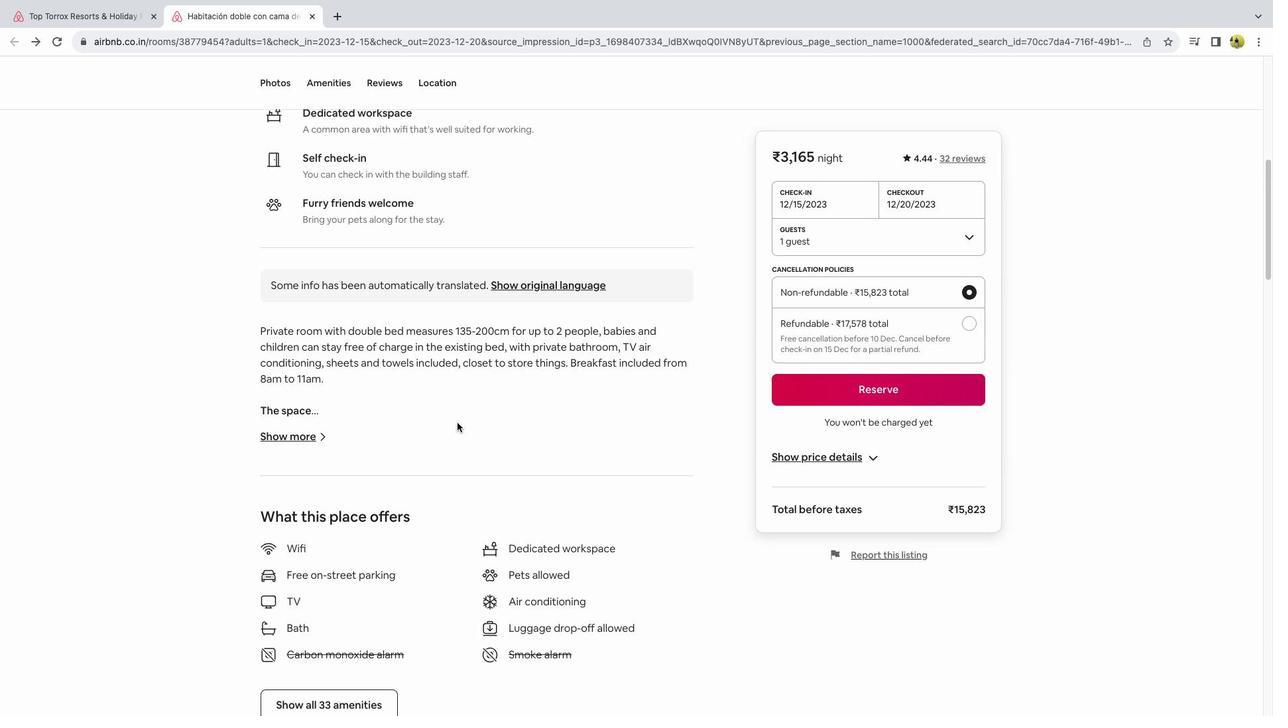 
Action: Mouse scrolled (458, 424) with delta (1, 0)
Screenshot: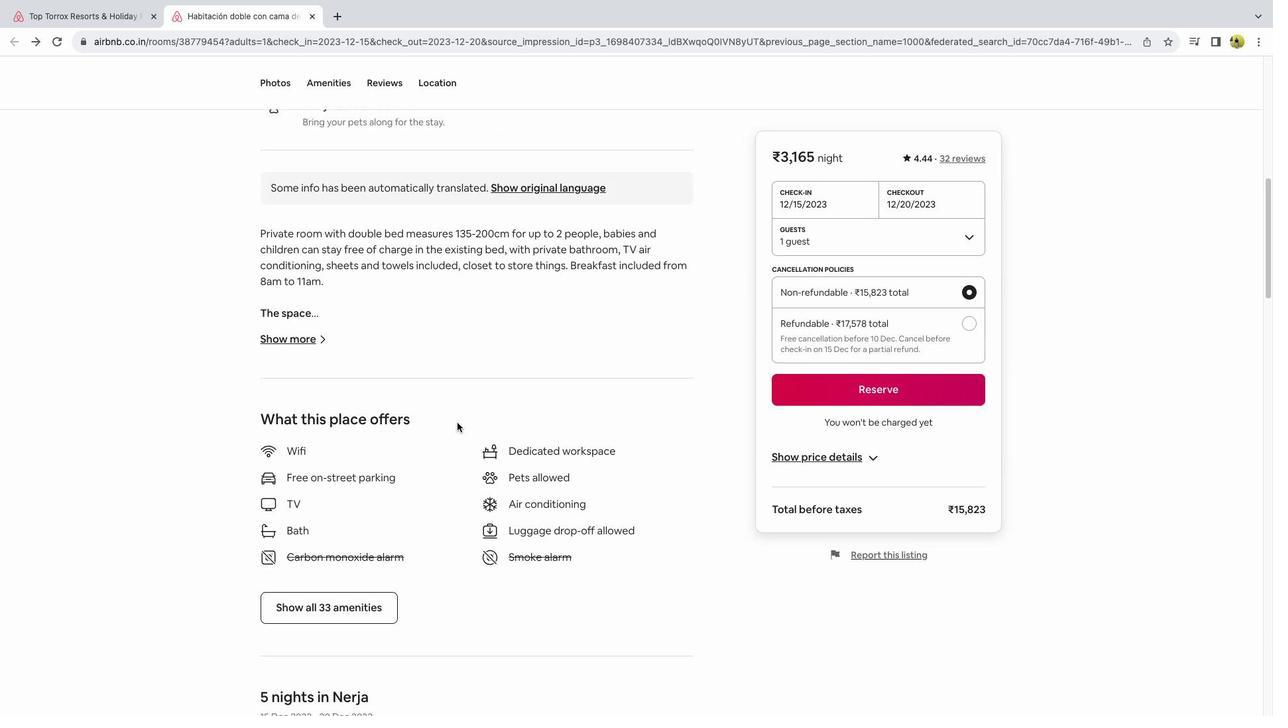 
Action: Mouse moved to (388, 496)
Screenshot: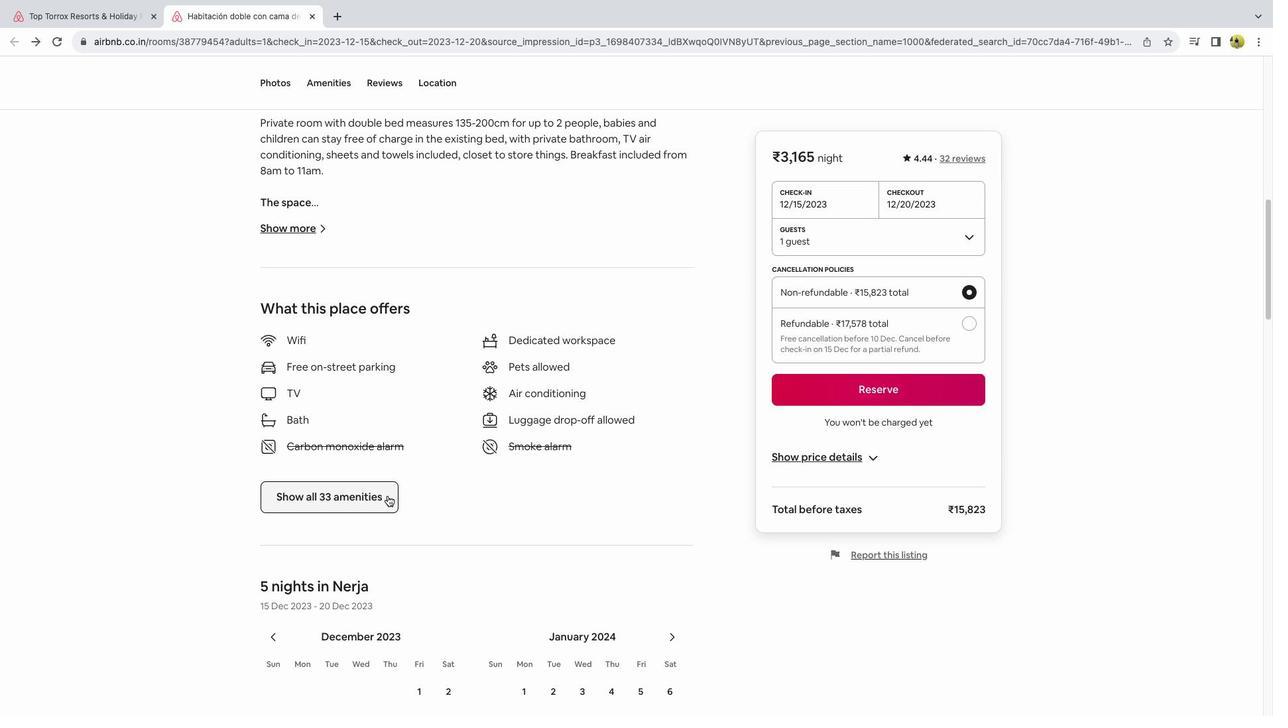 
Action: Mouse pressed left at (388, 496)
Screenshot: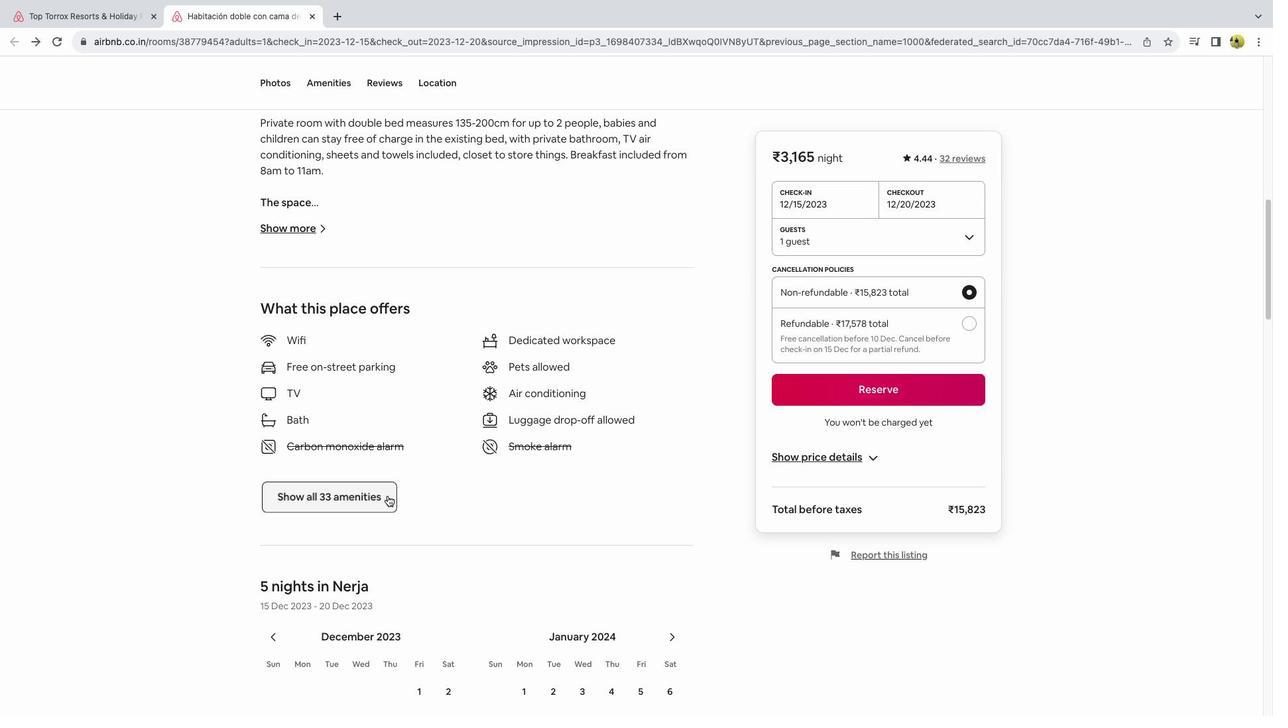 
Action: Mouse moved to (543, 436)
Screenshot: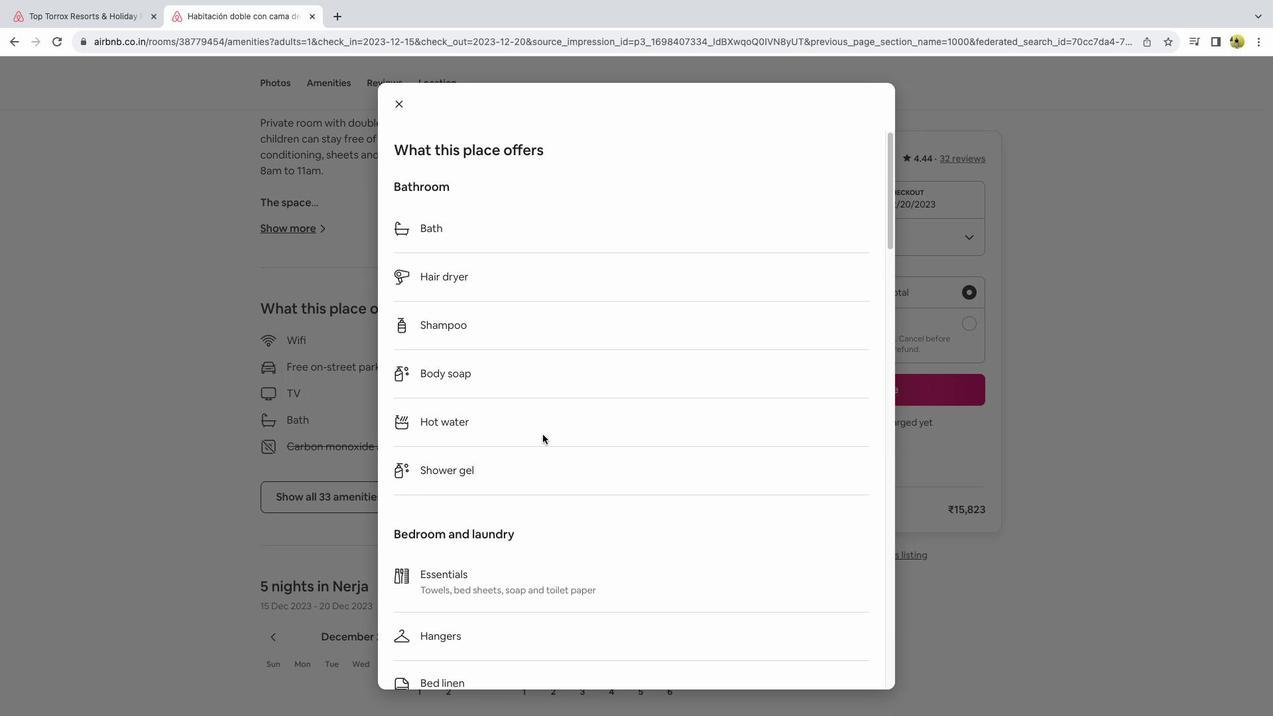 
Action: Mouse scrolled (543, 436) with delta (1, 0)
Screenshot: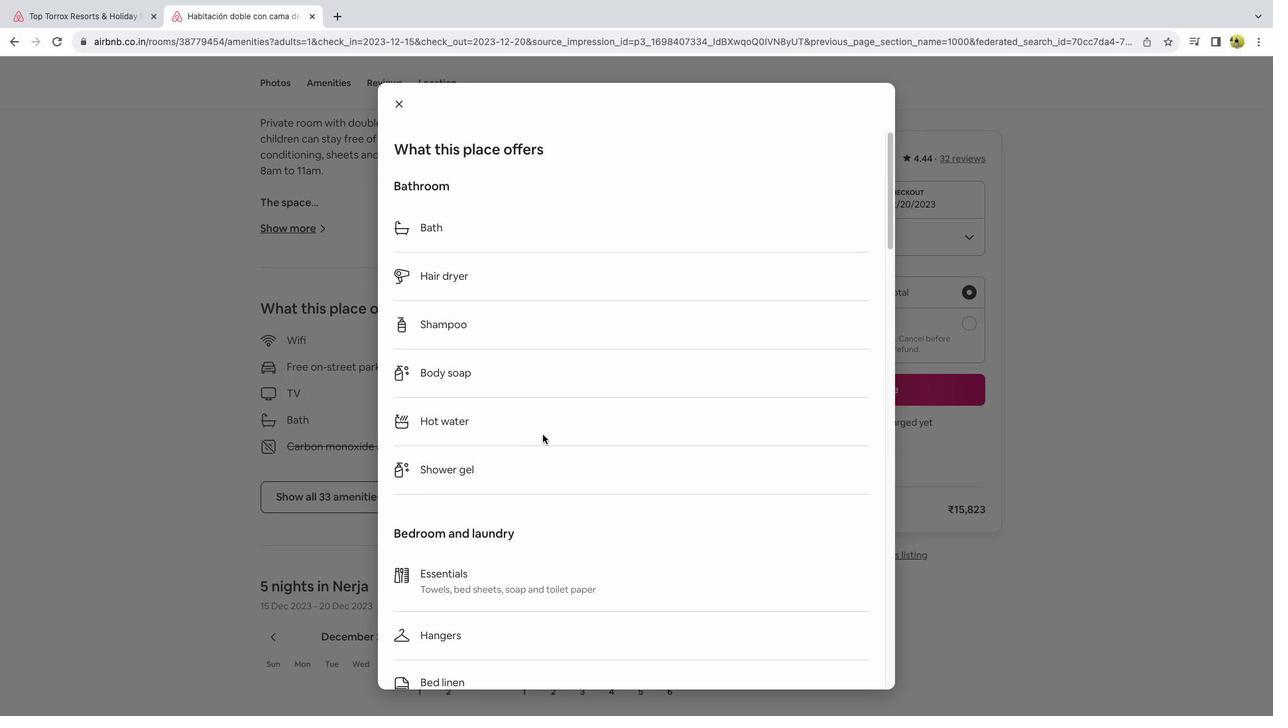 
Action: Mouse scrolled (543, 436) with delta (1, 0)
Screenshot: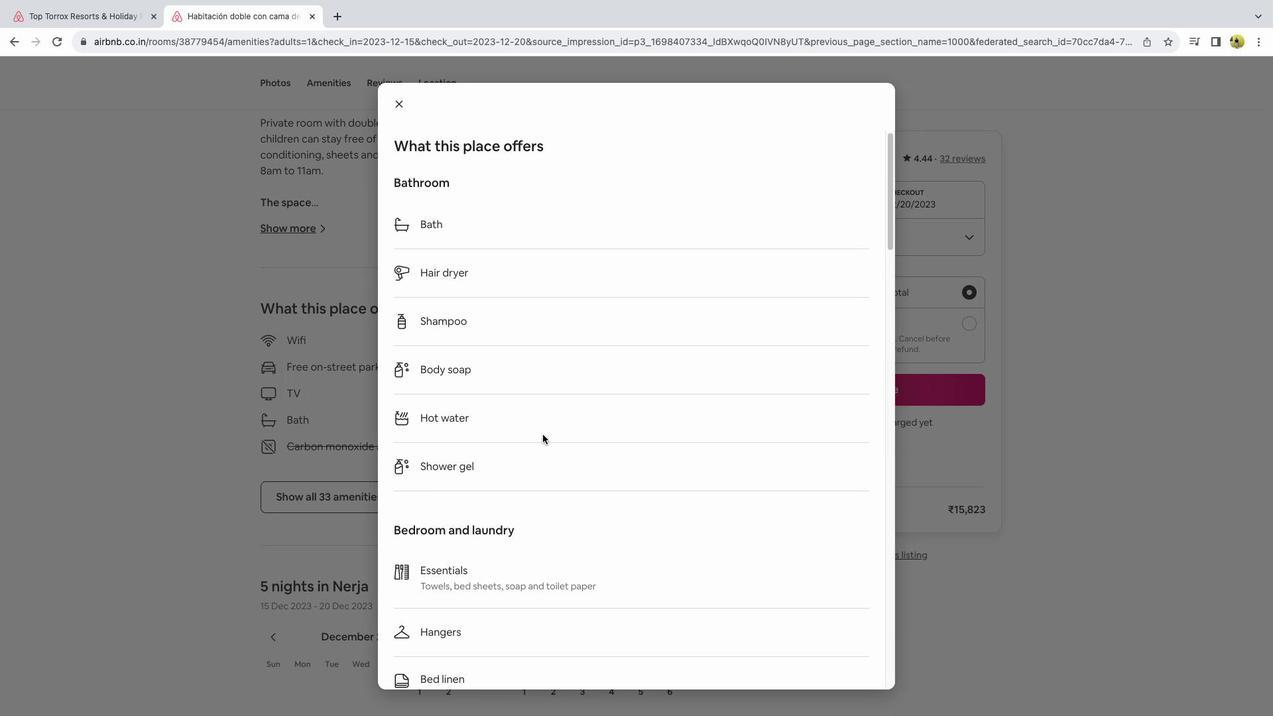 
Action: Mouse scrolled (543, 436) with delta (1, 0)
Screenshot: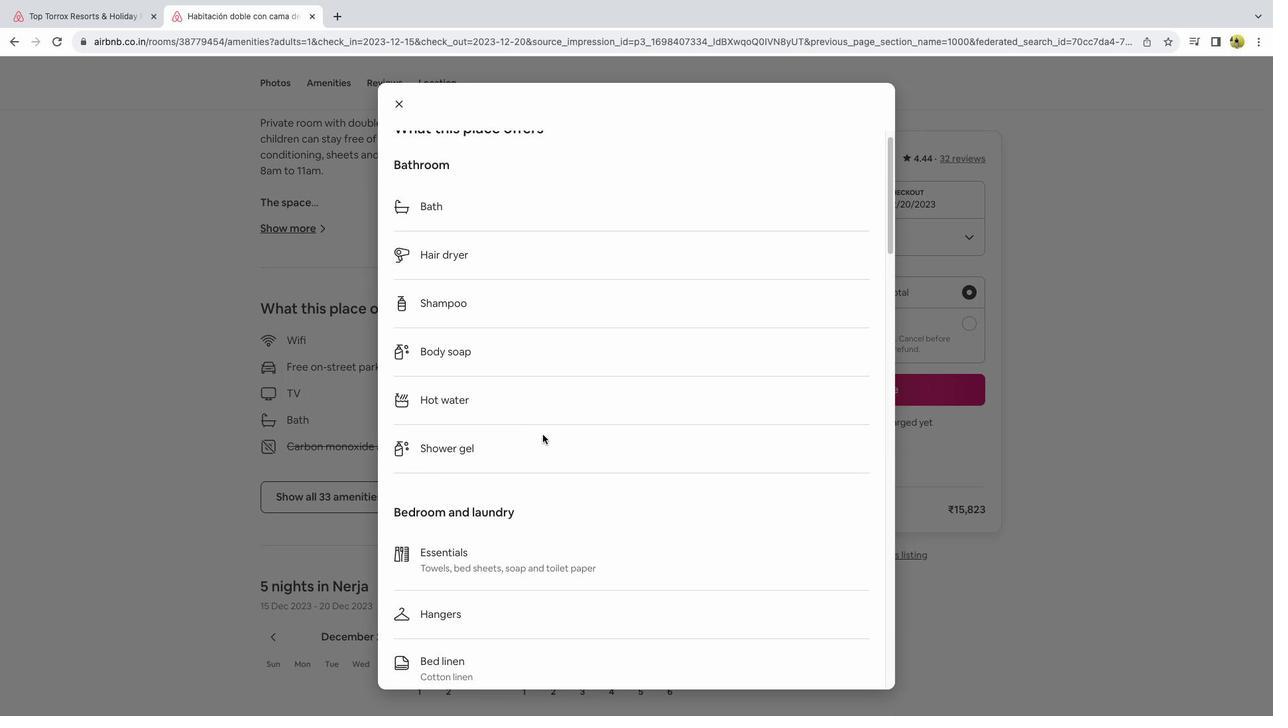 
Action: Mouse moved to (598, 434)
Screenshot: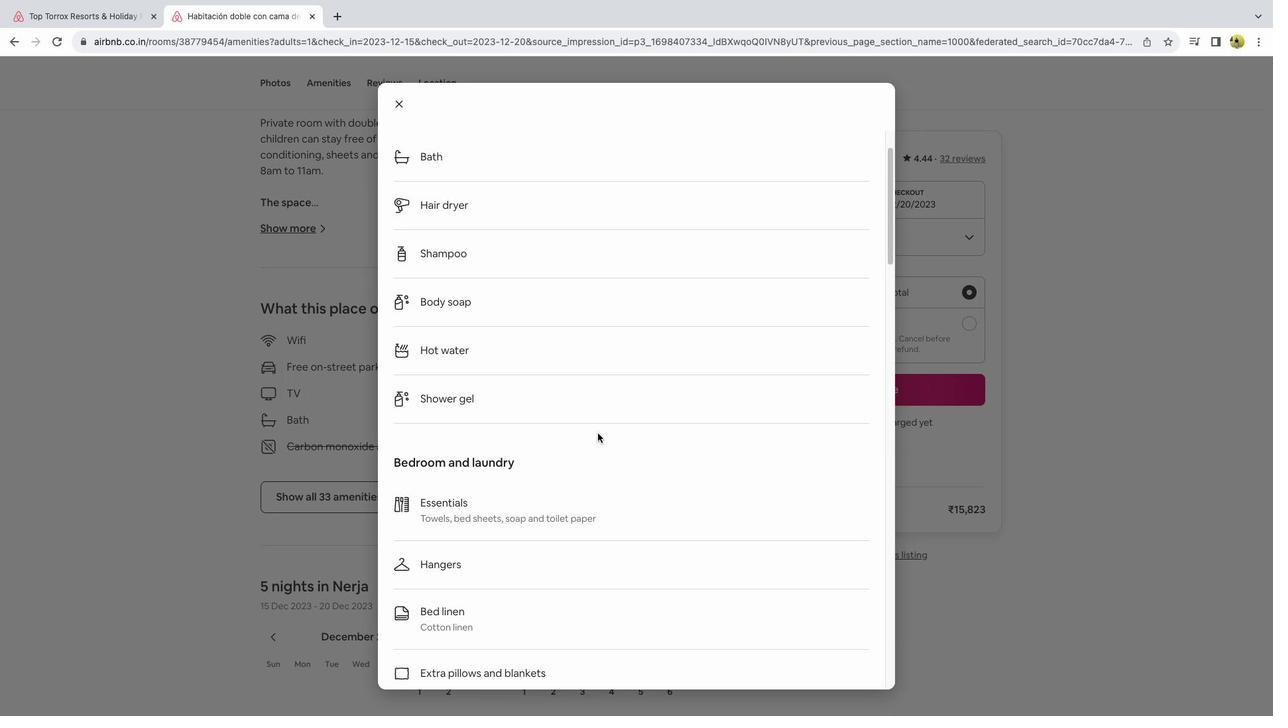 
Action: Mouse scrolled (598, 434) with delta (1, 0)
Screenshot: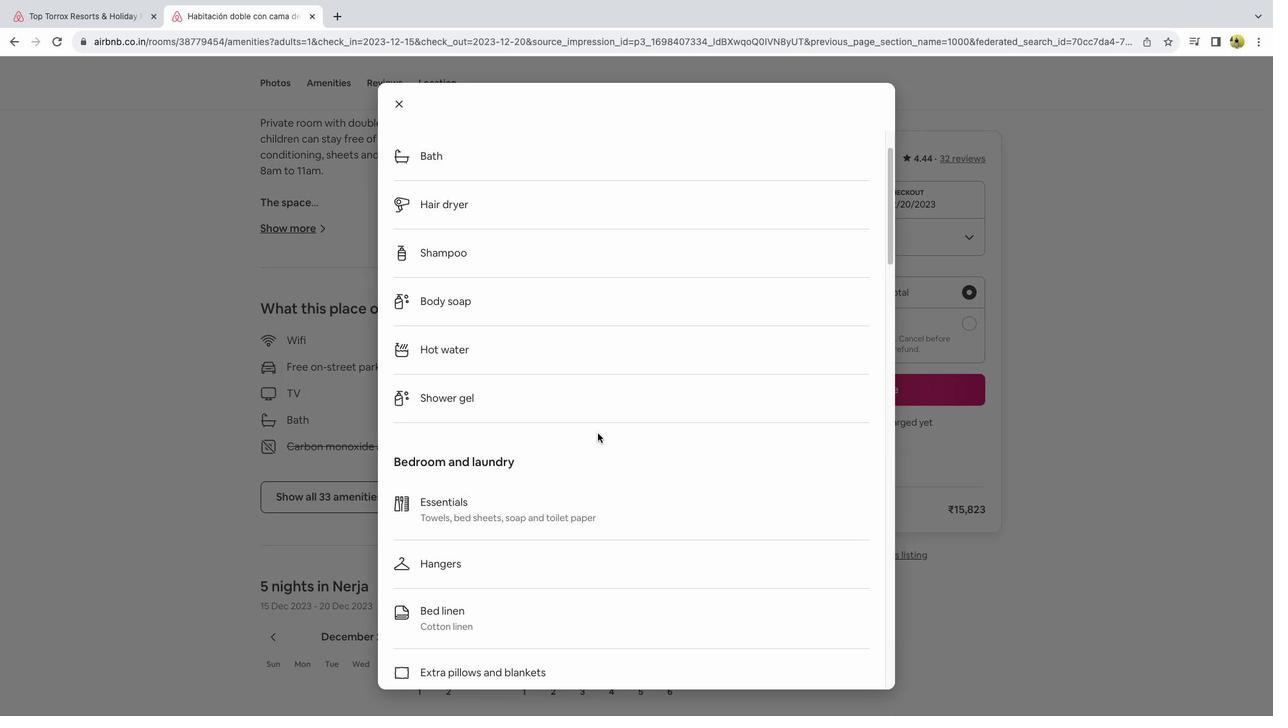 
Action: Mouse scrolled (598, 434) with delta (1, 0)
Screenshot: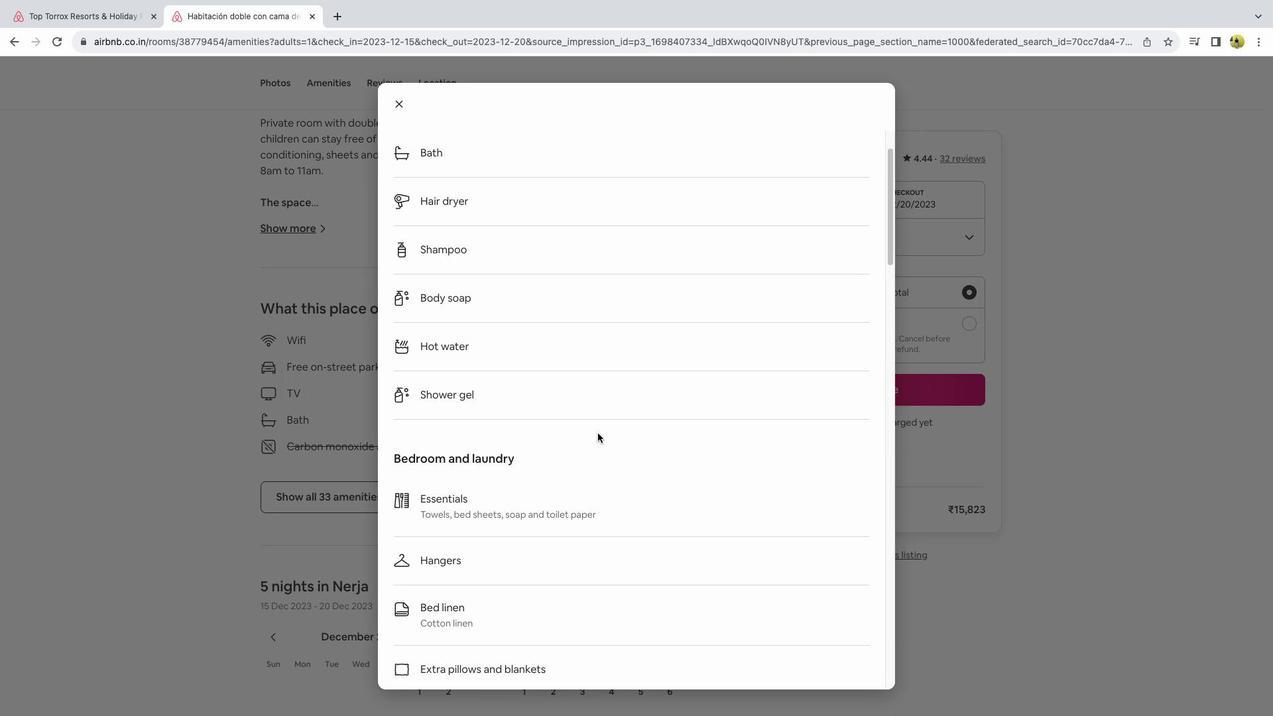 
Action: Mouse scrolled (598, 434) with delta (1, 0)
Screenshot: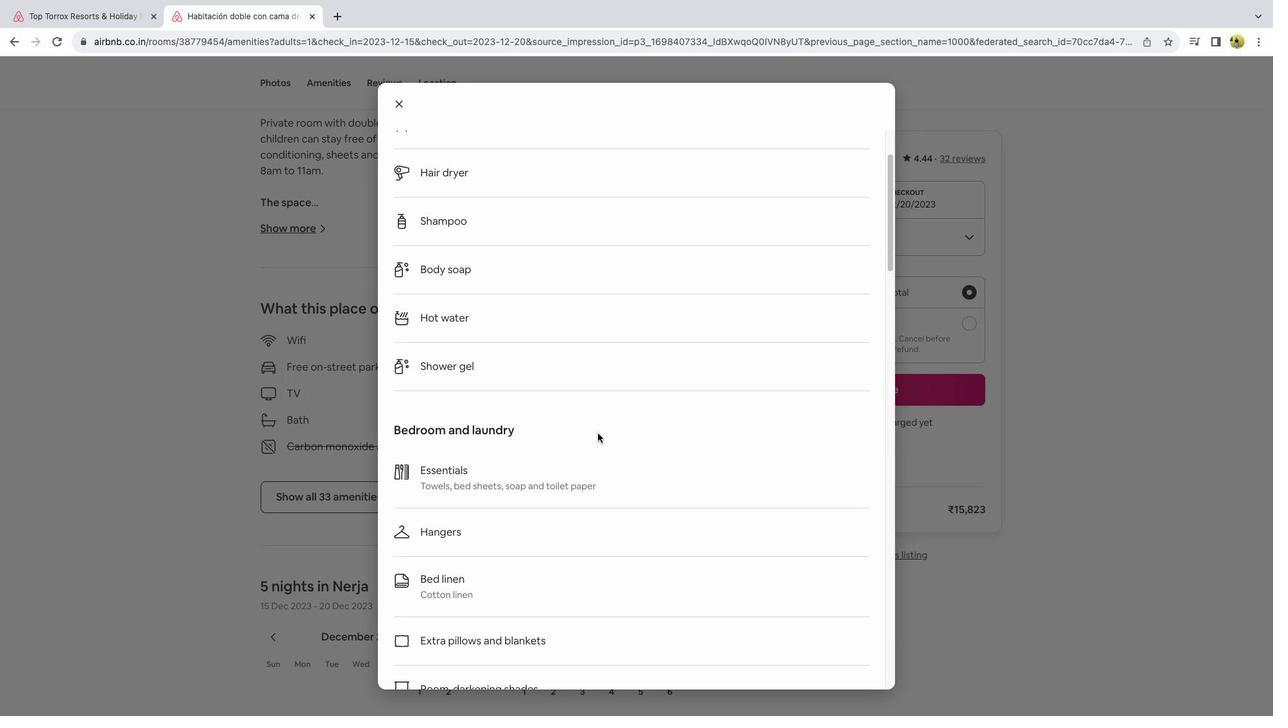 
Action: Mouse scrolled (598, 434) with delta (1, 0)
Screenshot: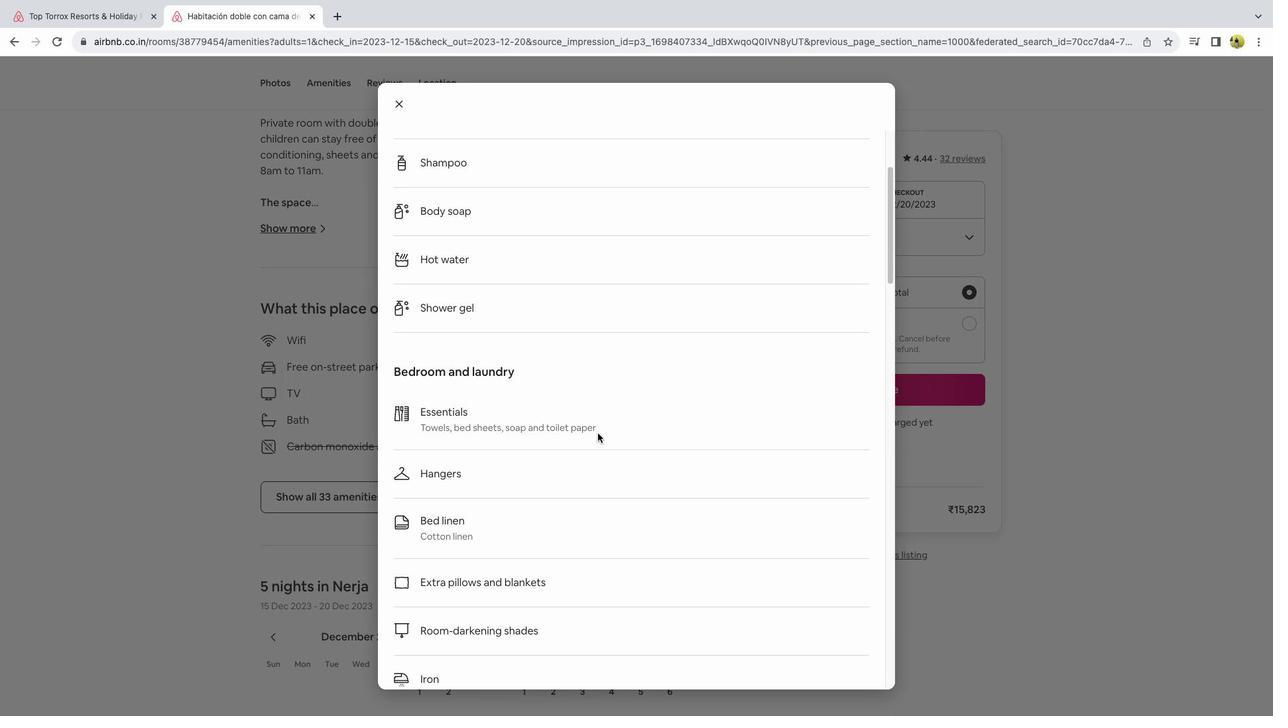 
Action: Mouse scrolled (598, 434) with delta (1, 0)
Screenshot: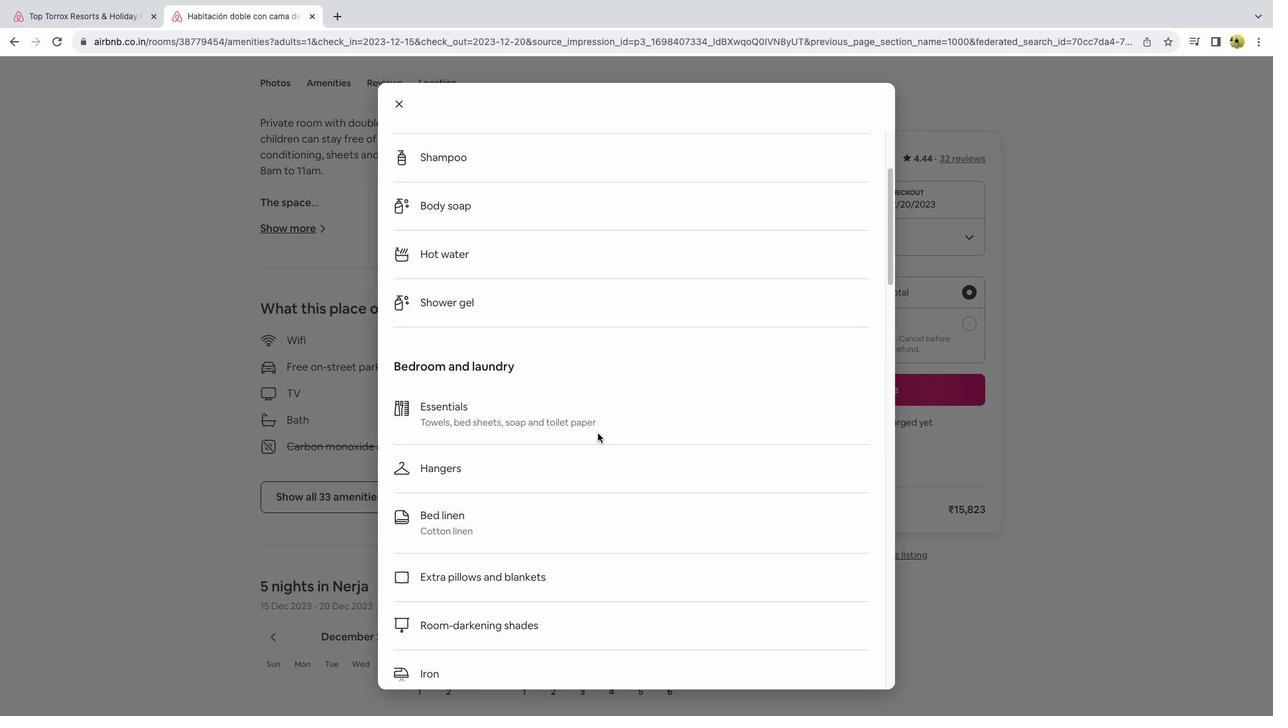 
Action: Mouse scrolled (598, 434) with delta (1, 0)
Screenshot: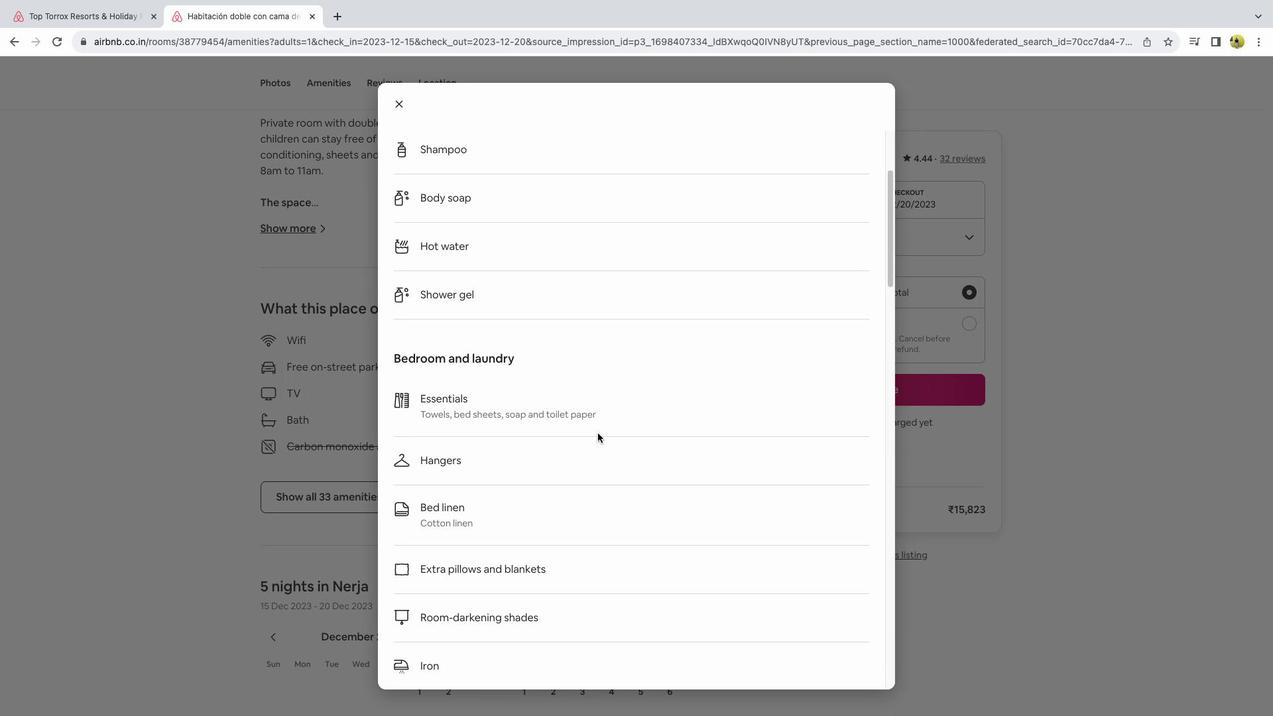 
Action: Mouse scrolled (598, 434) with delta (1, 0)
Screenshot: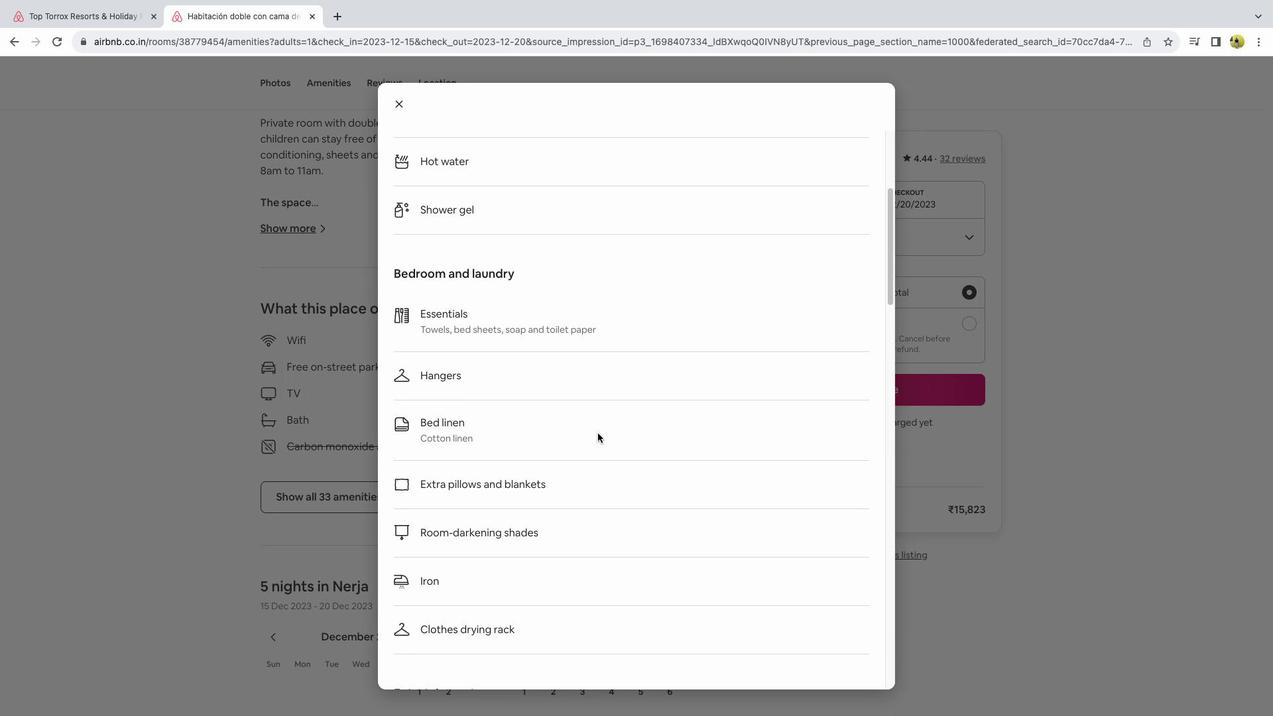 
Action: Mouse scrolled (598, 434) with delta (1, 0)
Screenshot: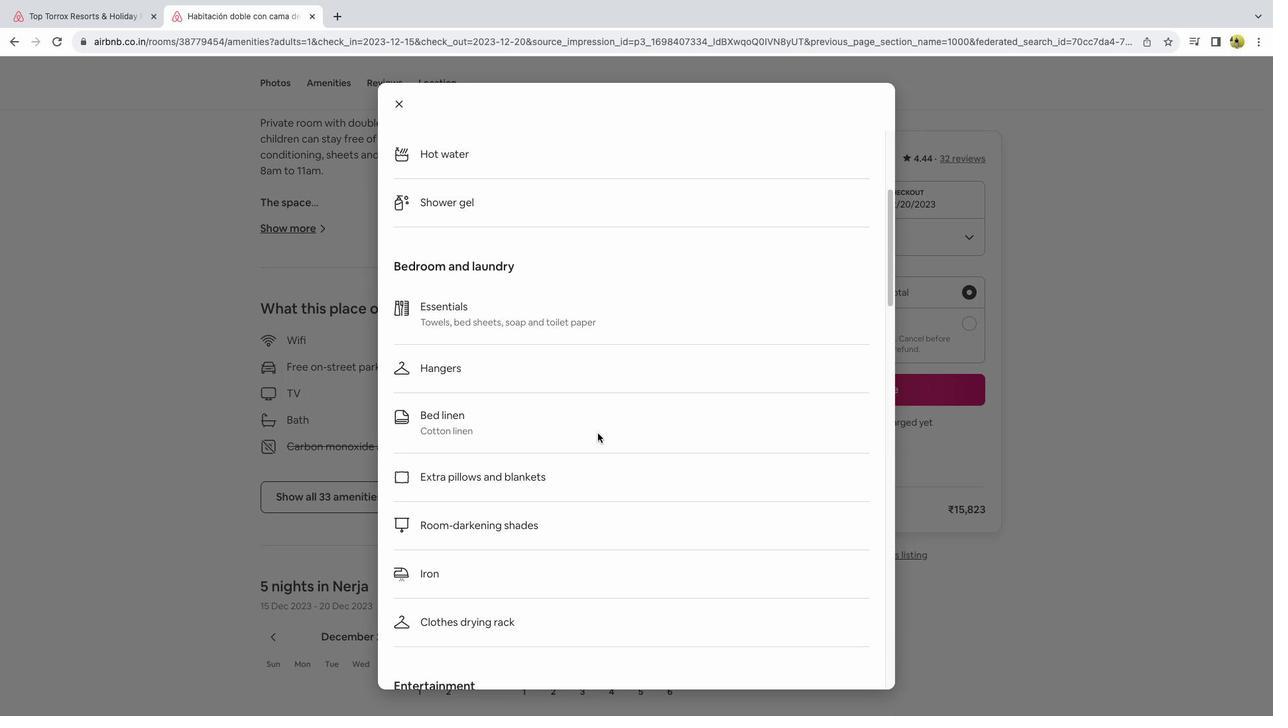 
Action: Mouse scrolled (598, 434) with delta (1, 0)
Screenshot: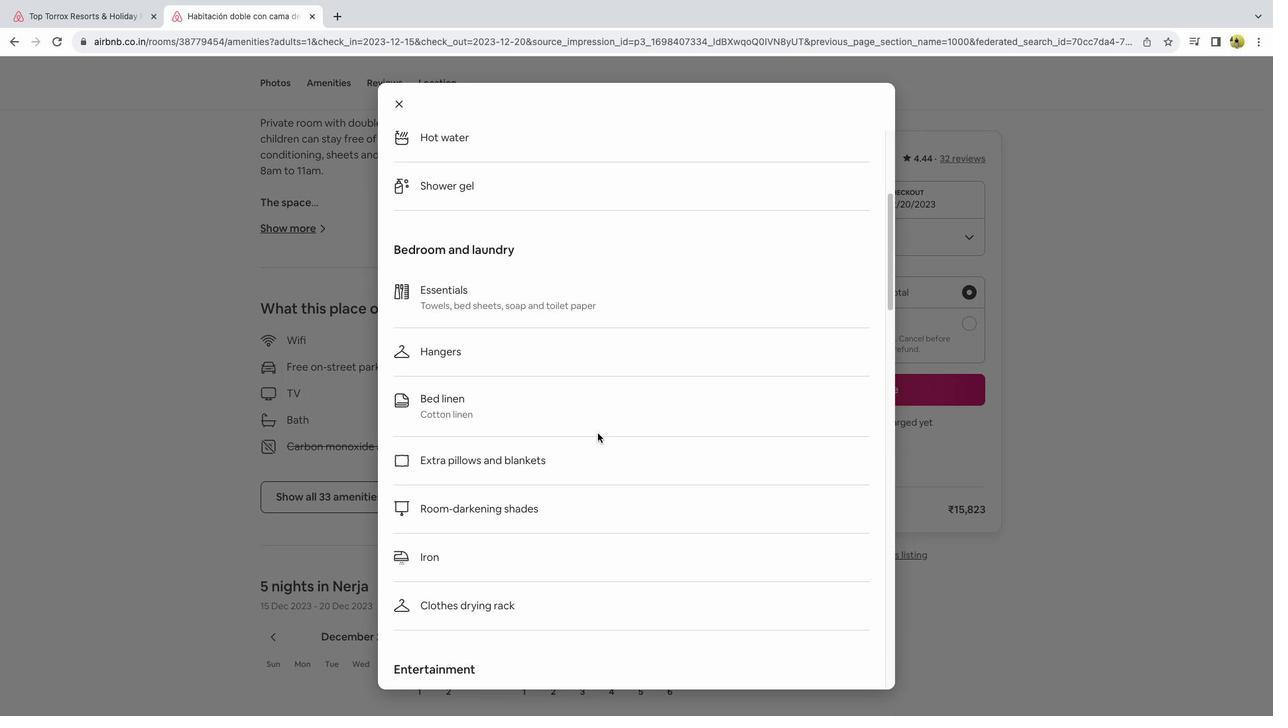 
Action: Mouse scrolled (598, 434) with delta (1, 0)
Screenshot: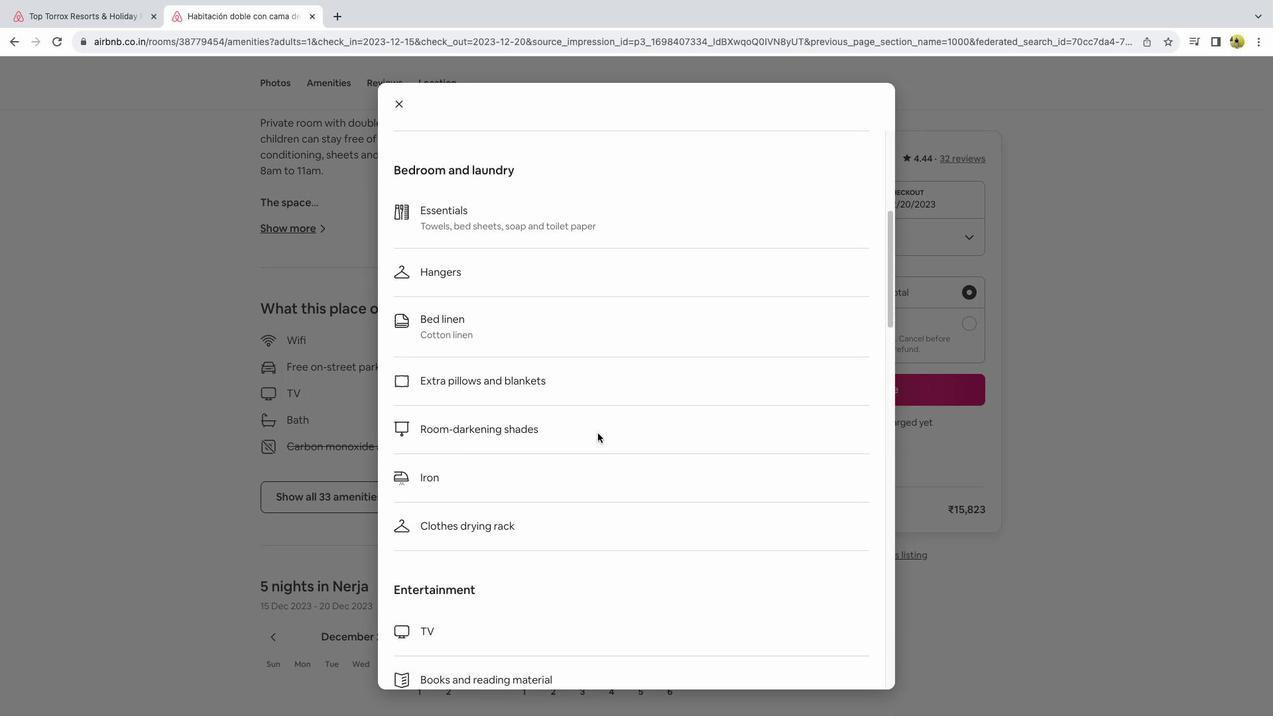 
Action: Mouse scrolled (598, 434) with delta (1, 0)
Screenshot: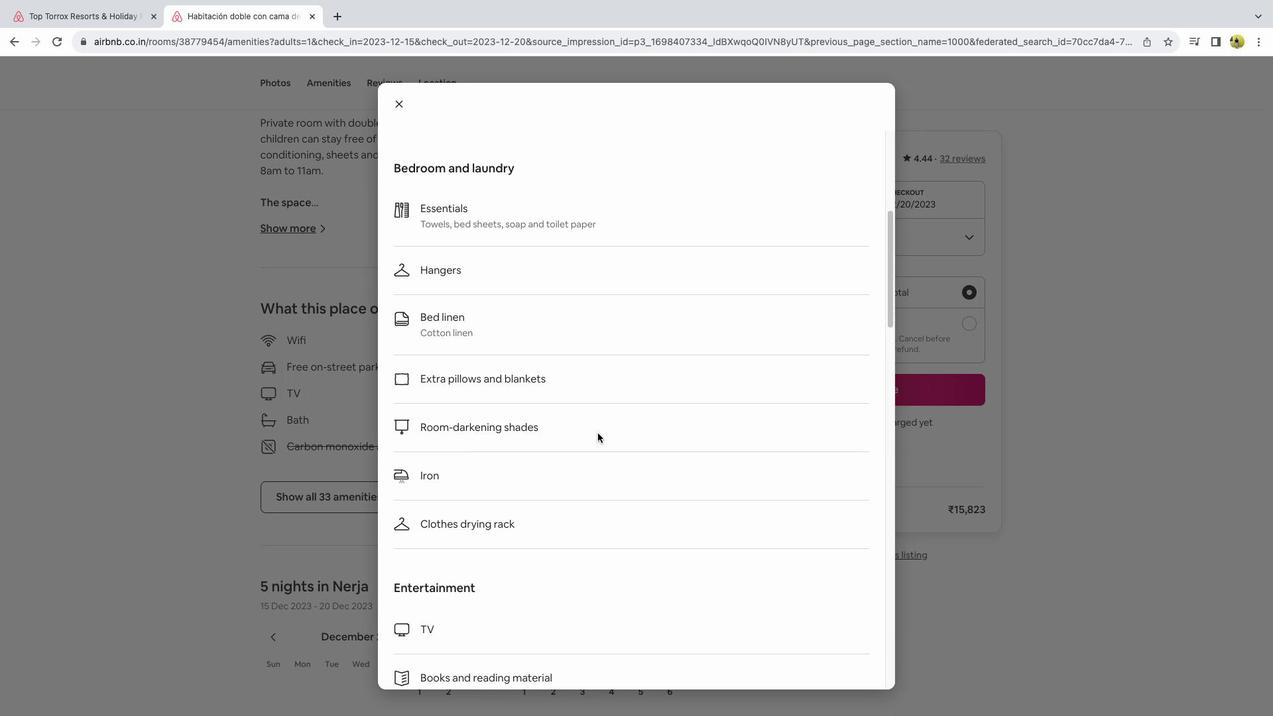 
Action: Mouse scrolled (598, 434) with delta (1, 0)
Screenshot: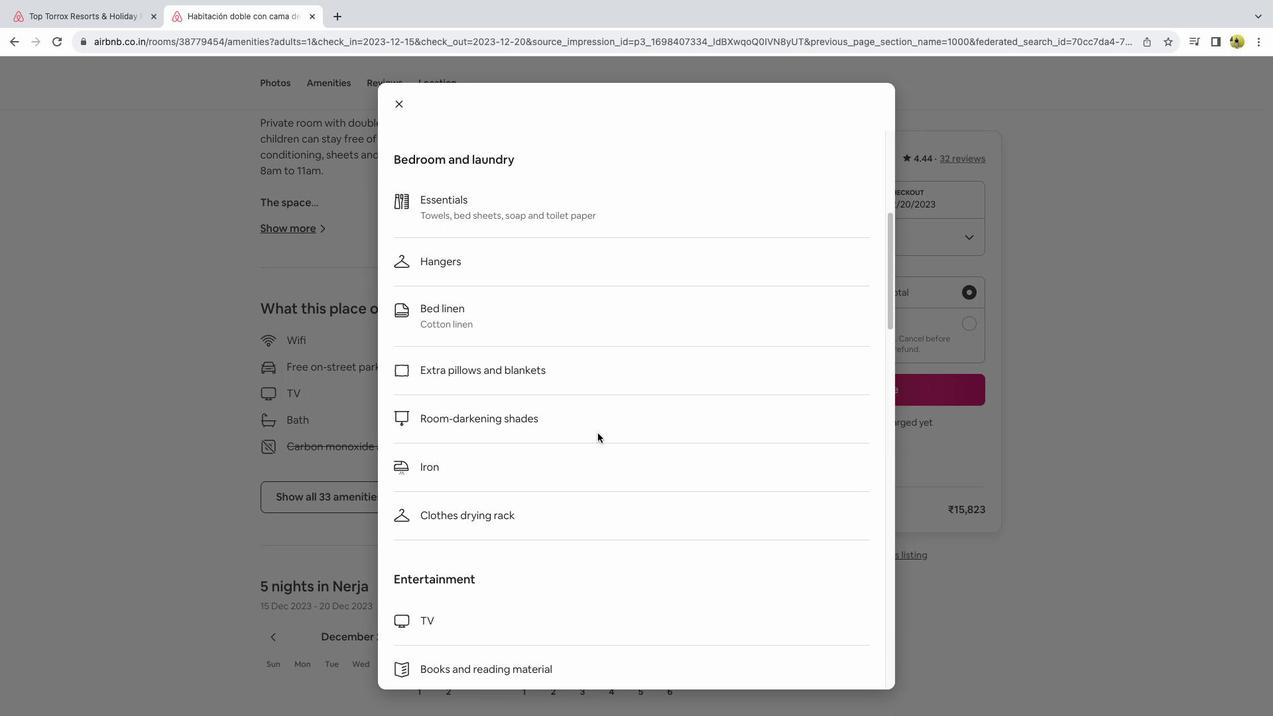 
Action: Mouse scrolled (598, 434) with delta (1, 0)
Screenshot: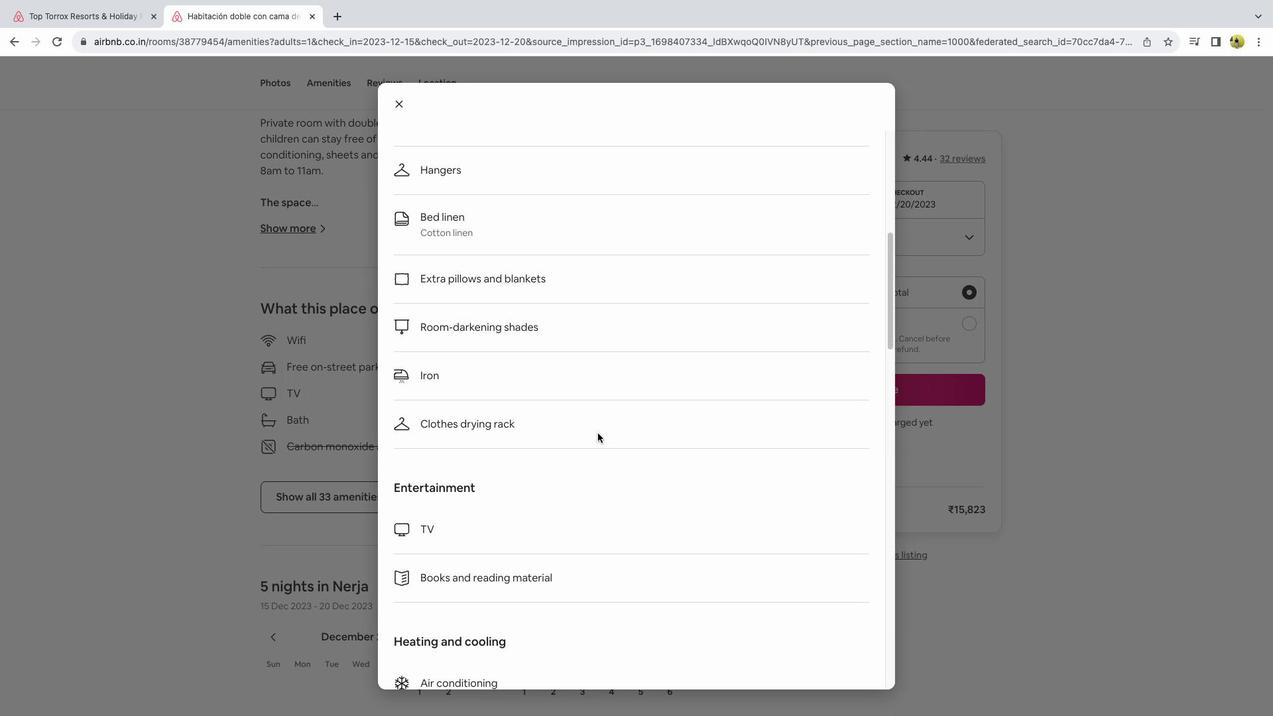 
Action: Mouse scrolled (598, 434) with delta (1, 0)
Screenshot: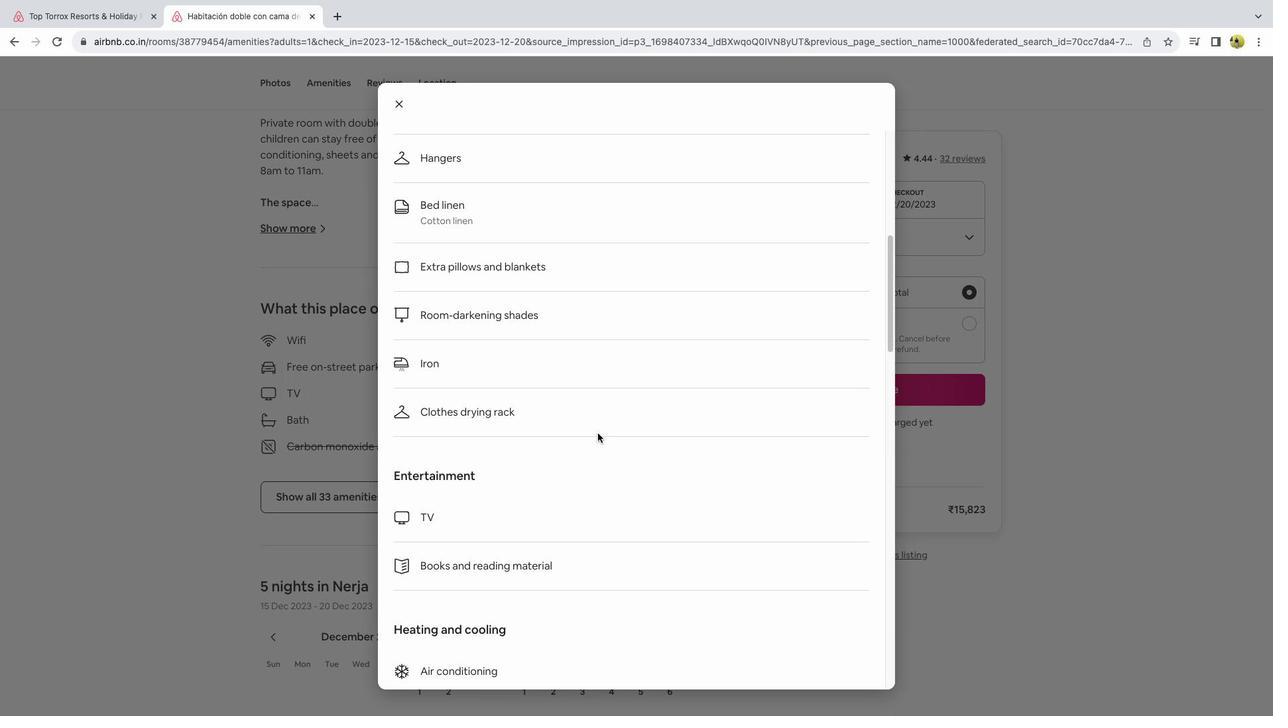 
Action: Mouse scrolled (598, 434) with delta (1, 0)
Screenshot: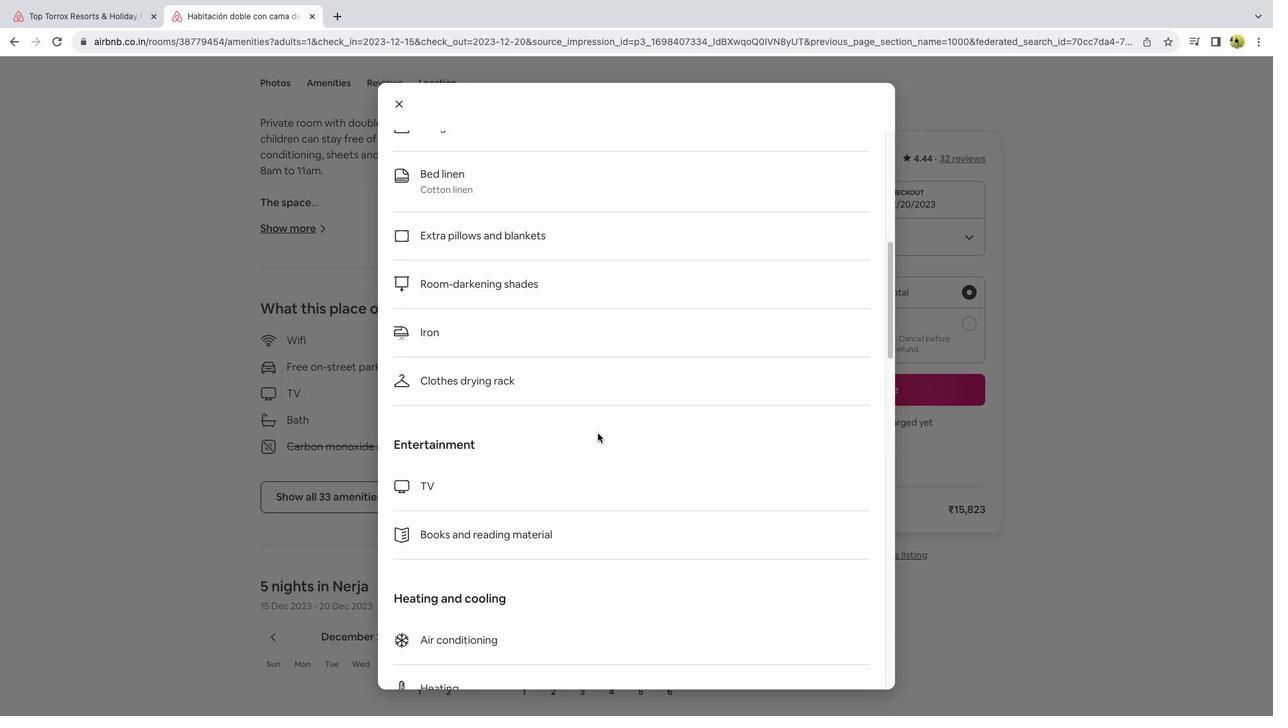 
Action: Mouse scrolled (598, 434) with delta (1, 0)
Screenshot: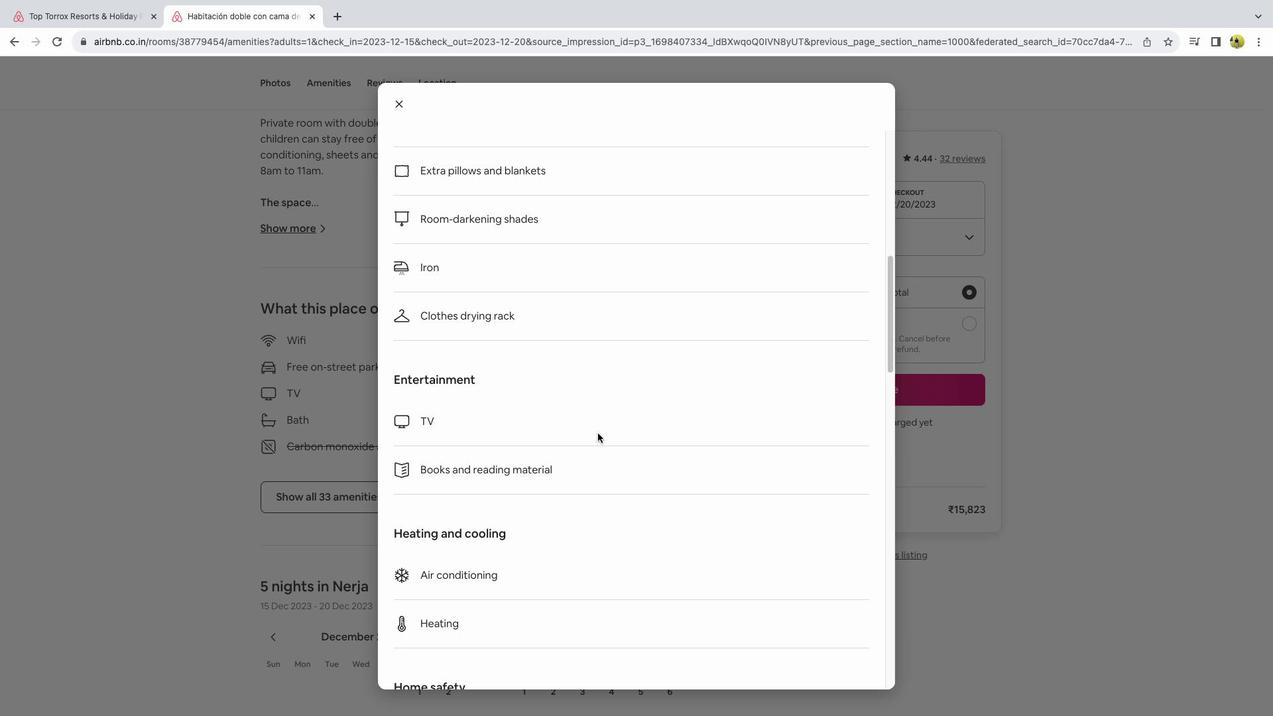 
Action: Mouse scrolled (598, 434) with delta (1, 0)
Screenshot: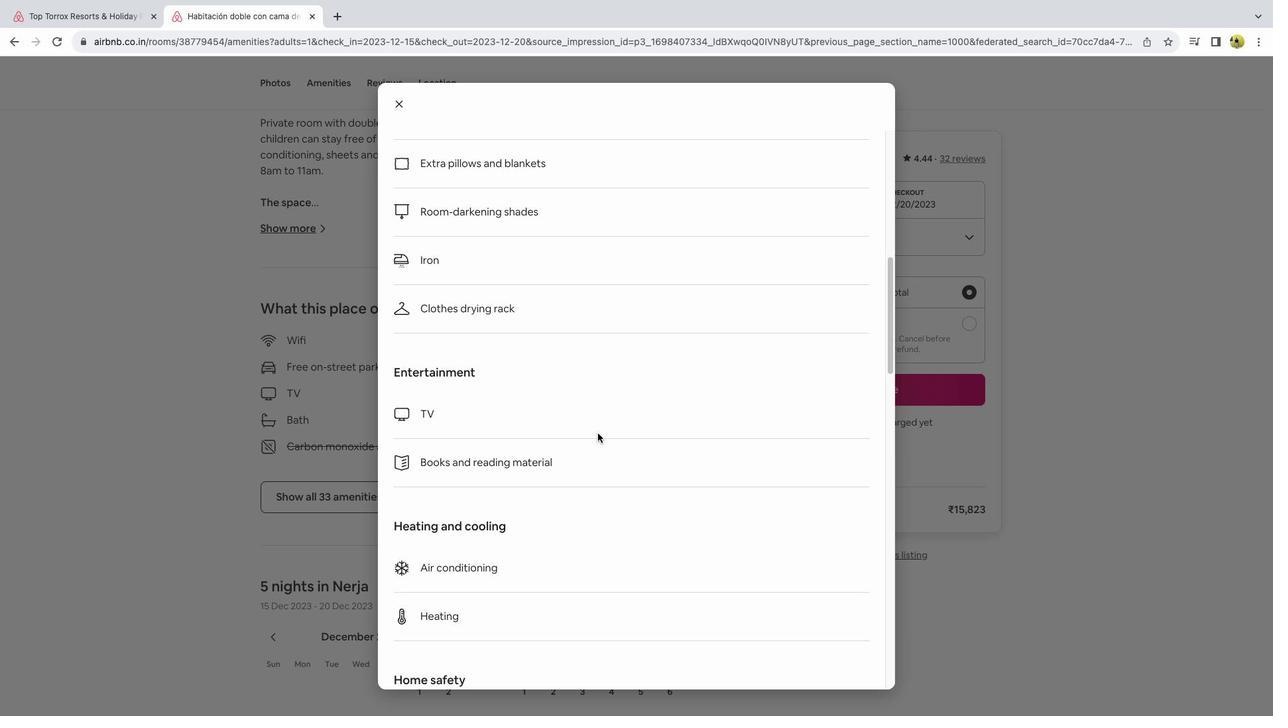 
Action: Mouse scrolled (598, 434) with delta (1, 0)
Screenshot: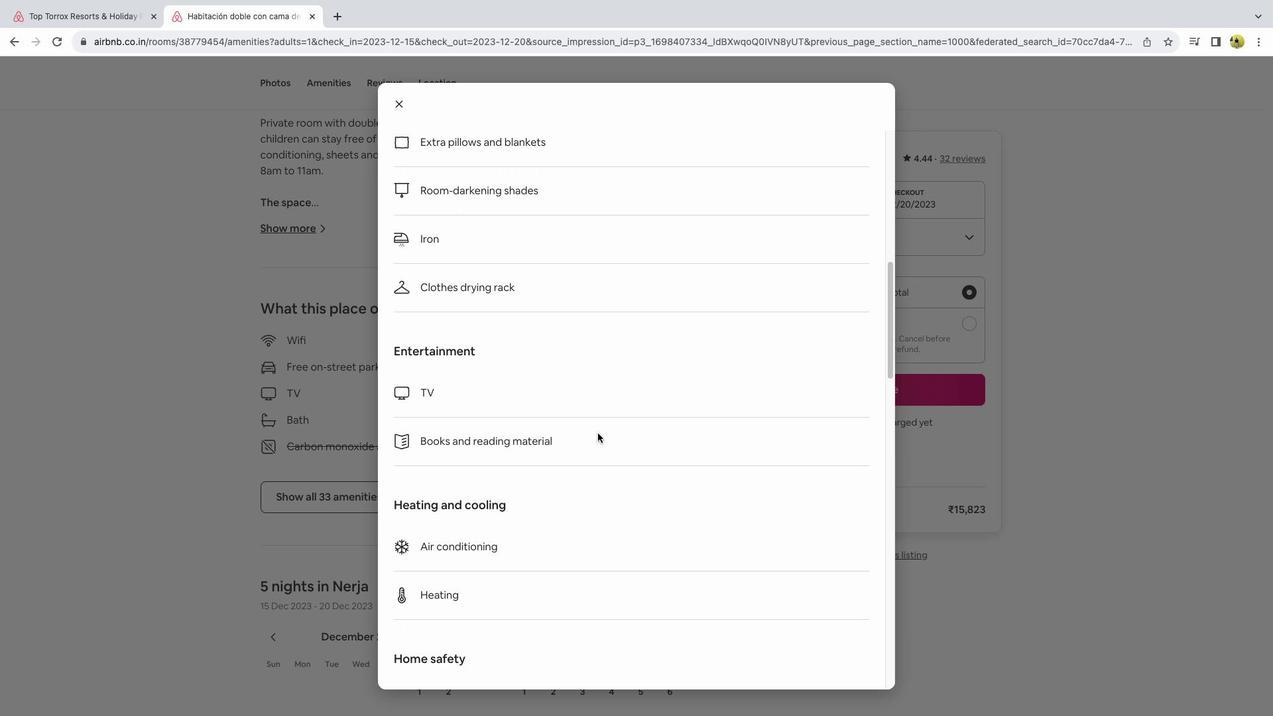 
Action: Mouse scrolled (598, 434) with delta (1, 0)
Screenshot: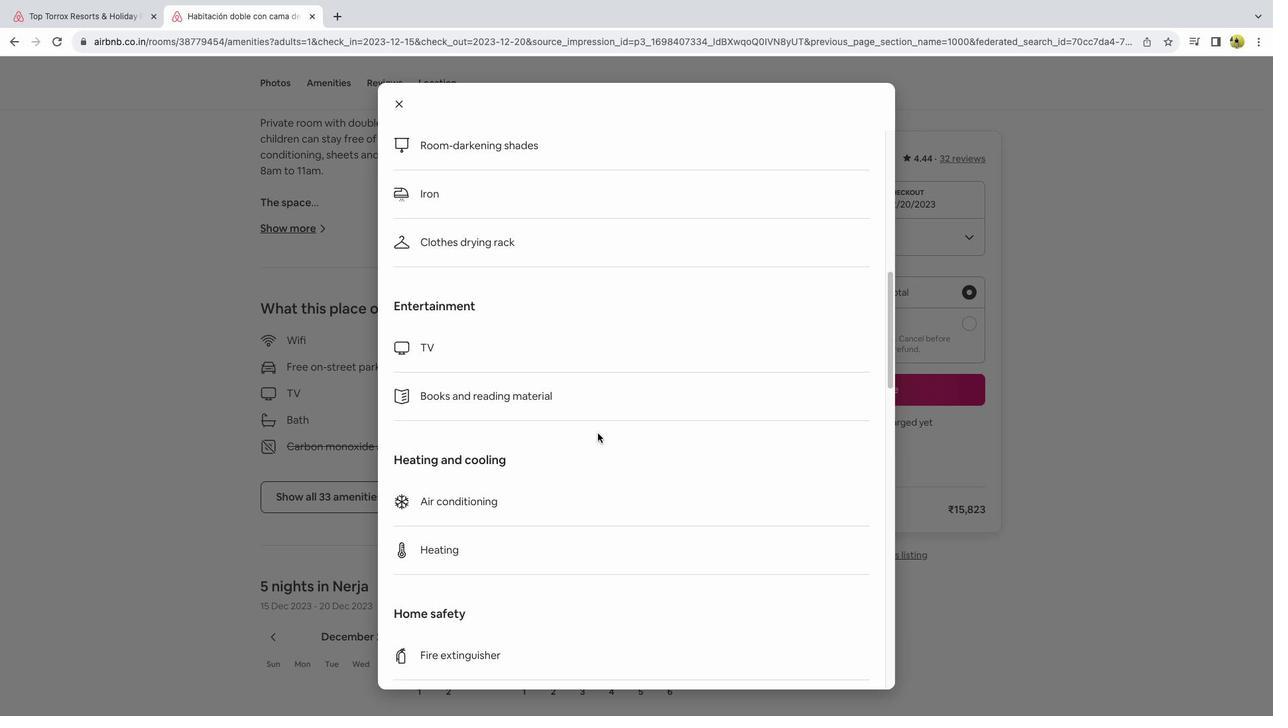 
Action: Mouse scrolled (598, 434) with delta (1, 0)
Screenshot: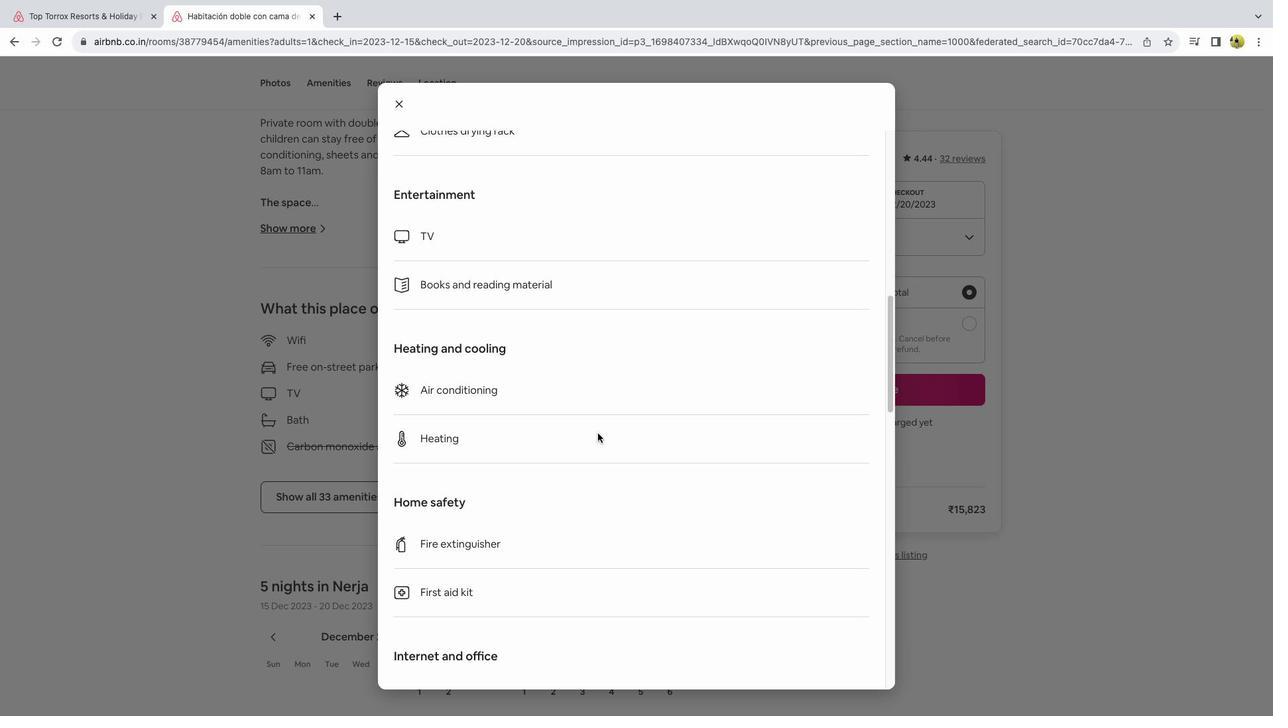 
Action: Mouse scrolled (598, 434) with delta (1, 0)
Screenshot: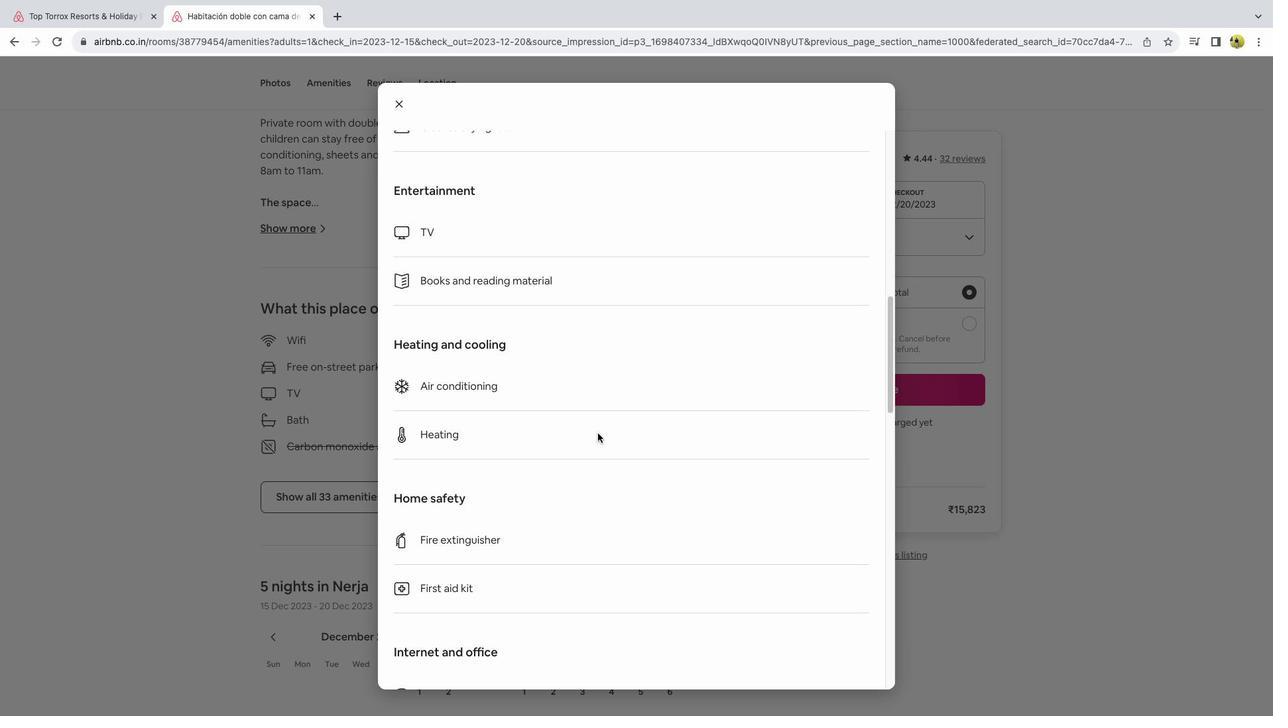 
Action: Mouse scrolled (598, 434) with delta (1, 0)
Screenshot: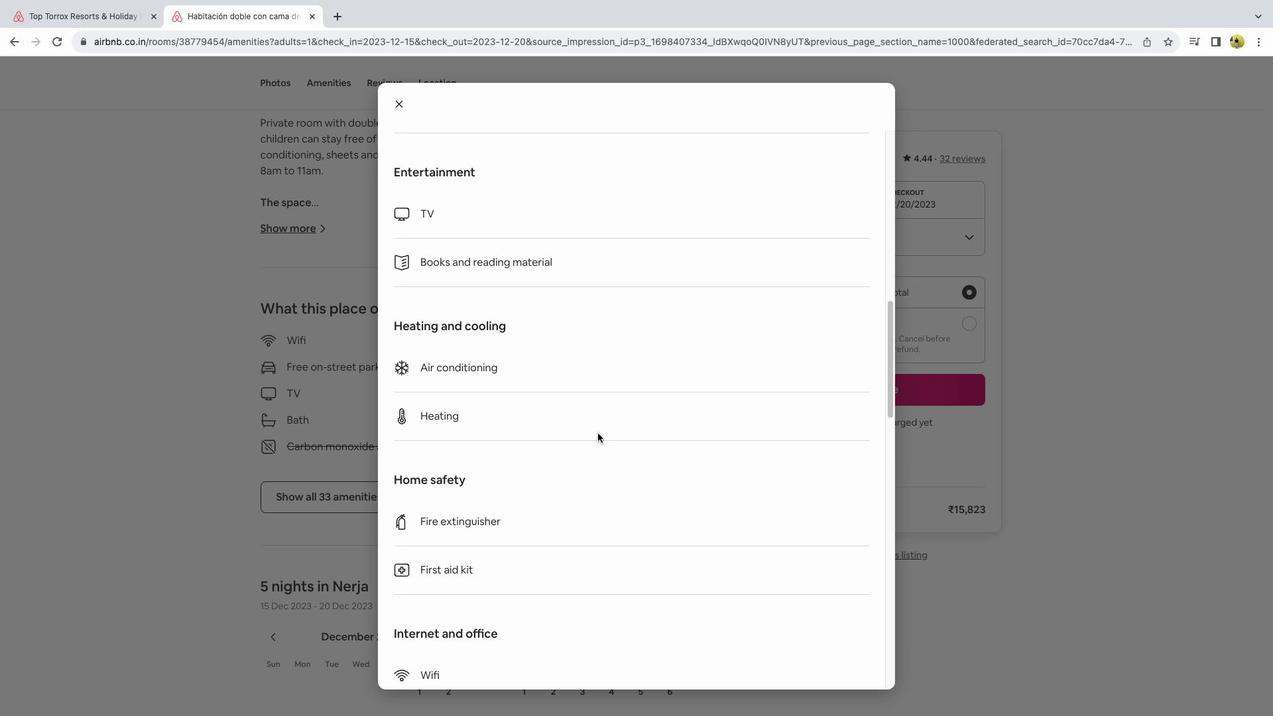 
Action: Mouse scrolled (598, 434) with delta (1, 0)
Screenshot: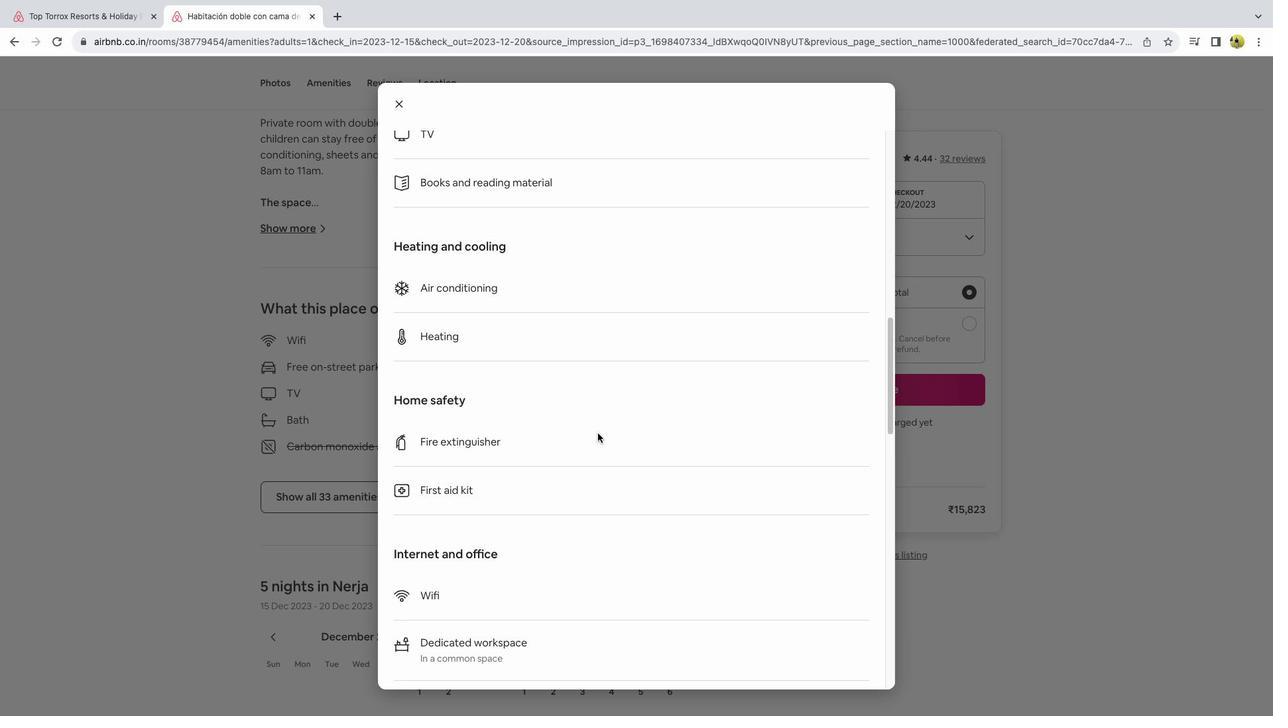 
Action: Mouse scrolled (598, 434) with delta (1, 0)
Screenshot: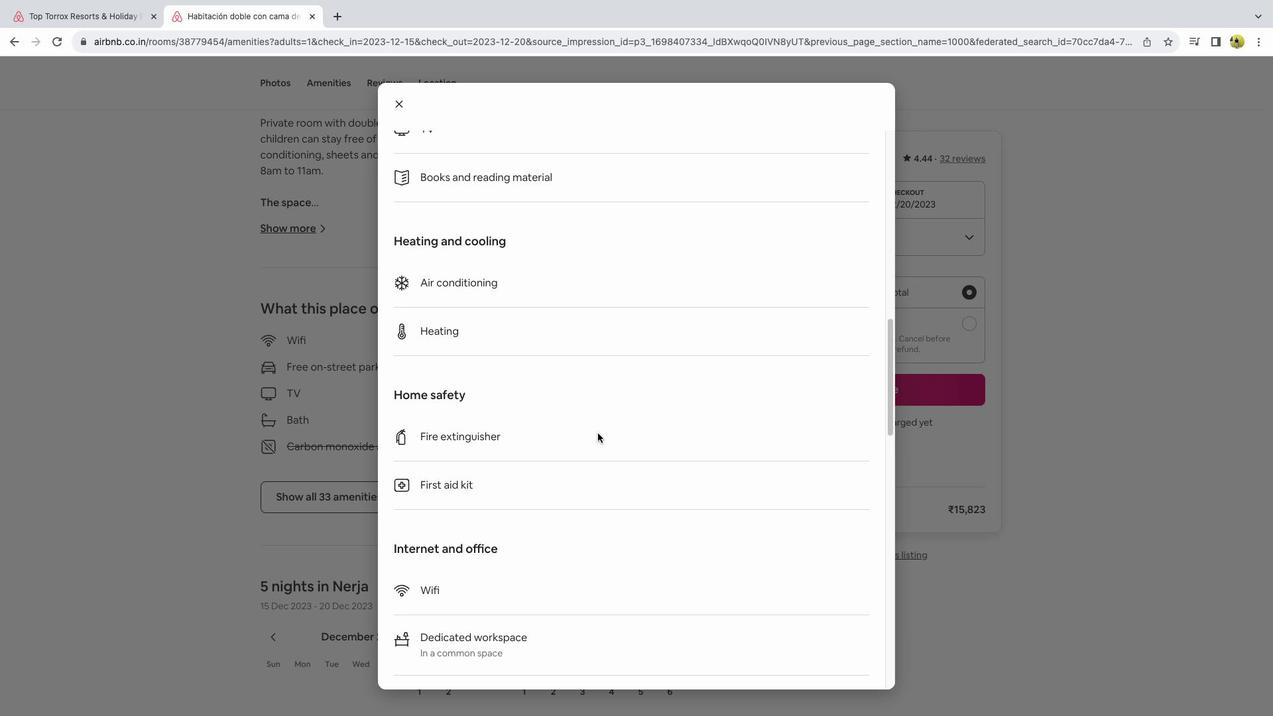 
Action: Mouse scrolled (598, 434) with delta (1, 0)
Screenshot: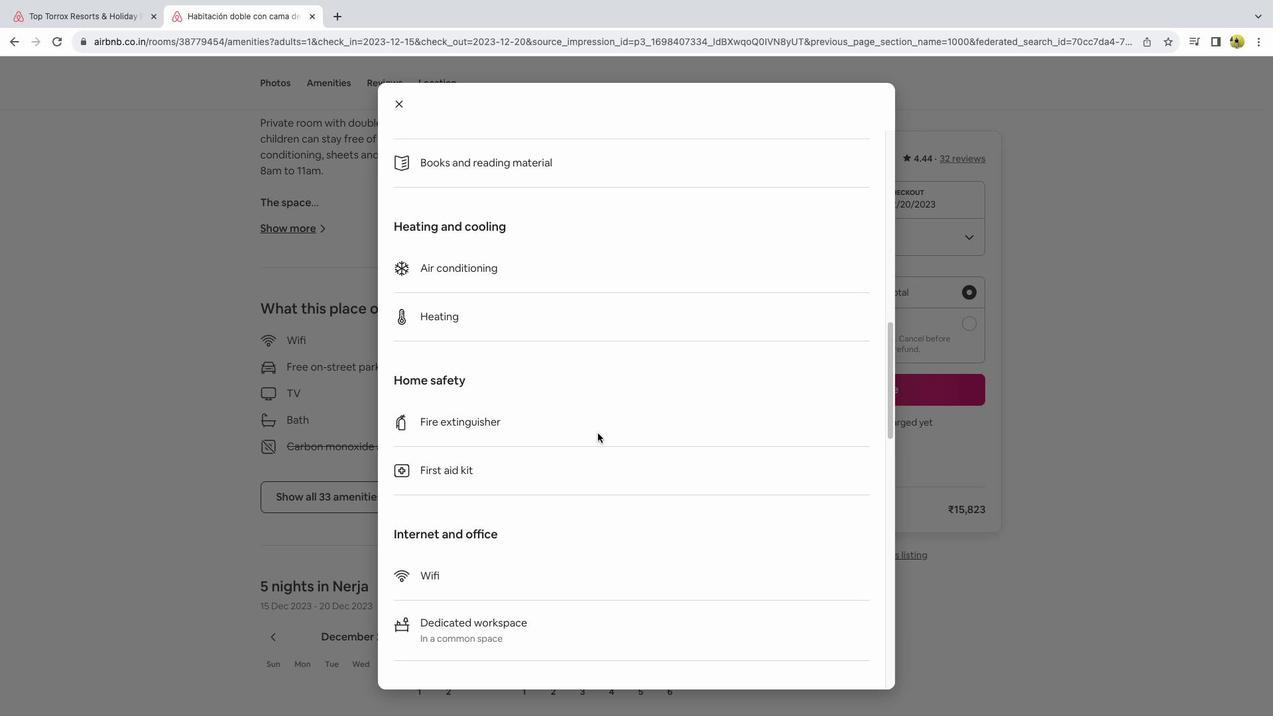 
Action: Mouse scrolled (598, 434) with delta (1, 0)
Screenshot: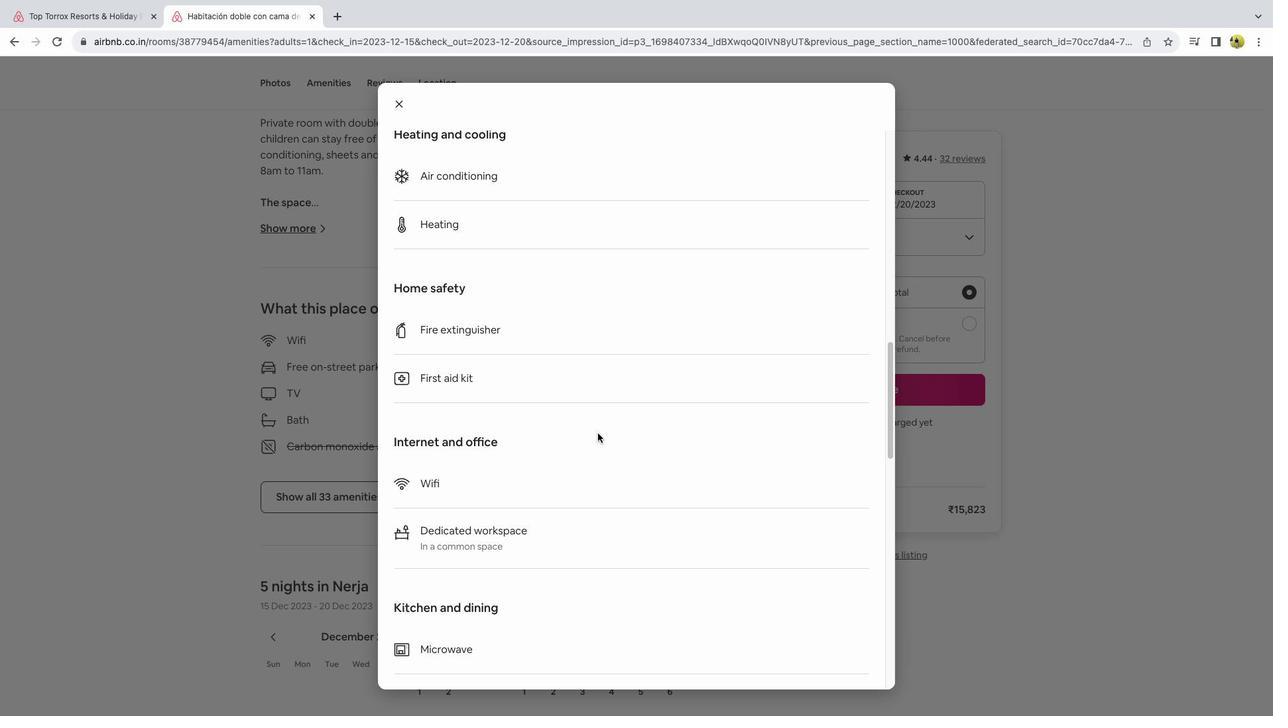 
Action: Mouse scrolled (598, 434) with delta (1, 0)
Screenshot: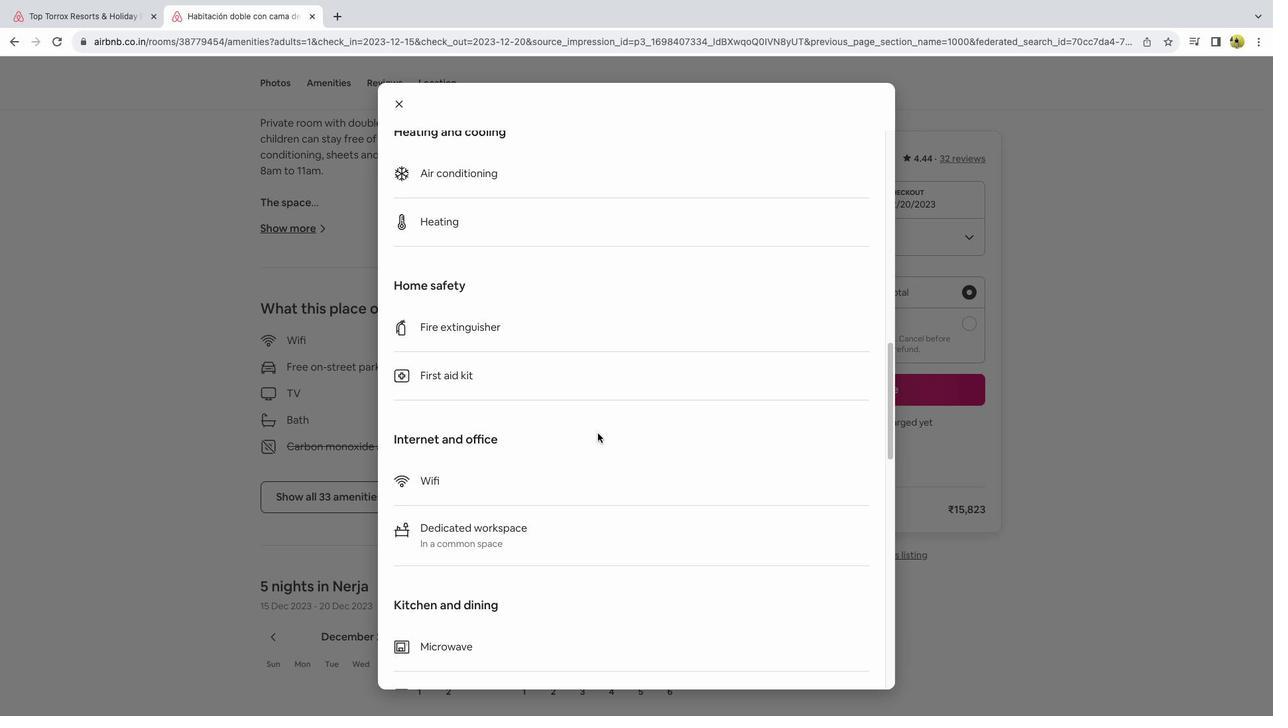 
Action: Mouse scrolled (598, 434) with delta (1, 0)
Screenshot: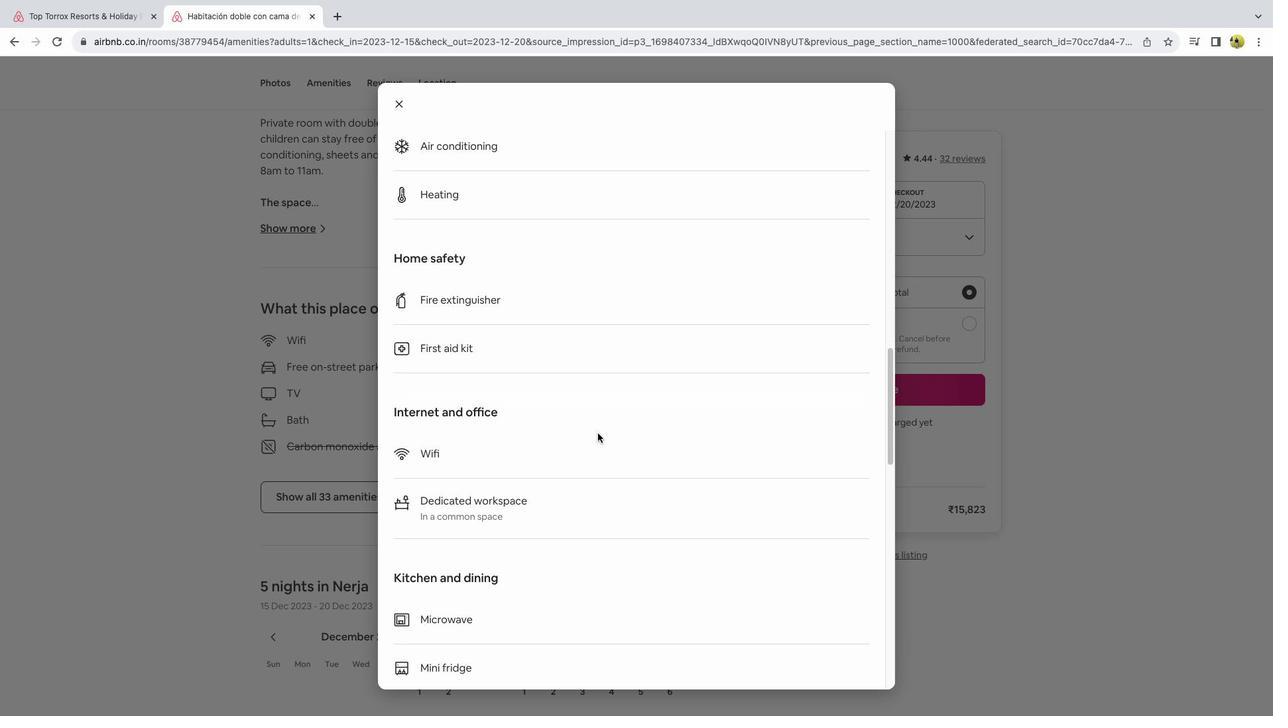 
Action: Mouse scrolled (598, 434) with delta (1, 0)
Screenshot: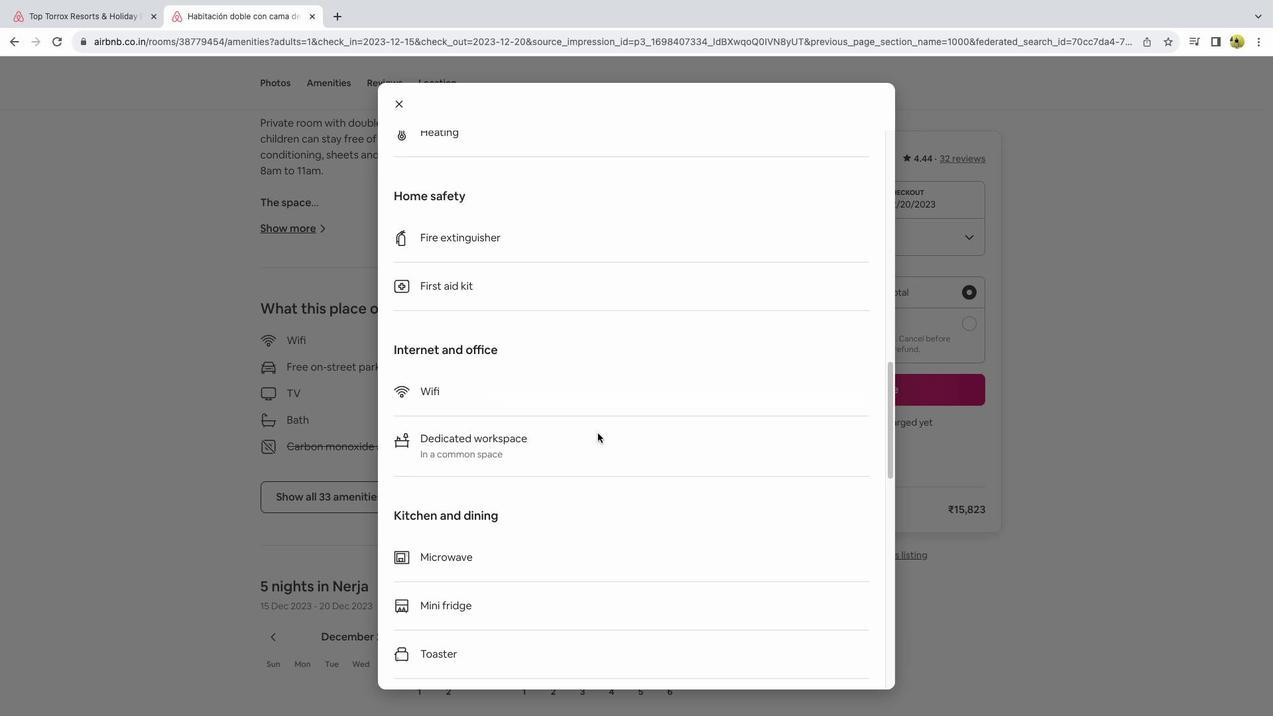 
Action: Mouse scrolled (598, 434) with delta (1, 0)
Screenshot: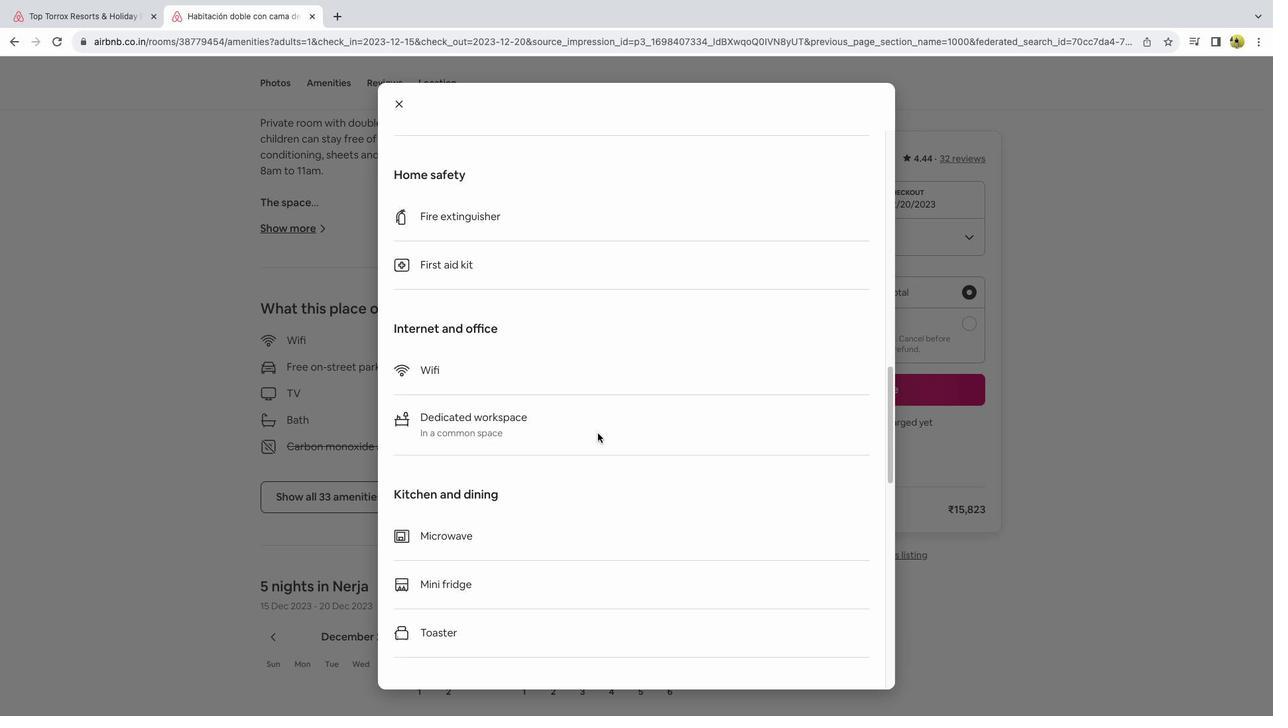 
Action: Mouse scrolled (598, 434) with delta (1, 0)
Screenshot: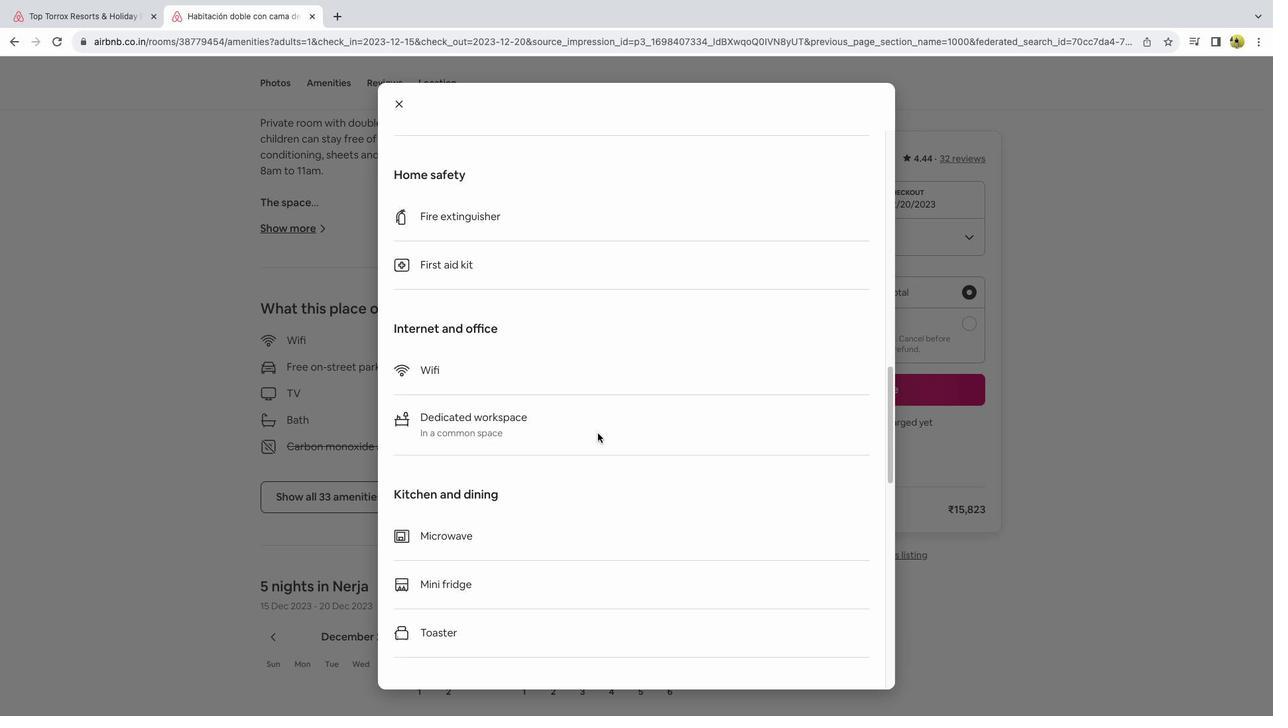 
Action: Mouse scrolled (598, 434) with delta (1, 0)
Screenshot: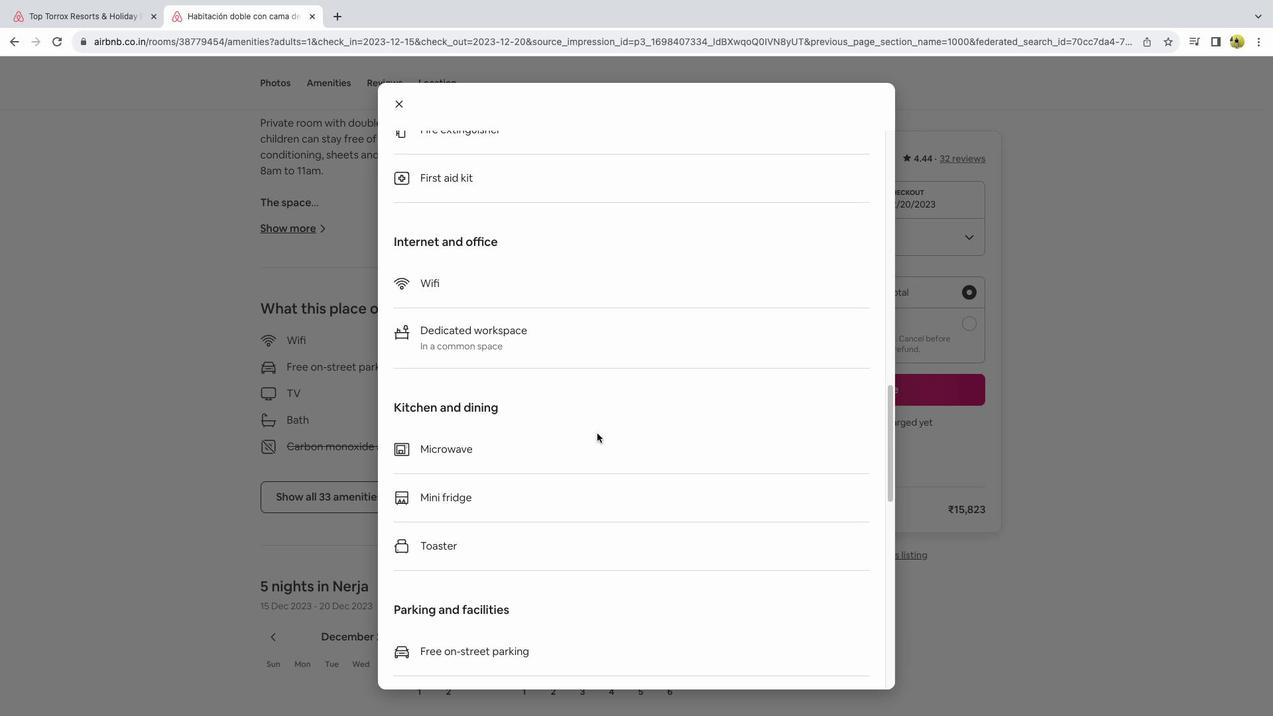 
Action: Mouse moved to (590, 442)
Screenshot: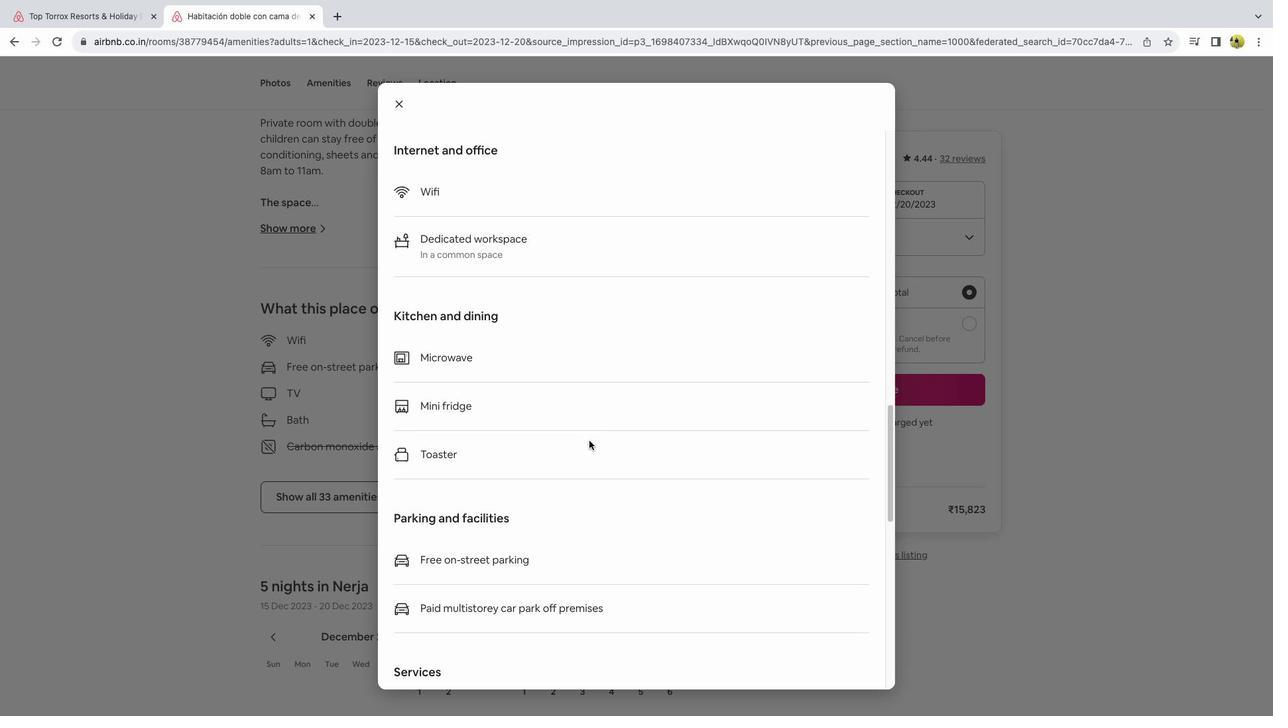 
Action: Mouse scrolled (590, 442) with delta (1, 0)
Screenshot: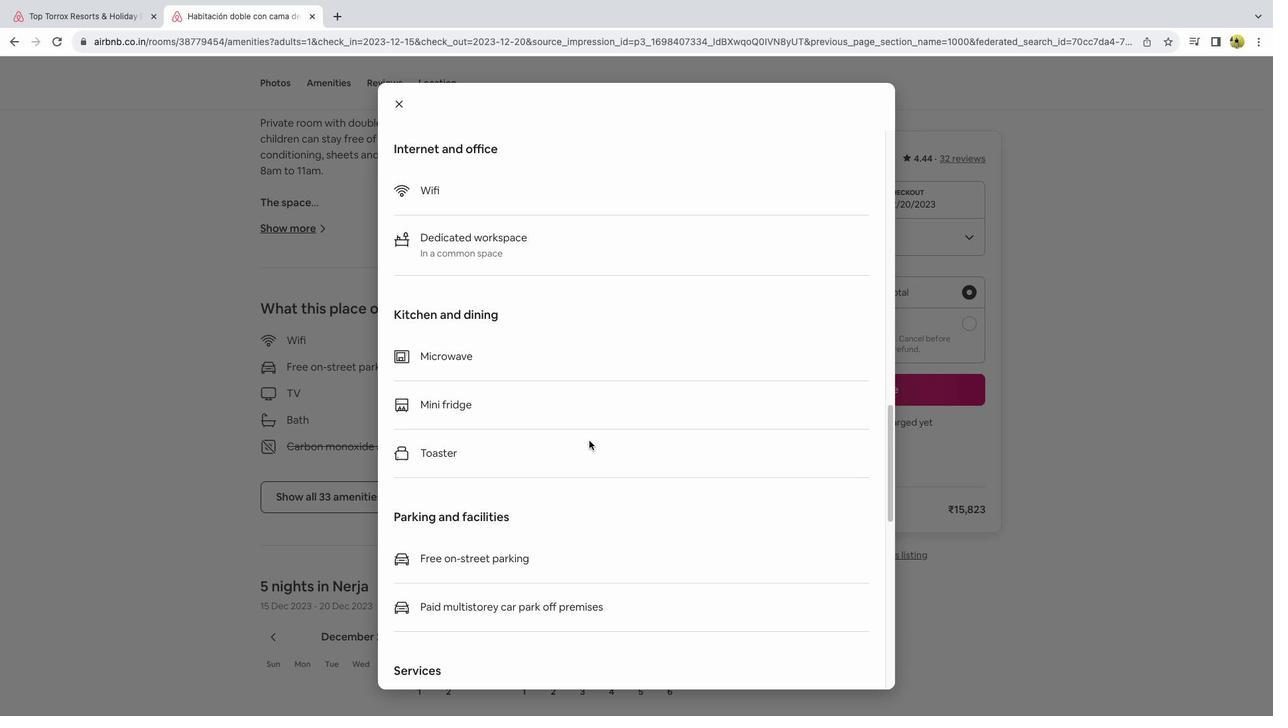 
Action: Mouse scrolled (590, 442) with delta (1, 0)
Screenshot: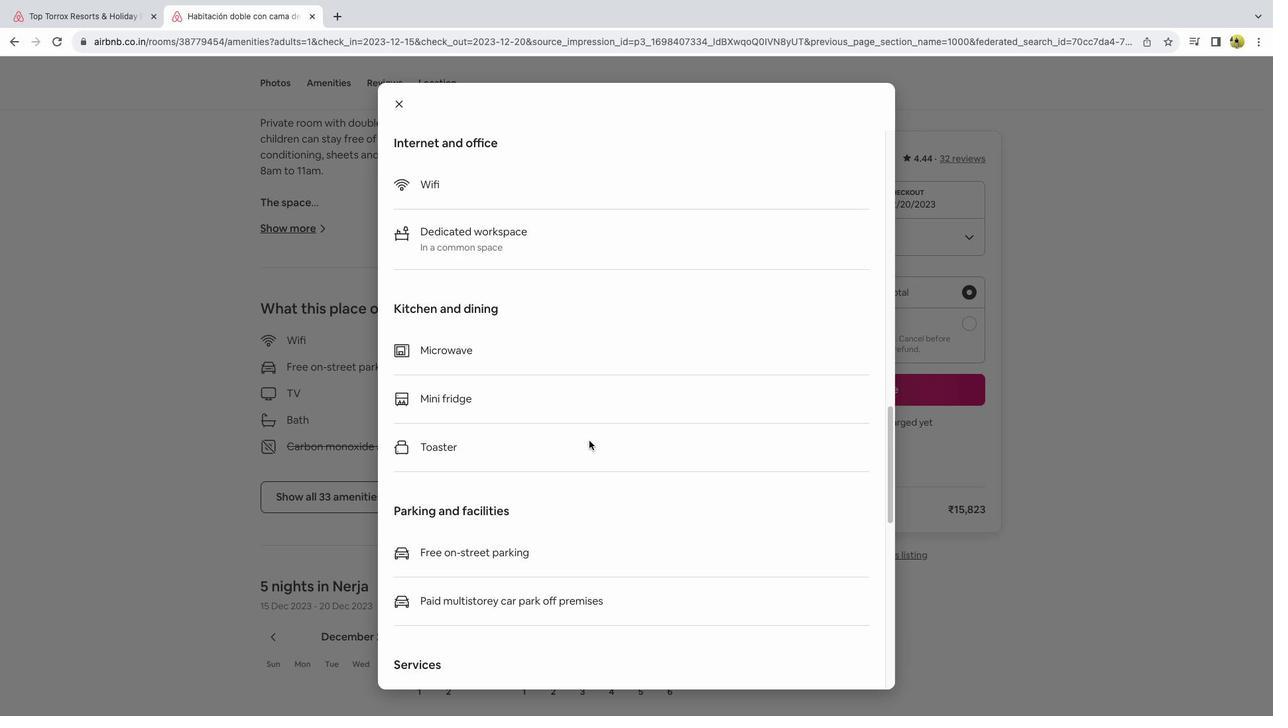 
Action: Mouse moved to (588, 440)
Screenshot: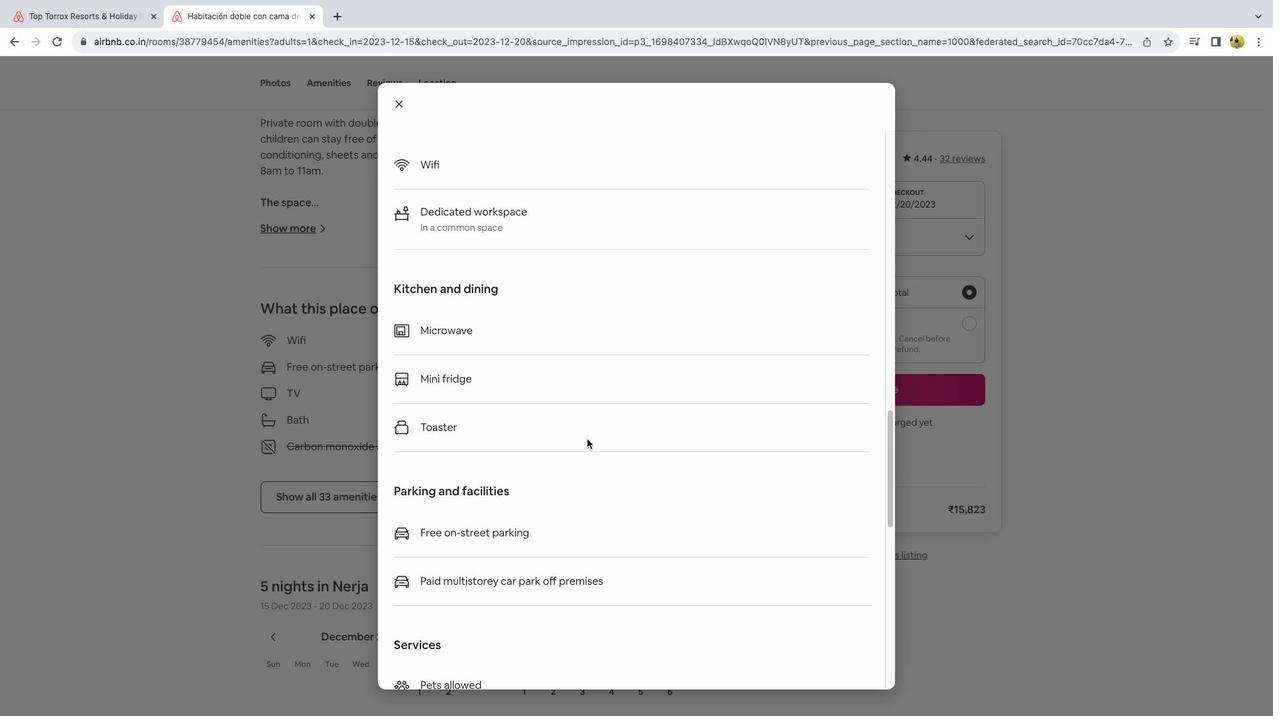 
Action: Mouse scrolled (588, 440) with delta (1, 0)
Screenshot: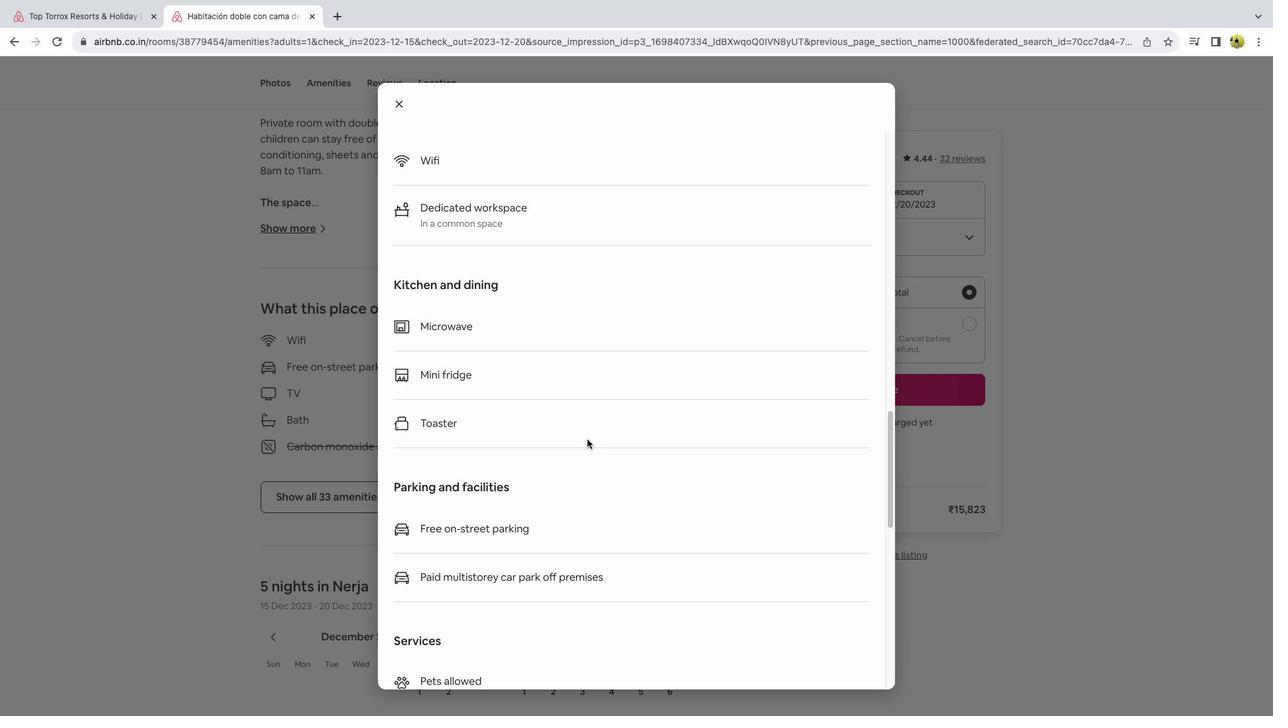
Action: Mouse scrolled (588, 440) with delta (1, 0)
Screenshot: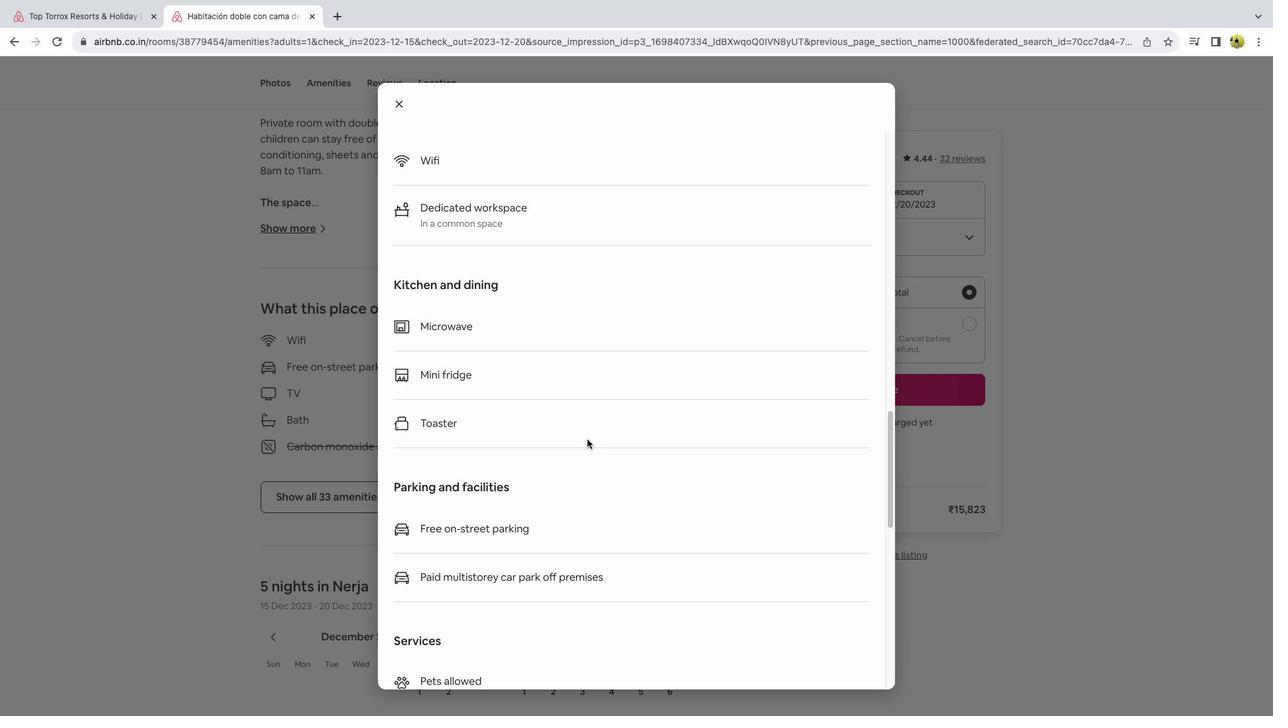 
Action: Mouse scrolled (588, 440) with delta (1, 0)
Screenshot: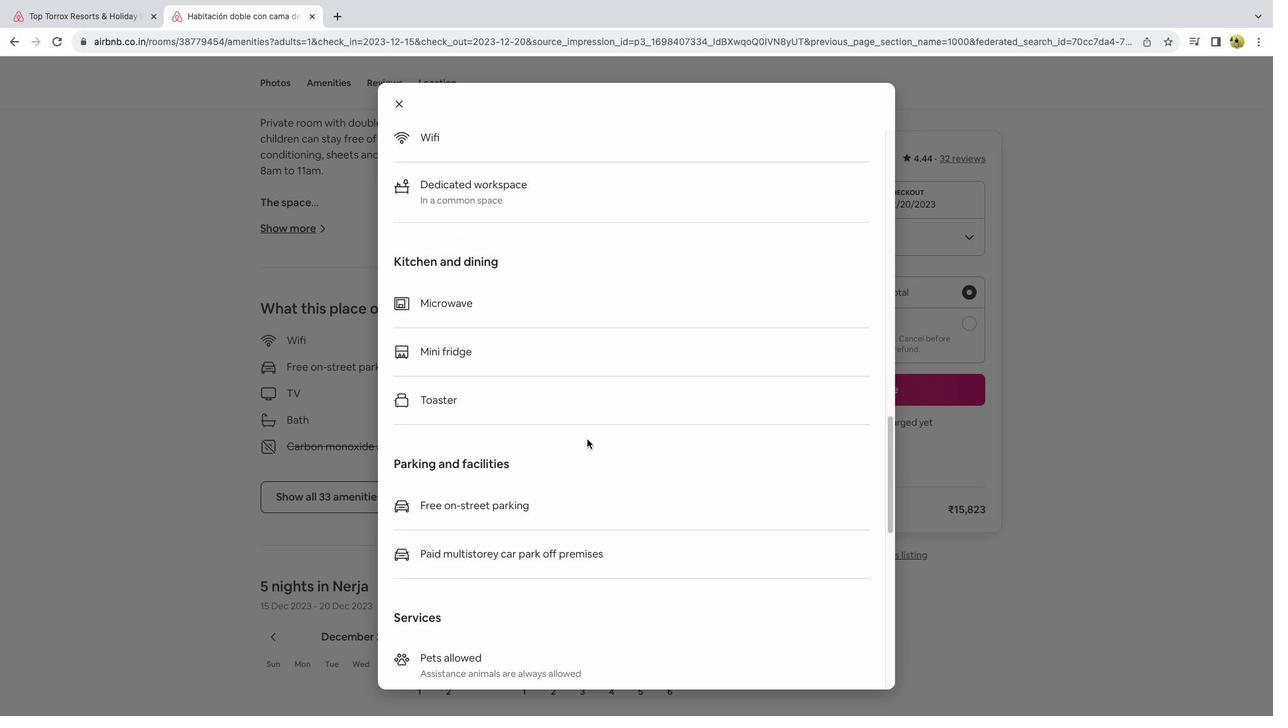 
Action: Mouse moved to (578, 452)
Screenshot: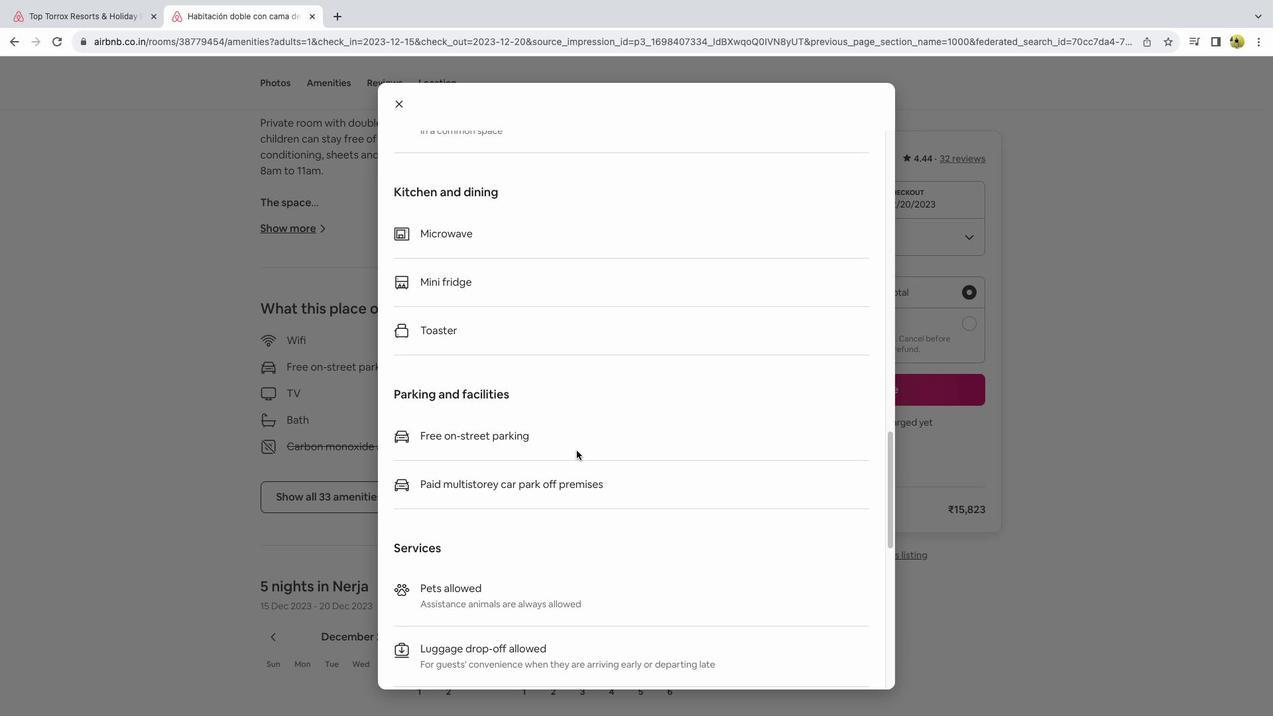 
Action: Mouse scrolled (578, 452) with delta (1, 0)
Screenshot: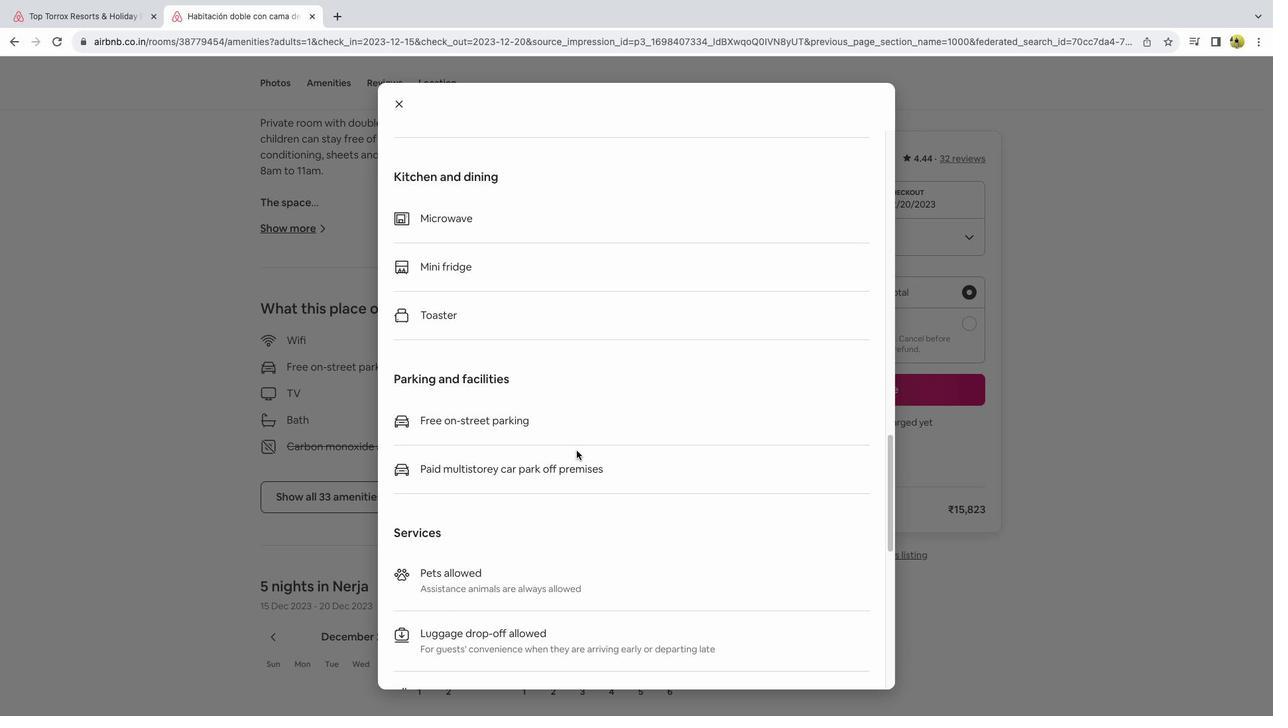 
Action: Mouse scrolled (578, 452) with delta (1, 0)
Screenshot: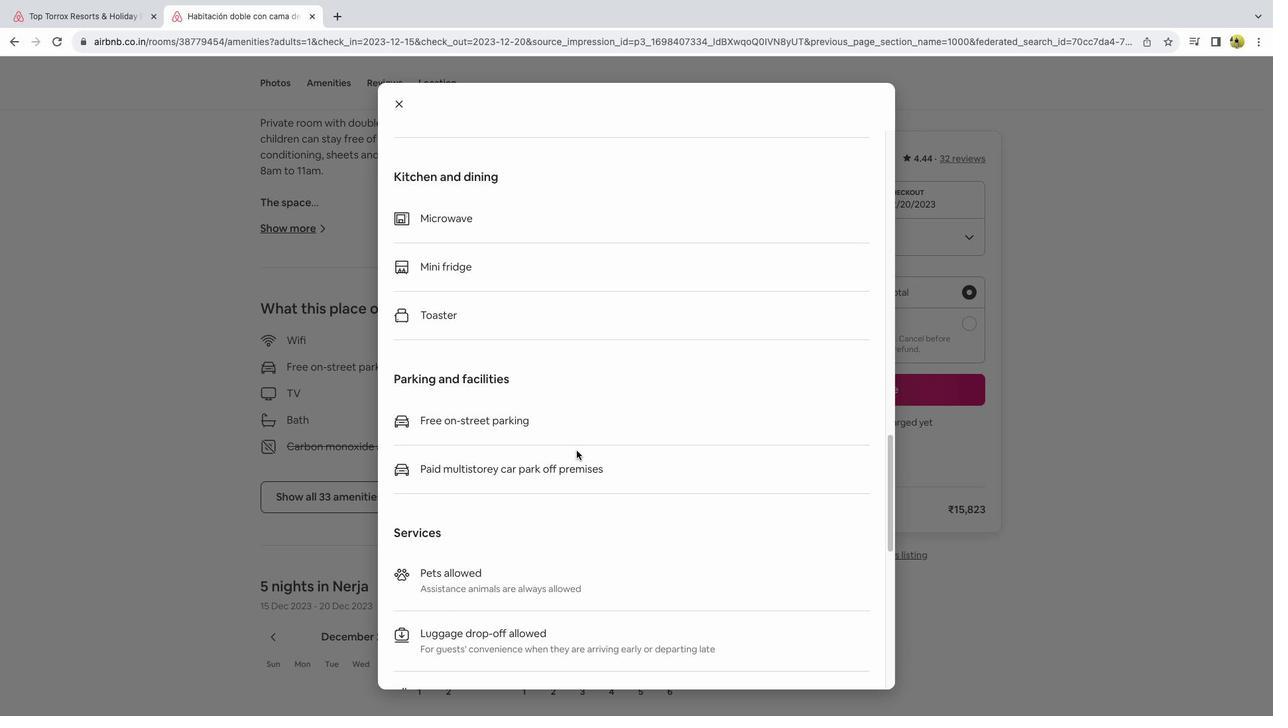 
Action: Mouse scrolled (578, 452) with delta (1, 0)
Screenshot: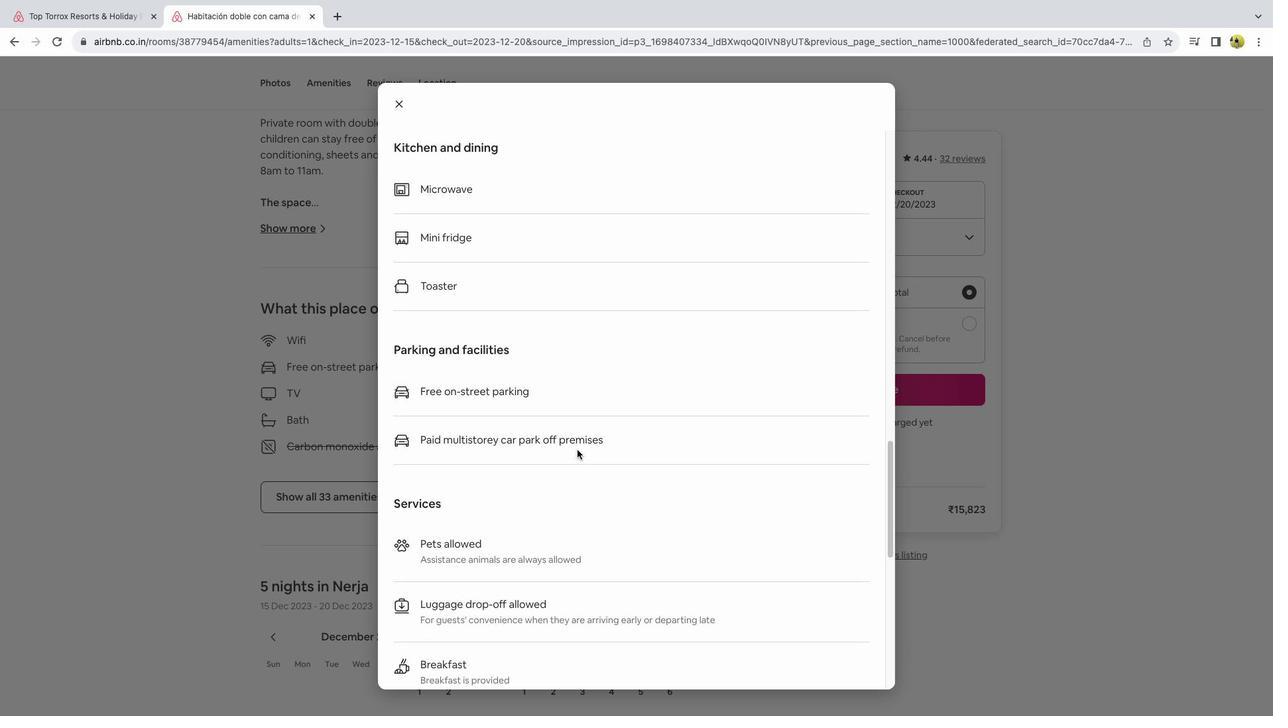 
Action: Mouse moved to (553, 539)
Screenshot: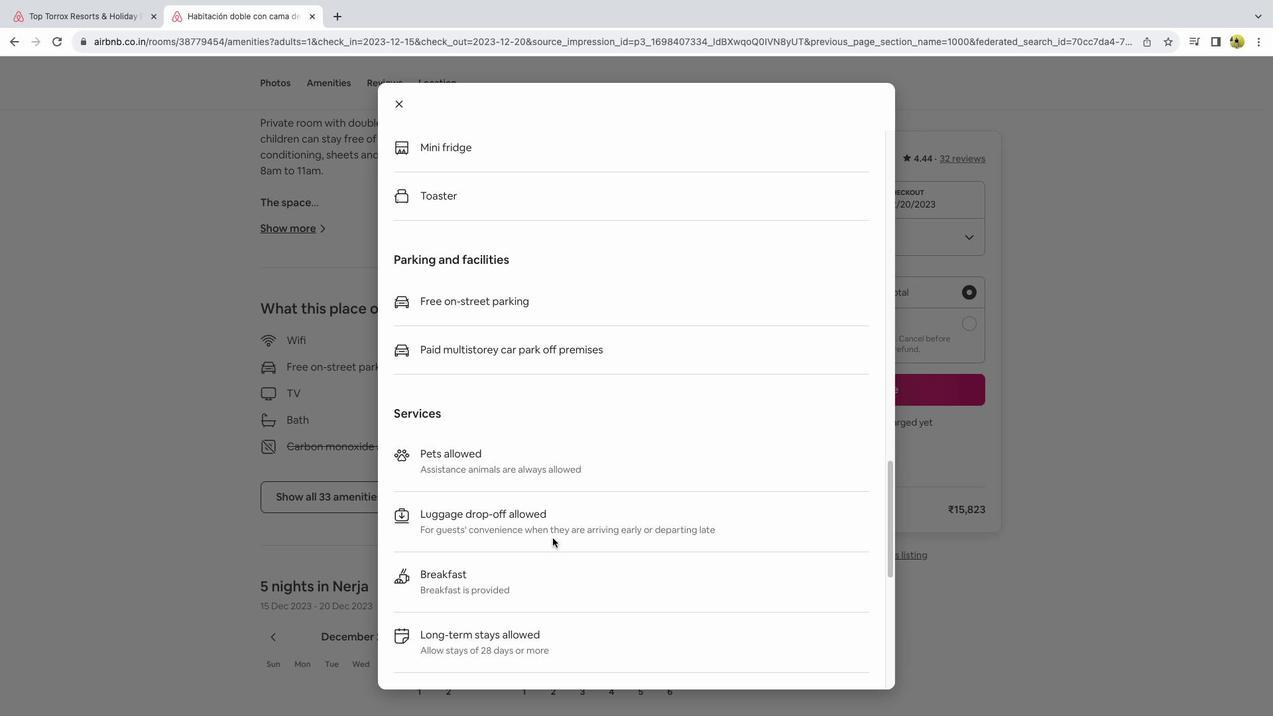 
Action: Mouse scrolled (553, 539) with delta (1, 0)
Screenshot: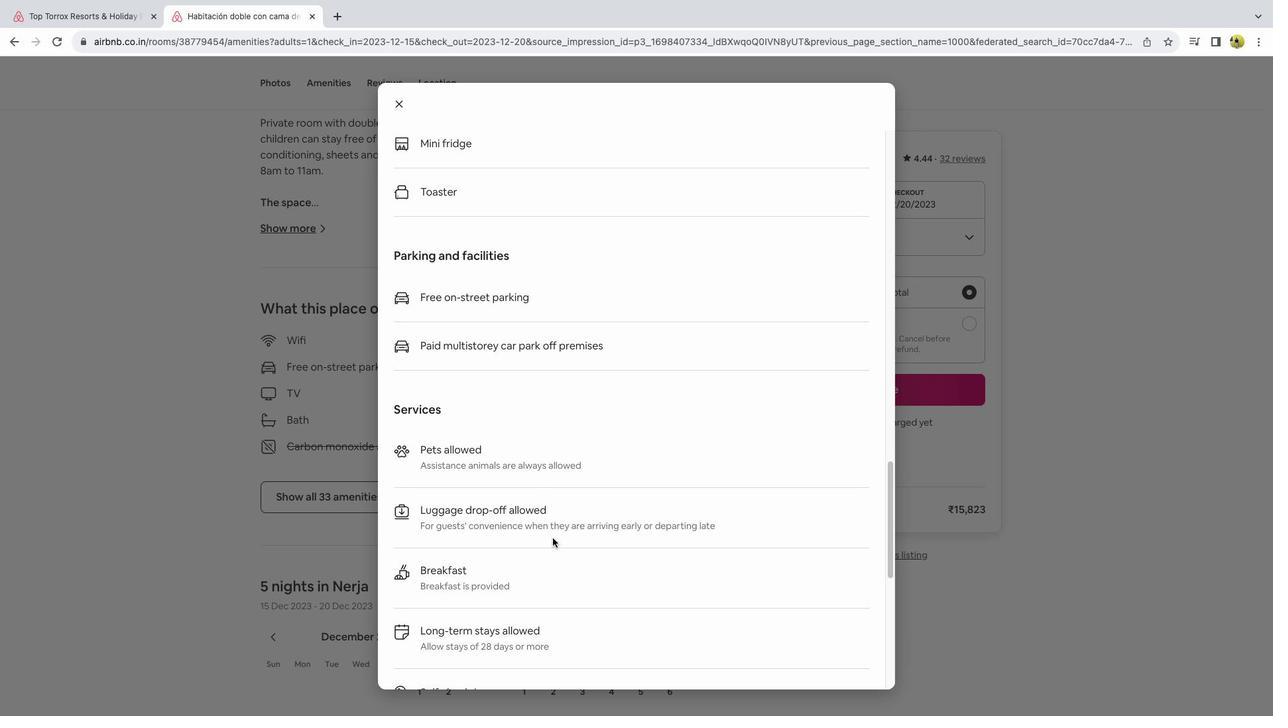 
Action: Mouse scrolled (553, 539) with delta (1, 0)
Screenshot: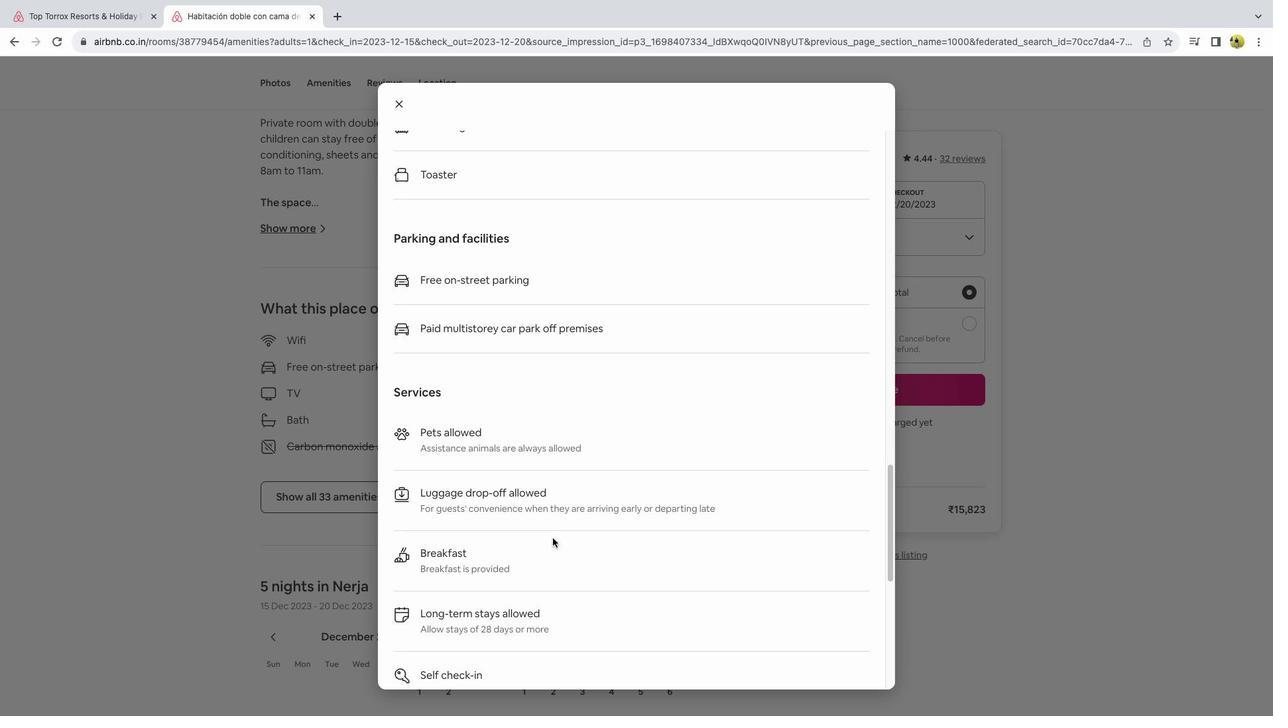 
Action: Mouse scrolled (553, 539) with delta (1, 0)
Screenshot: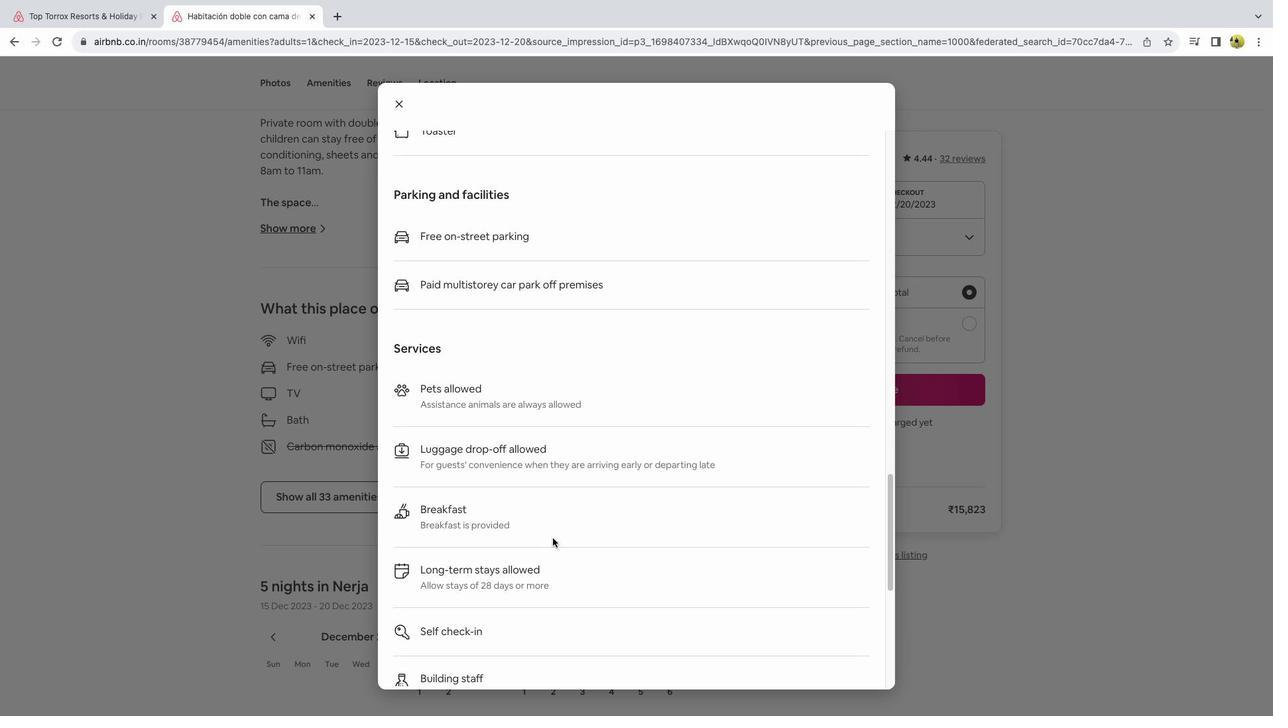 
Action: Mouse scrolled (553, 539) with delta (1, 0)
Screenshot: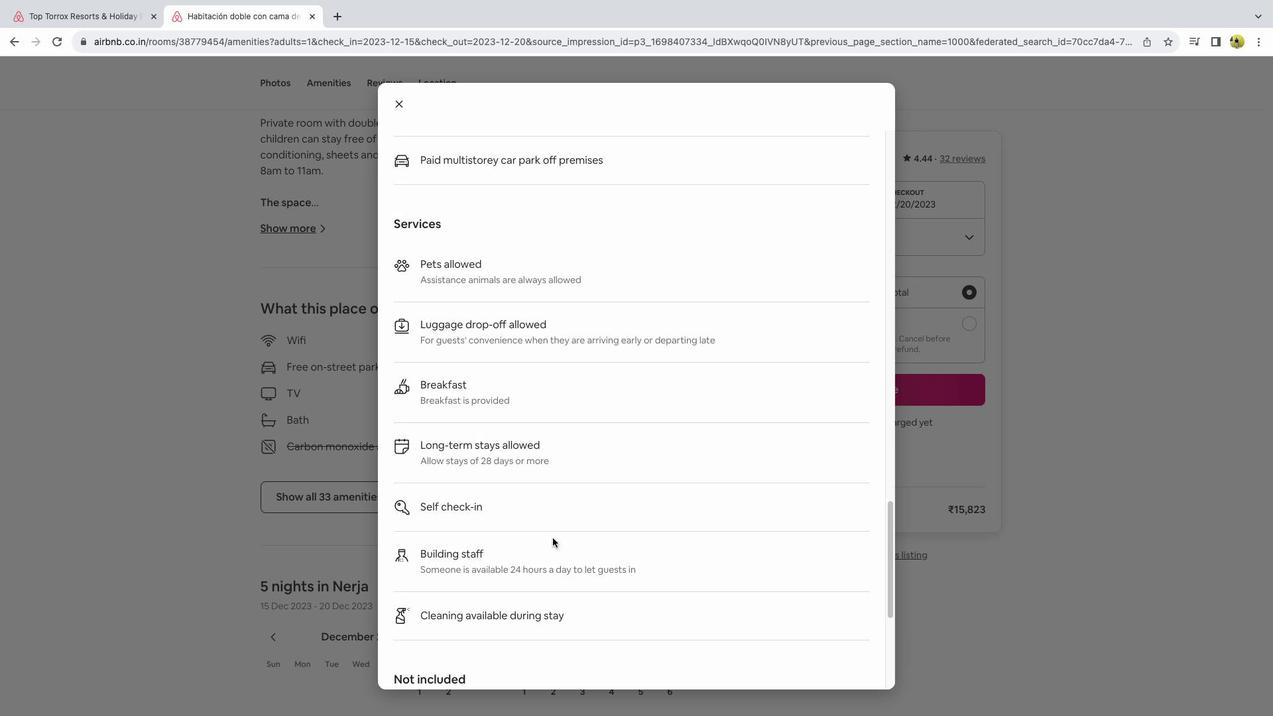 
Action: Mouse moved to (570, 527)
Screenshot: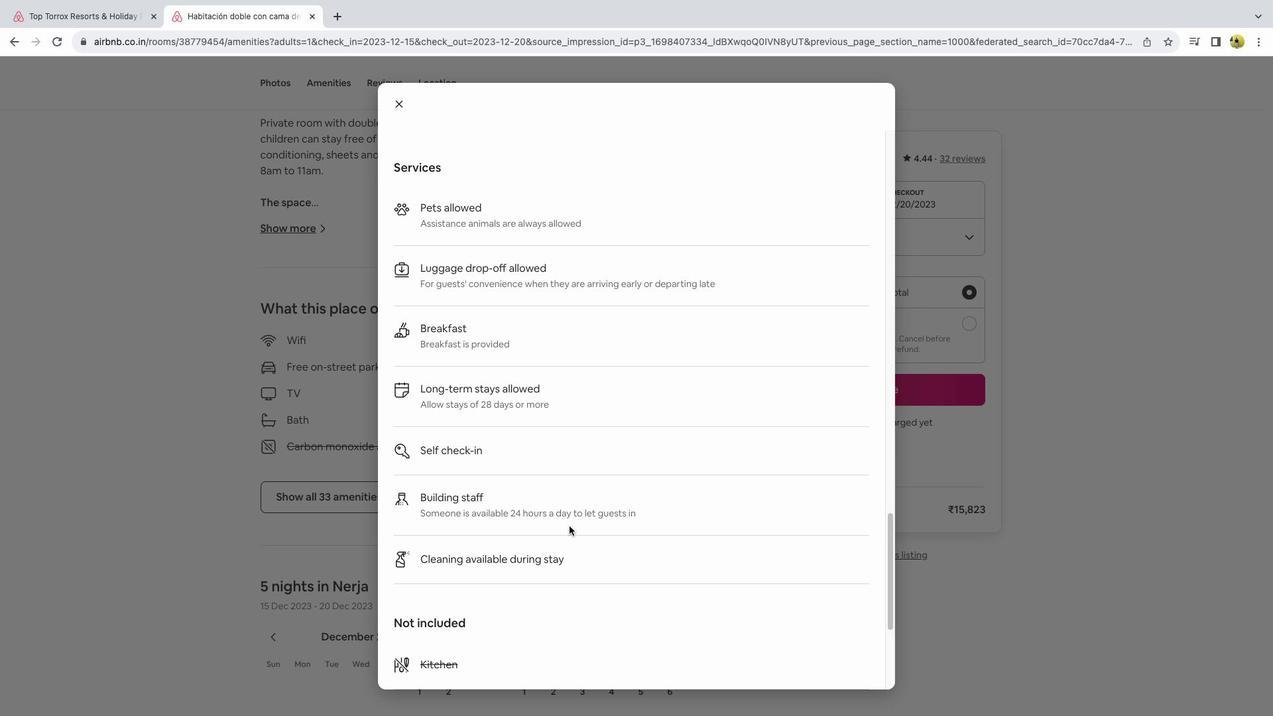 
Action: Mouse scrolled (570, 527) with delta (1, 0)
Screenshot: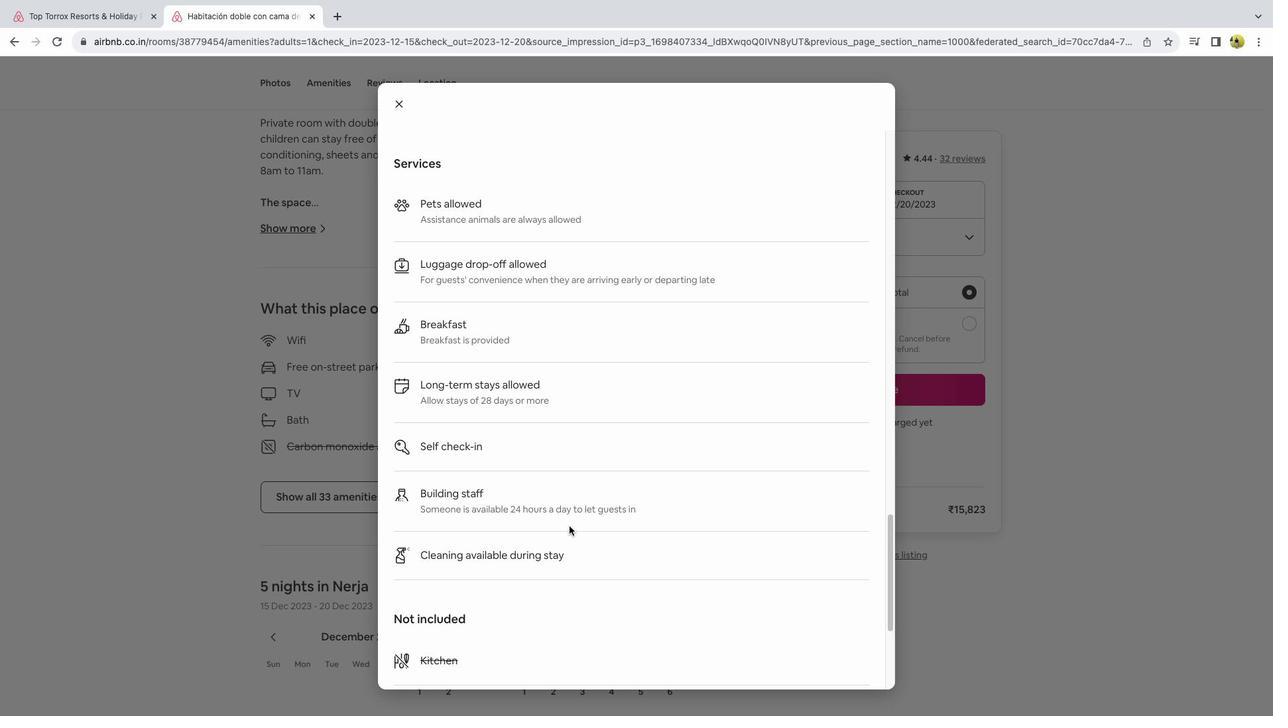 
Action: Mouse scrolled (570, 527) with delta (1, 0)
Screenshot: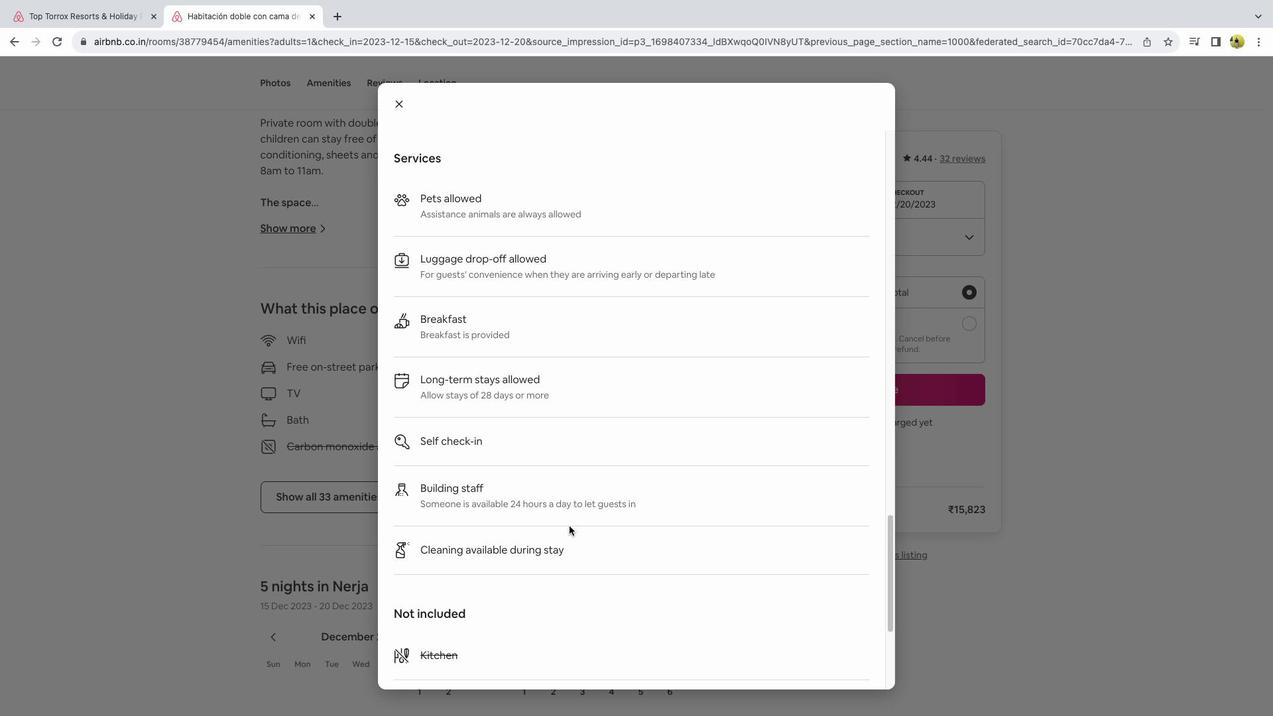
Action: Mouse scrolled (570, 527) with delta (1, 0)
Screenshot: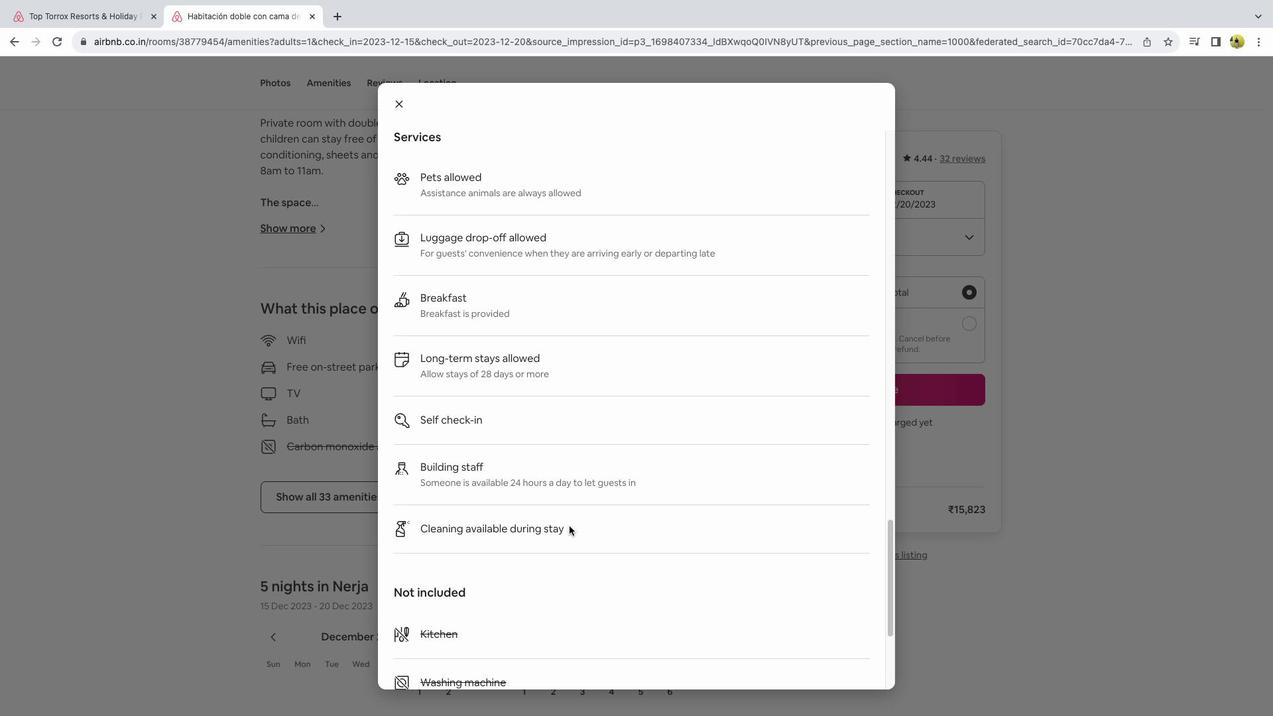 
Action: Mouse scrolled (570, 527) with delta (1, 0)
Screenshot: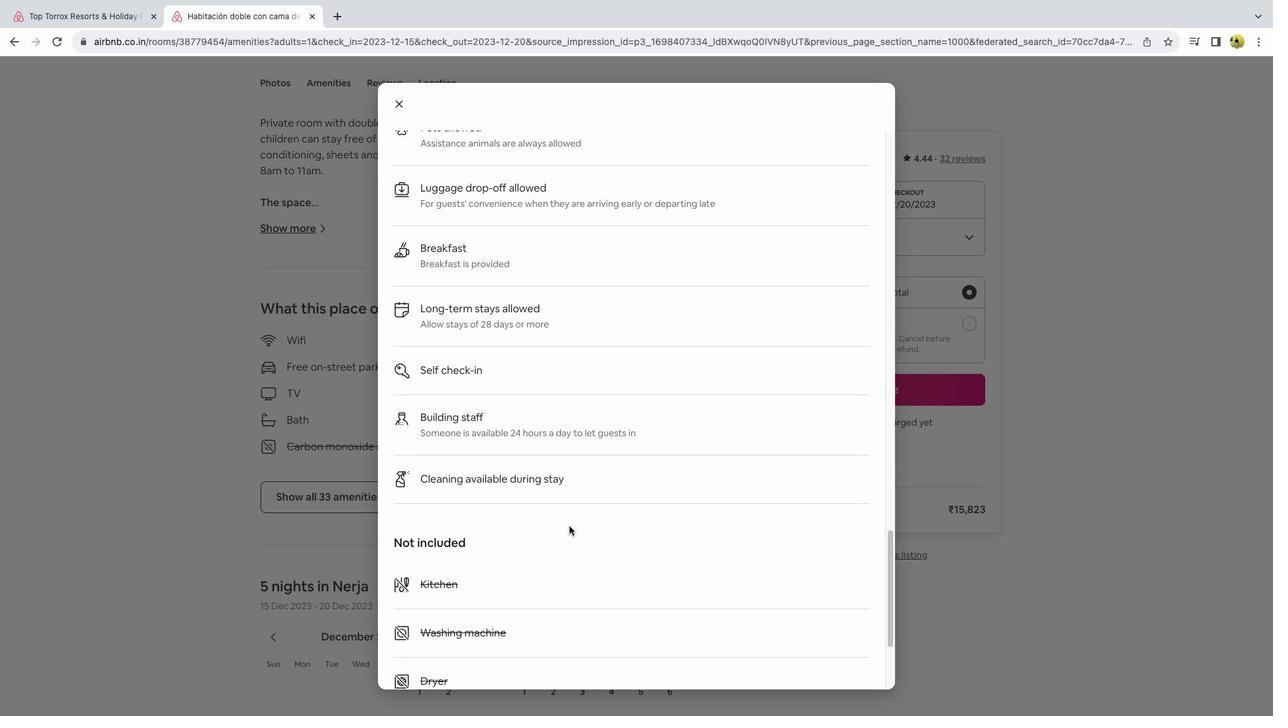 
Action: Mouse scrolled (570, 527) with delta (1, 0)
Screenshot: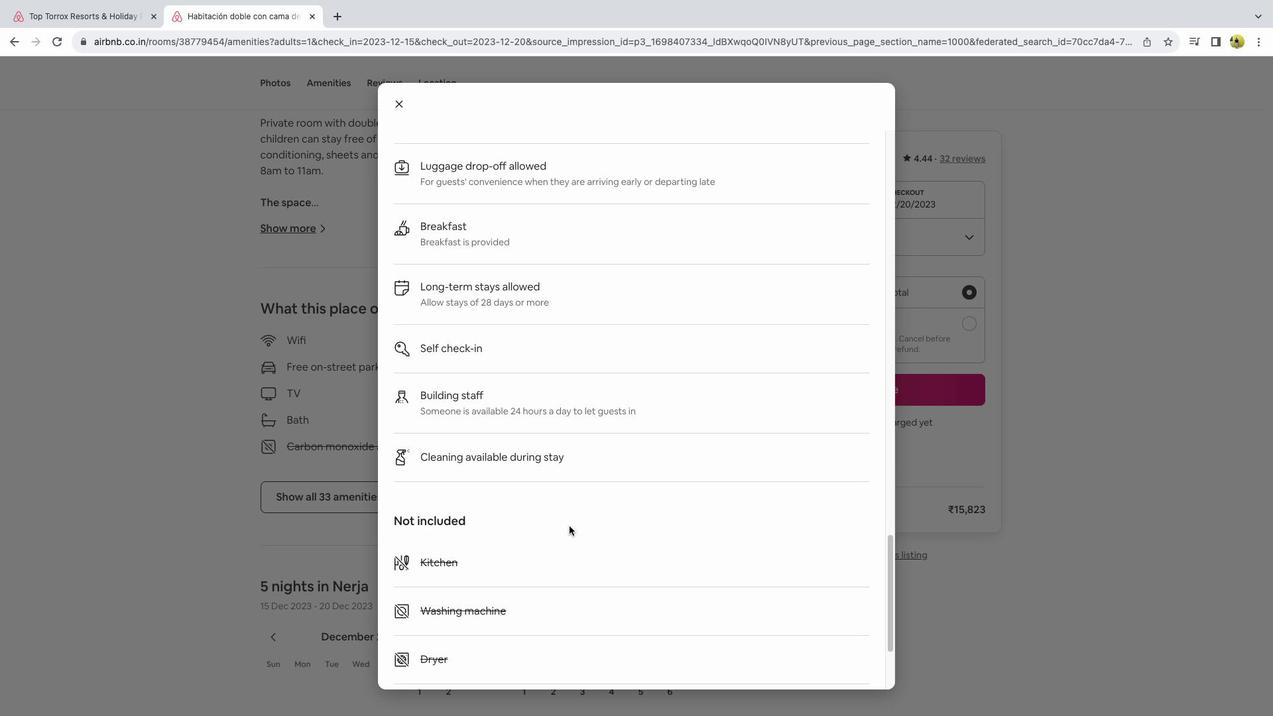
Action: Mouse scrolled (570, 527) with delta (1, 0)
Screenshot: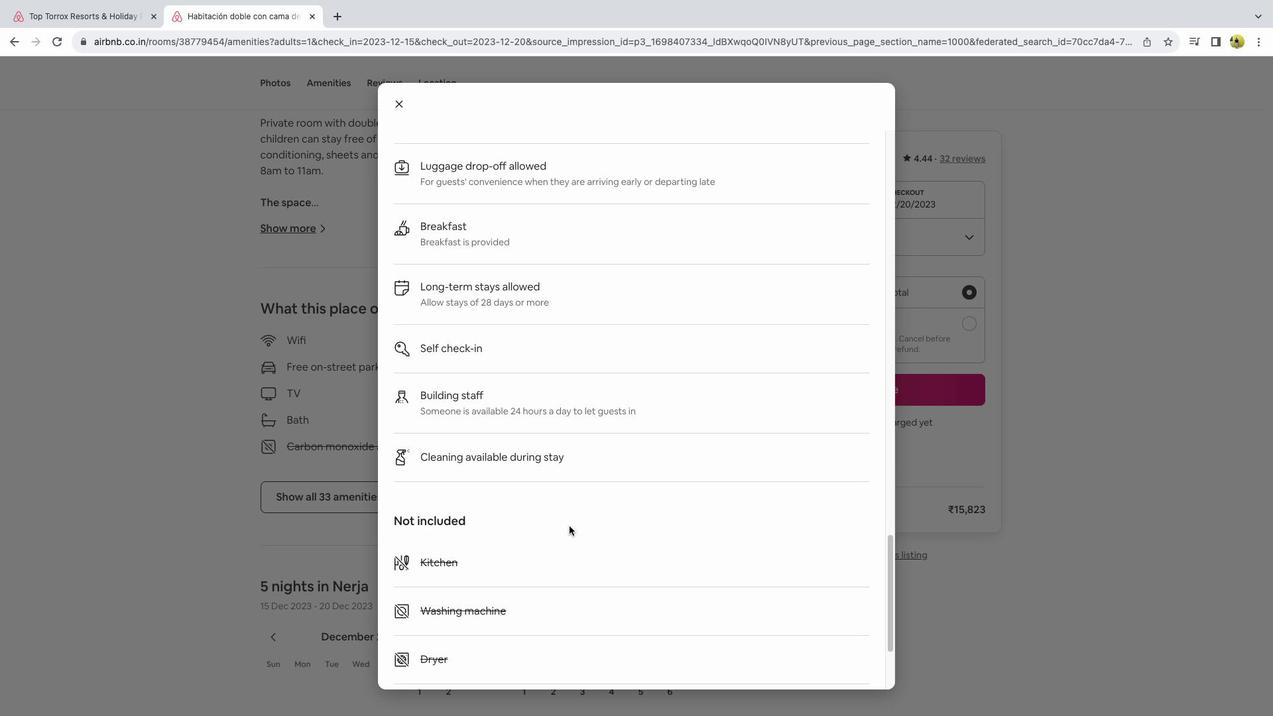 
Action: Mouse moved to (582, 553)
Screenshot: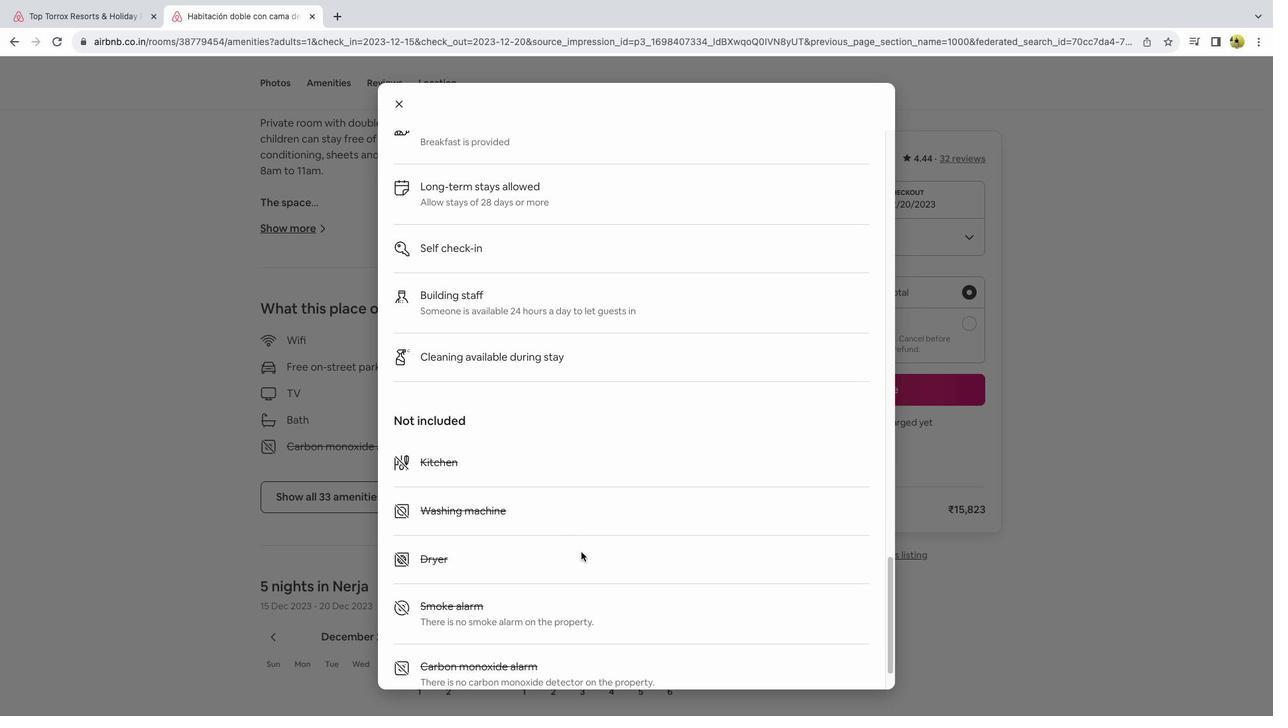 
Action: Mouse scrolled (582, 553) with delta (1, 0)
Screenshot: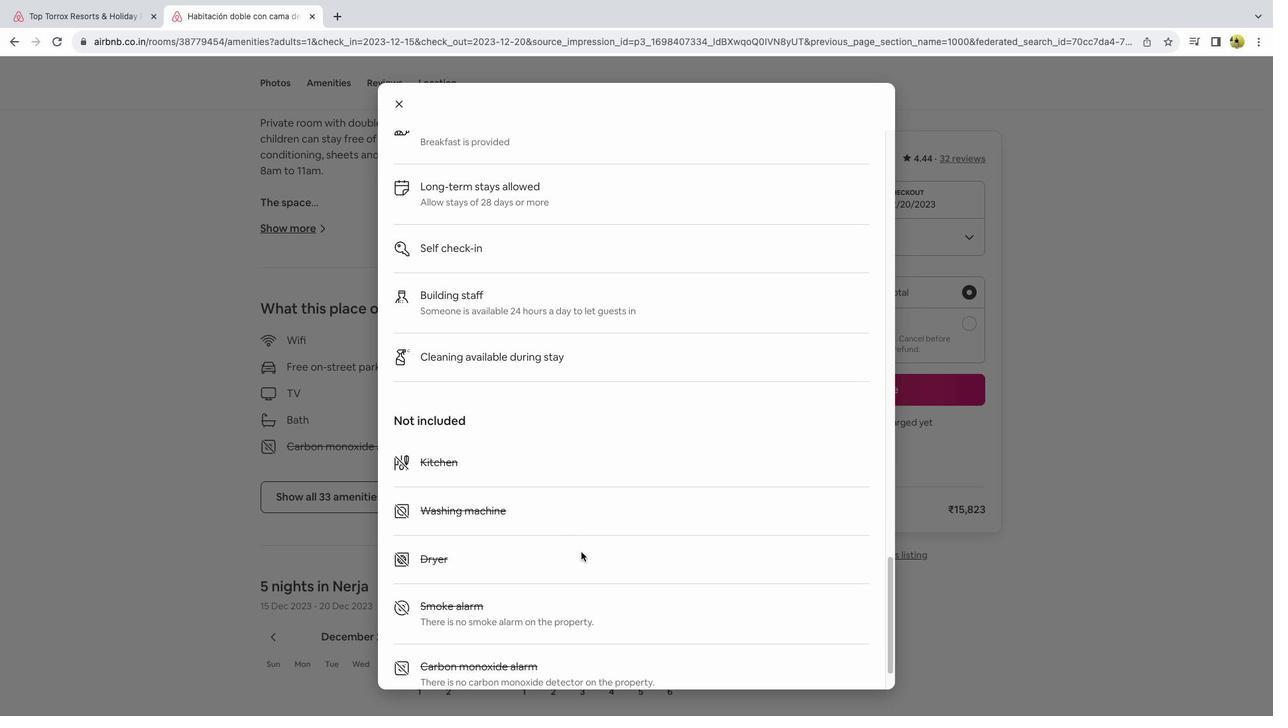 
Action: Mouse scrolled (582, 553) with delta (1, 0)
Screenshot: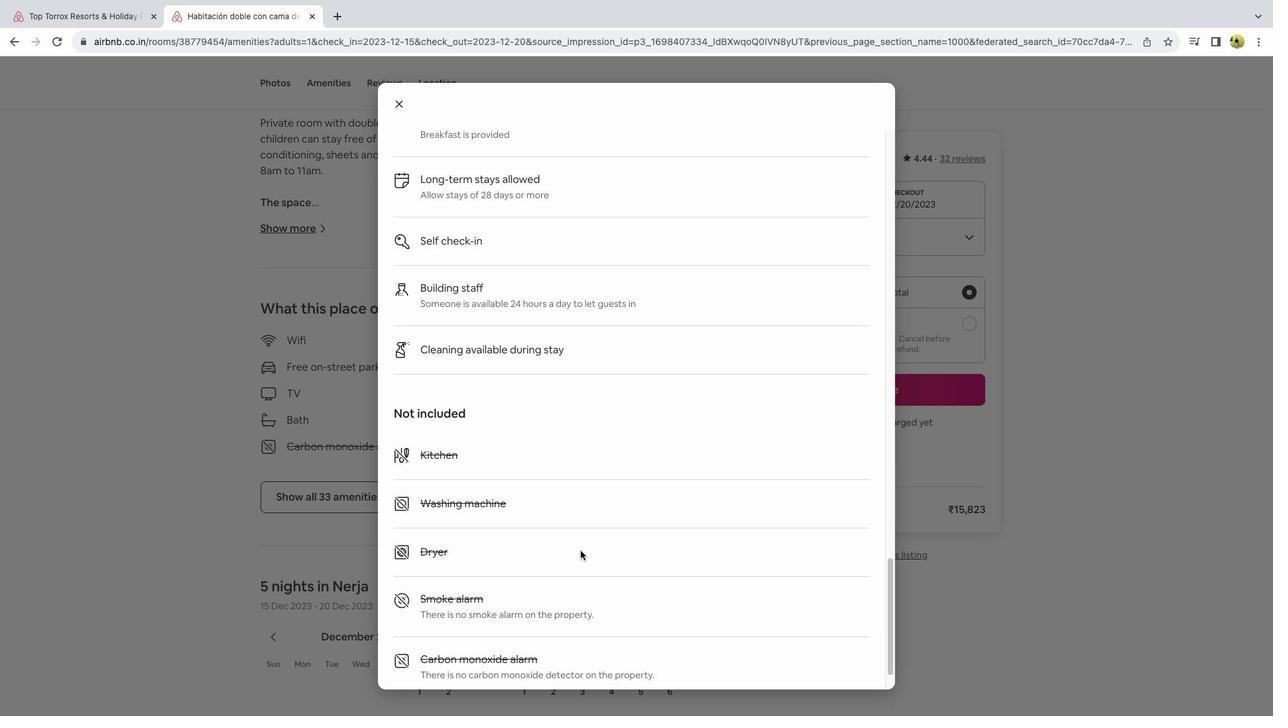 
Action: Mouse moved to (582, 553)
Screenshot: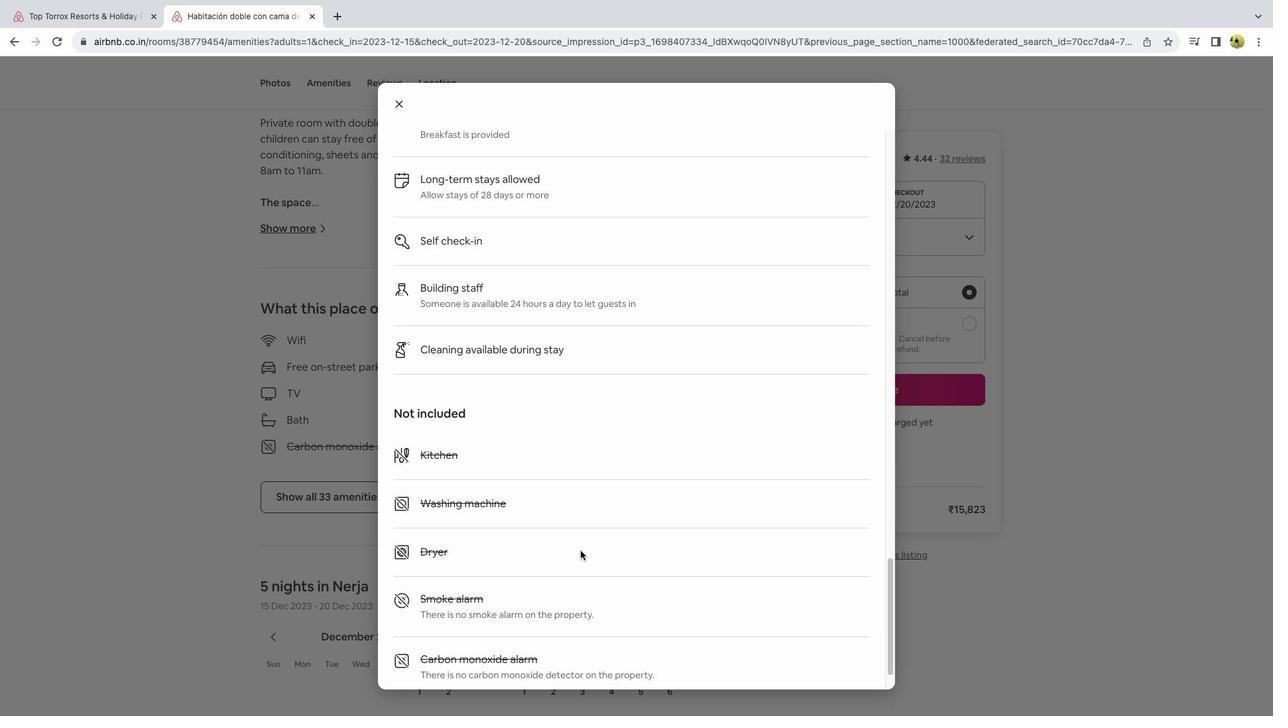 
Action: Mouse scrolled (582, 553) with delta (1, 0)
Screenshot: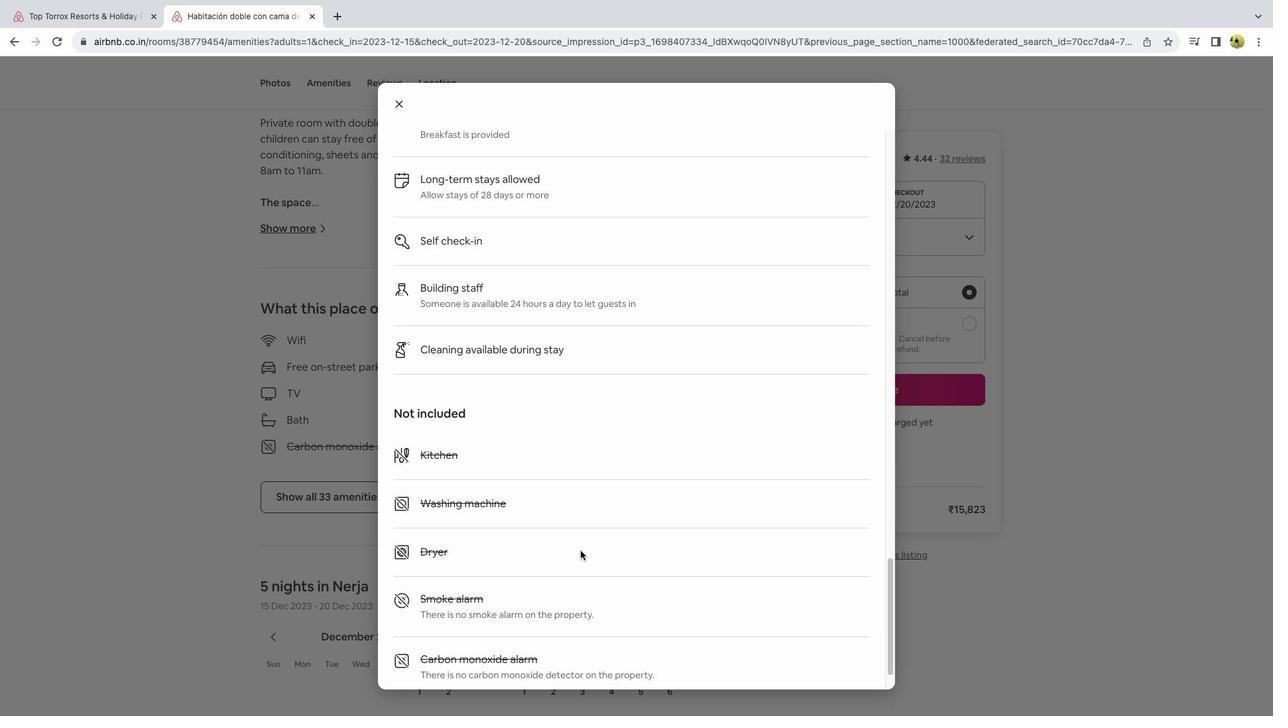 
Action: Mouse moved to (551, 527)
Screenshot: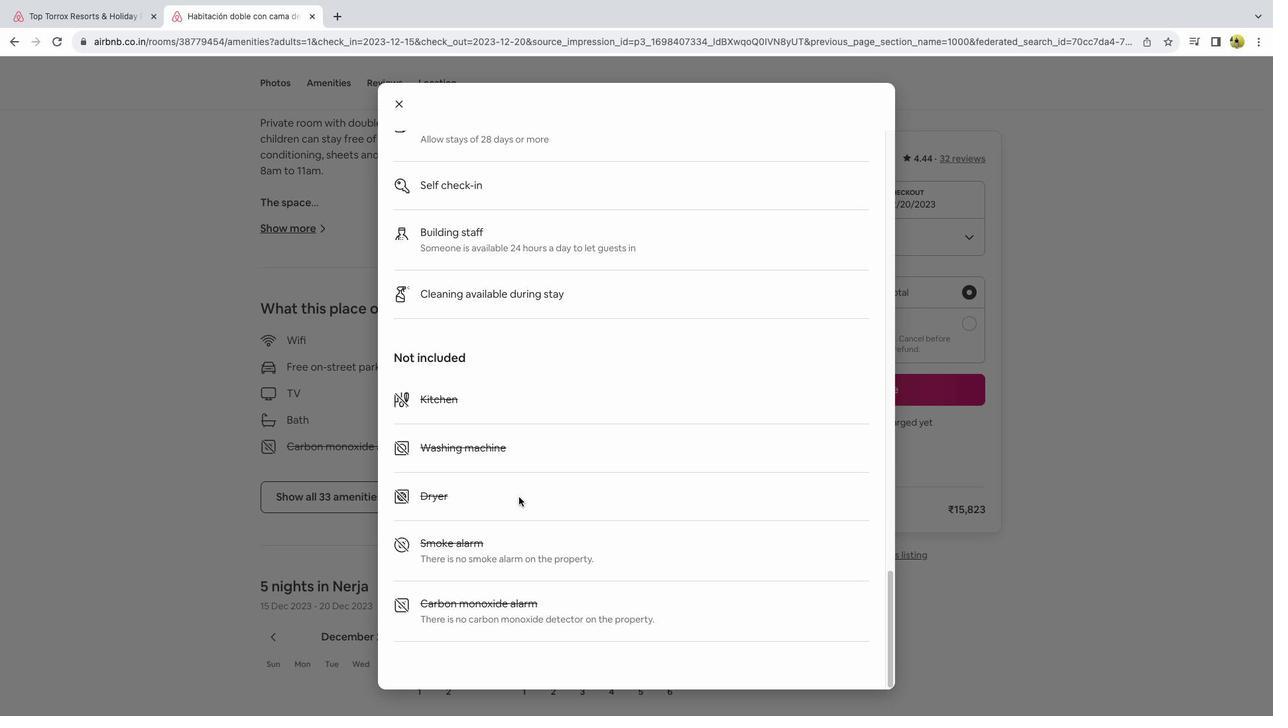 
Action: Mouse scrolled (551, 527) with delta (1, 0)
Screenshot: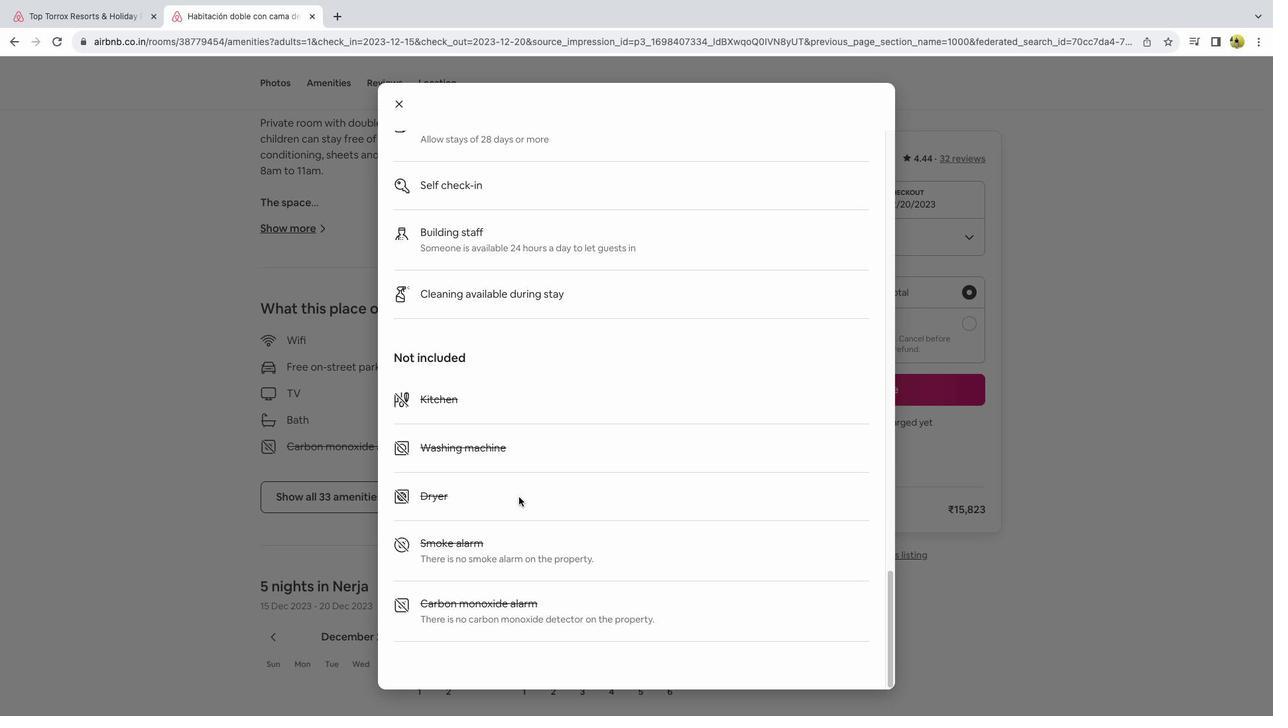 
Action: Mouse moved to (545, 519)
Screenshot: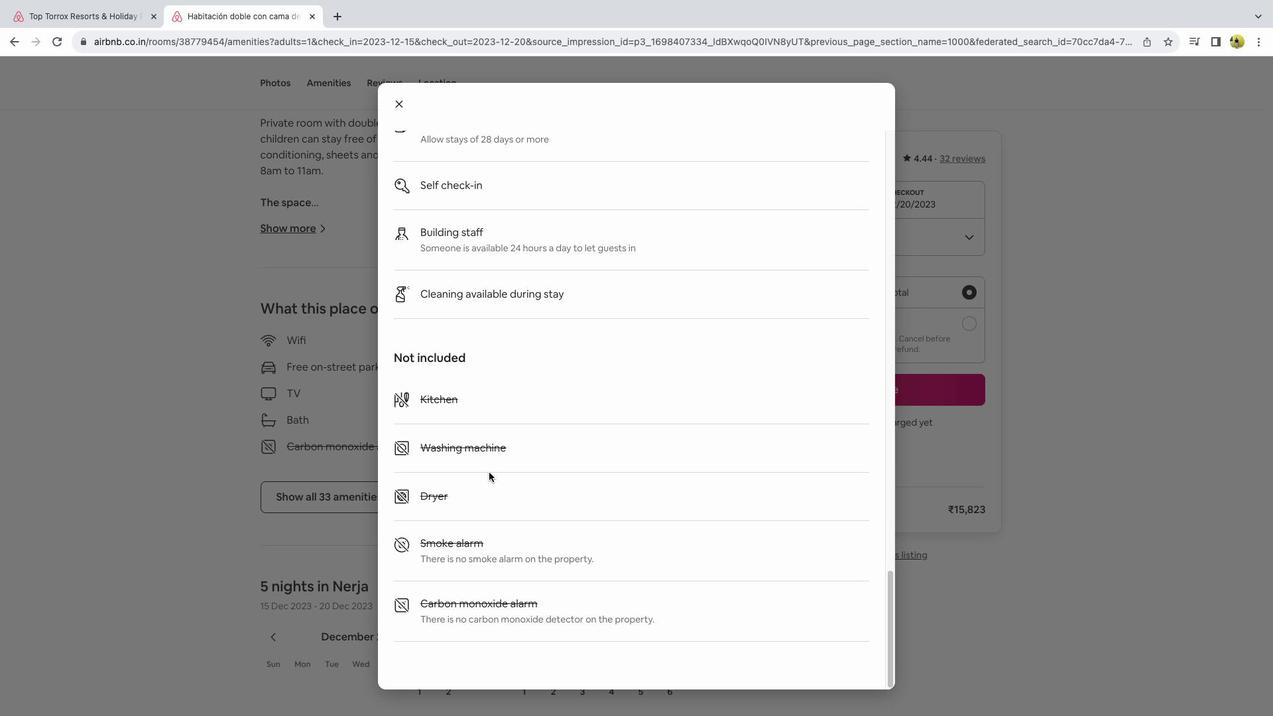 
Action: Mouse scrolled (545, 519) with delta (1, 0)
Screenshot: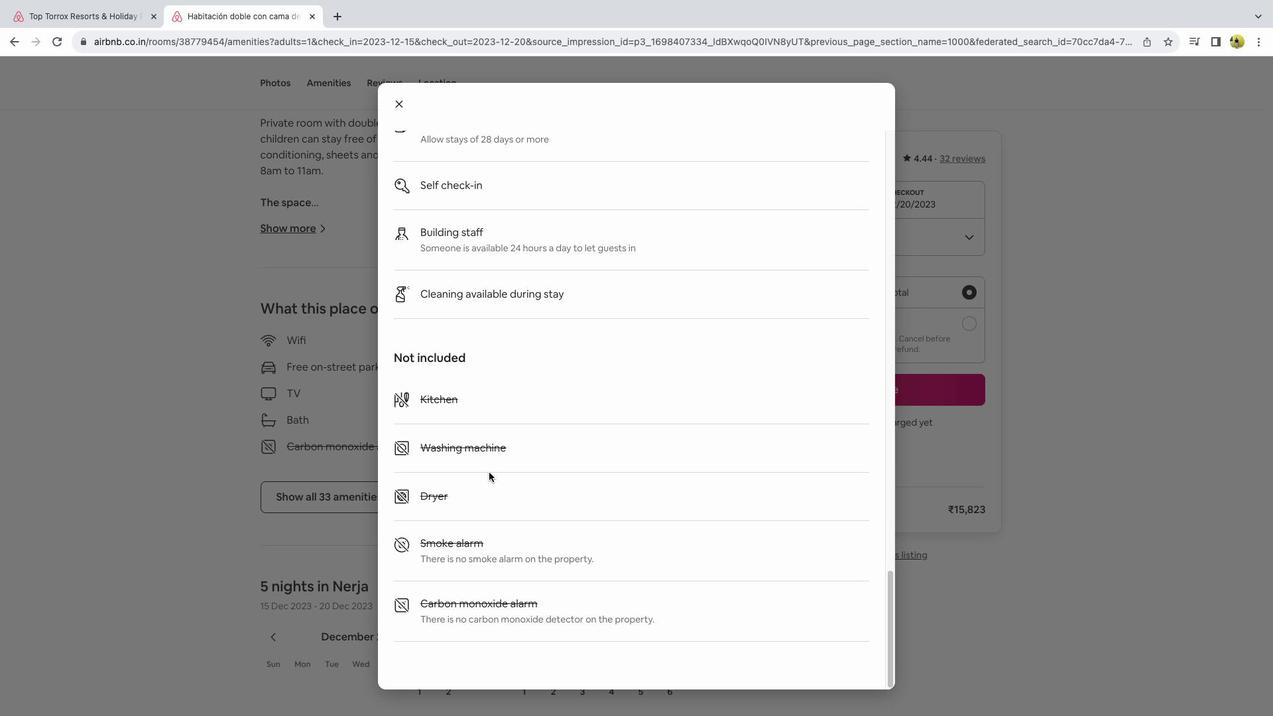 
Action: Mouse moved to (540, 514)
Screenshot: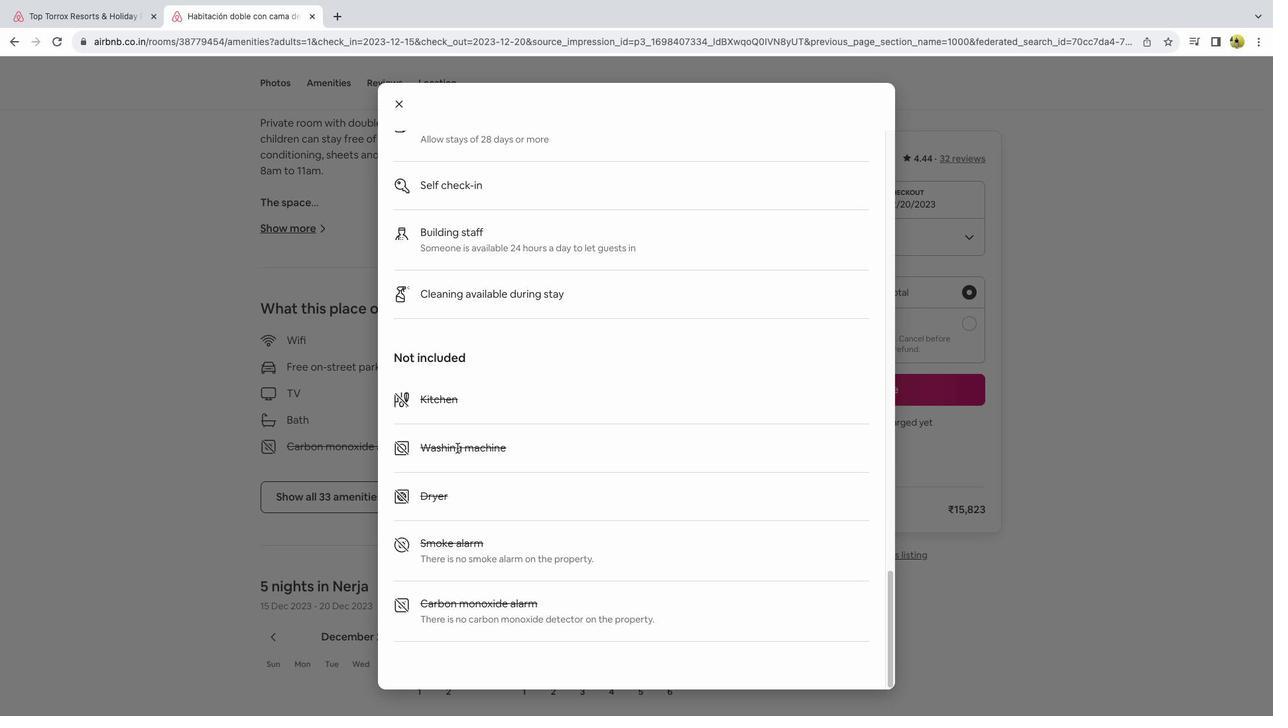 
Action: Mouse scrolled (540, 514) with delta (1, 0)
Screenshot: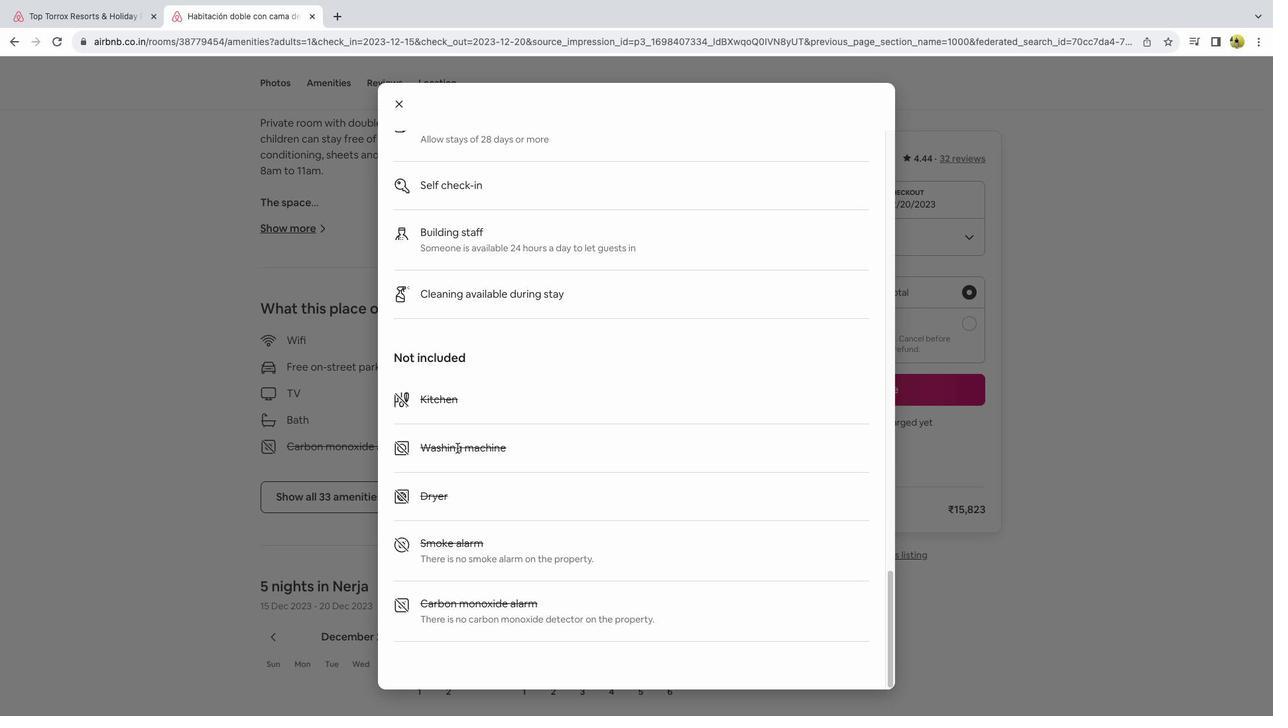 
Action: Mouse moved to (526, 503)
Screenshot: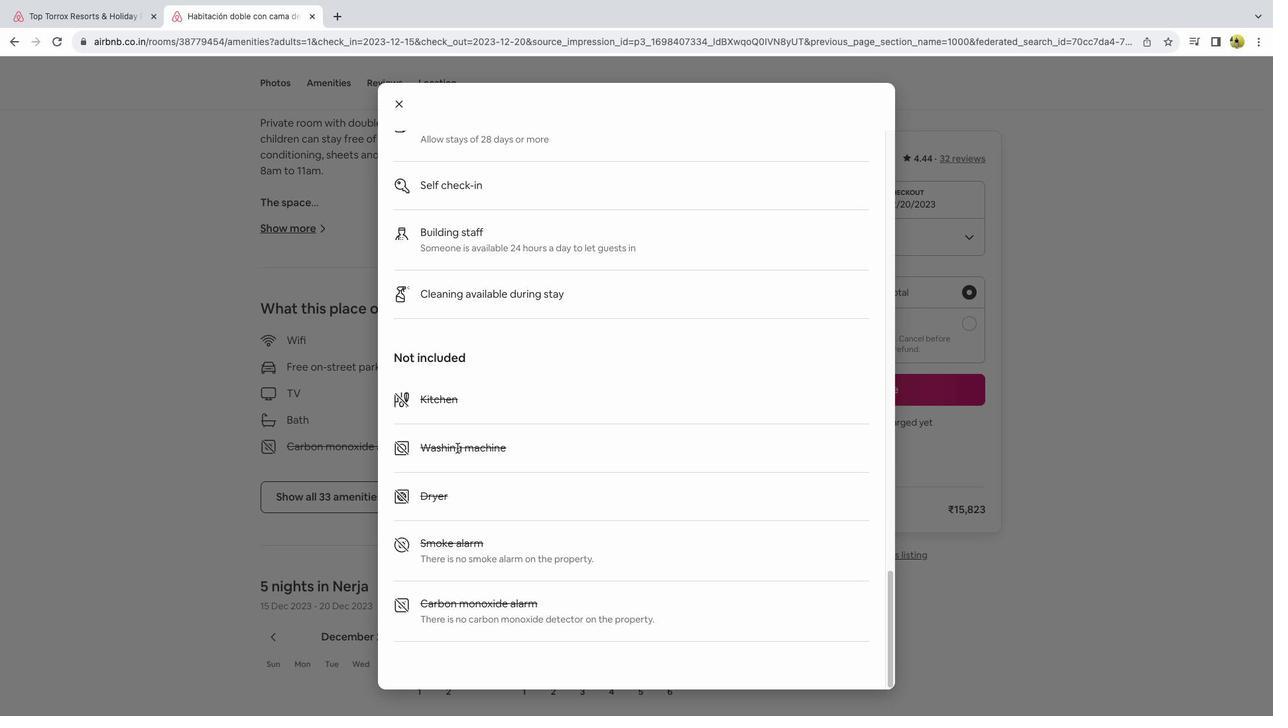 
Action: Mouse scrolled (526, 503) with delta (1, -1)
Screenshot: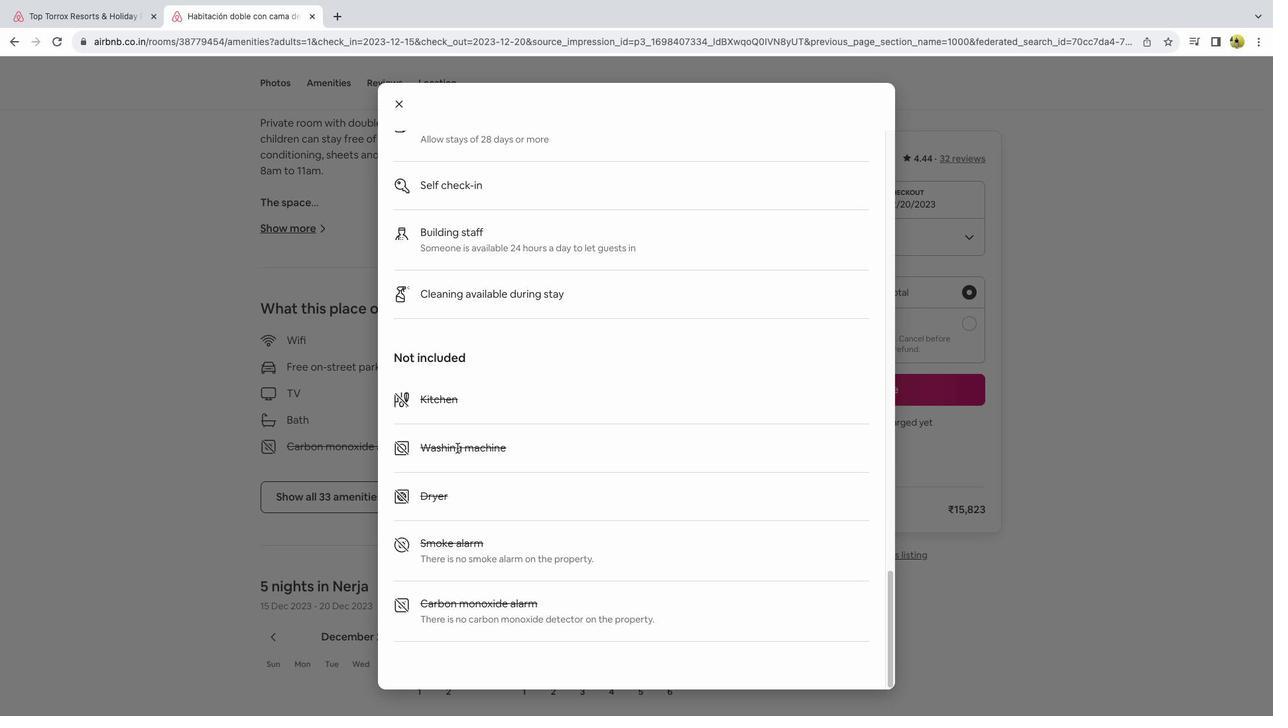 
Action: Mouse moved to (402, 111)
Screenshot: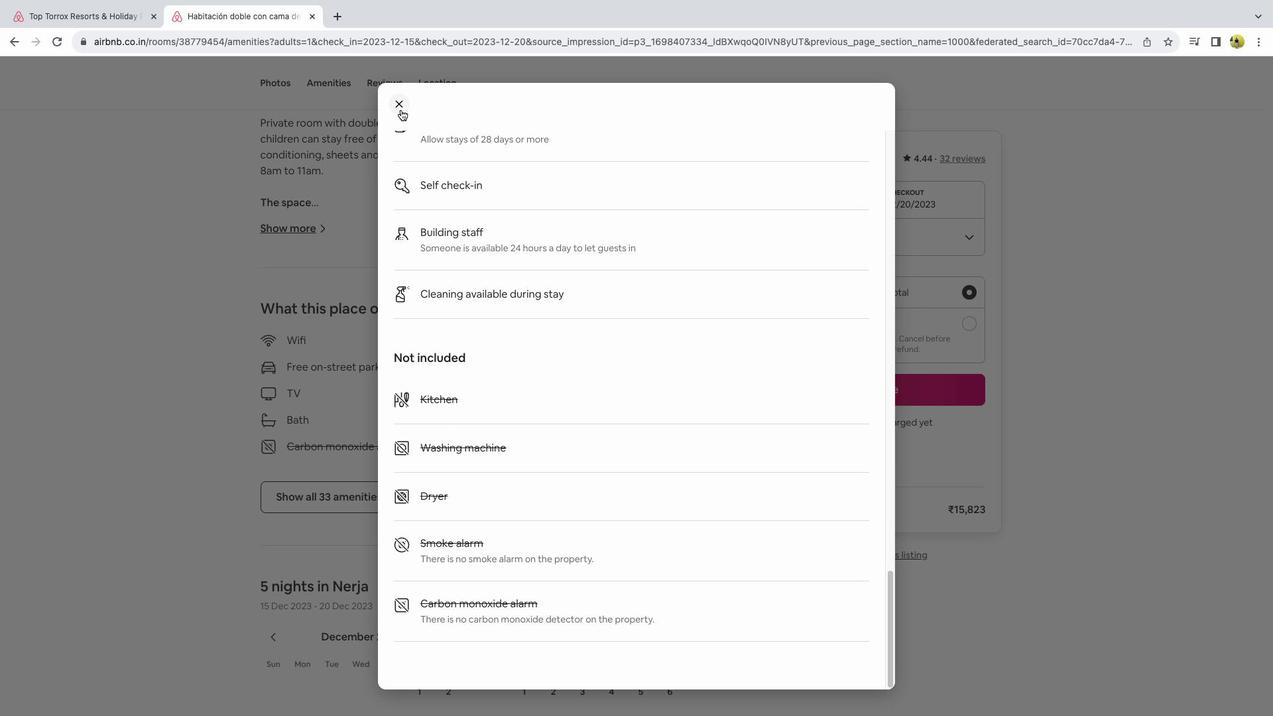 
Action: Mouse pressed left at (402, 111)
Screenshot: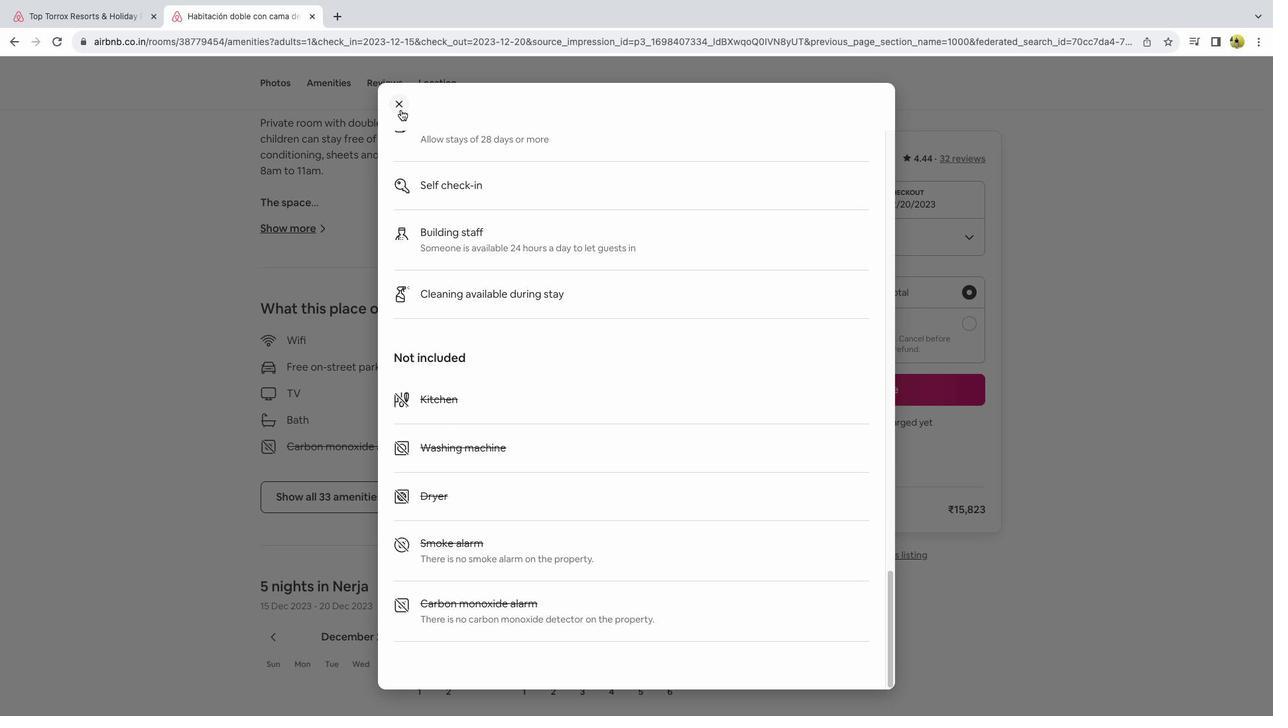 
Action: Mouse moved to (444, 373)
Screenshot: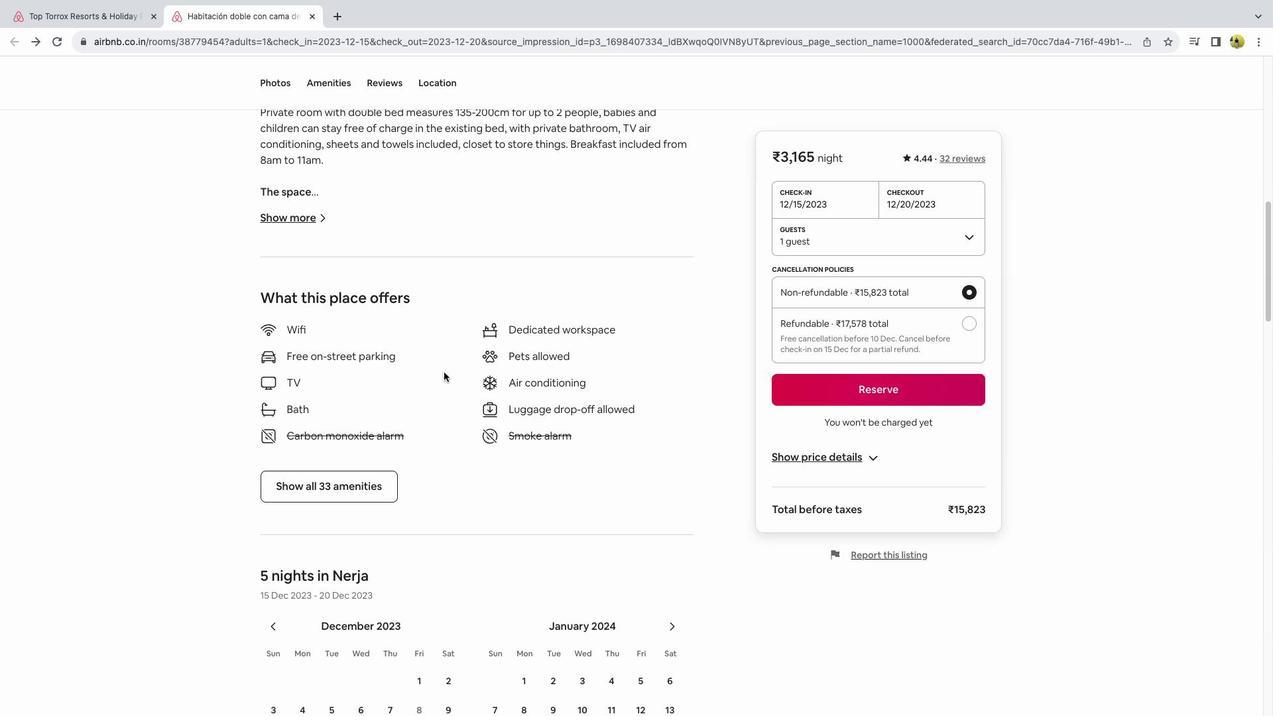 
Action: Mouse scrolled (444, 373) with delta (1, 0)
Screenshot: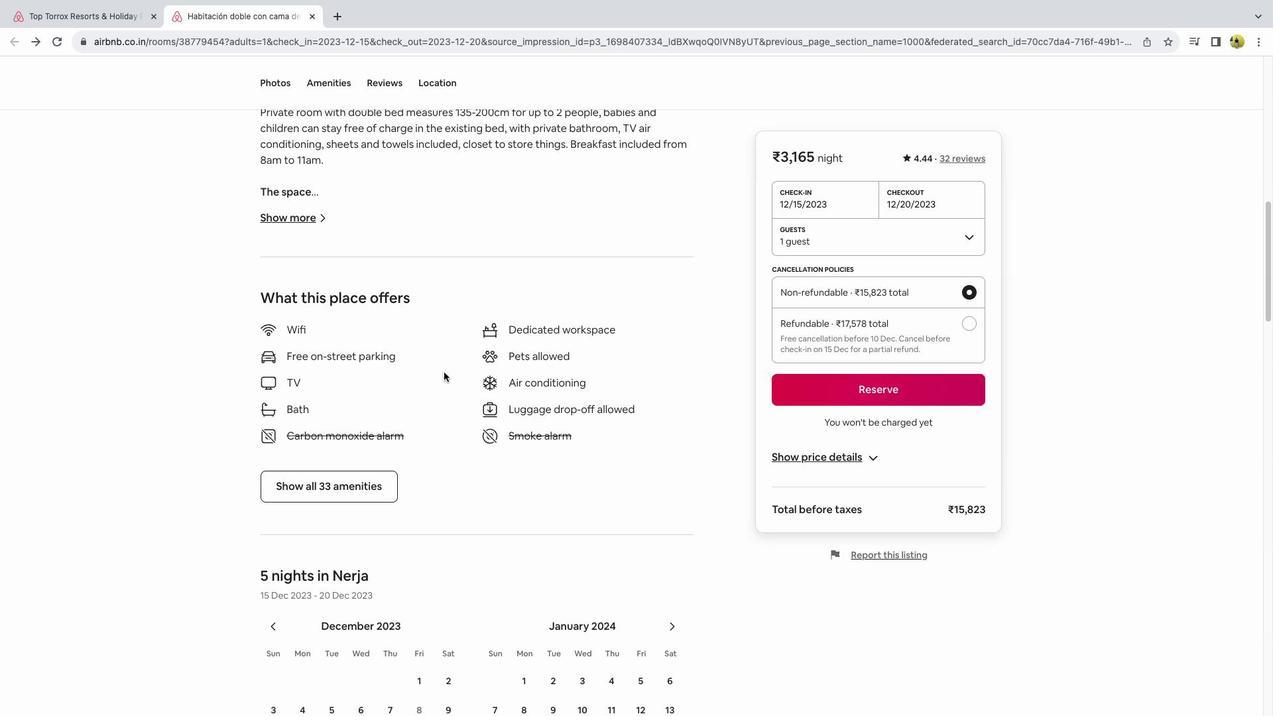 
Action: Mouse scrolled (444, 373) with delta (1, 0)
Screenshot: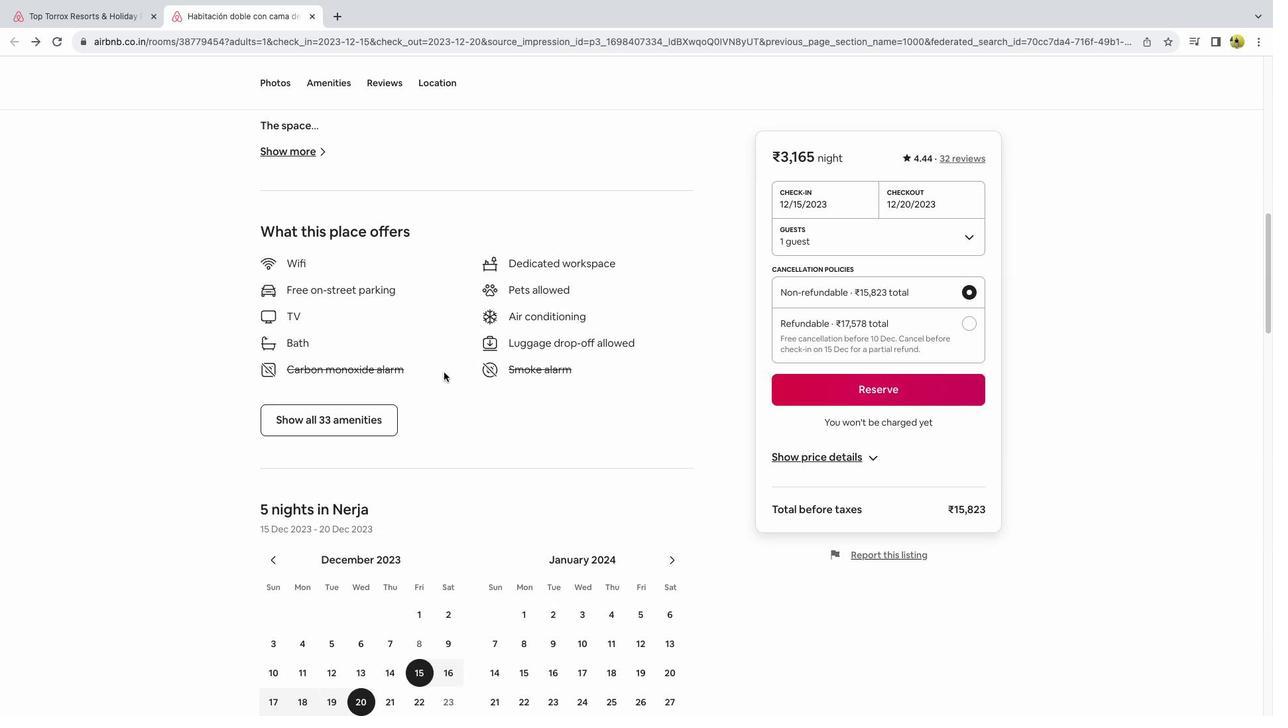 
Action: Mouse scrolled (444, 373) with delta (1, 0)
Screenshot: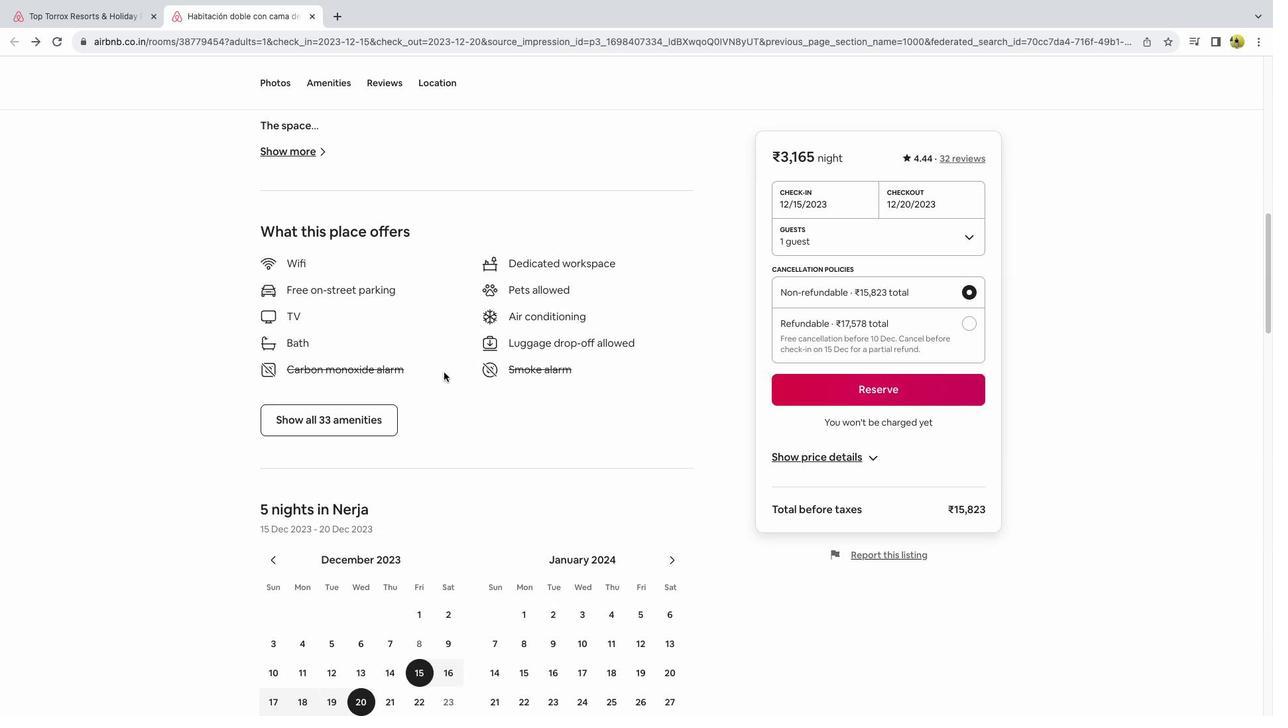 
Action: Mouse scrolled (444, 373) with delta (1, -1)
Screenshot: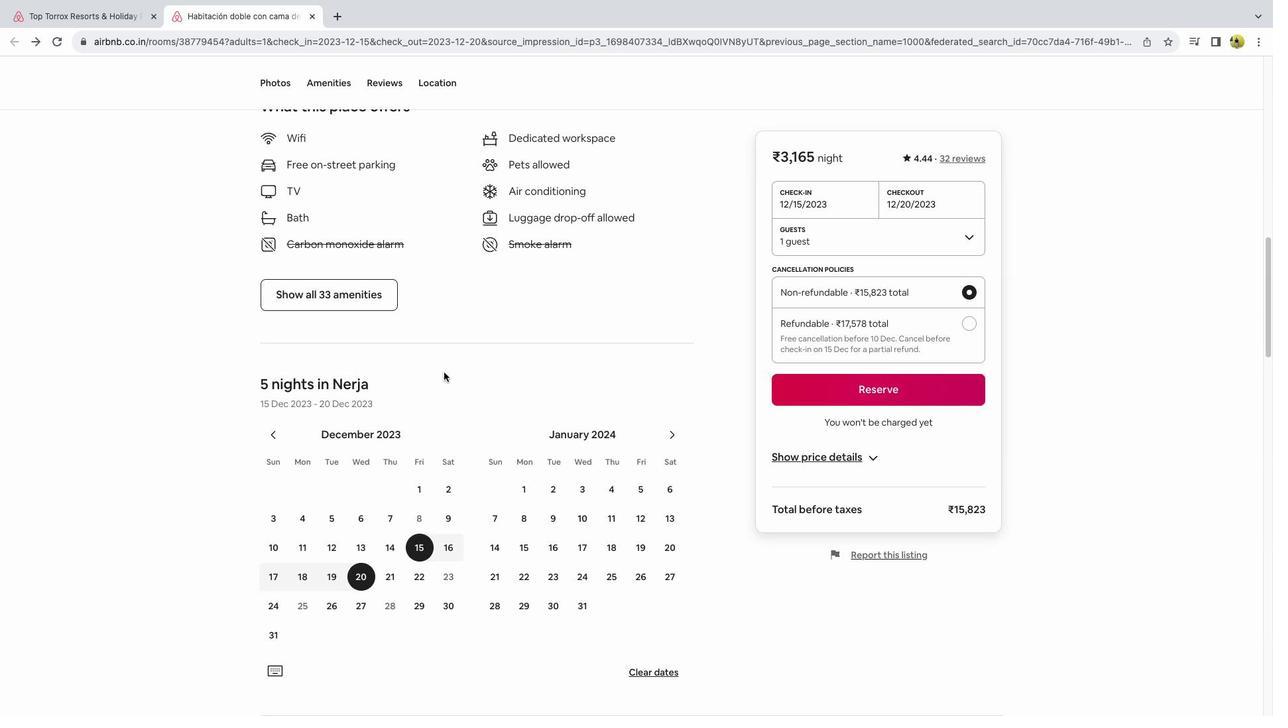 
Action: Mouse moved to (444, 377)
Screenshot: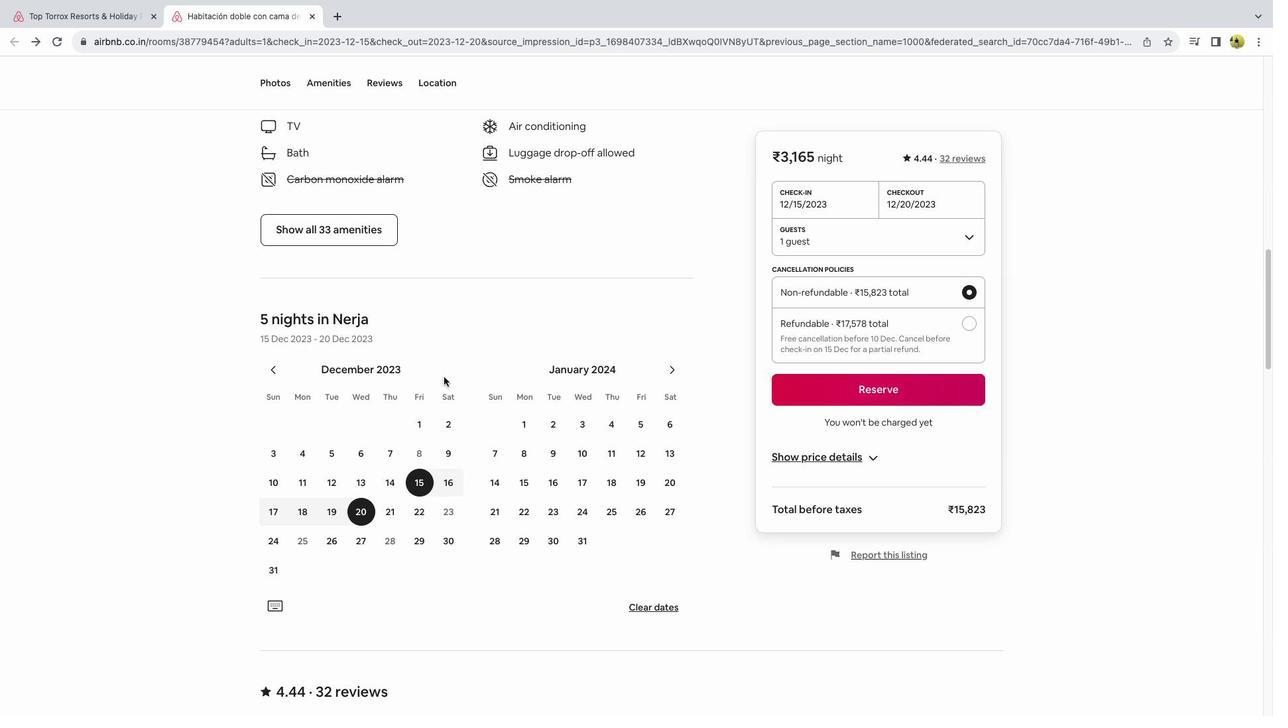 
Action: Mouse scrolled (444, 377) with delta (1, 0)
Screenshot: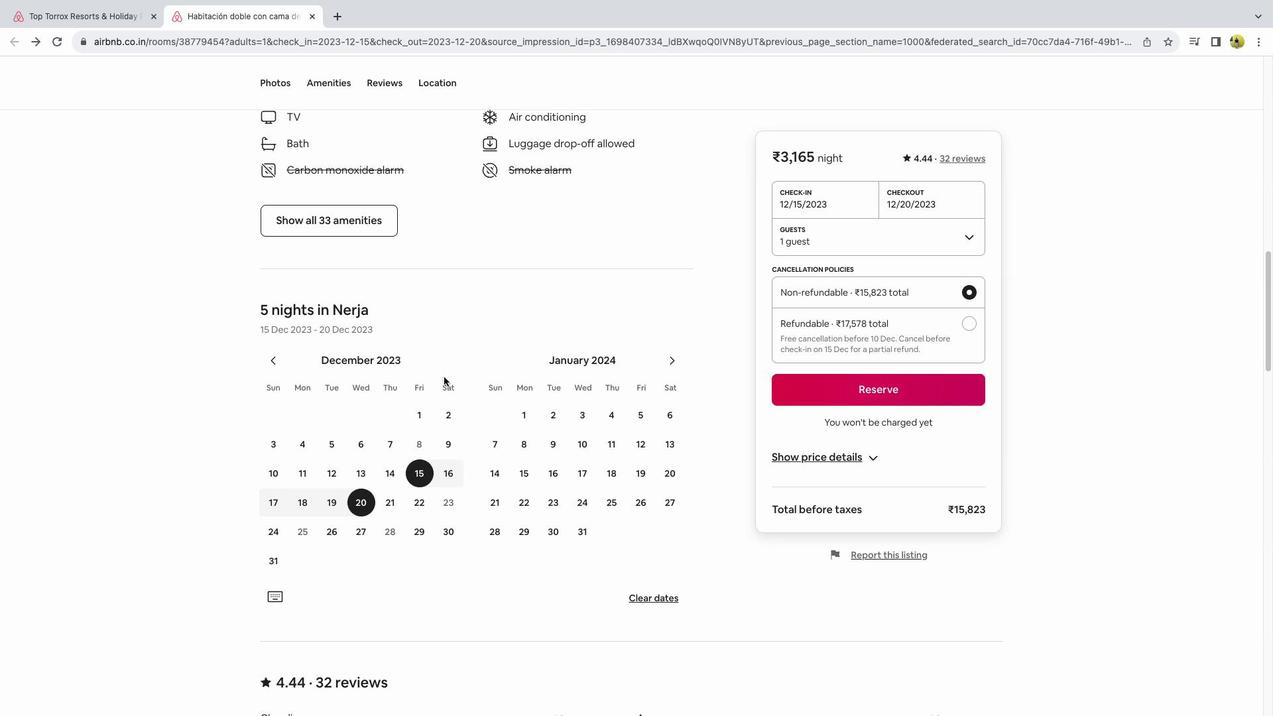 
Action: Mouse scrolled (444, 377) with delta (1, 0)
Screenshot: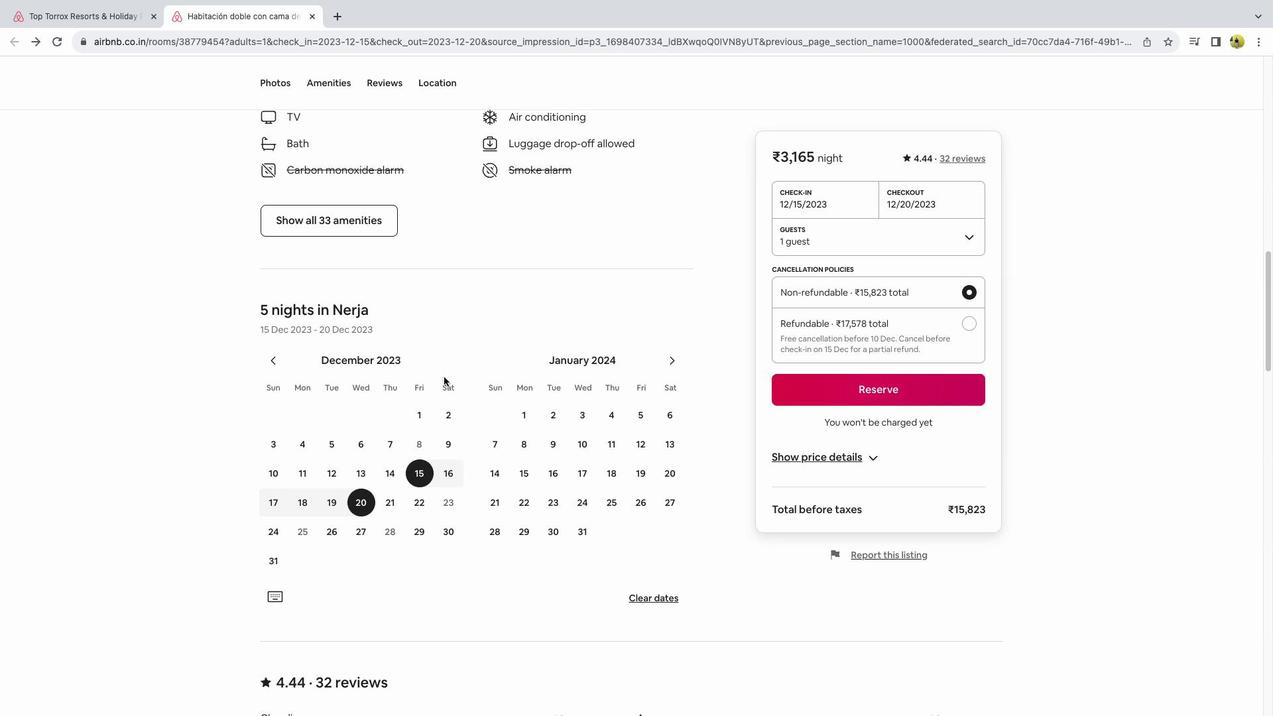 
Action: Mouse scrolled (444, 377) with delta (1, 0)
Screenshot: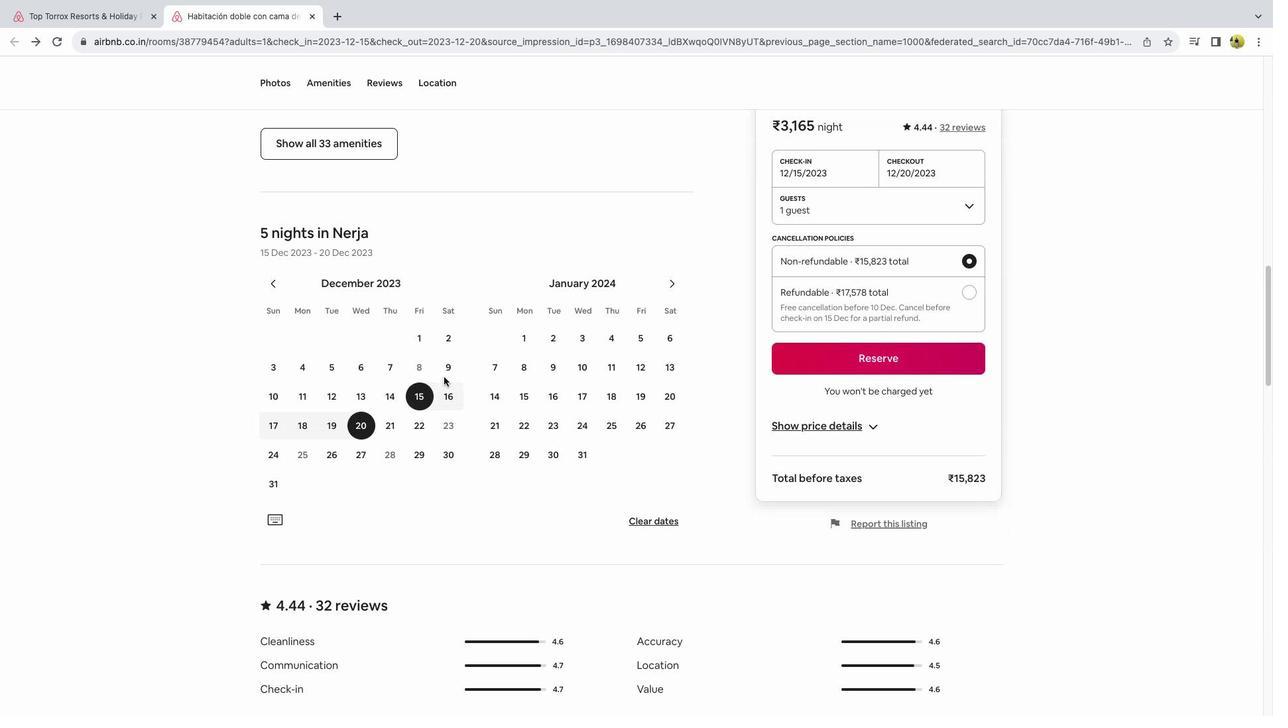 
Action: Mouse scrolled (444, 377) with delta (1, 0)
Screenshot: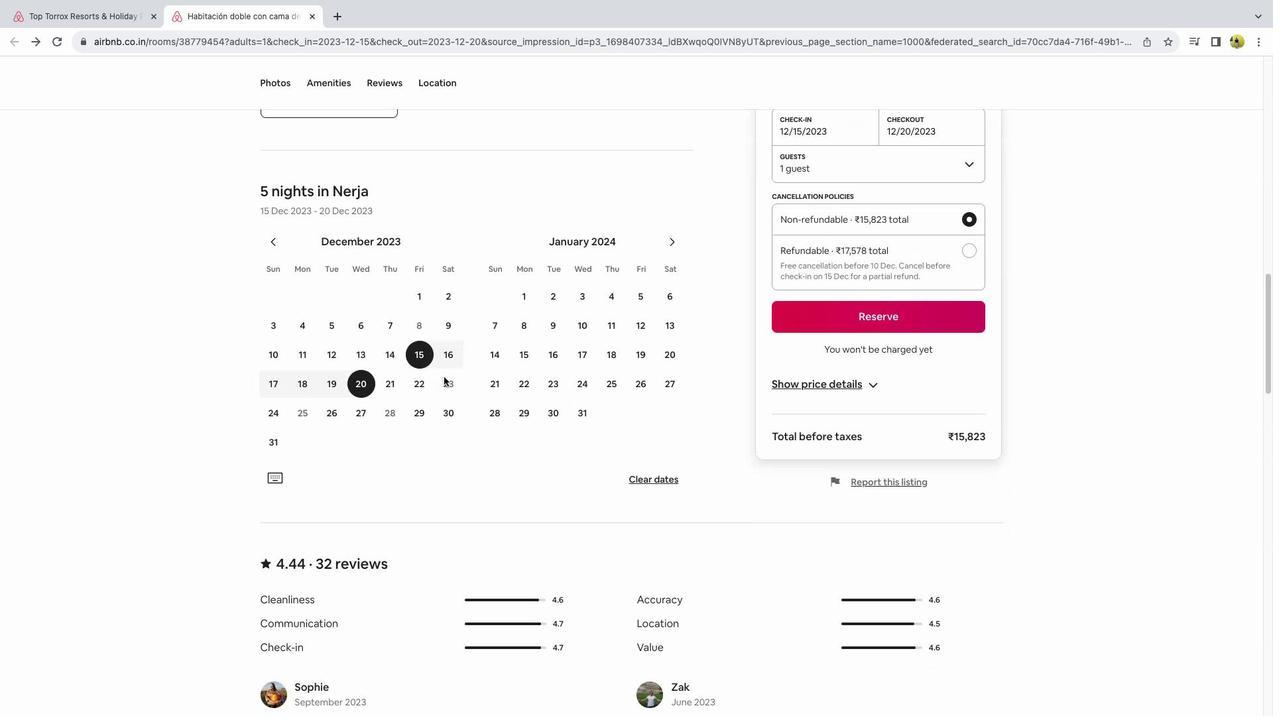 
Action: Mouse moved to (429, 416)
Screenshot: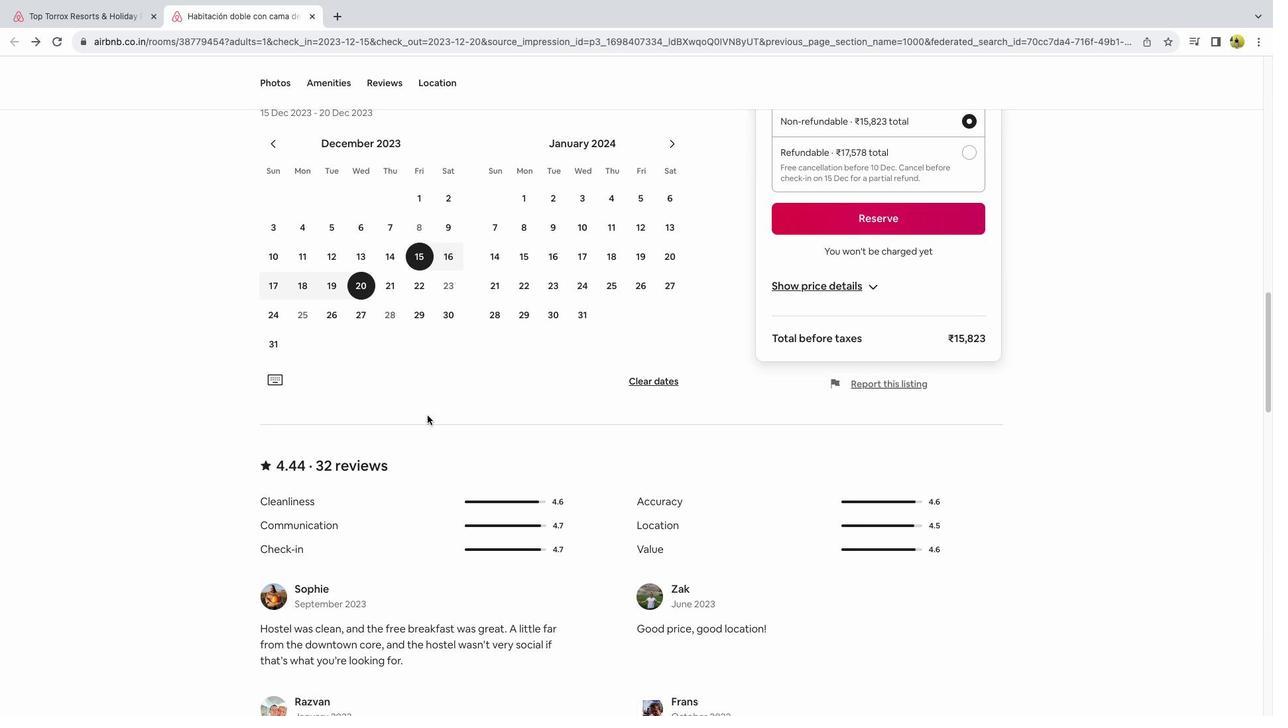 
Action: Mouse scrolled (429, 416) with delta (1, 0)
Screenshot: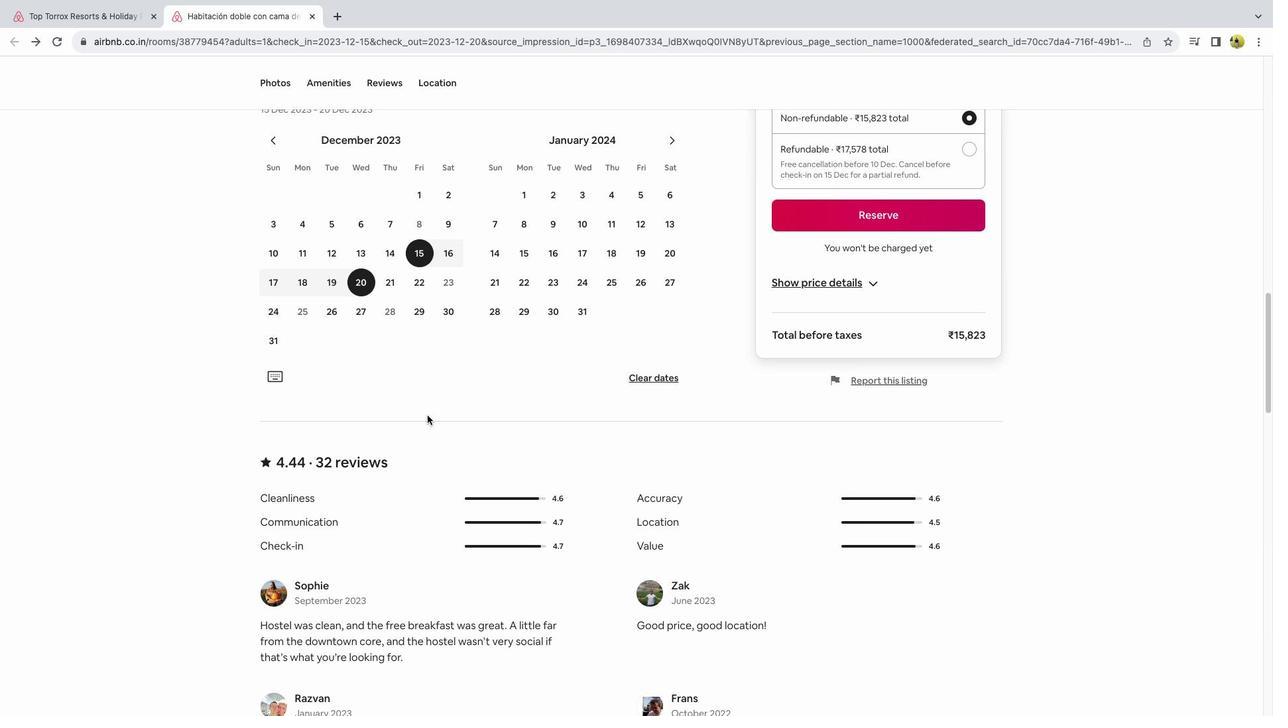 
Action: Mouse scrolled (429, 416) with delta (1, 0)
Screenshot: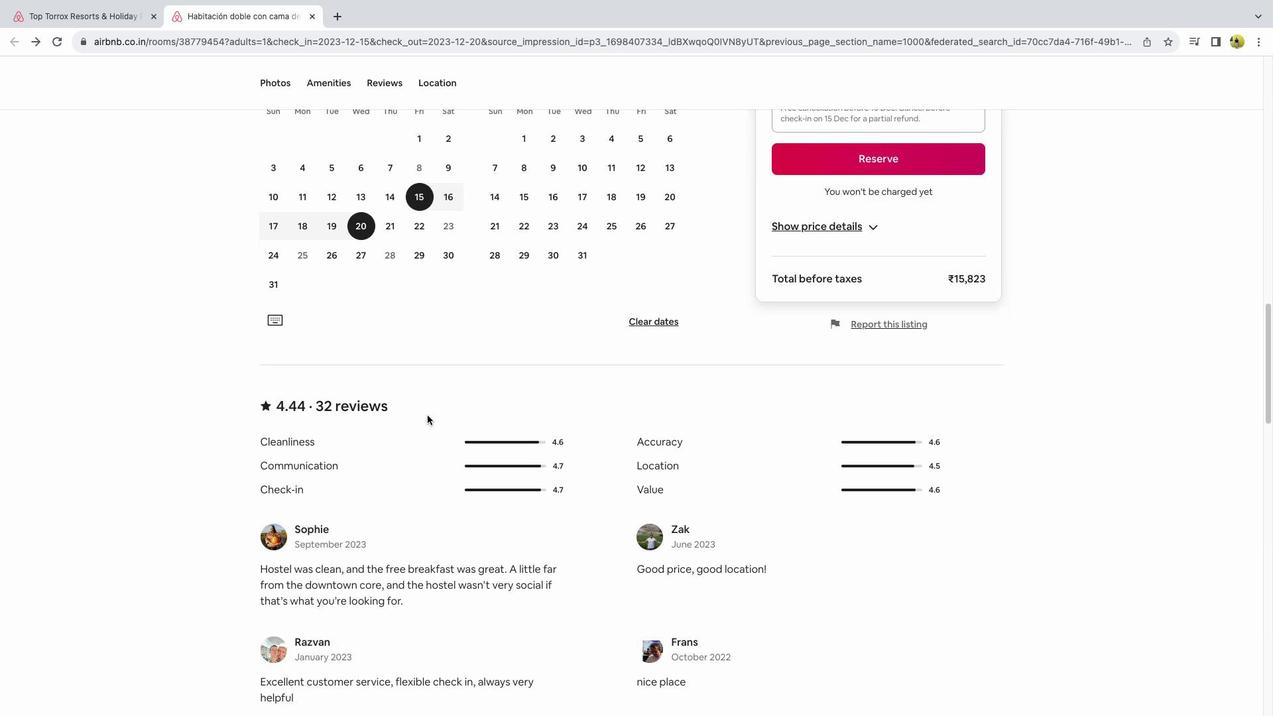 
Action: Mouse scrolled (429, 416) with delta (1, 0)
Screenshot: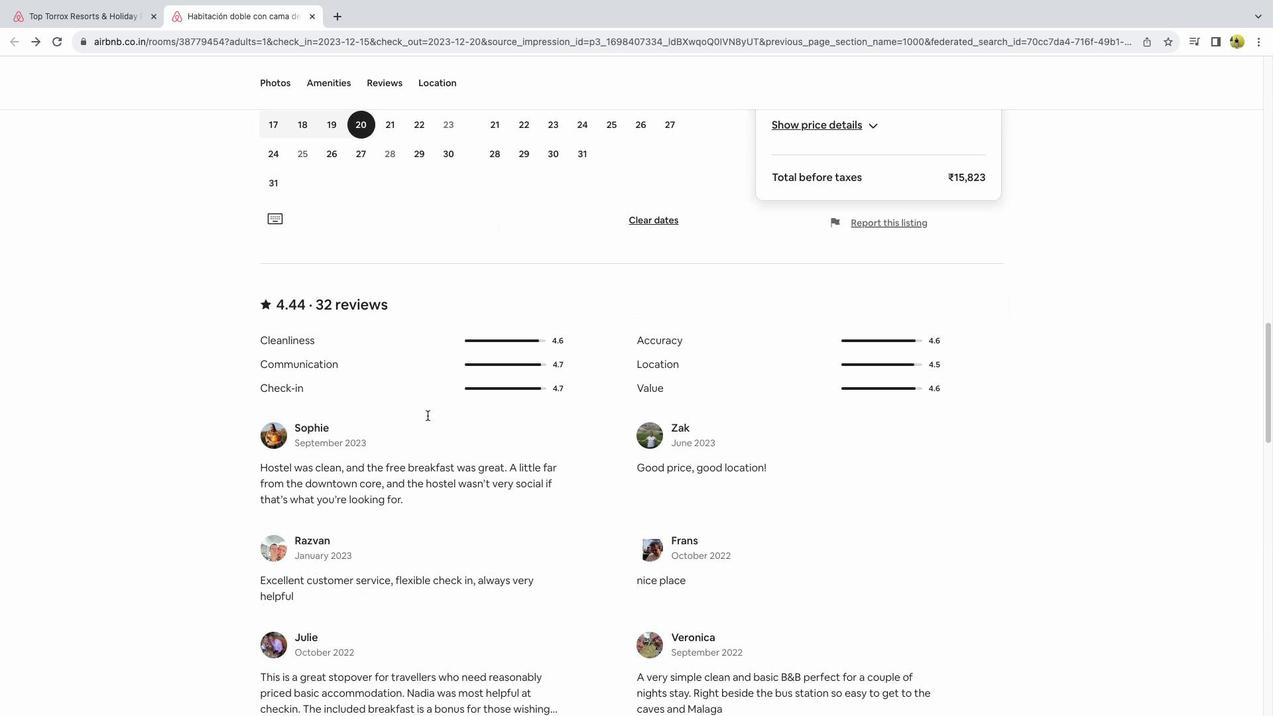 
Action: Mouse scrolled (429, 416) with delta (1, -1)
Screenshot: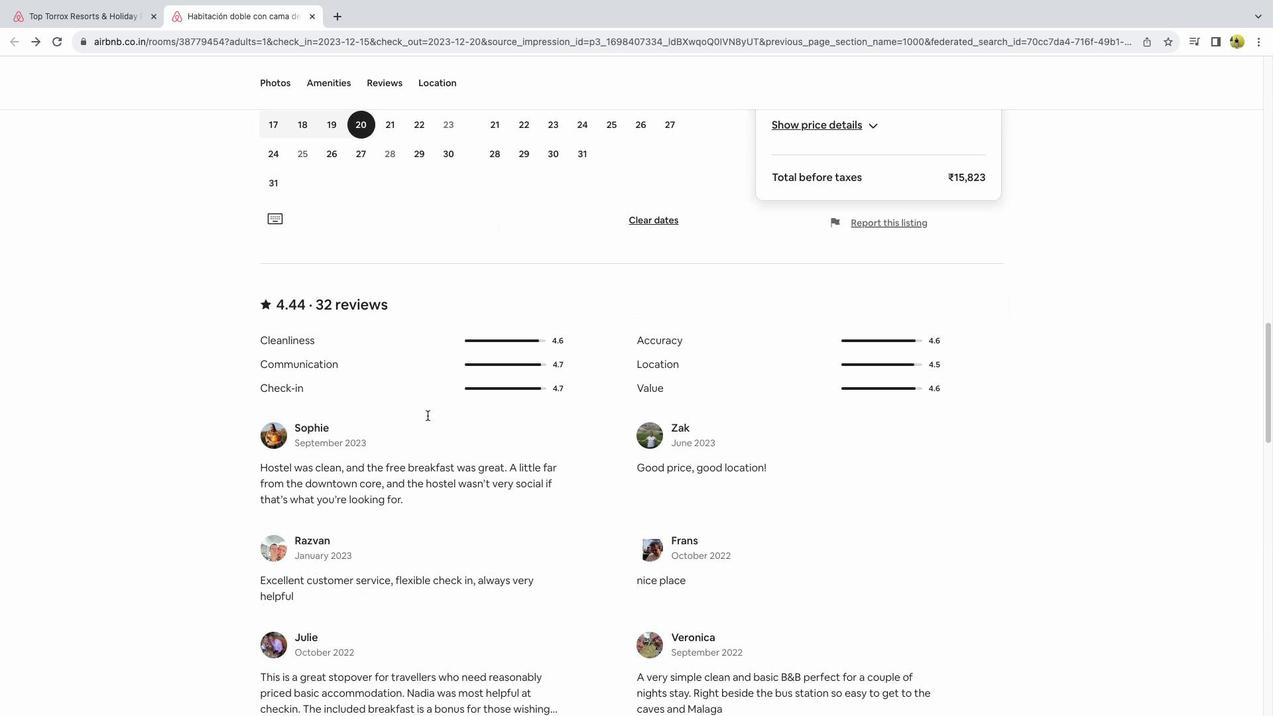 
Action: Mouse moved to (384, 565)
Screenshot: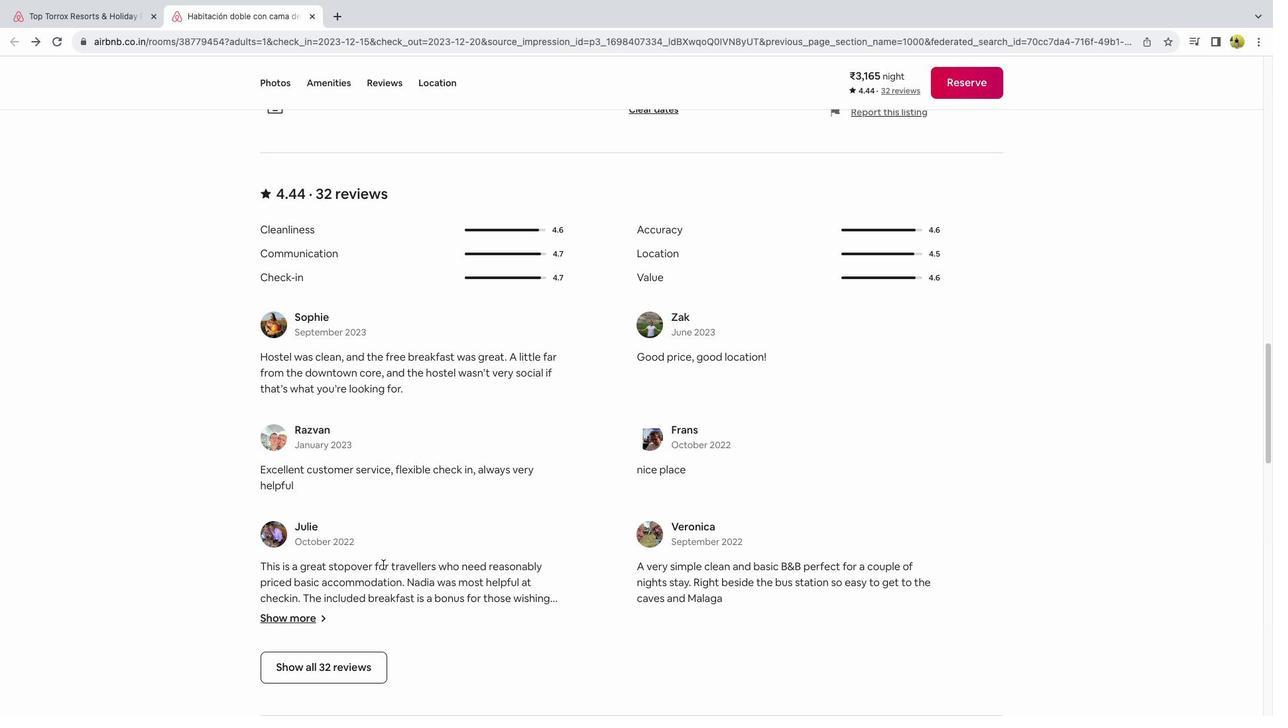 
Action: Mouse scrolled (384, 565) with delta (1, 0)
Screenshot: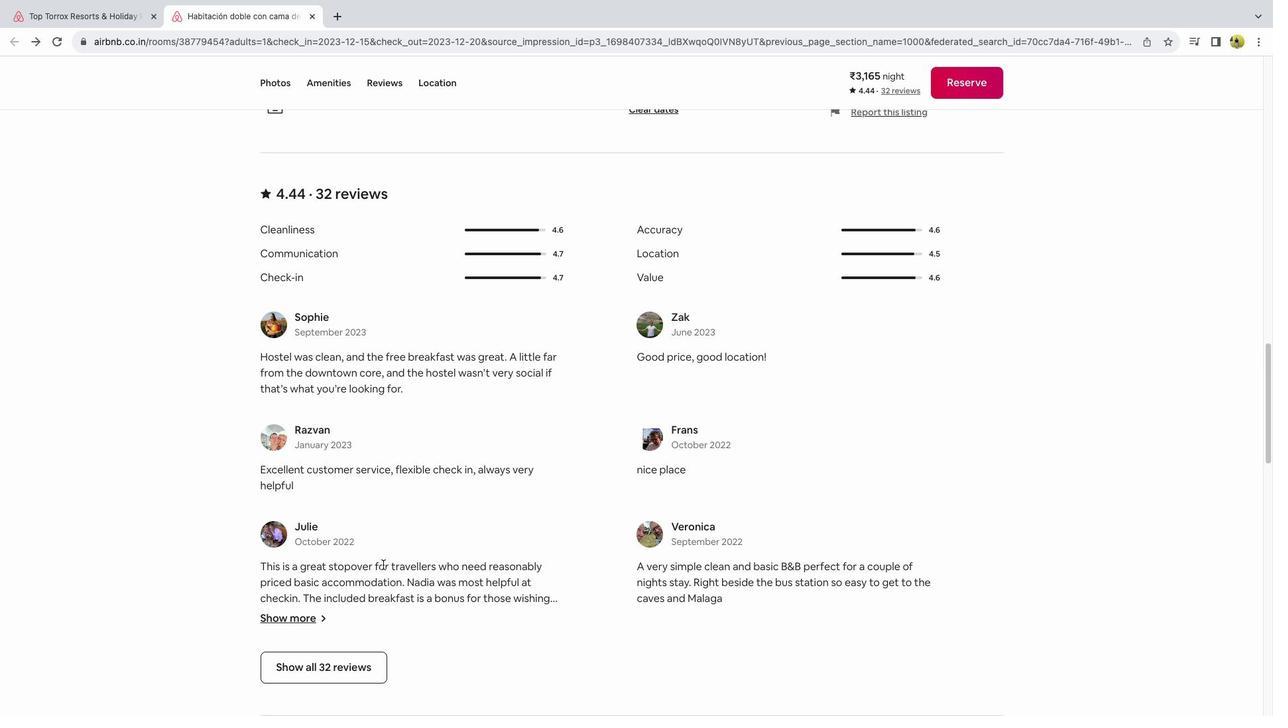 
Action: Mouse scrolled (384, 565) with delta (1, 0)
Screenshot: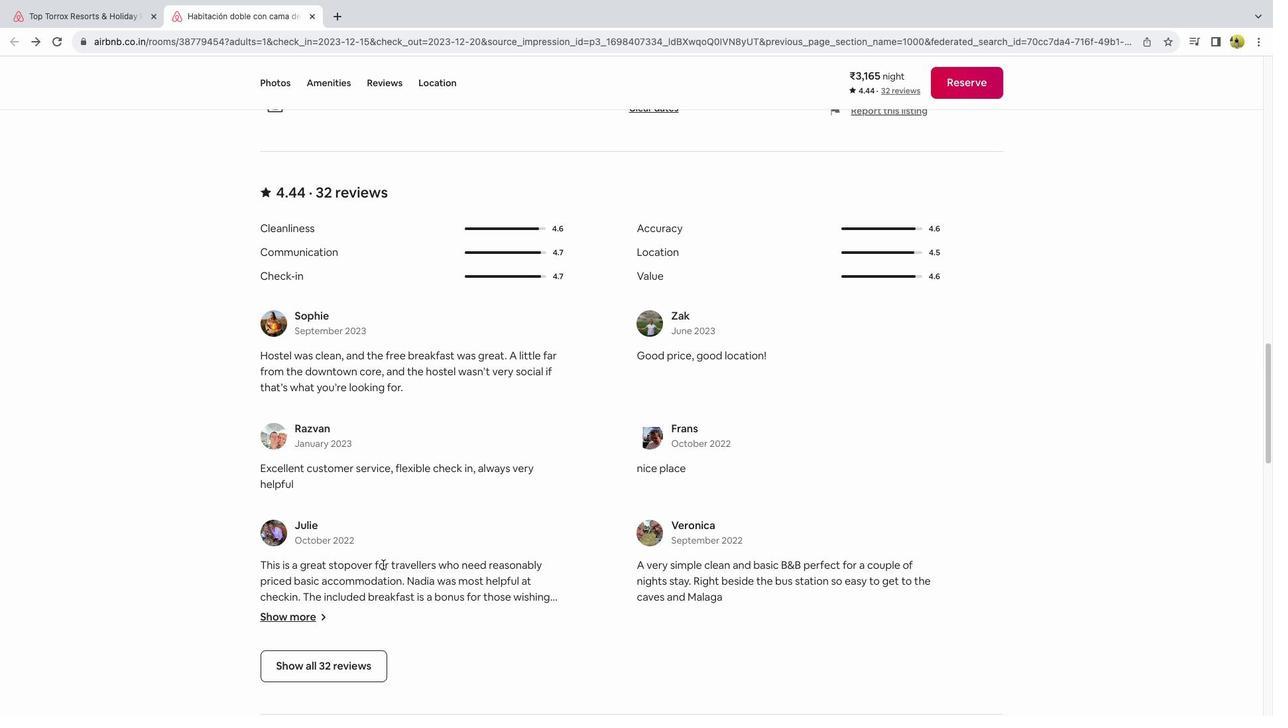 
Action: Mouse scrolled (384, 565) with delta (1, 0)
